 Task: Research Airbnb options in Thika, Kenya from 4th December, 2023 to 10th December, 2023 for 8 adults.4 bedrooms having 8 beds and 4 bathrooms. Property type can be house. Amenities needed are: wifi, TV, free parkinig on premises, gym, breakfast. Look for 3 properties as per requirement.
Action: Mouse moved to (502, 144)
Screenshot: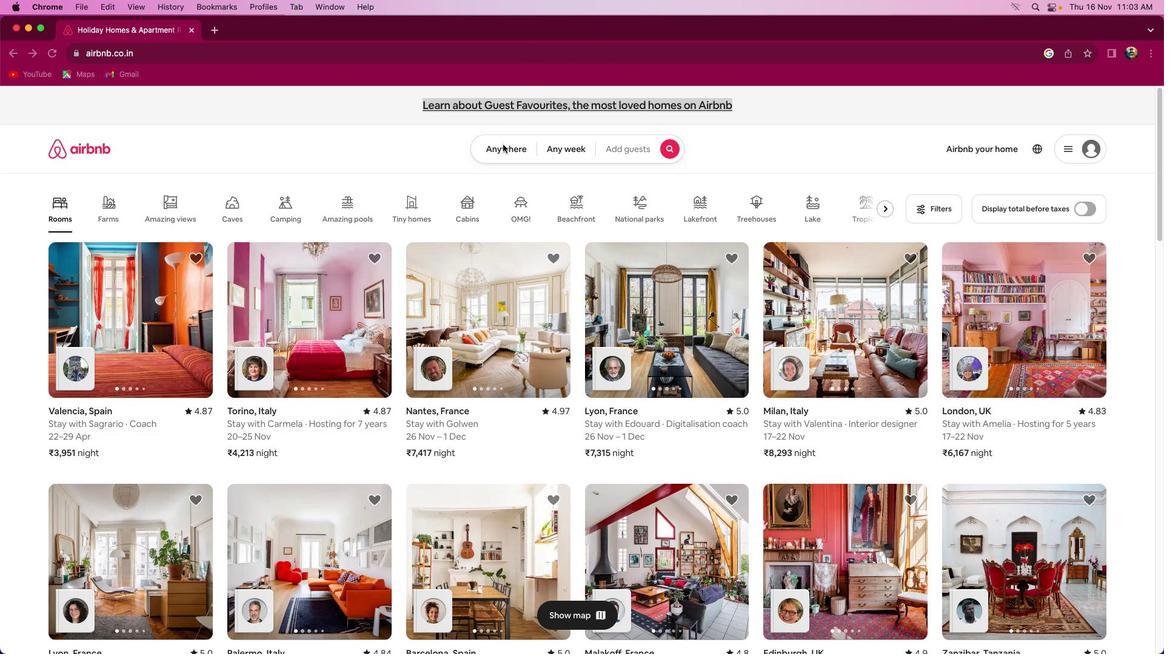 
Action: Mouse pressed left at (502, 144)
Screenshot: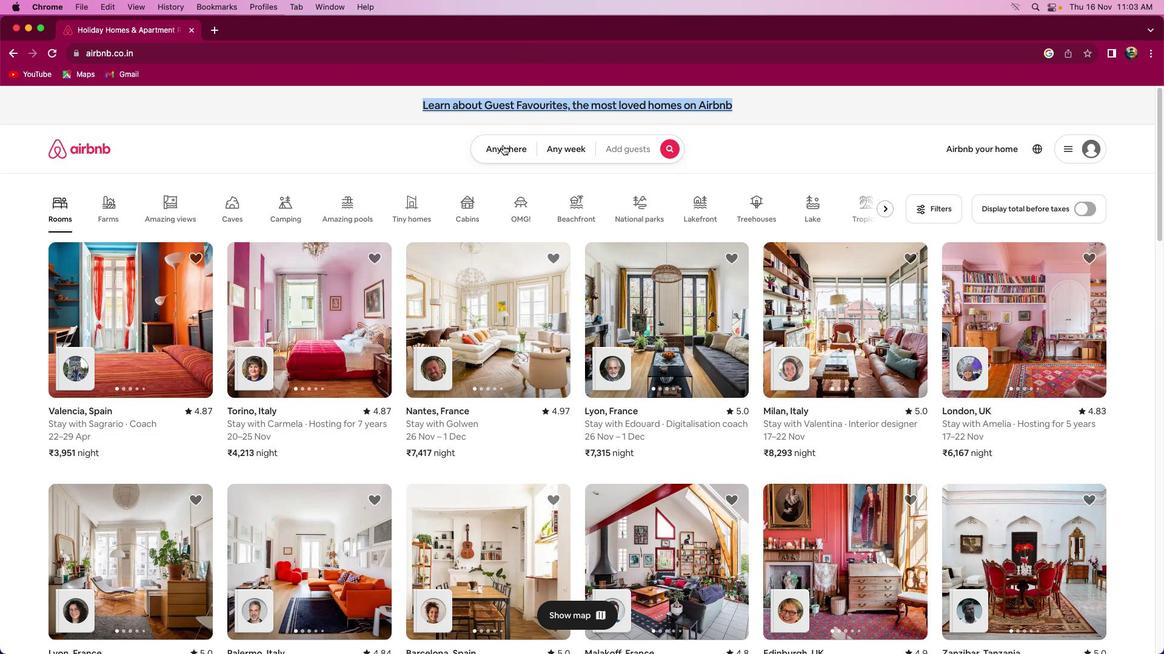 
Action: Mouse moved to (505, 148)
Screenshot: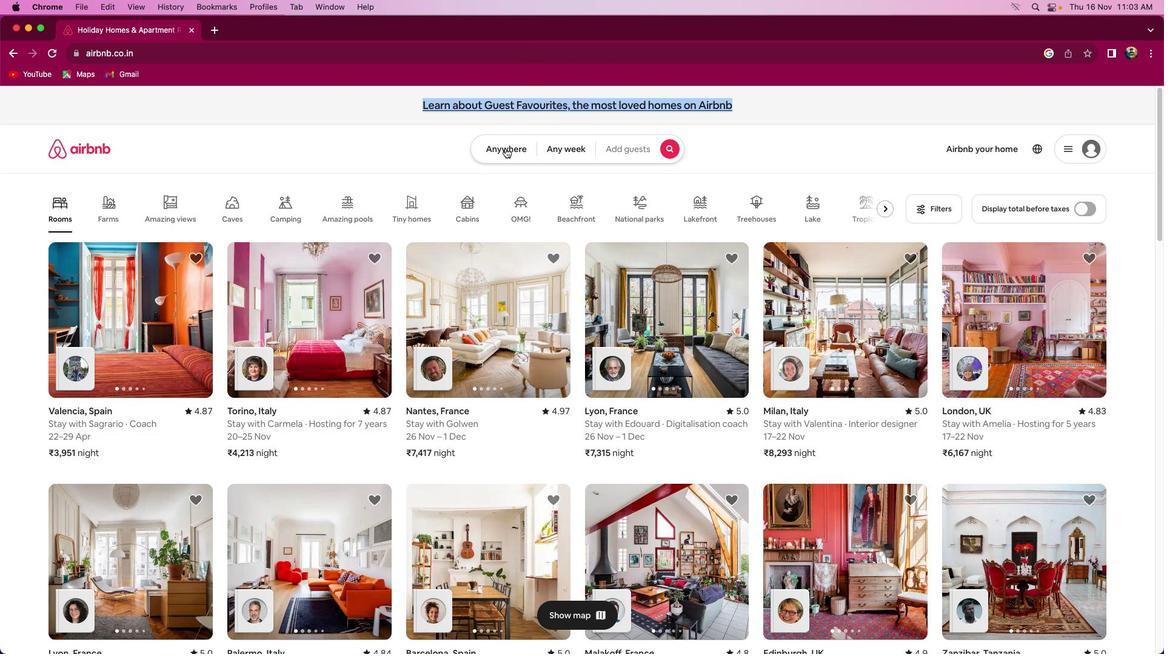 
Action: Mouse pressed left at (505, 148)
Screenshot: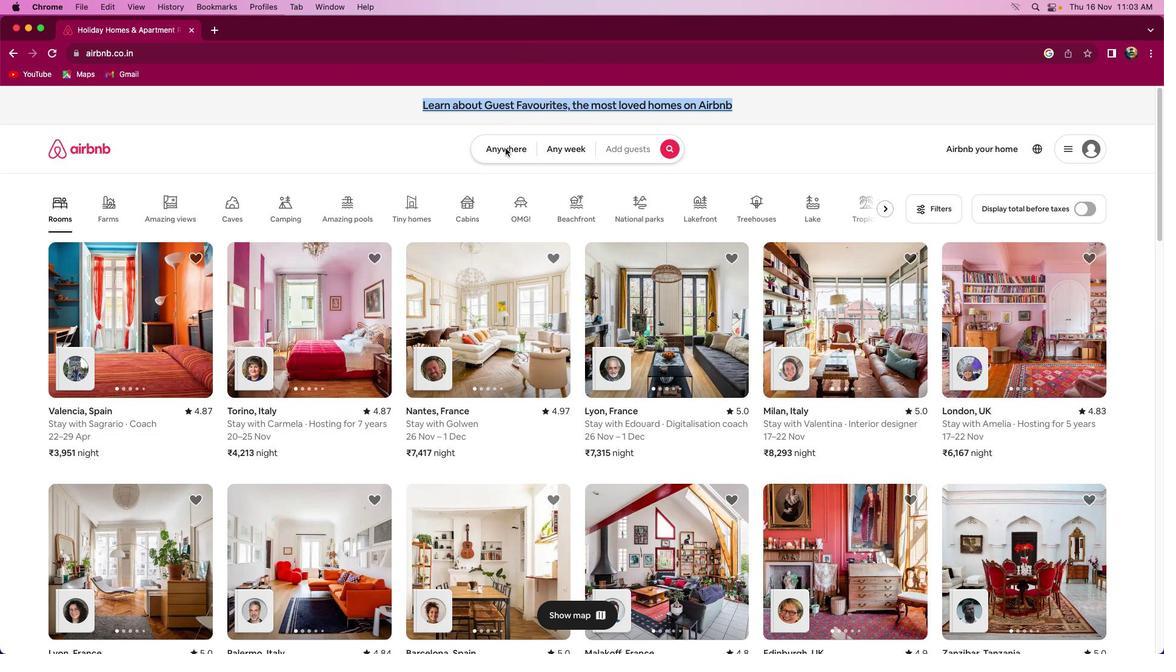
Action: Mouse moved to (454, 195)
Screenshot: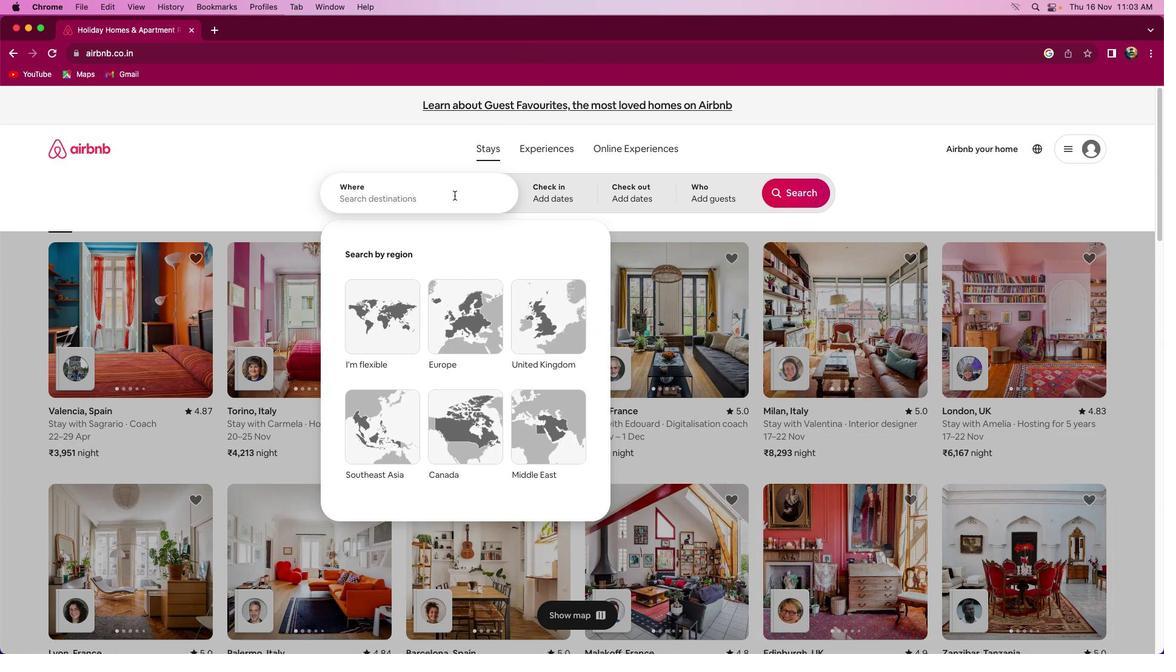 
Action: Mouse pressed left at (454, 195)
Screenshot: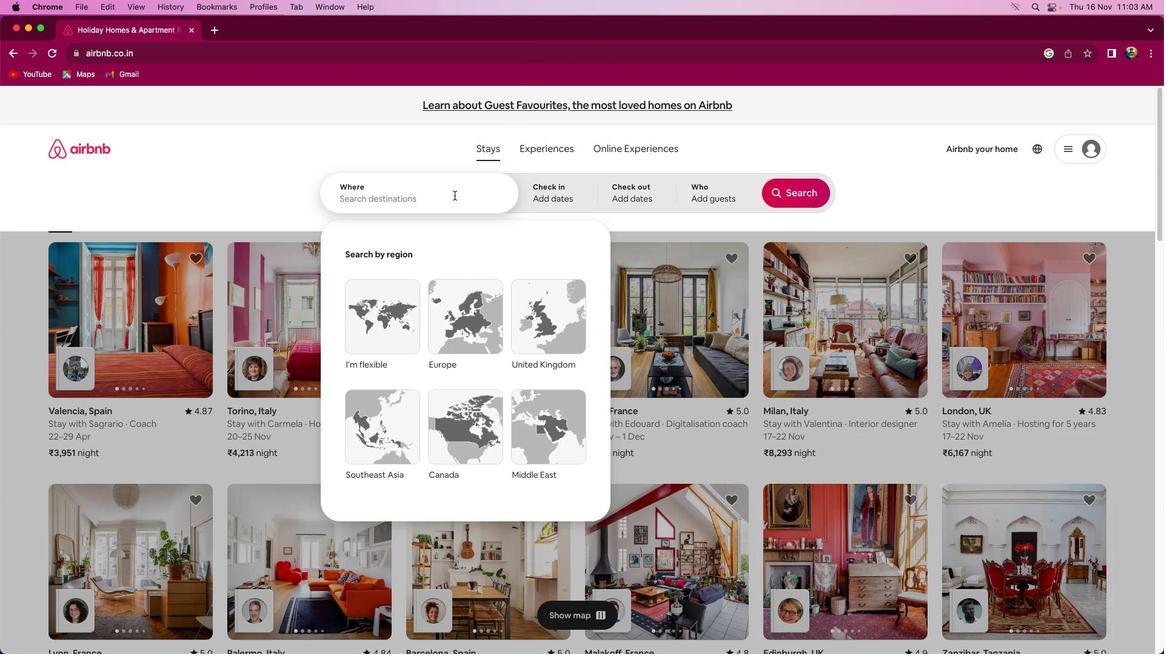 
Action: Key pressed Key.shift_r'T''h''i''k''a'','Key.spaceKey.shift'K''e''n''y''a'
Screenshot: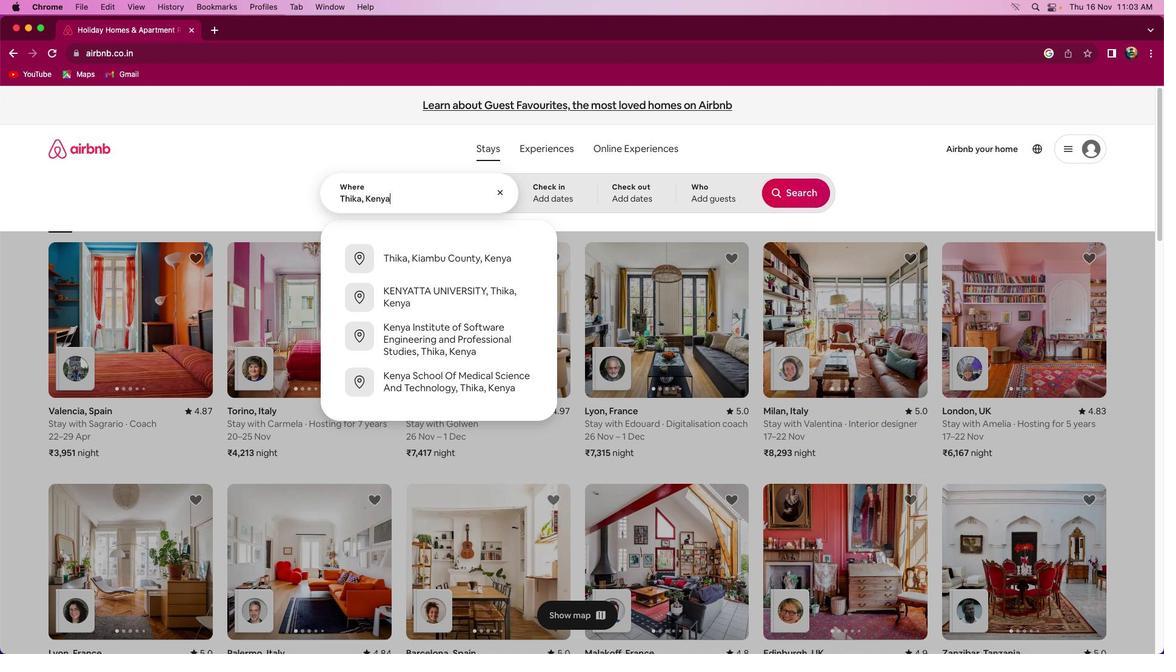 
Action: Mouse moved to (552, 192)
Screenshot: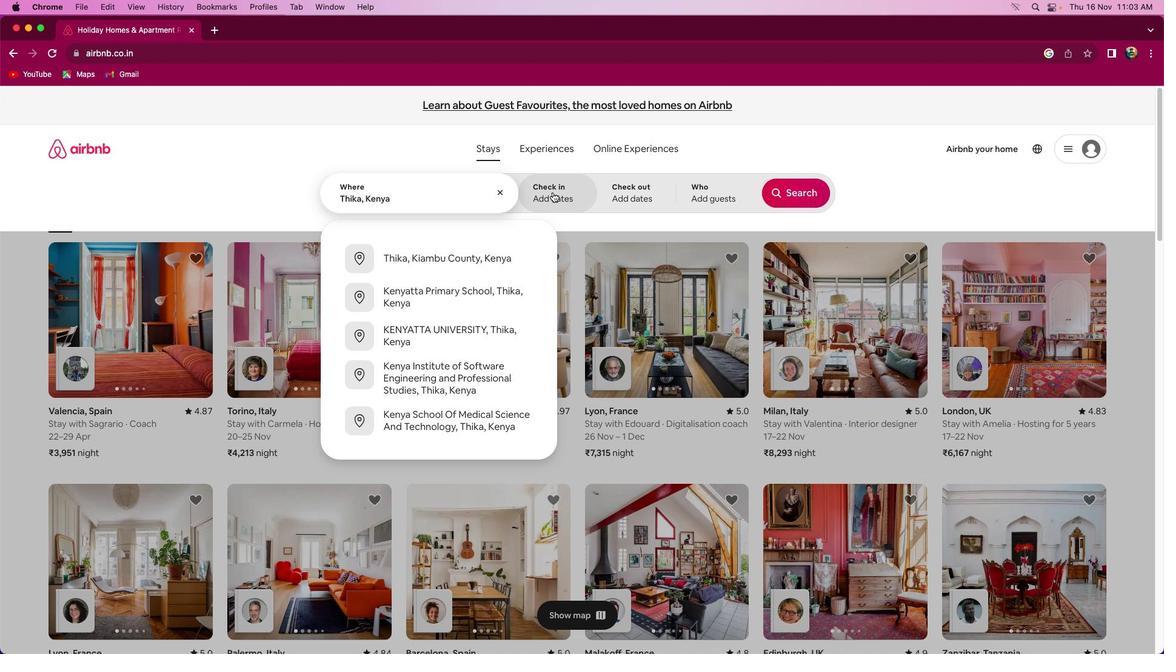 
Action: Mouse pressed left at (552, 192)
Screenshot: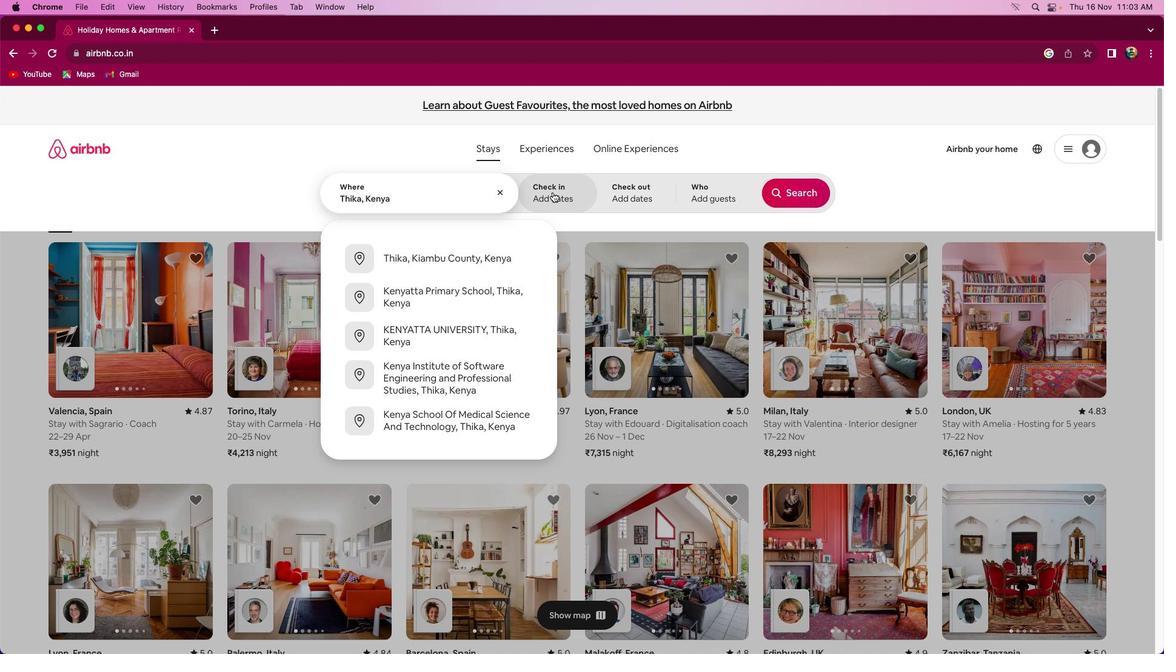 
Action: Mouse moved to (637, 371)
Screenshot: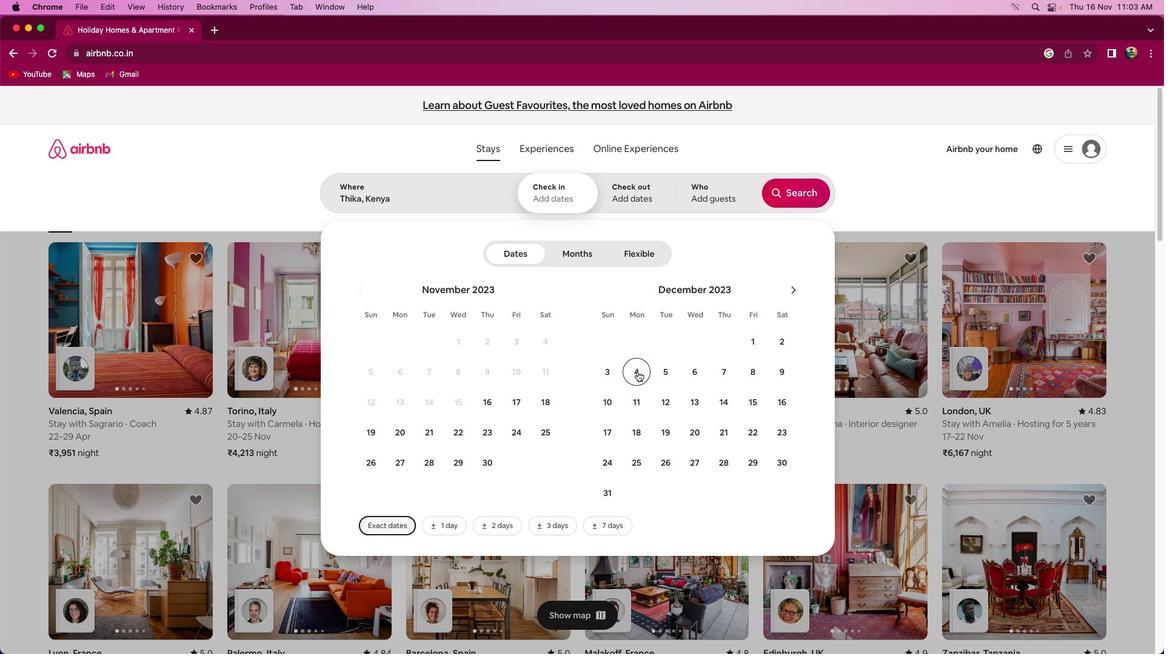 
Action: Mouse pressed left at (637, 371)
Screenshot: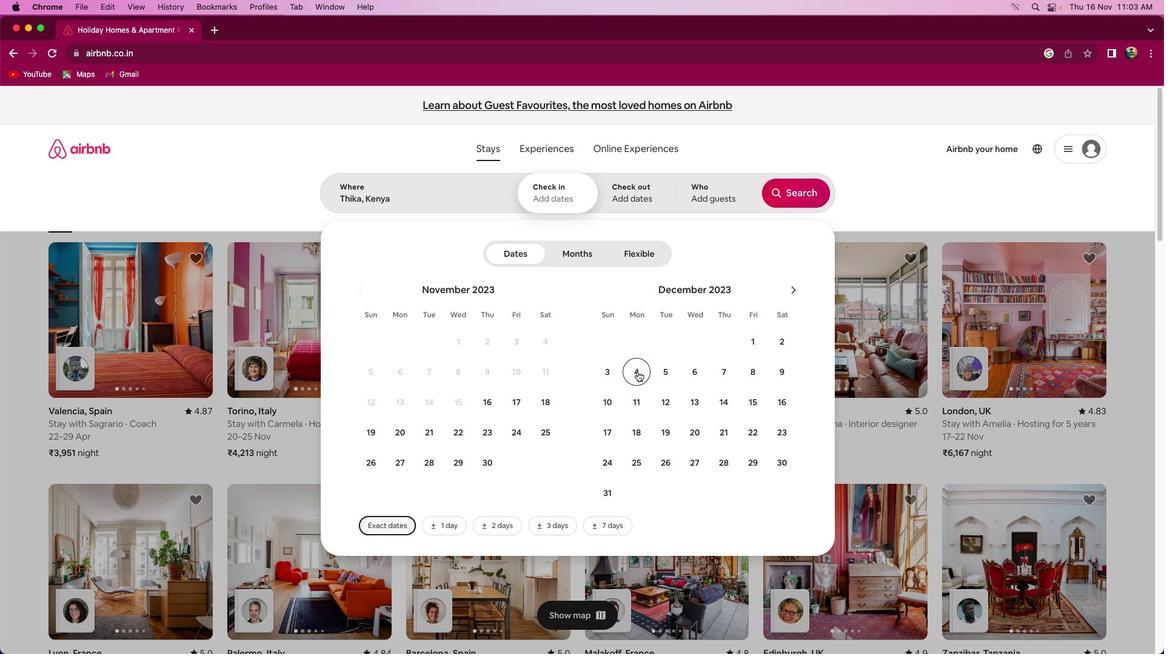 
Action: Mouse moved to (615, 399)
Screenshot: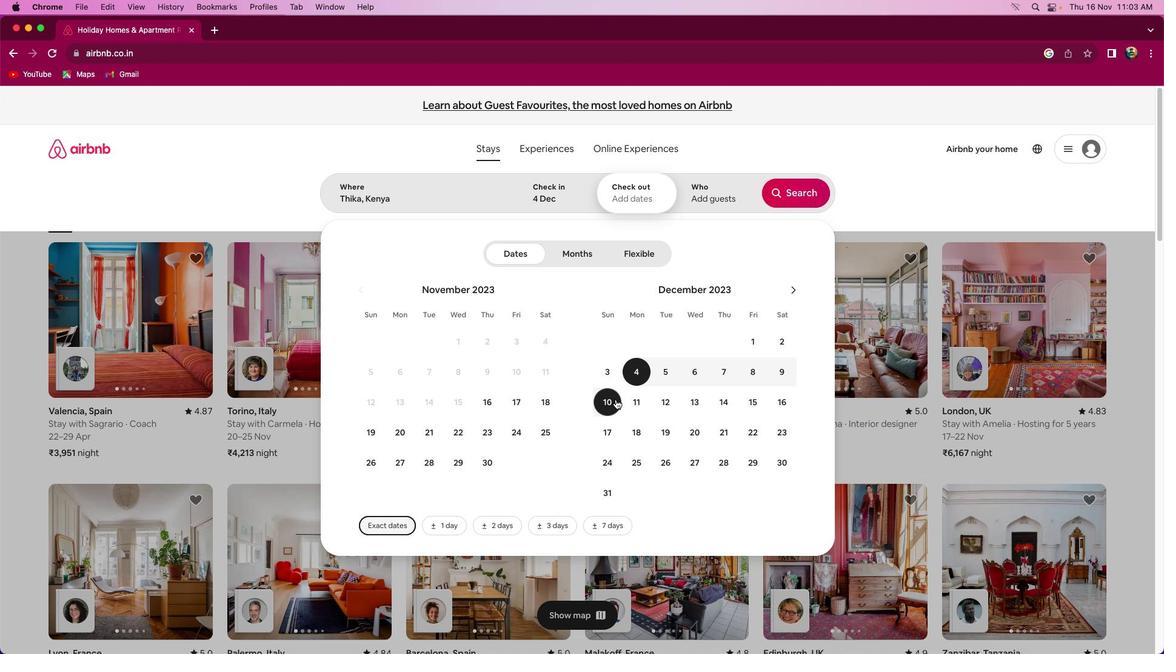 
Action: Mouse pressed left at (615, 399)
Screenshot: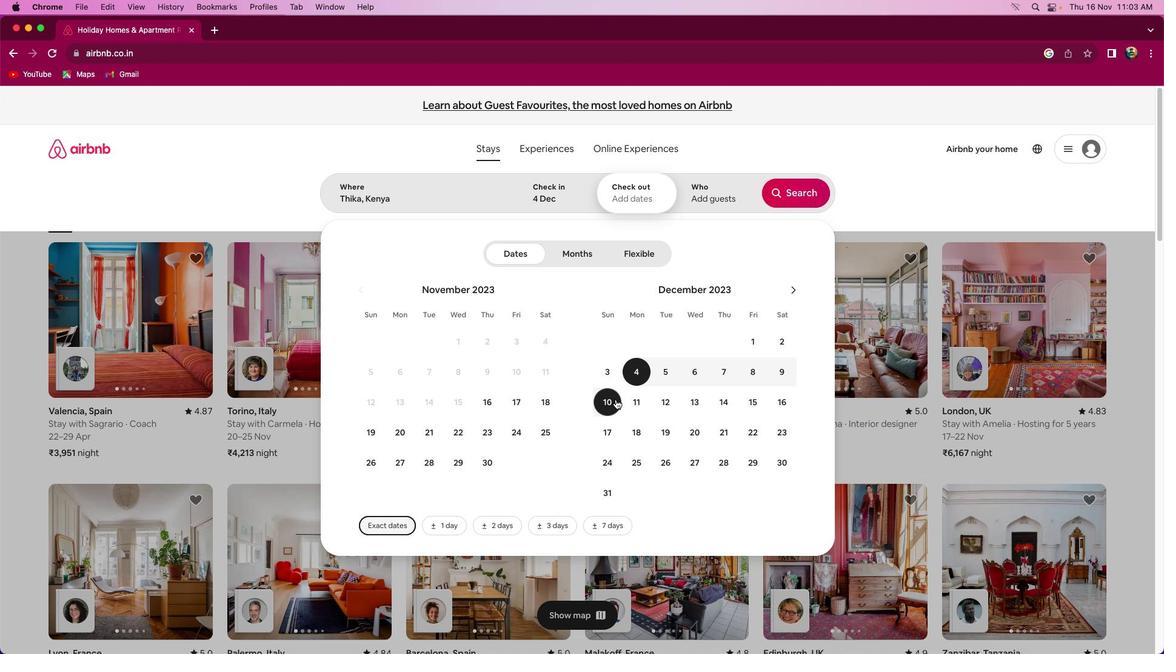 
Action: Mouse moved to (719, 198)
Screenshot: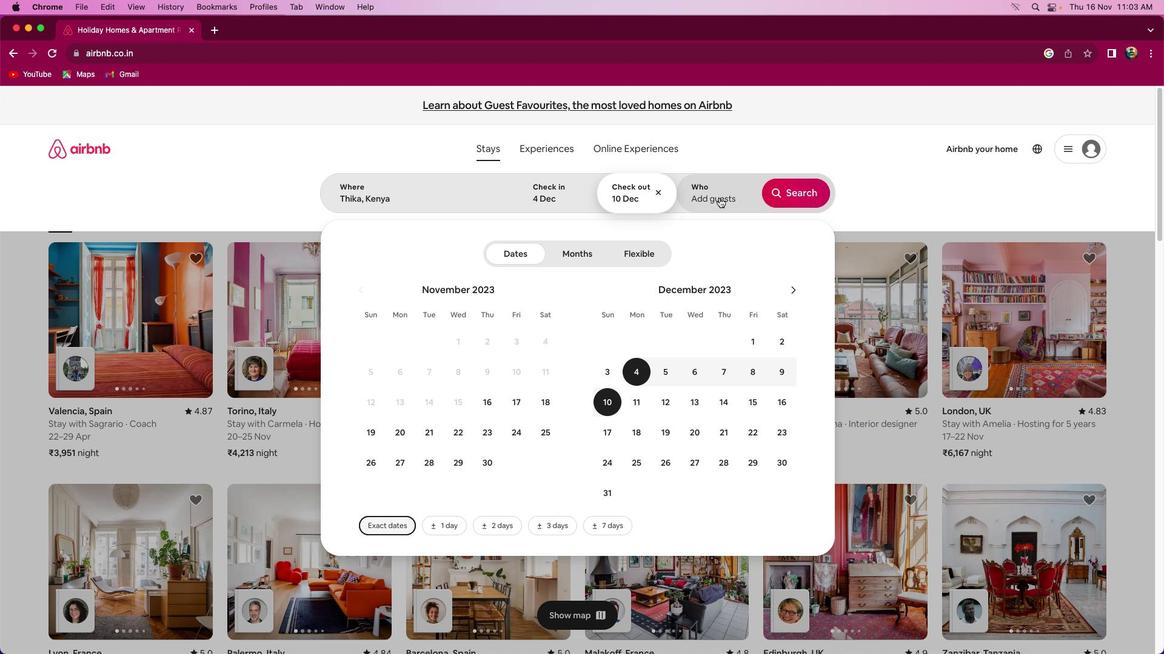 
Action: Mouse pressed left at (719, 198)
Screenshot: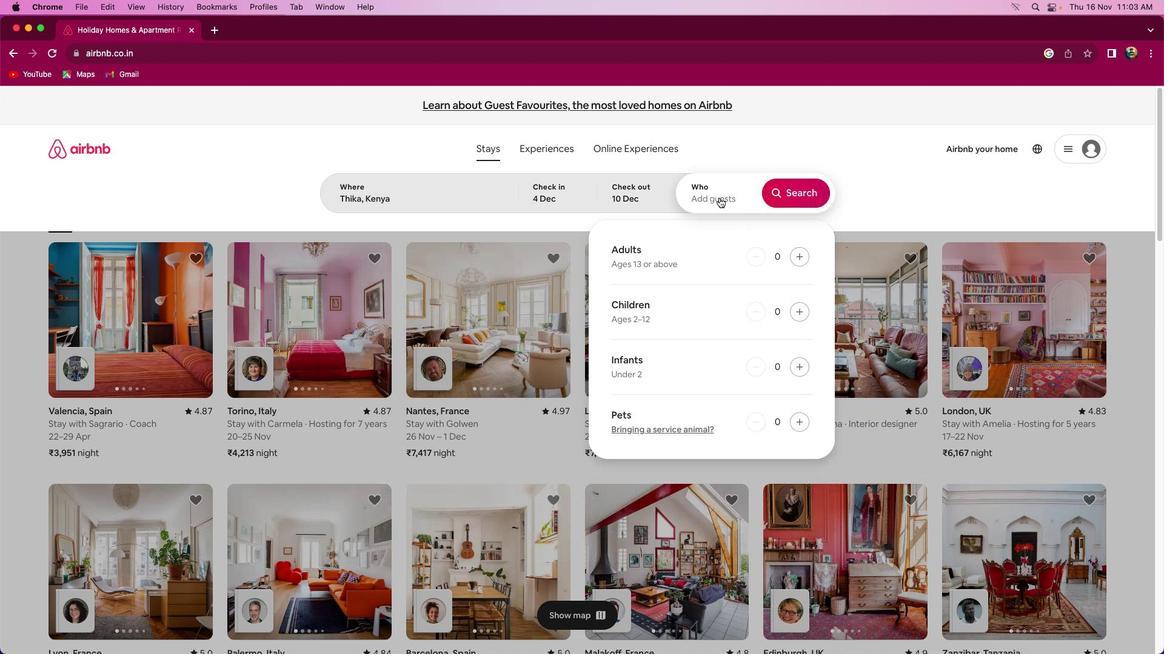 
Action: Mouse moved to (796, 258)
Screenshot: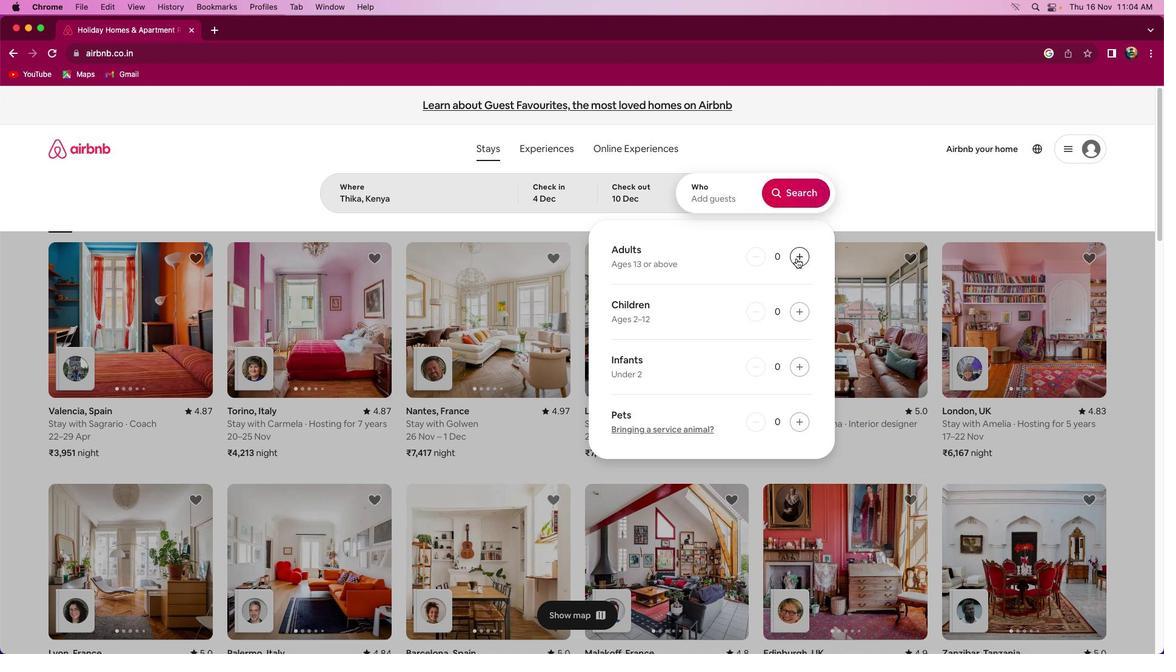 
Action: Mouse pressed left at (796, 258)
Screenshot: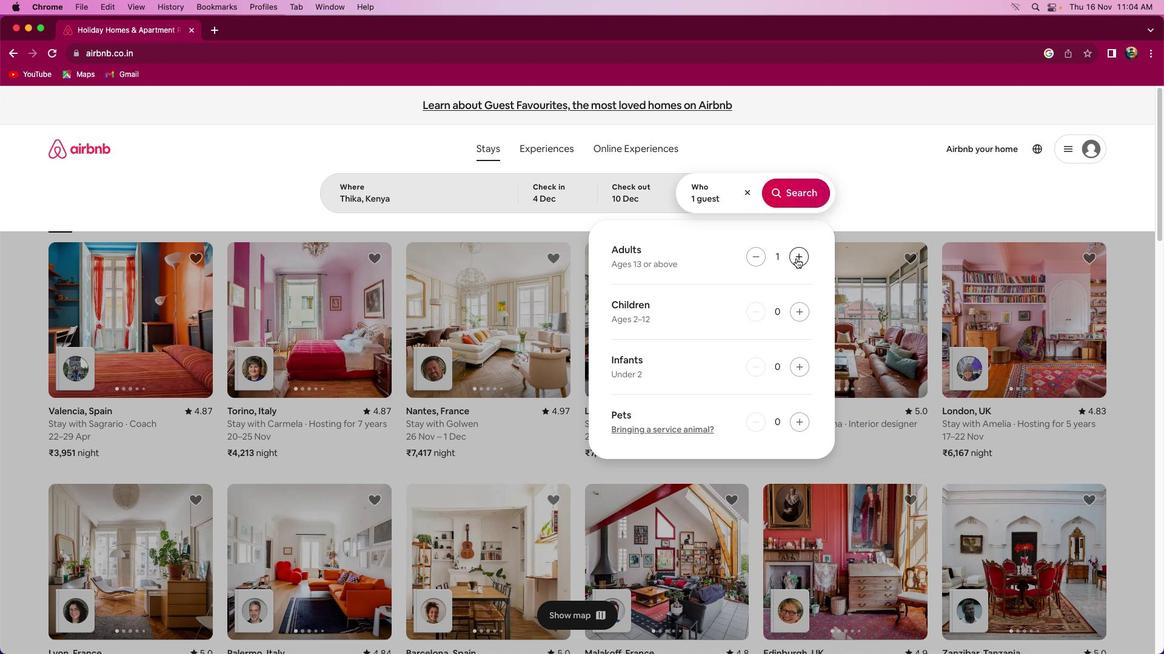 
Action: Mouse pressed left at (796, 258)
Screenshot: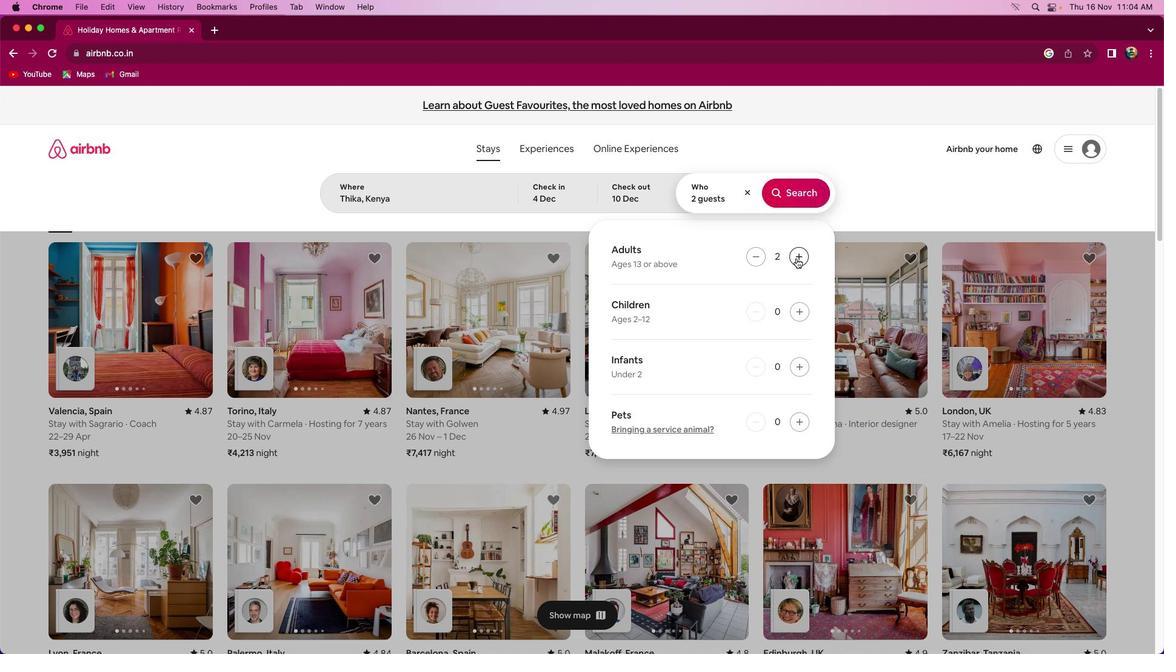 
Action: Mouse pressed left at (796, 258)
Screenshot: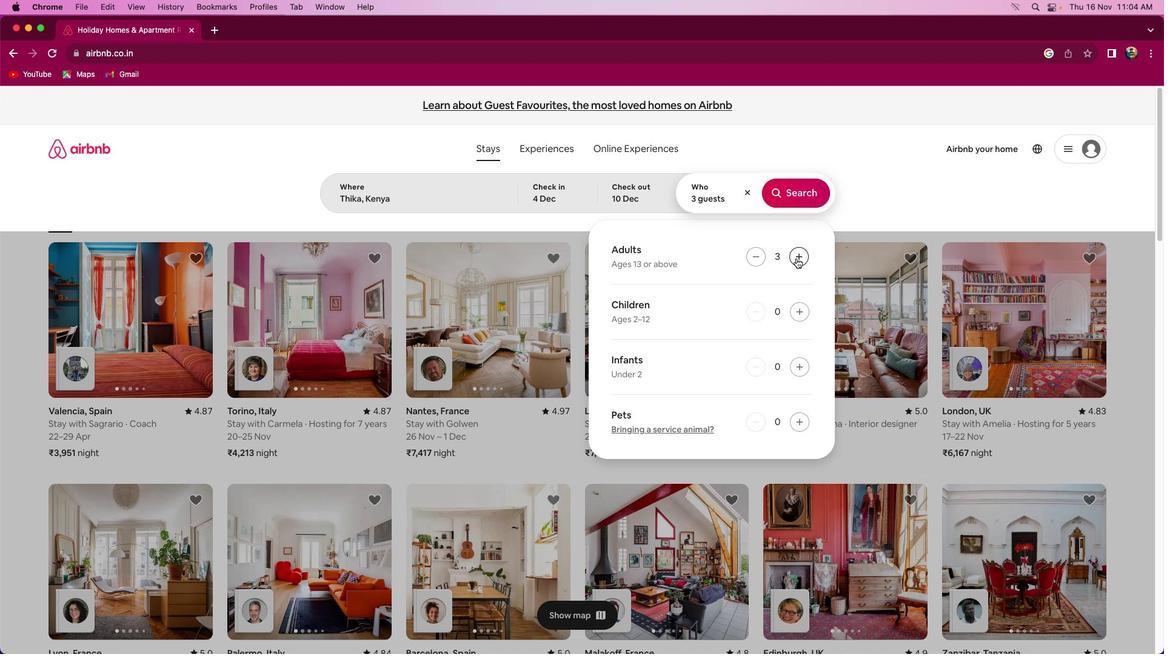 
Action: Mouse pressed left at (796, 258)
Screenshot: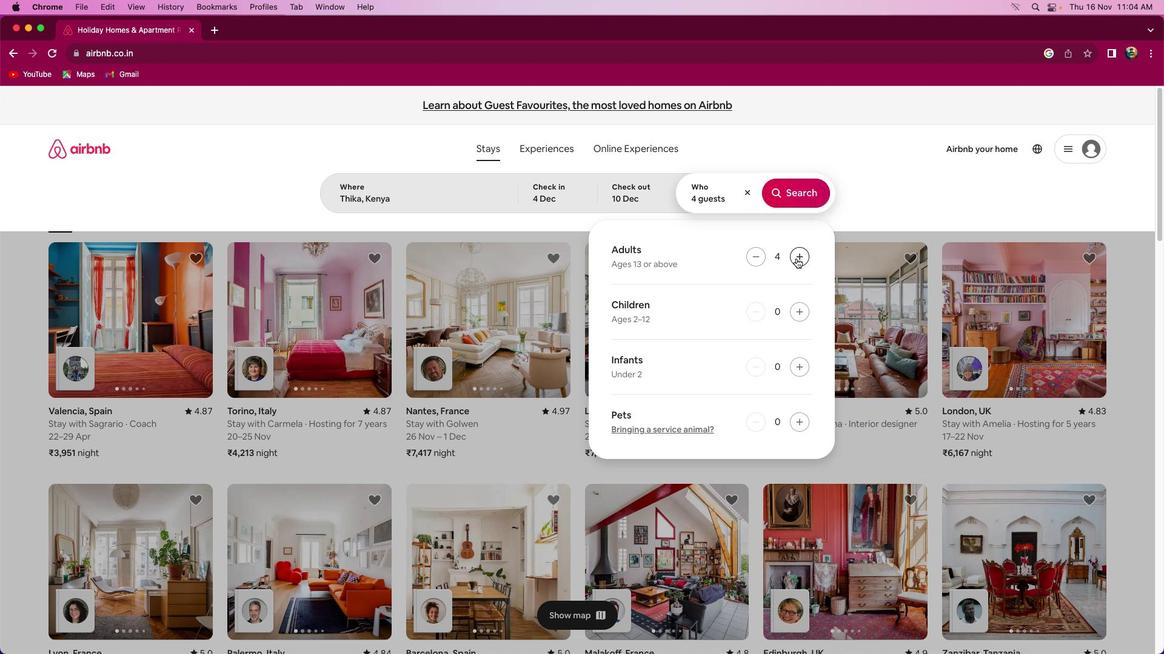 
Action: Mouse pressed left at (796, 258)
Screenshot: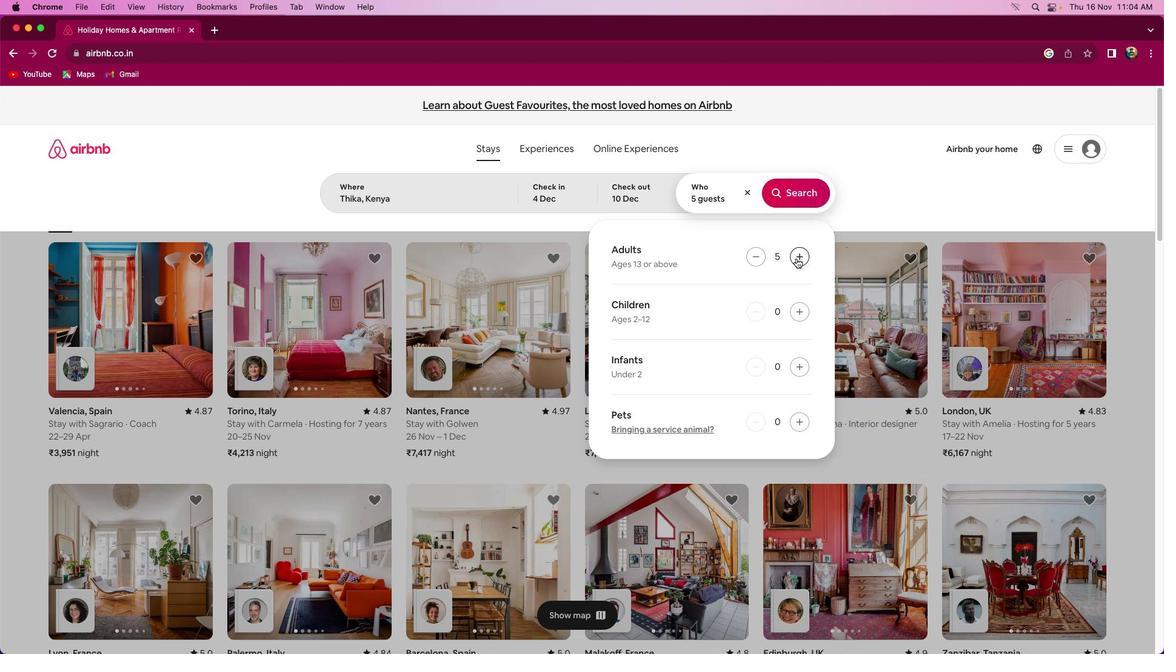 
Action: Mouse pressed left at (796, 258)
Screenshot: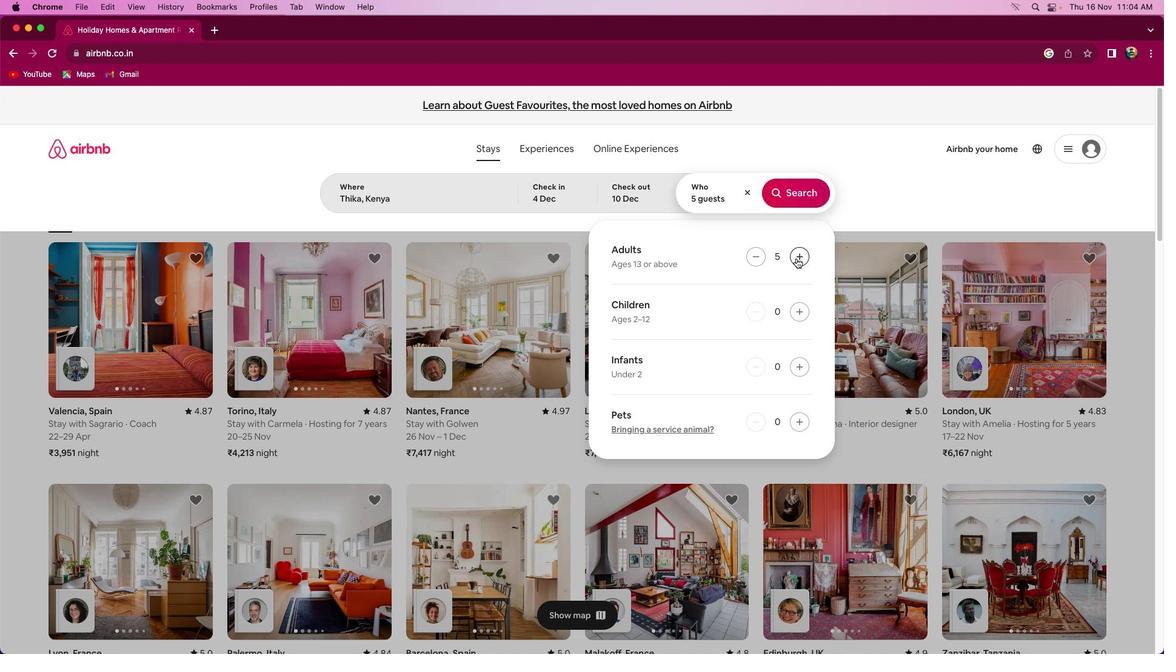 
Action: Mouse pressed left at (796, 258)
Screenshot: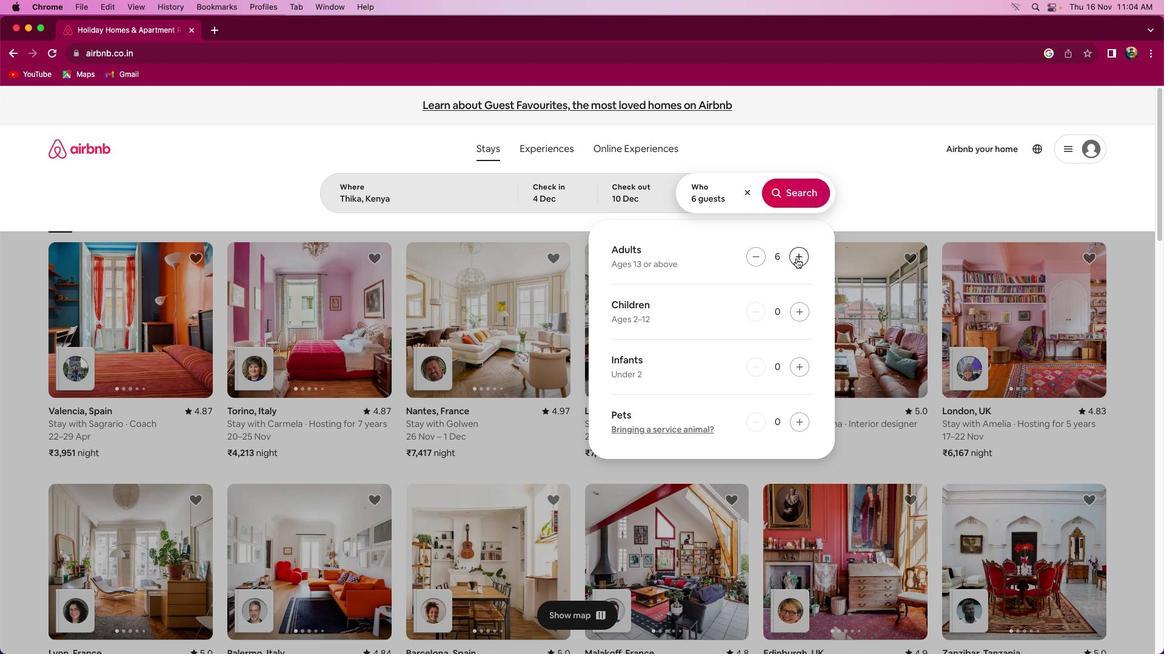 
Action: Mouse pressed left at (796, 258)
Screenshot: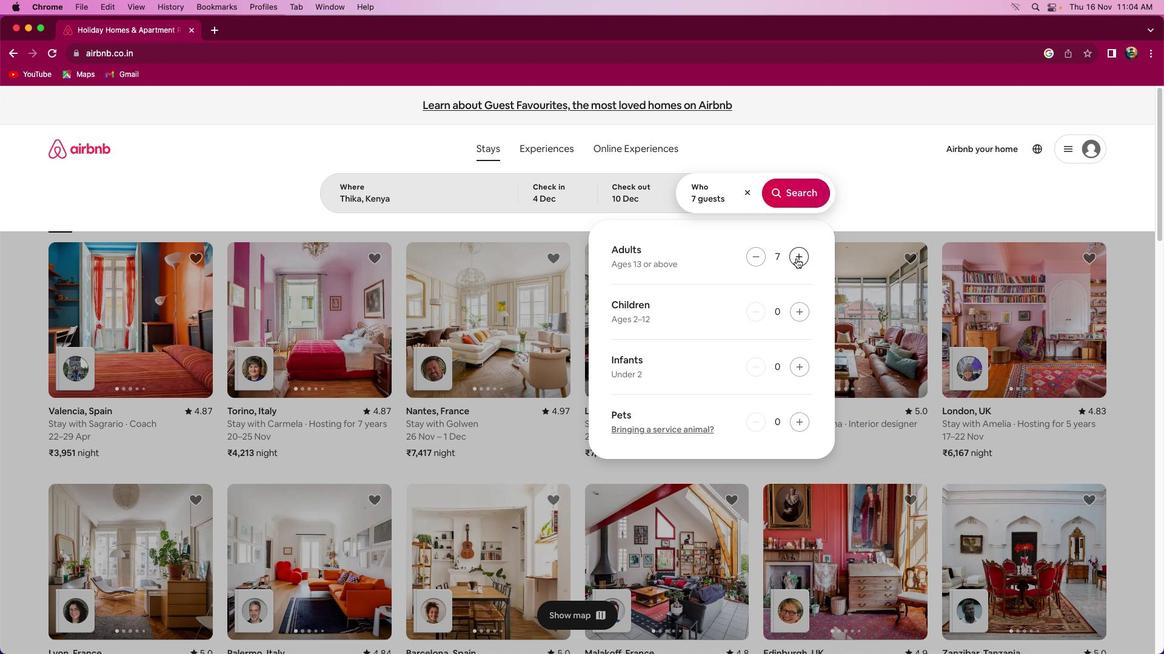 
Action: Mouse moved to (804, 194)
Screenshot: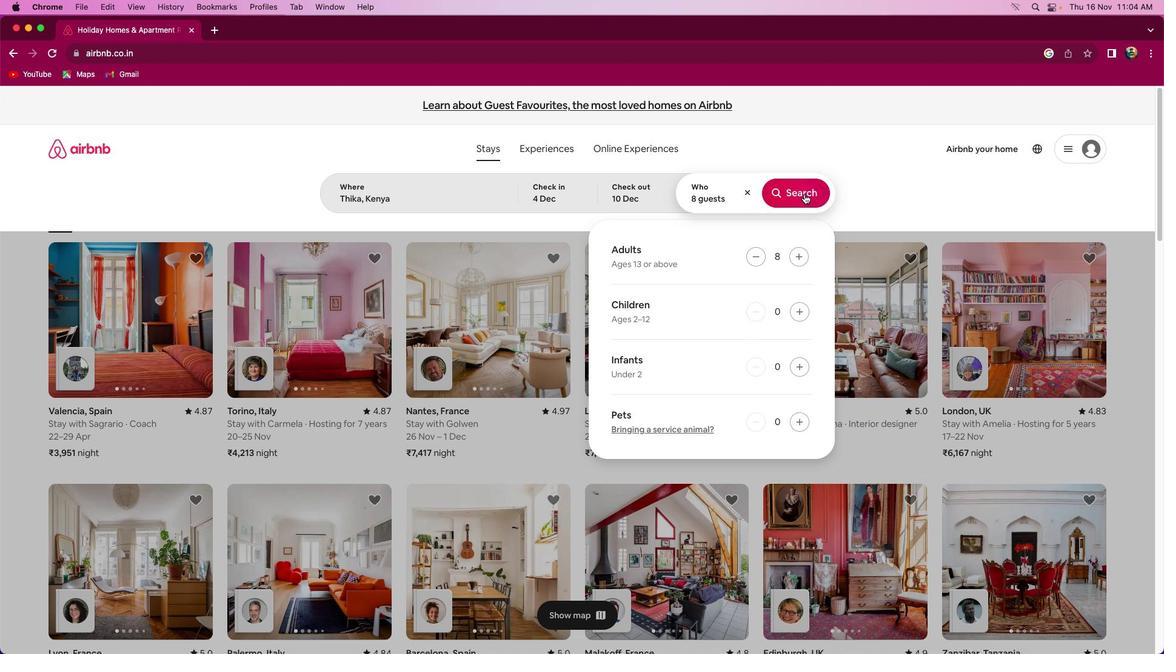
Action: Mouse pressed left at (804, 194)
Screenshot: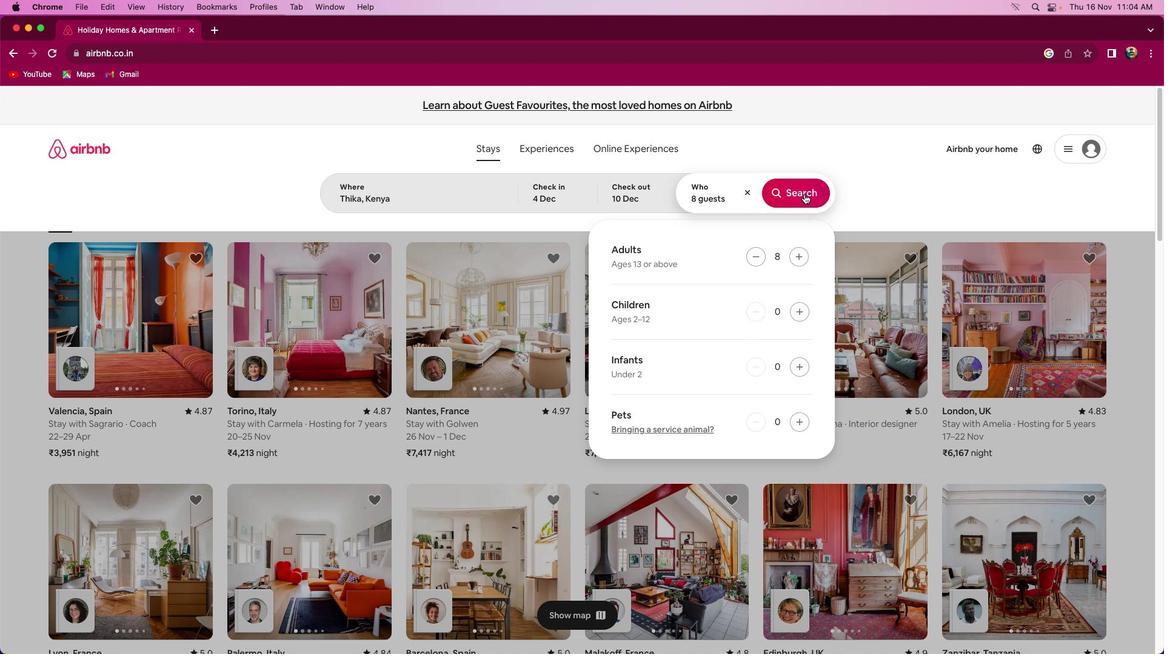 
Action: Mouse moved to (963, 161)
Screenshot: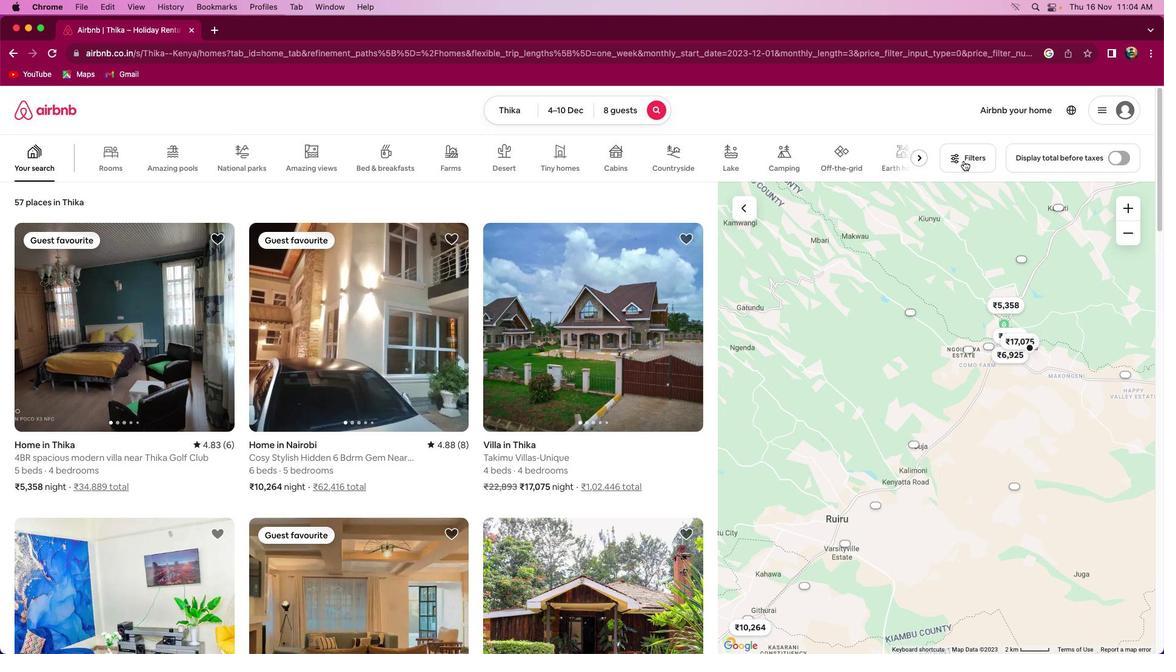 
Action: Mouse pressed left at (963, 161)
Screenshot: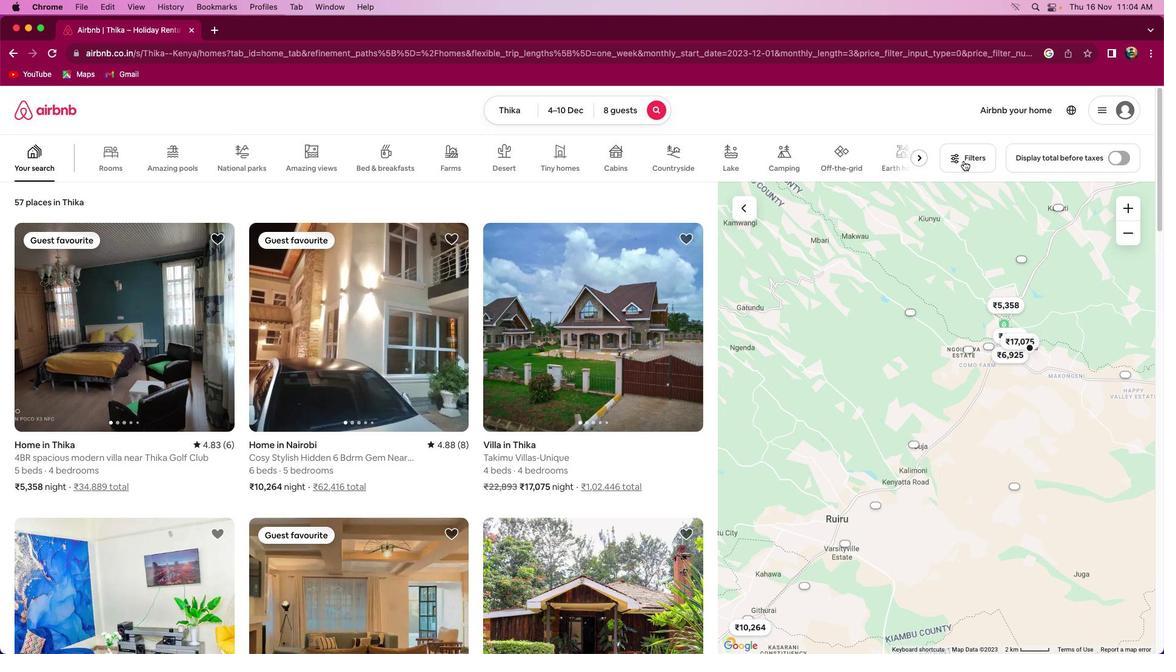 
Action: Mouse moved to (533, 306)
Screenshot: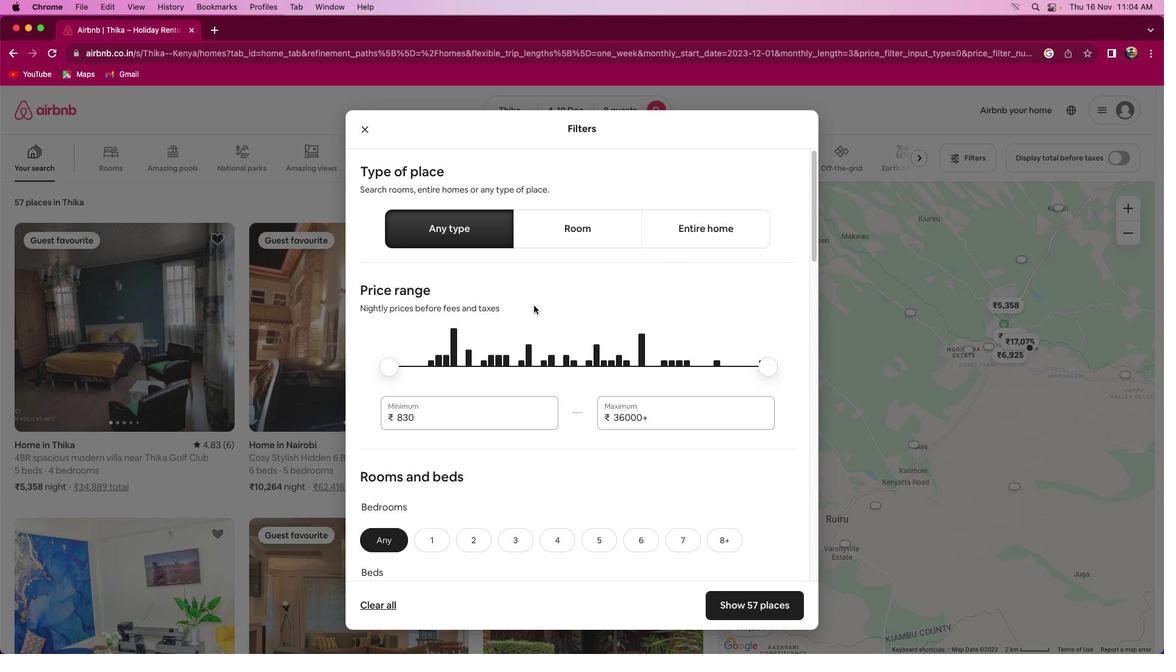 
Action: Mouse scrolled (533, 306) with delta (0, 0)
Screenshot: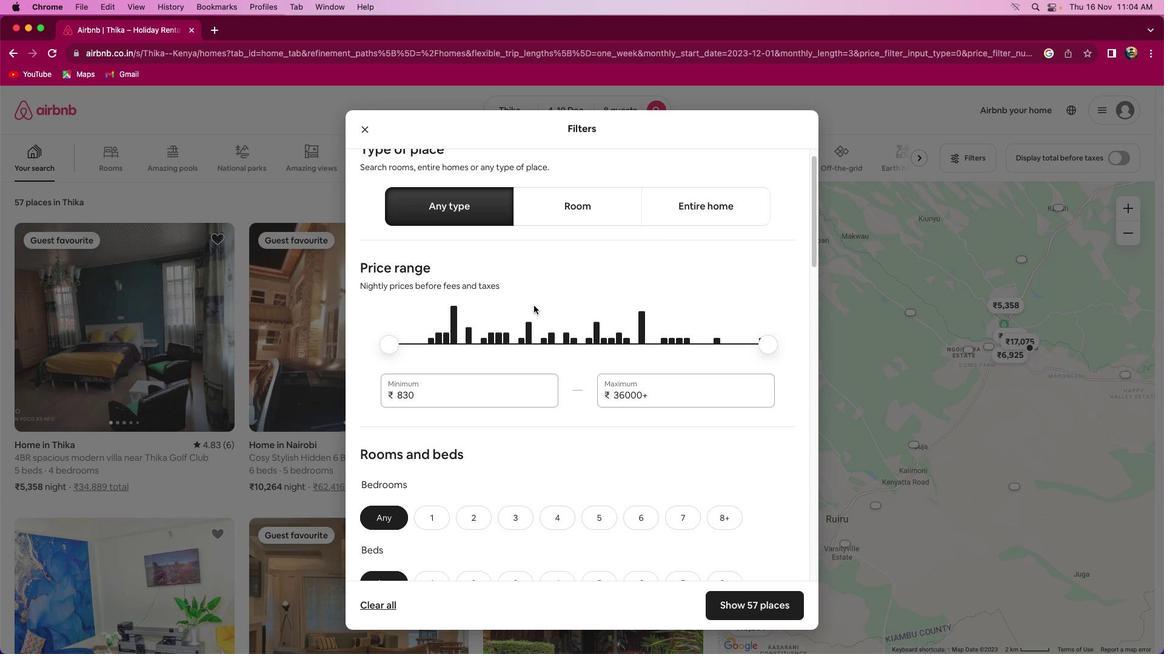 
Action: Mouse scrolled (533, 306) with delta (0, 0)
Screenshot: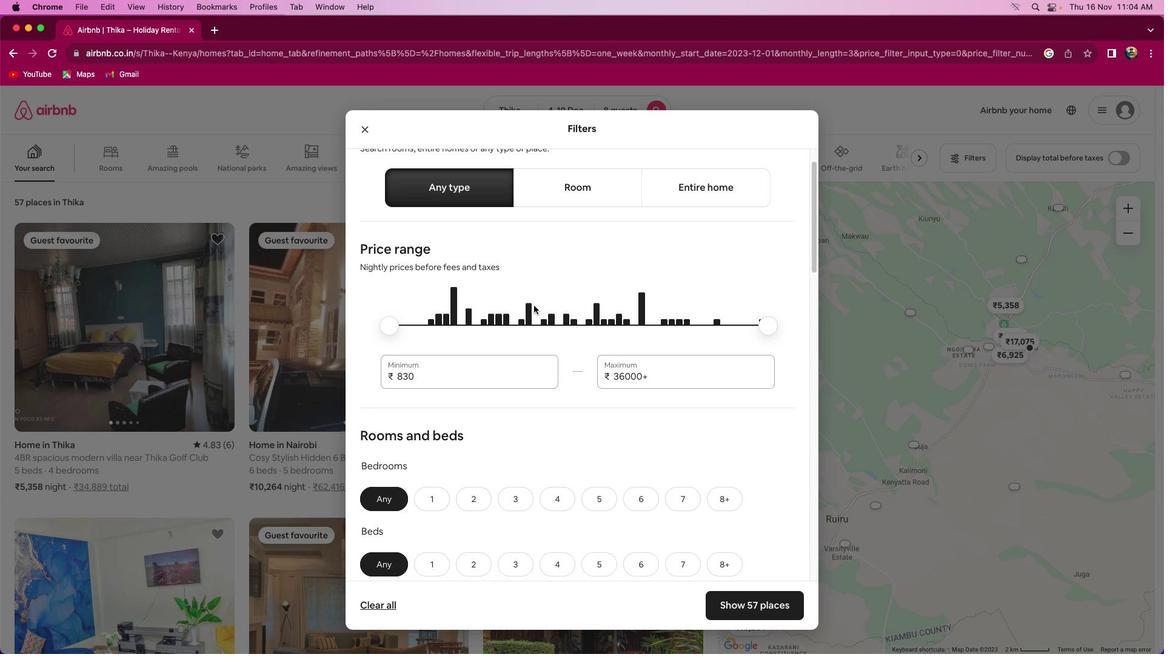 
Action: Mouse scrolled (533, 306) with delta (0, -1)
Screenshot: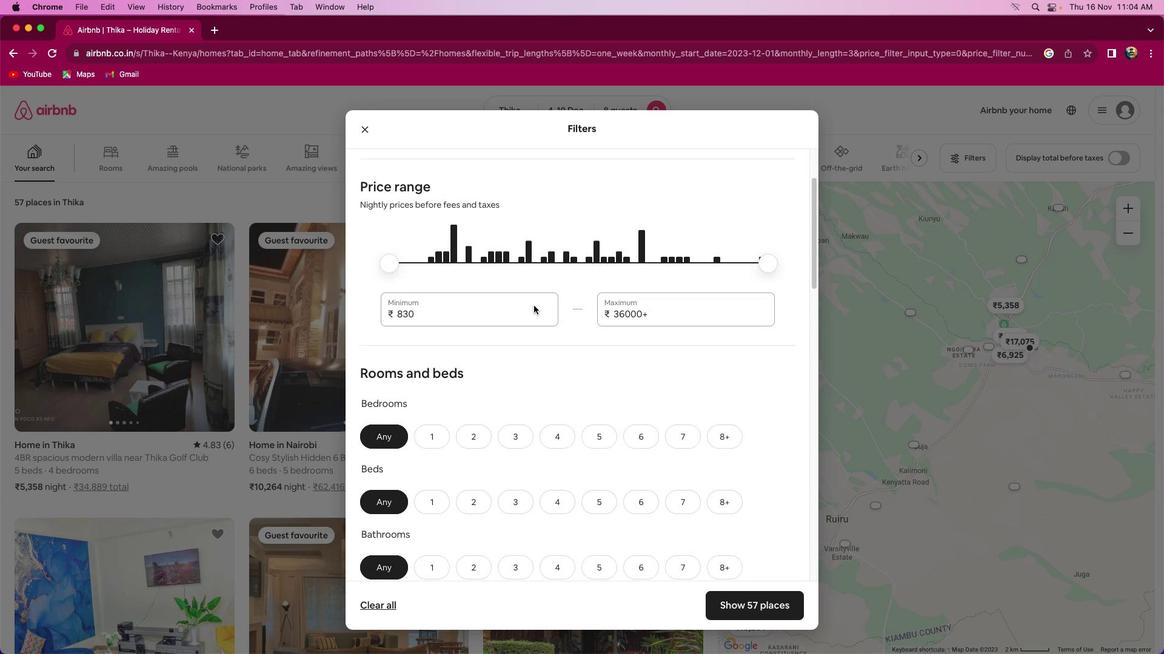
Action: Mouse scrolled (533, 306) with delta (0, -2)
Screenshot: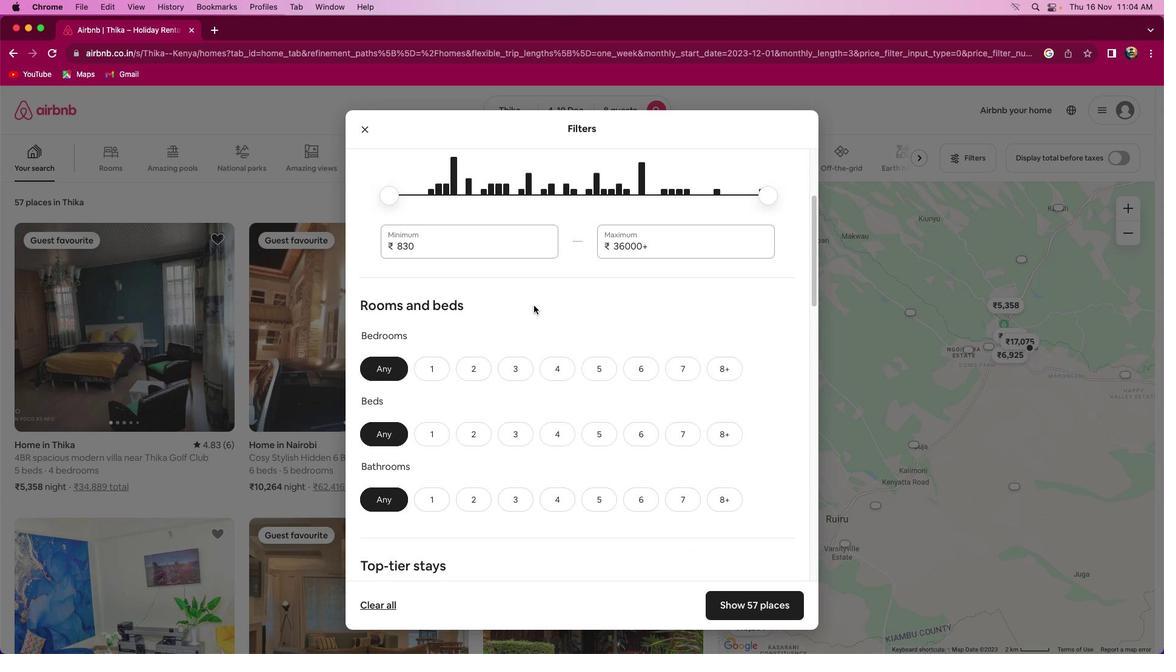 
Action: Mouse moved to (553, 332)
Screenshot: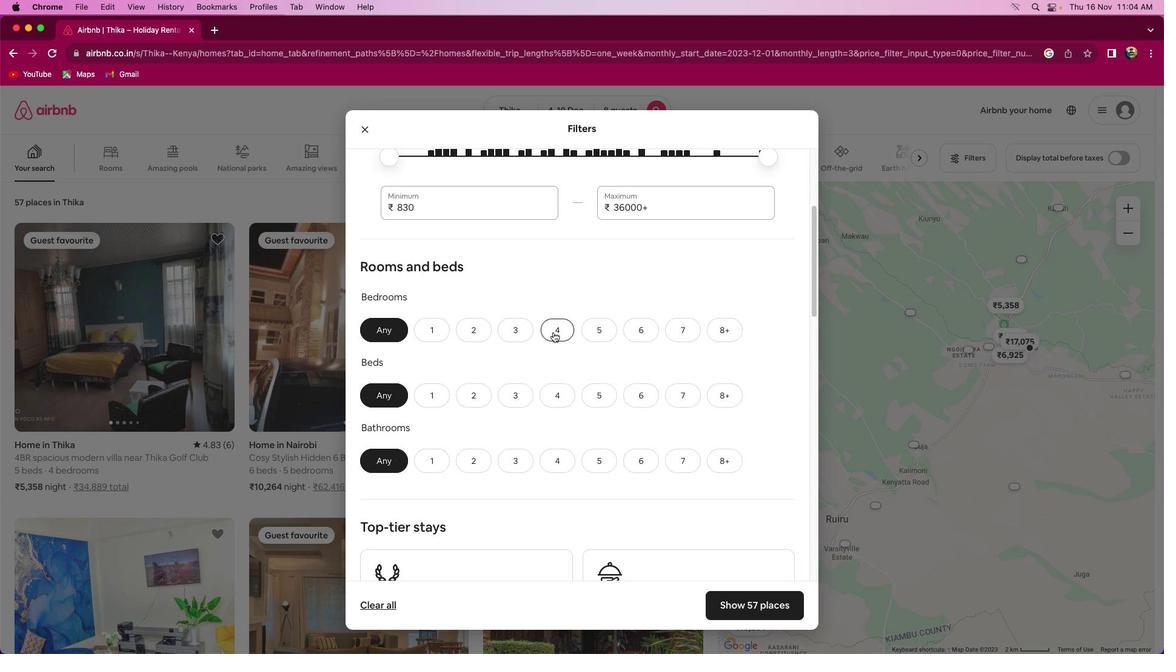 
Action: Mouse pressed left at (553, 332)
Screenshot: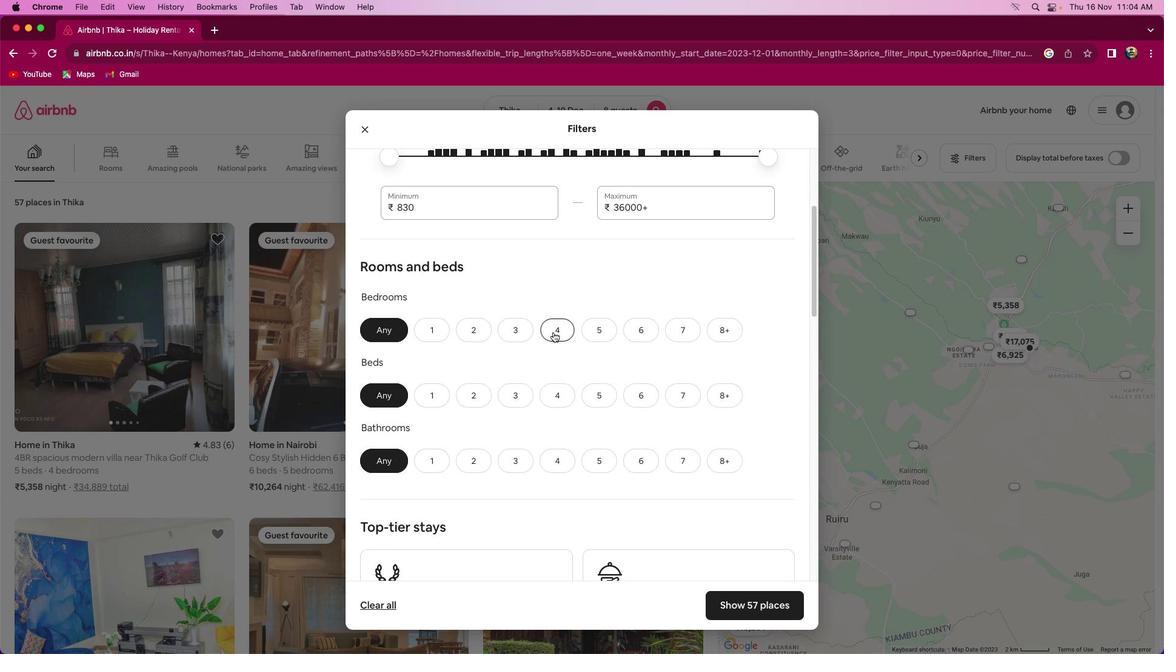 
Action: Mouse moved to (604, 380)
Screenshot: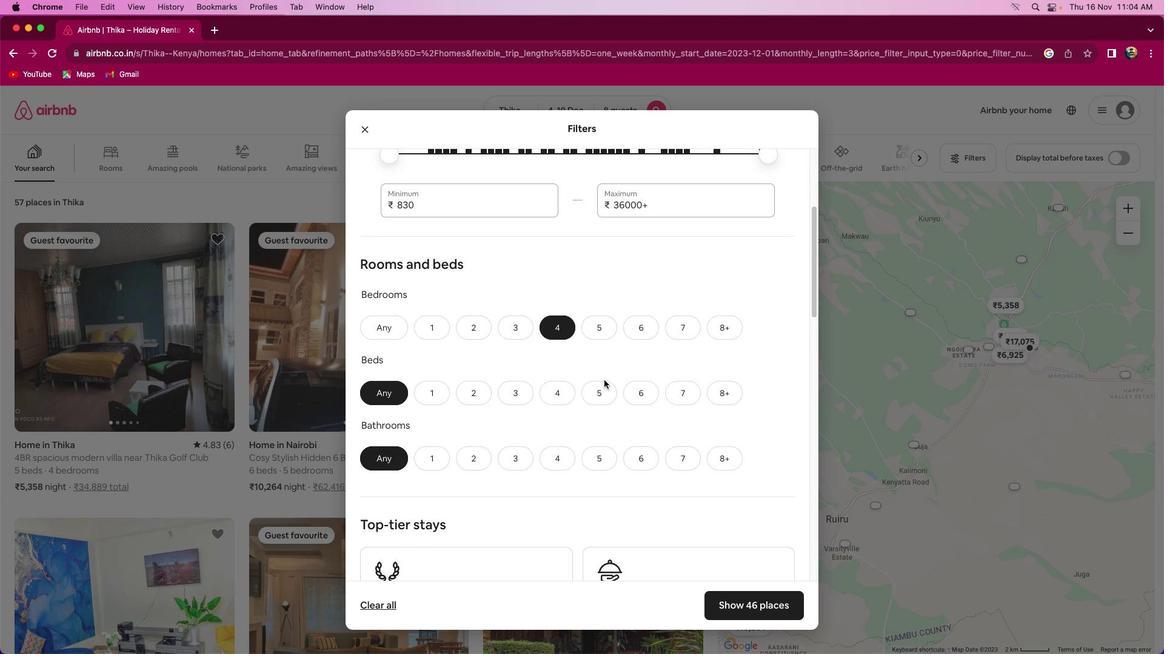 
Action: Mouse scrolled (604, 380) with delta (0, 0)
Screenshot: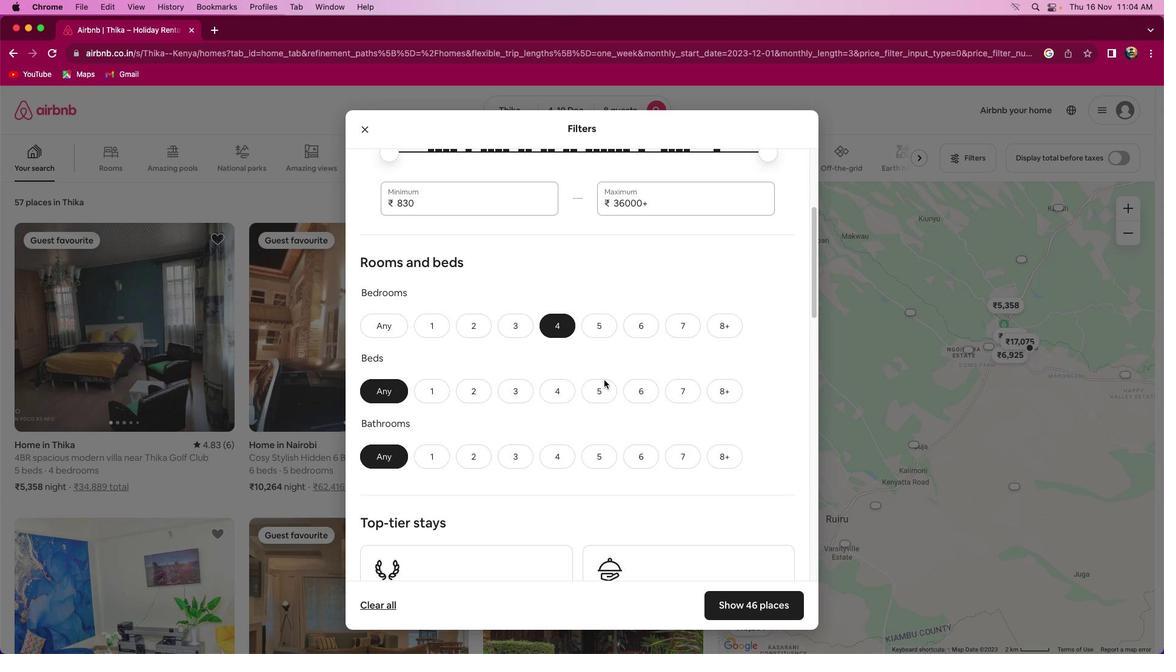 
Action: Mouse scrolled (604, 380) with delta (0, 0)
Screenshot: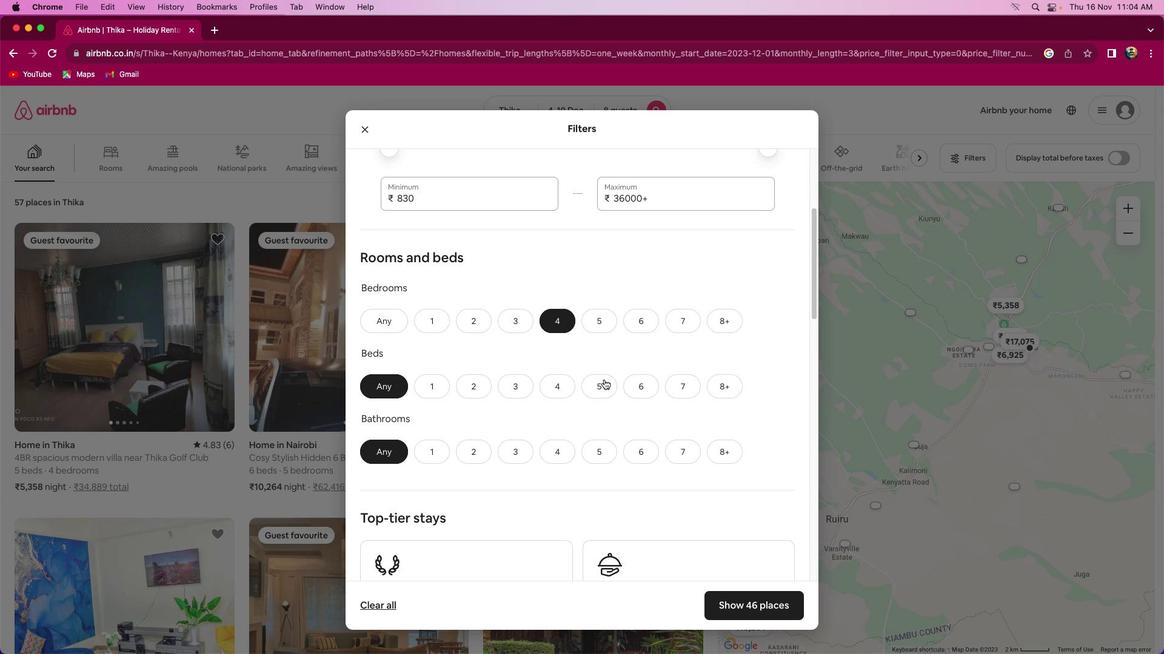 
Action: Mouse moved to (724, 381)
Screenshot: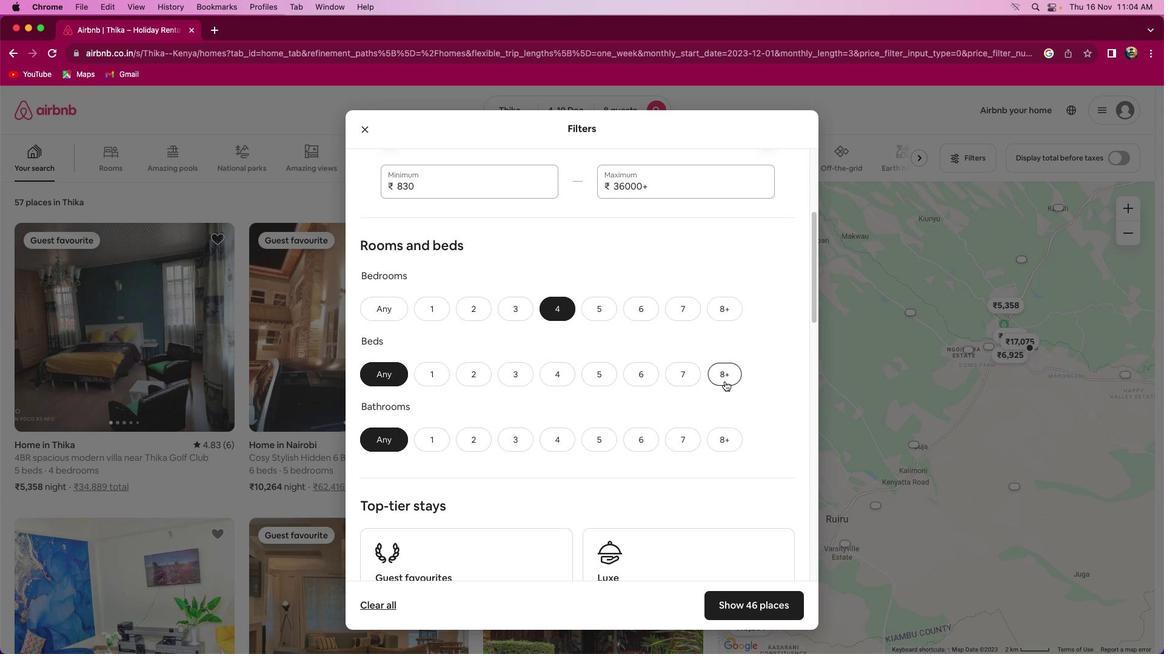 
Action: Mouse pressed left at (724, 381)
Screenshot: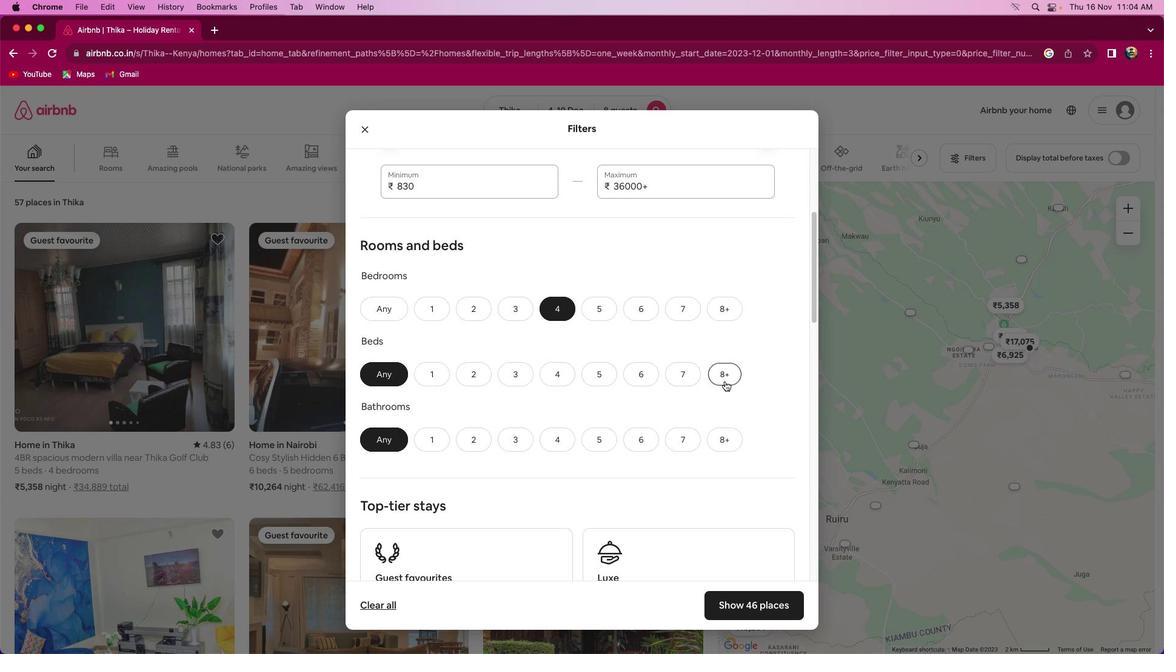 
Action: Mouse moved to (565, 447)
Screenshot: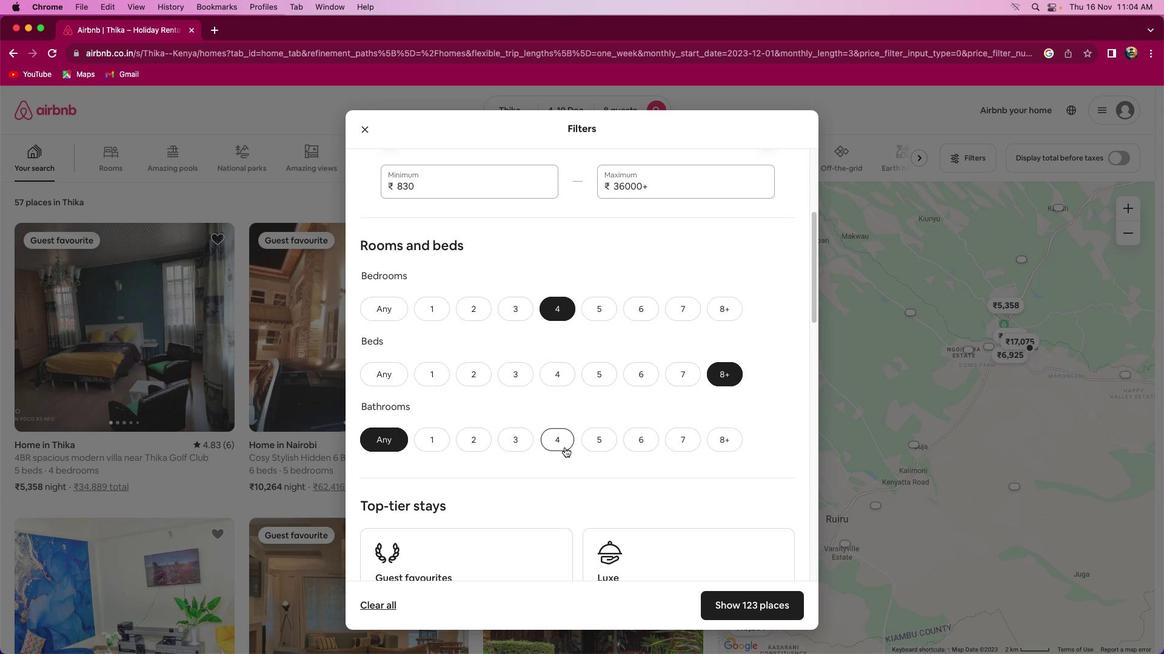 
Action: Mouse pressed left at (565, 447)
Screenshot: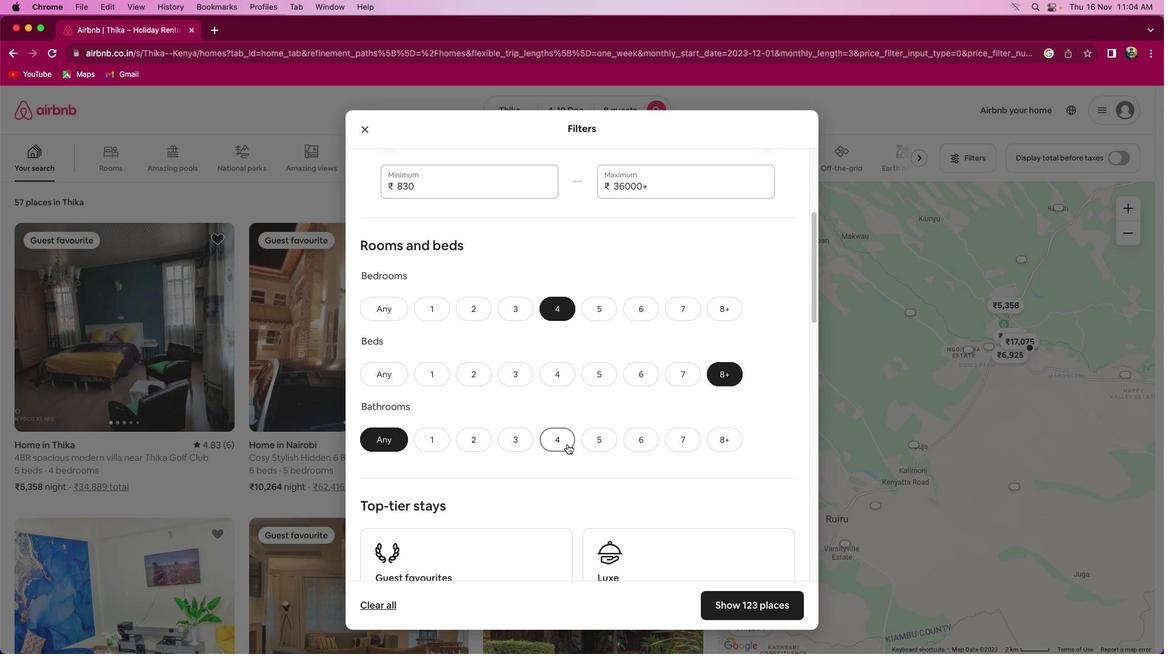 
Action: Mouse moved to (655, 406)
Screenshot: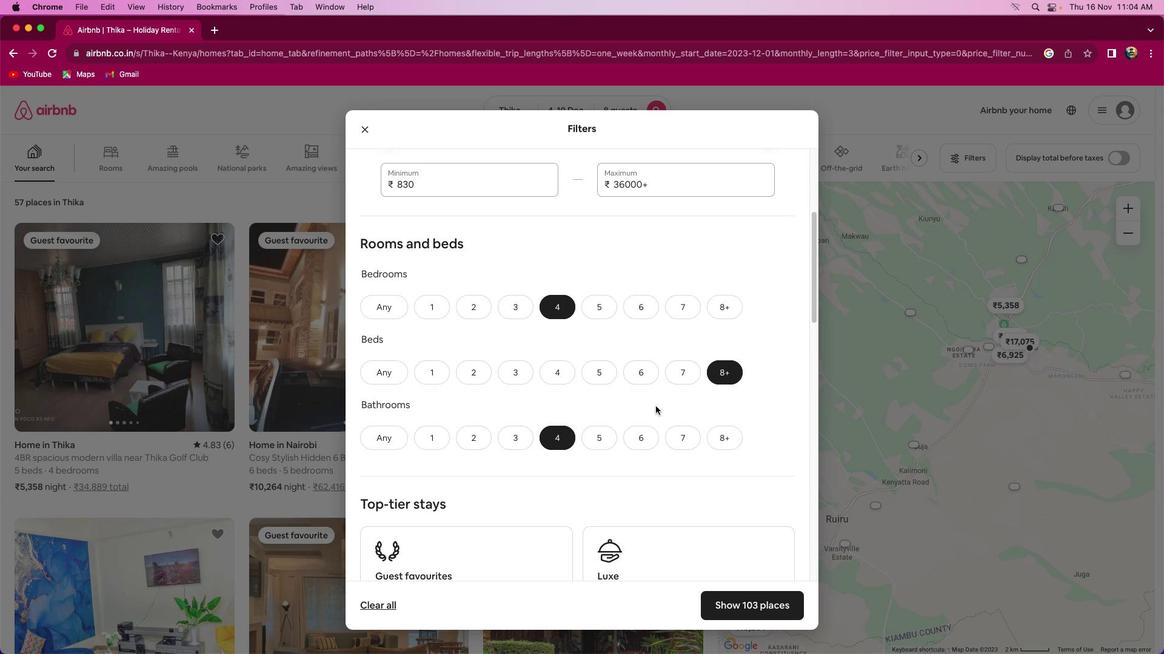 
Action: Mouse scrolled (655, 406) with delta (0, 0)
Screenshot: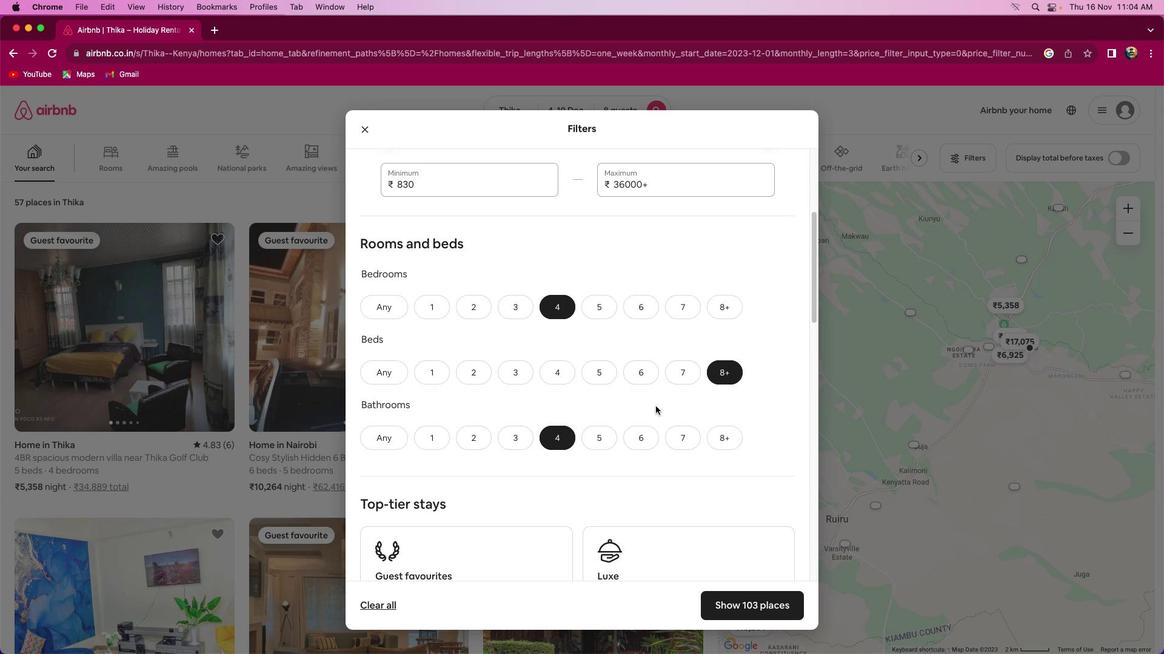 
Action: Mouse scrolled (655, 406) with delta (0, 0)
Screenshot: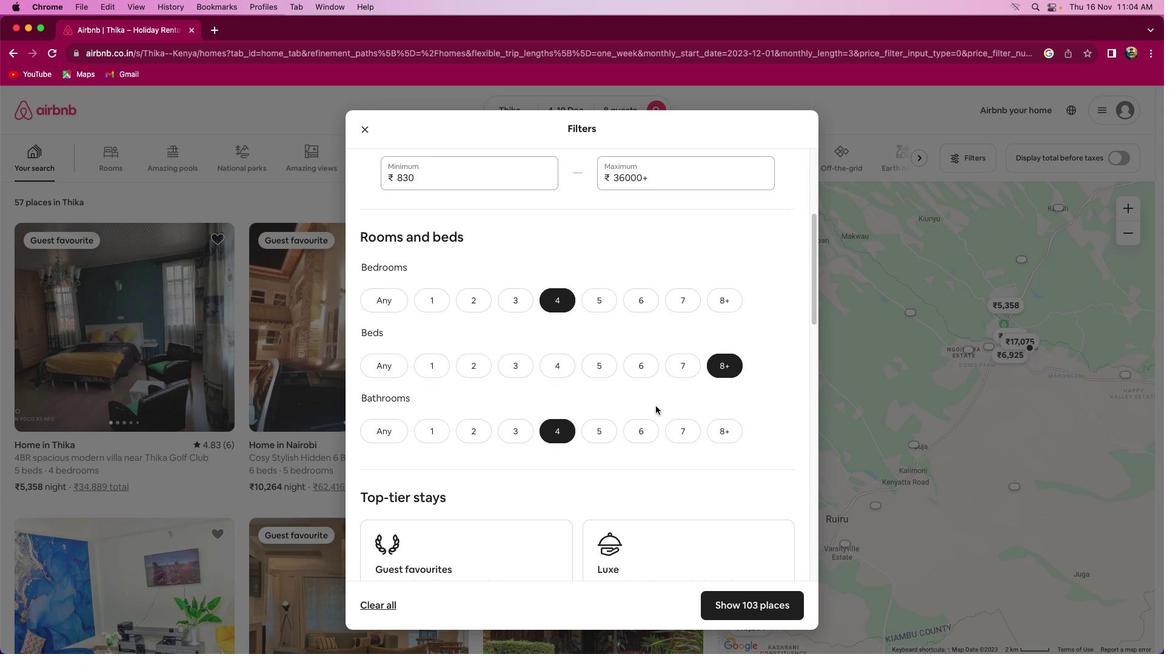 
Action: Mouse moved to (656, 406)
Screenshot: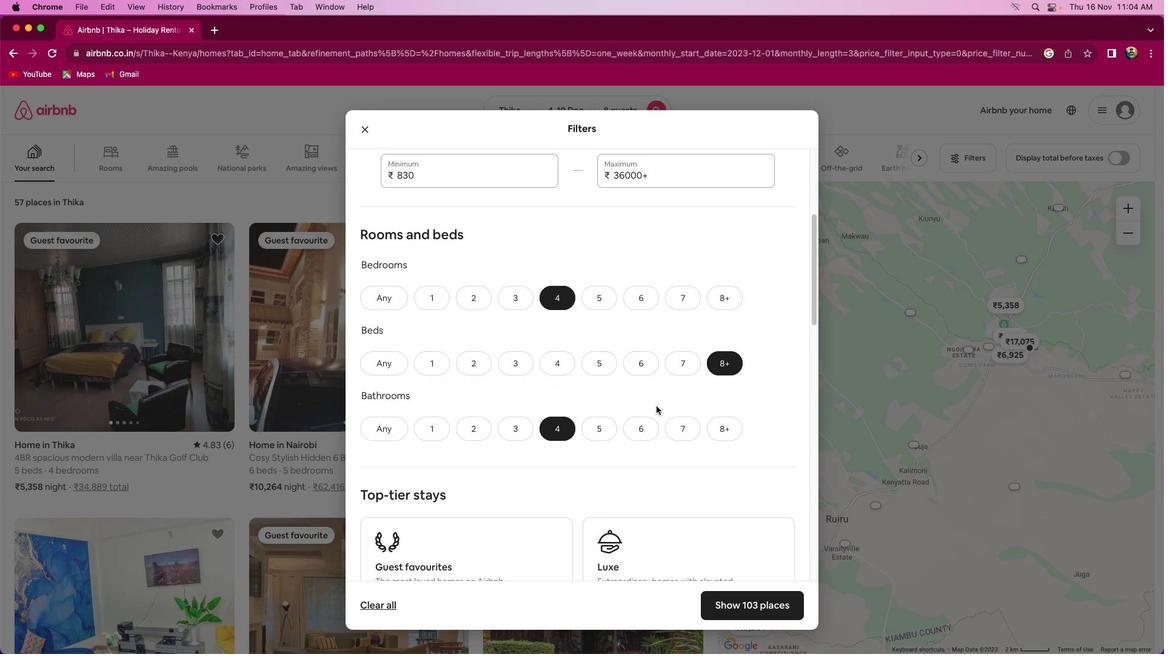 
Action: Mouse scrolled (656, 406) with delta (0, 0)
Screenshot: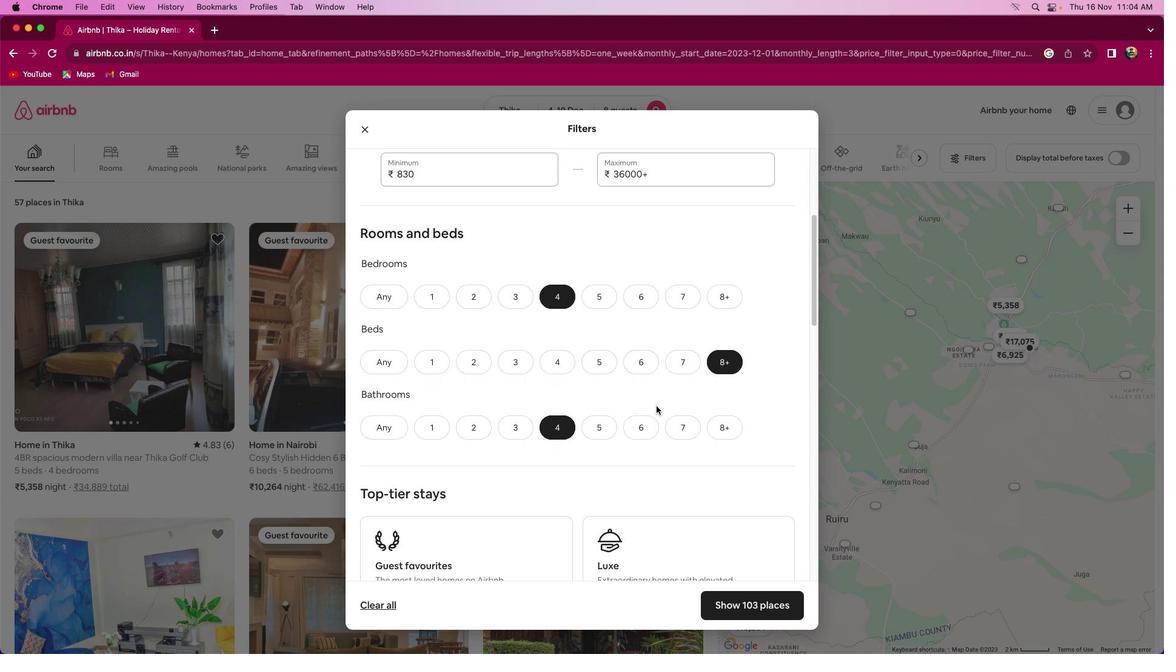 
Action: Mouse scrolled (656, 406) with delta (0, 0)
Screenshot: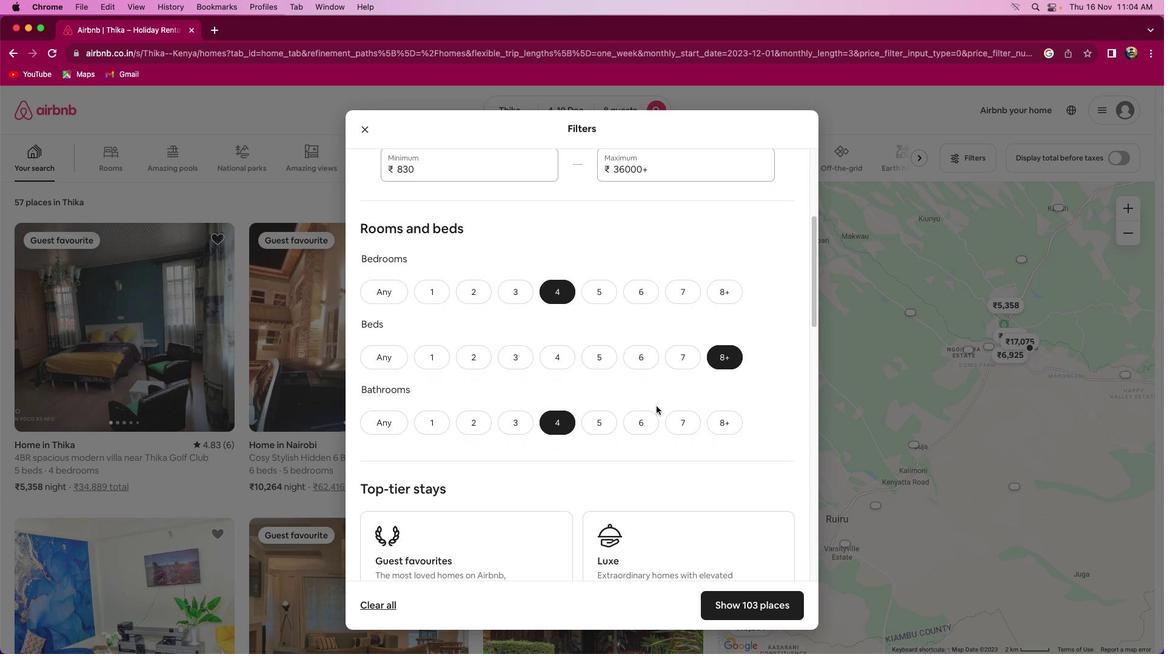 
Action: Mouse moved to (656, 406)
Screenshot: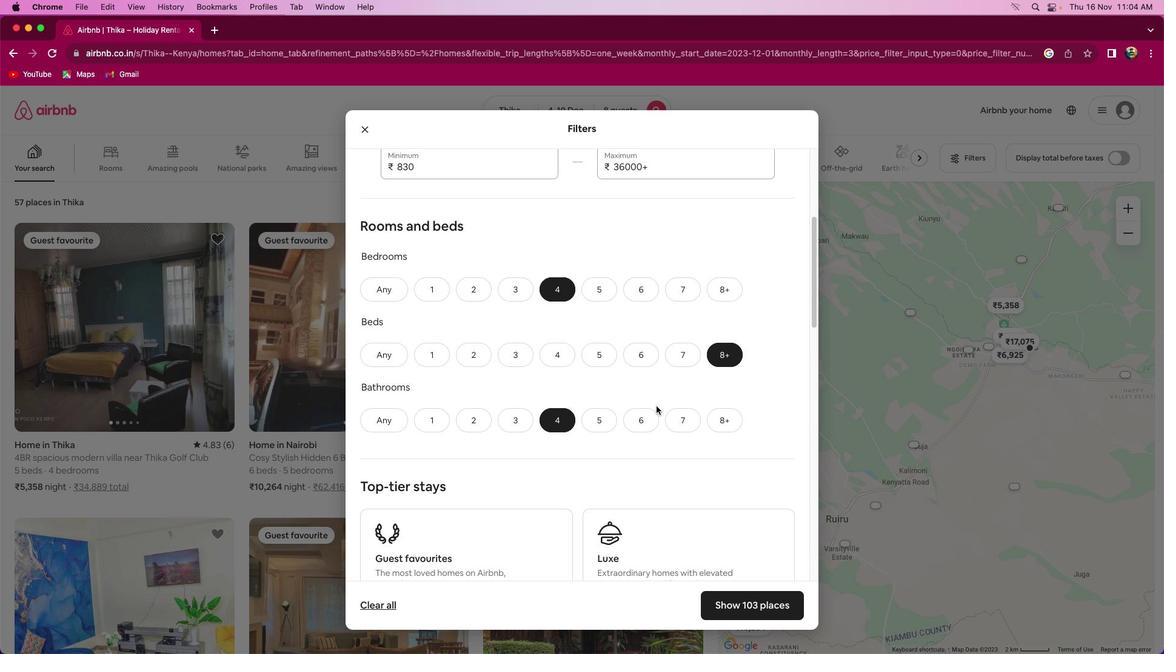 
Action: Mouse scrolled (656, 406) with delta (0, 0)
Screenshot: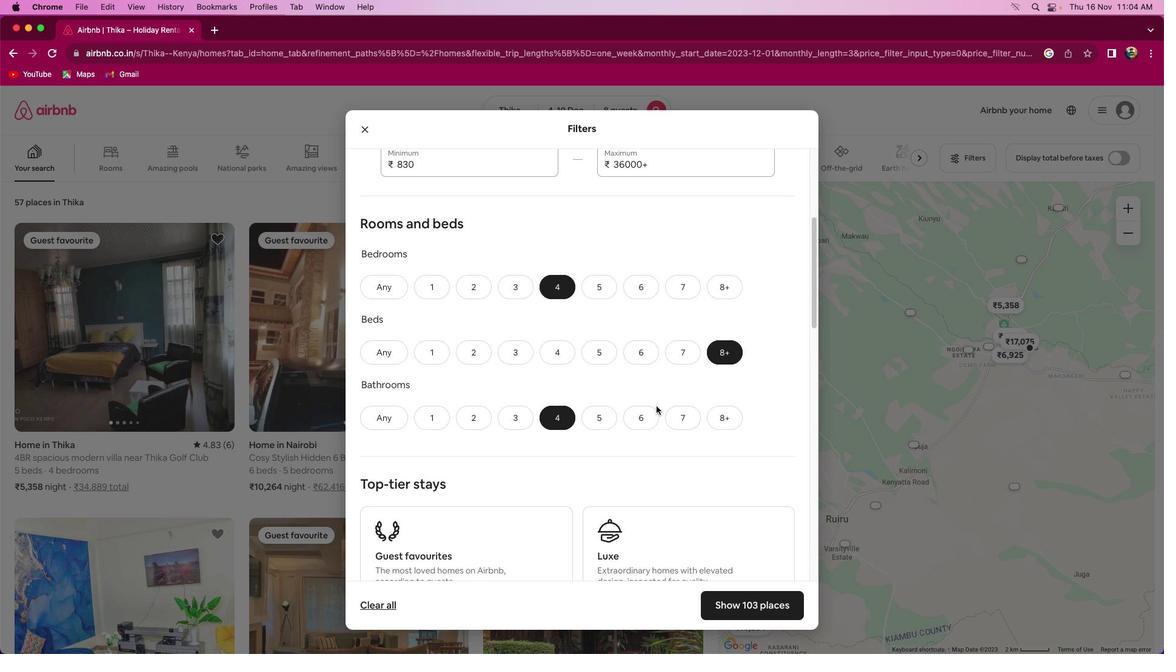 
Action: Mouse scrolled (656, 406) with delta (0, 0)
Screenshot: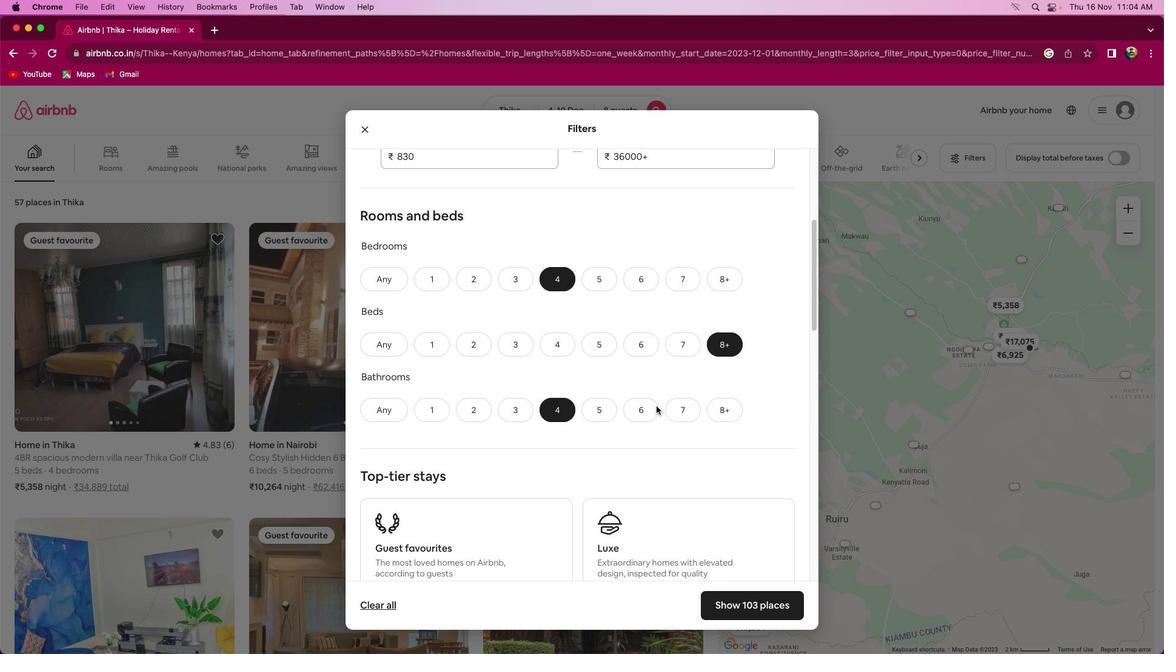 
Action: Mouse scrolled (656, 406) with delta (0, 0)
Screenshot: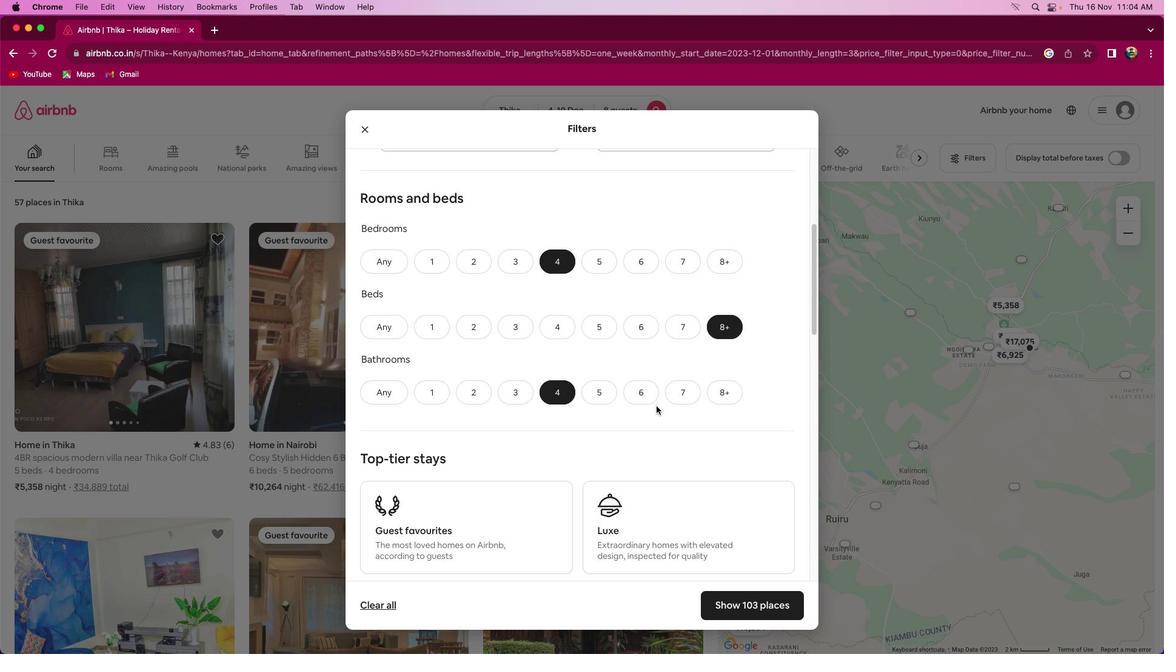 
Action: Mouse scrolled (656, 406) with delta (0, 0)
Screenshot: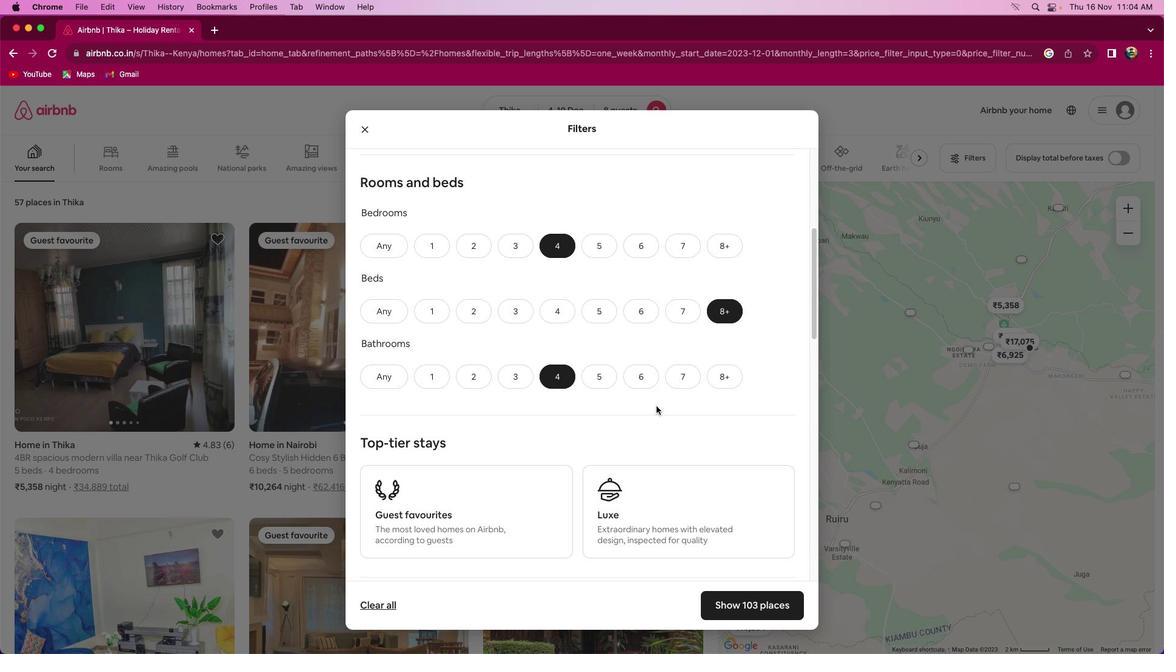
Action: Mouse scrolled (656, 406) with delta (0, 0)
Screenshot: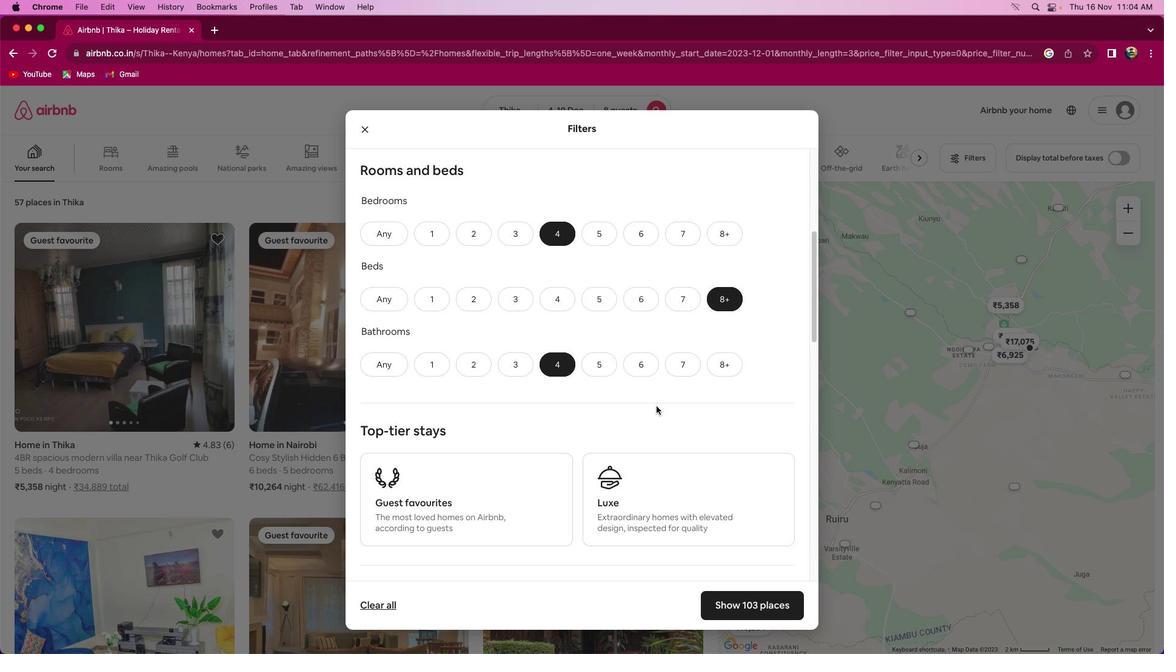 
Action: Mouse scrolled (656, 406) with delta (0, 0)
Screenshot: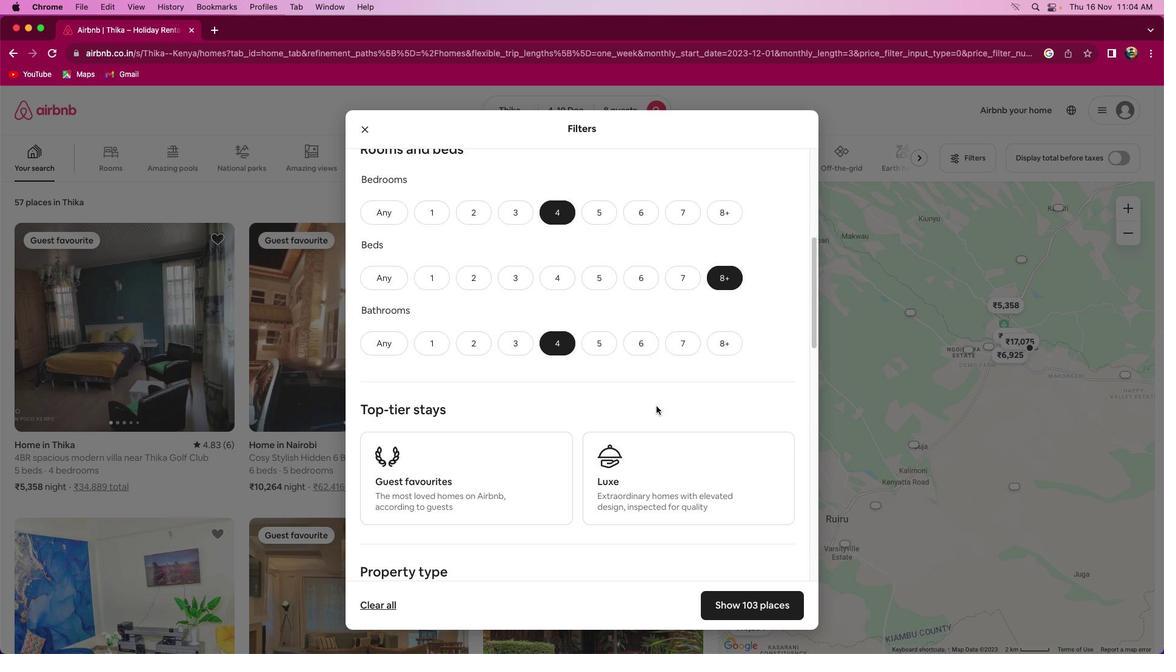 
Action: Mouse scrolled (656, 406) with delta (0, 0)
Screenshot: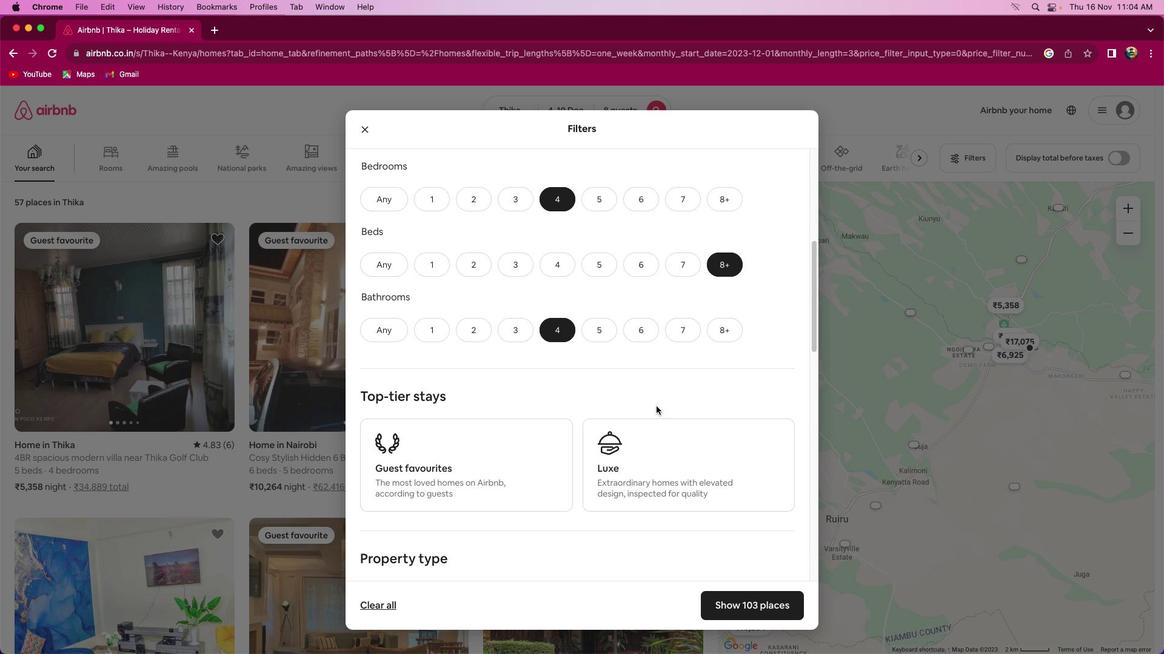 
Action: Mouse scrolled (656, 406) with delta (0, 0)
Screenshot: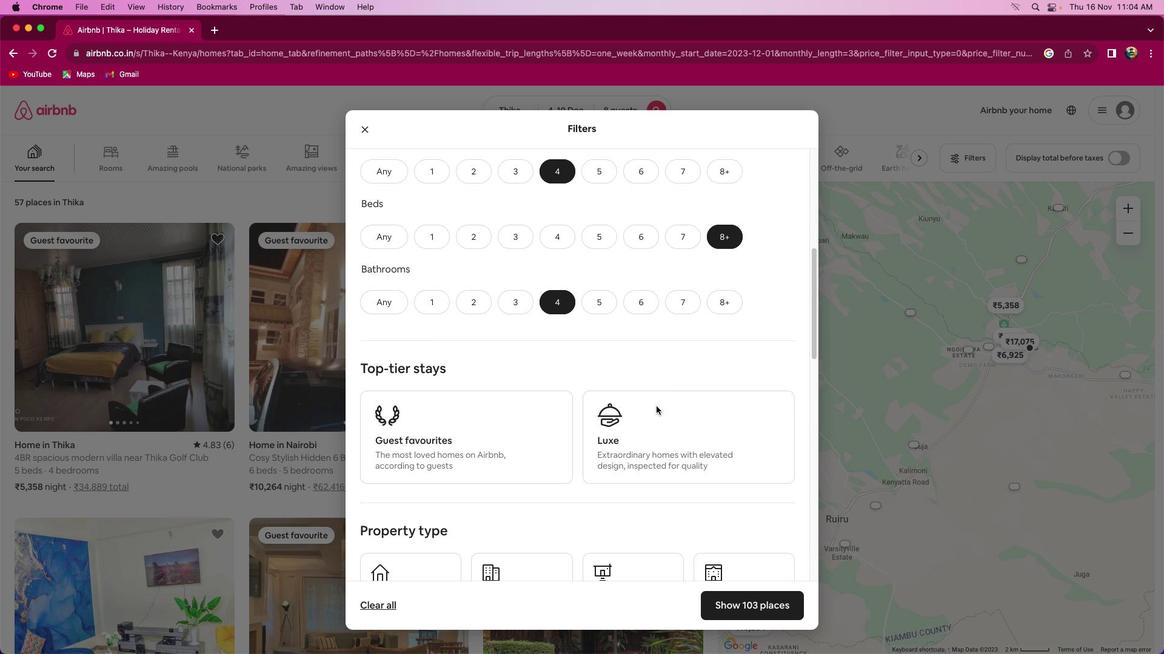 
Action: Mouse scrolled (656, 406) with delta (0, -1)
Screenshot: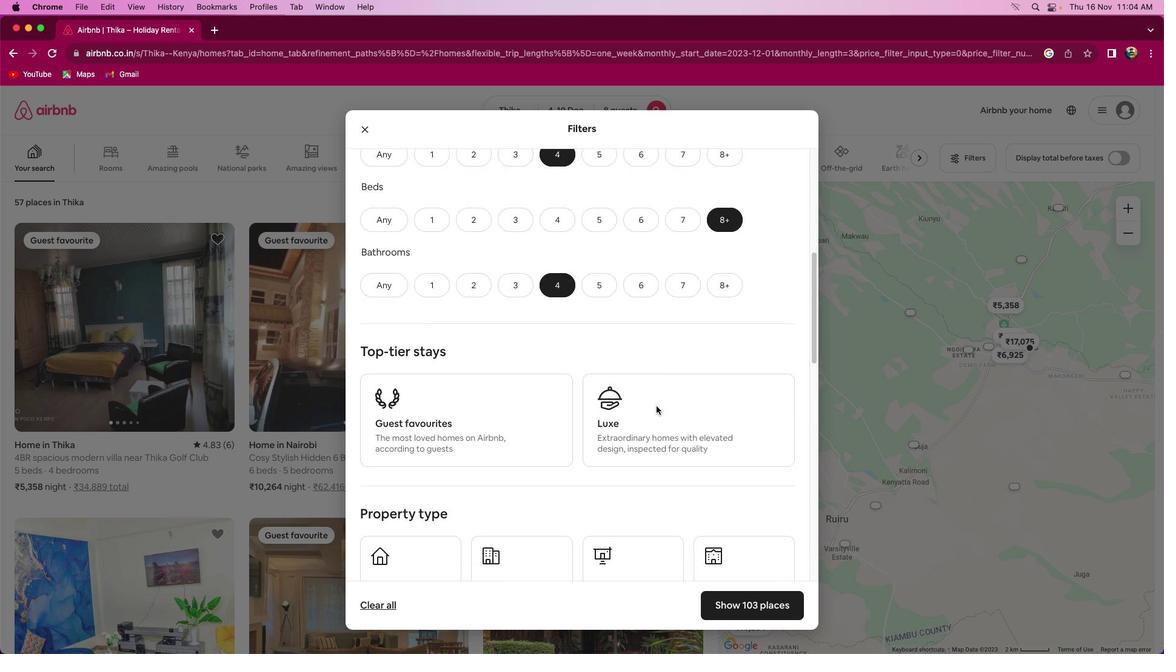 
Action: Mouse scrolled (656, 406) with delta (0, 0)
Screenshot: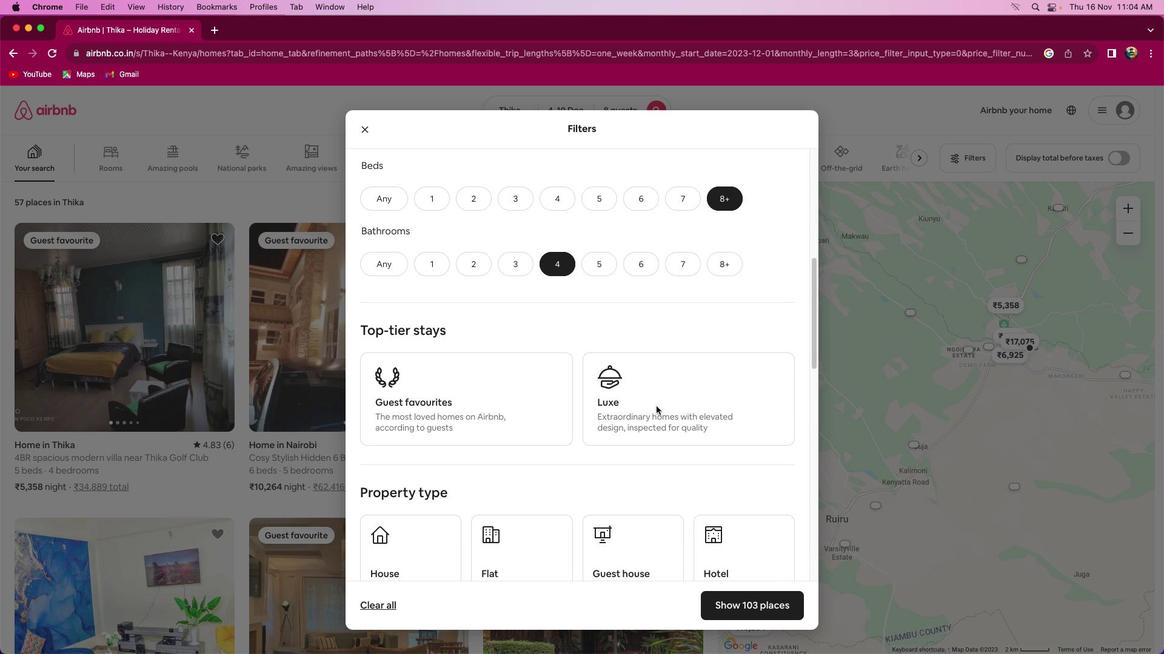 
Action: Mouse scrolled (656, 406) with delta (0, 0)
Screenshot: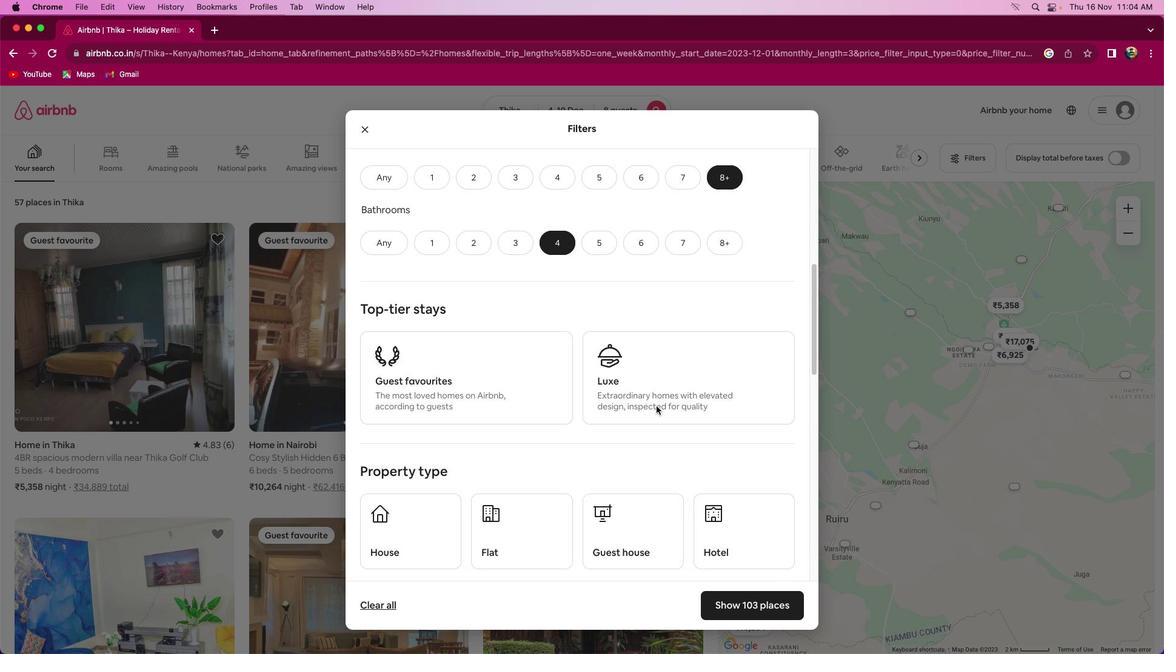 
Action: Mouse scrolled (656, 406) with delta (0, 0)
Screenshot: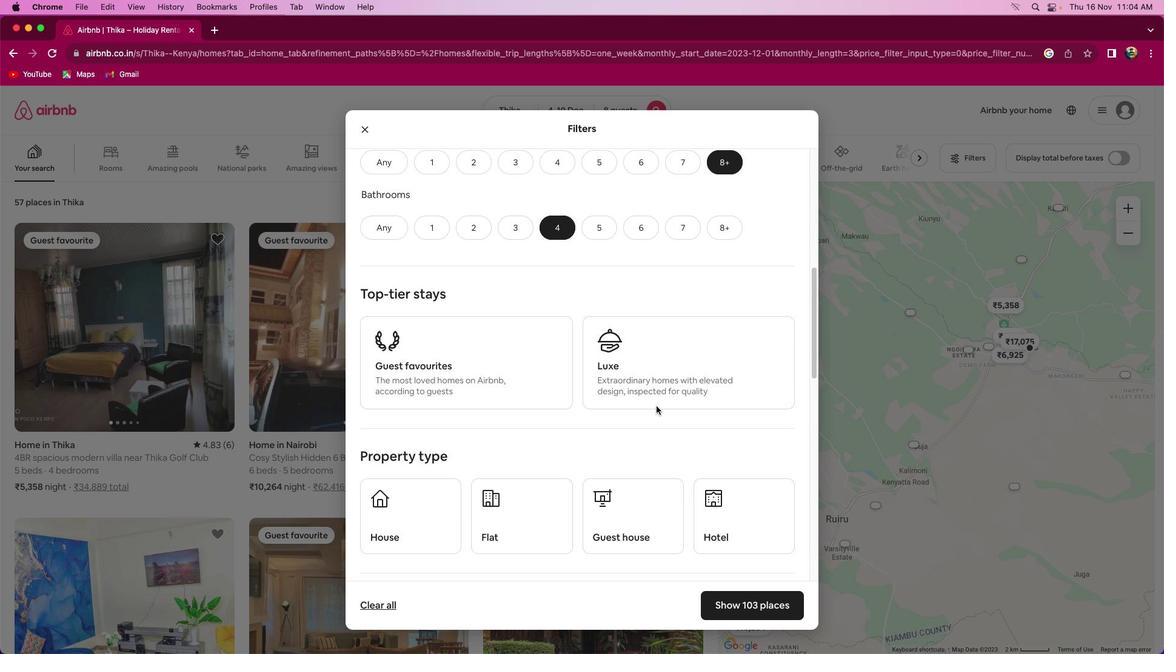 
Action: Mouse scrolled (656, 406) with delta (0, 0)
Screenshot: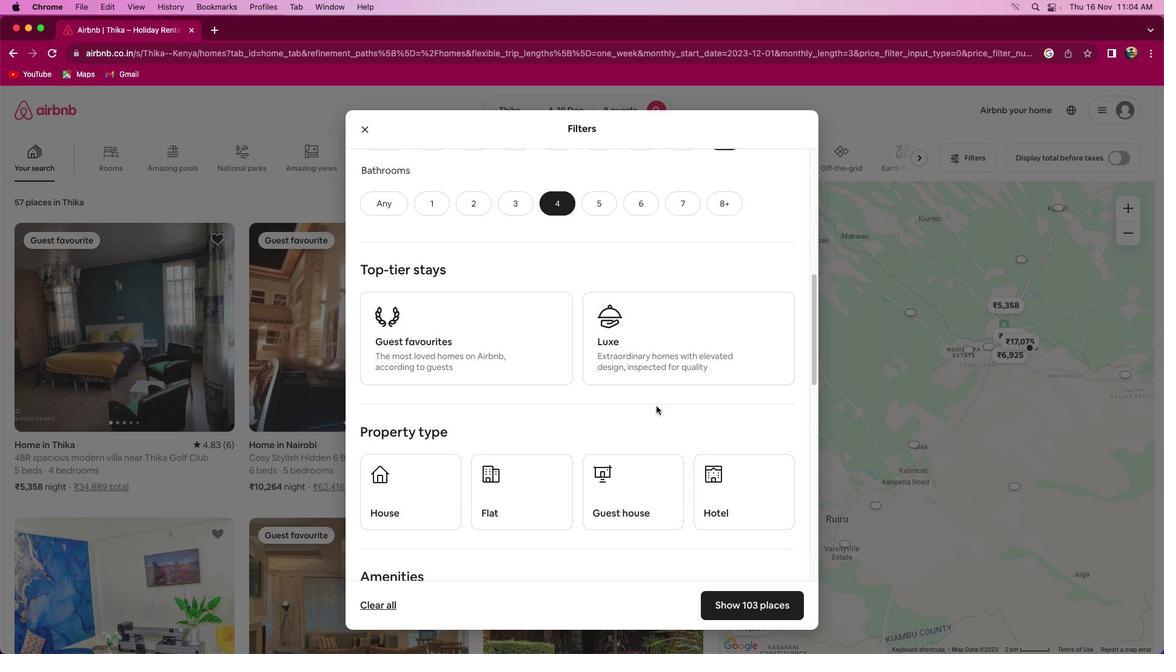 
Action: Mouse scrolled (656, 406) with delta (0, 0)
Screenshot: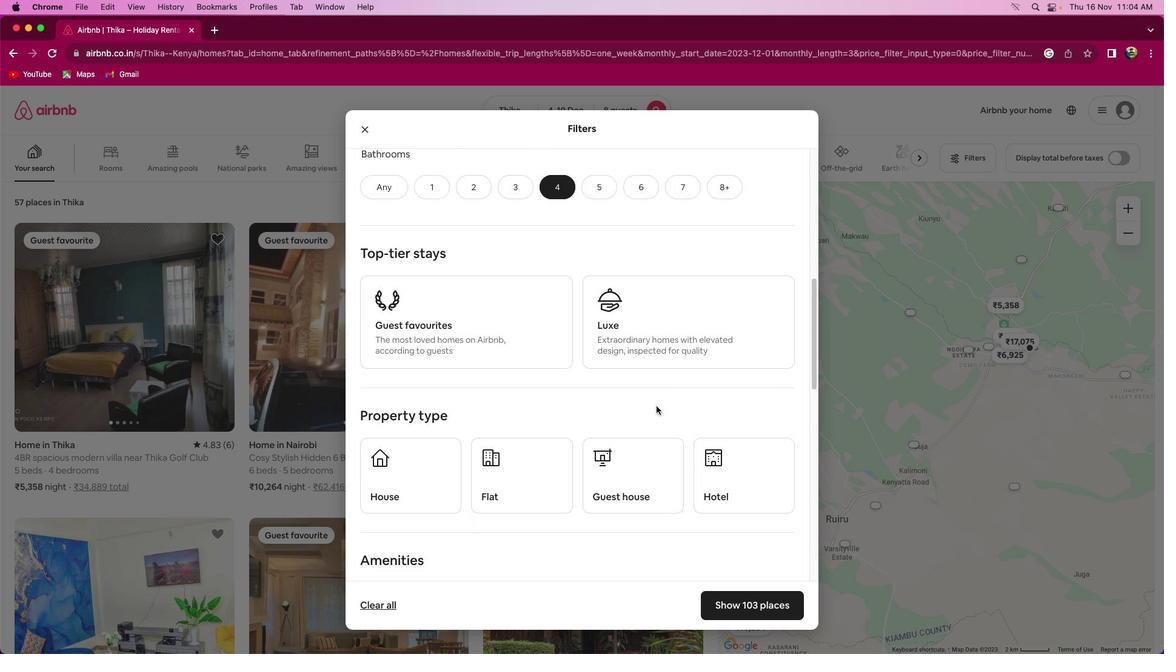 
Action: Mouse scrolled (656, 406) with delta (0, -1)
Screenshot: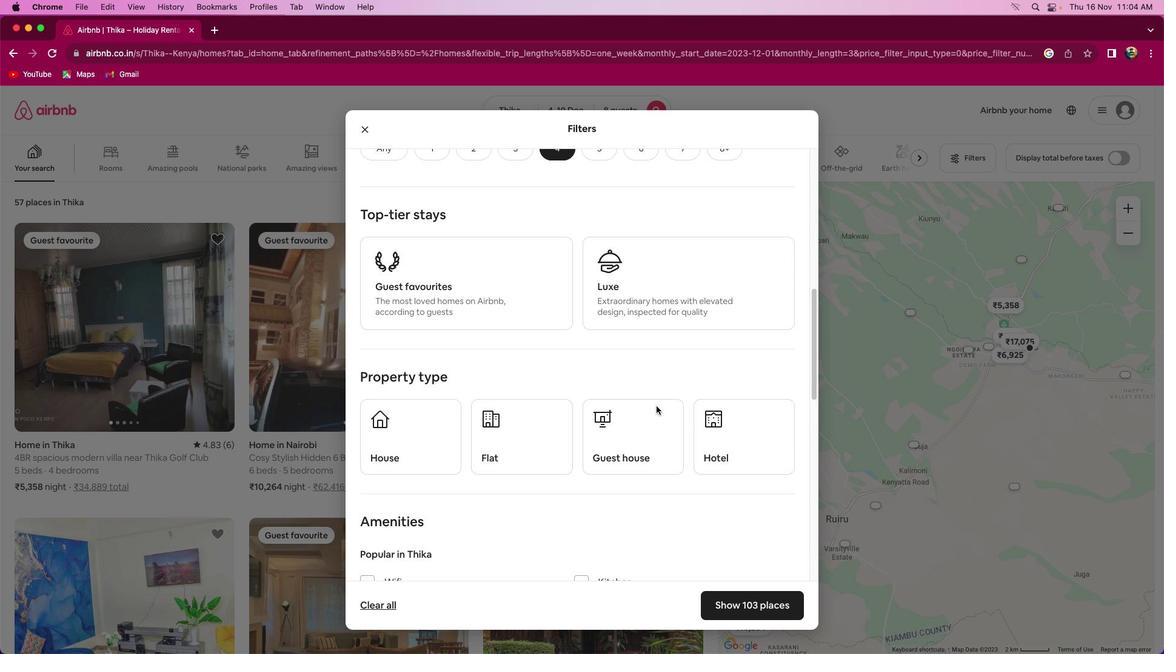 
Action: Mouse scrolled (656, 406) with delta (0, -1)
Screenshot: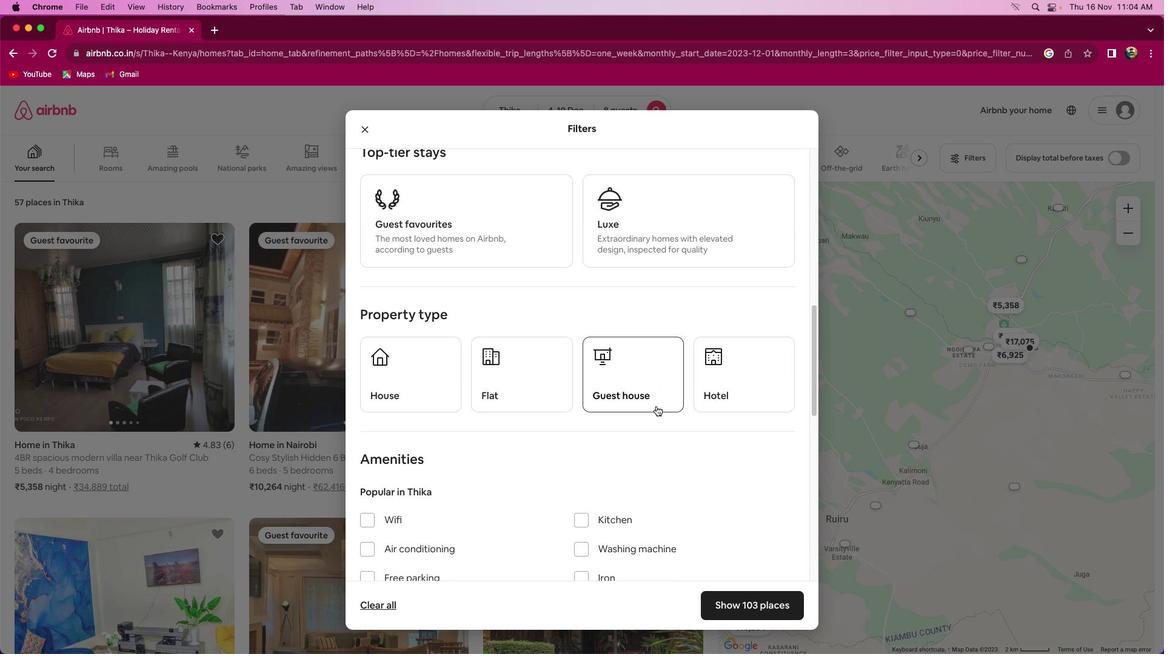 
Action: Mouse scrolled (656, 406) with delta (0, 0)
Screenshot: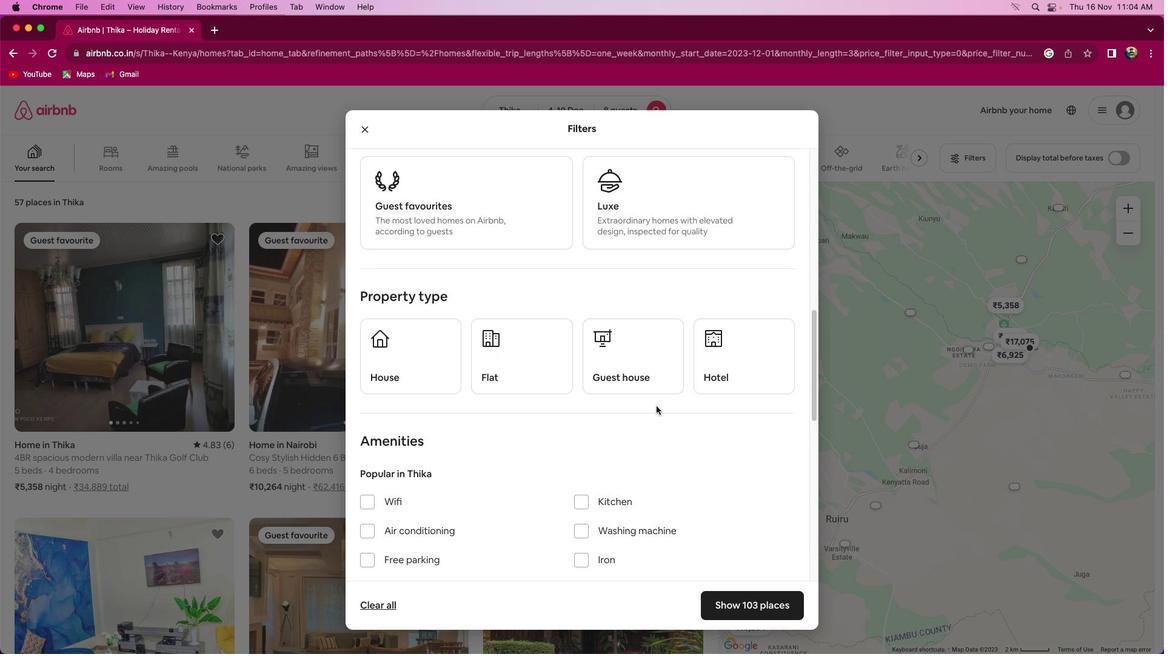 
Action: Mouse scrolled (656, 406) with delta (0, 0)
Screenshot: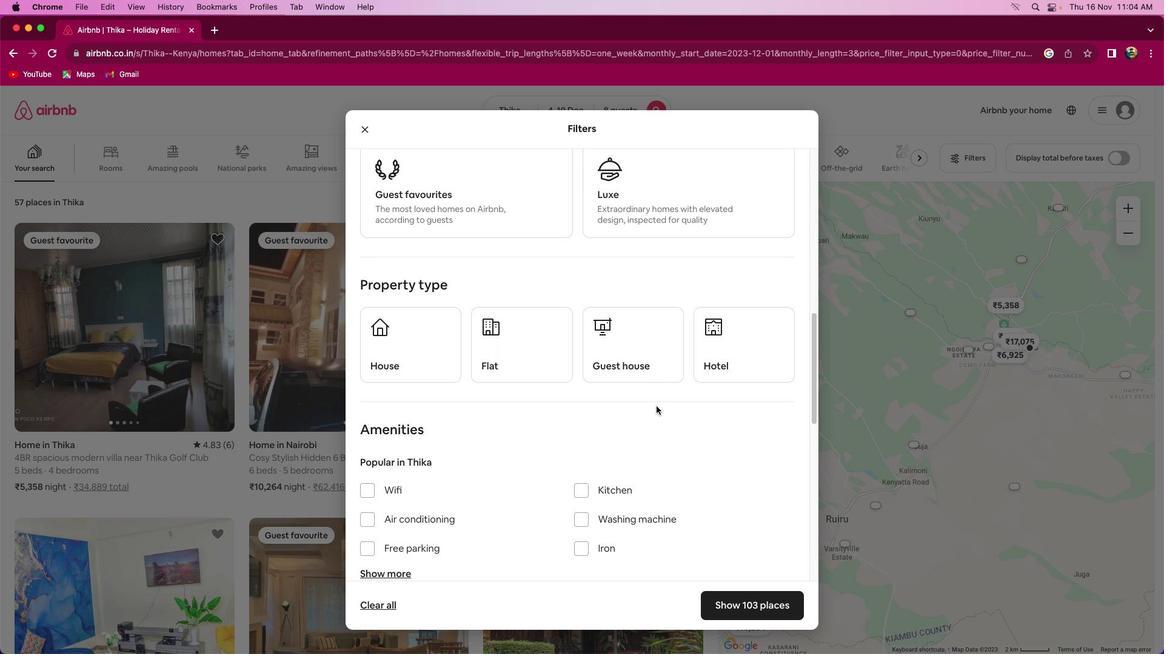 
Action: Mouse scrolled (656, 406) with delta (0, -1)
Screenshot: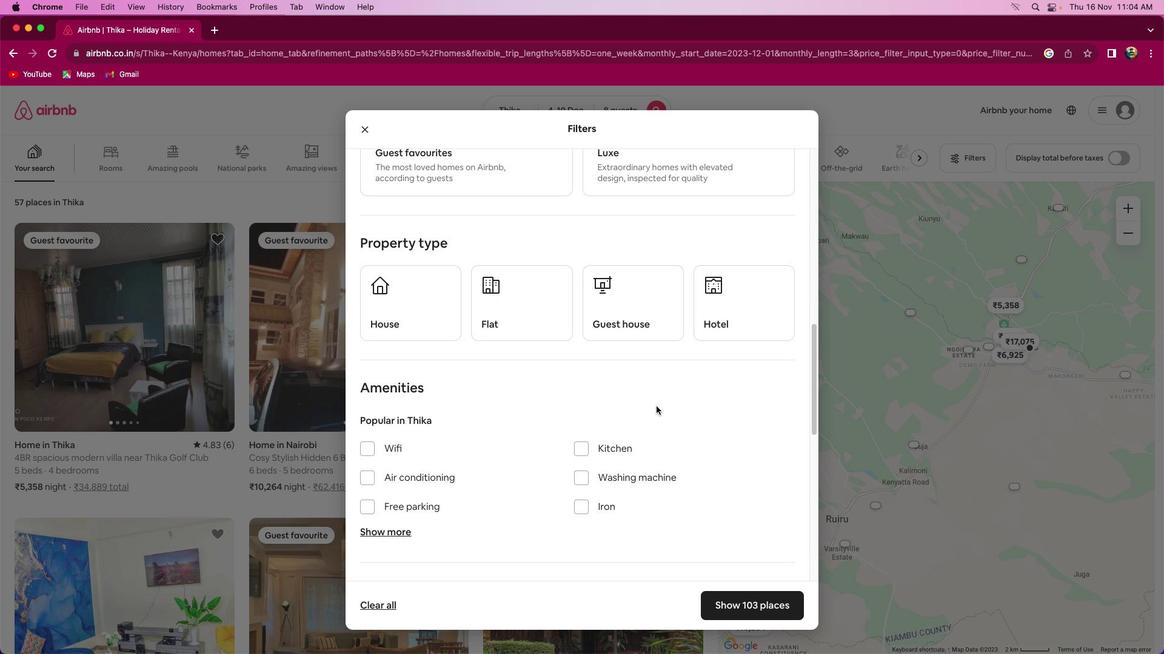 
Action: Mouse moved to (436, 292)
Screenshot: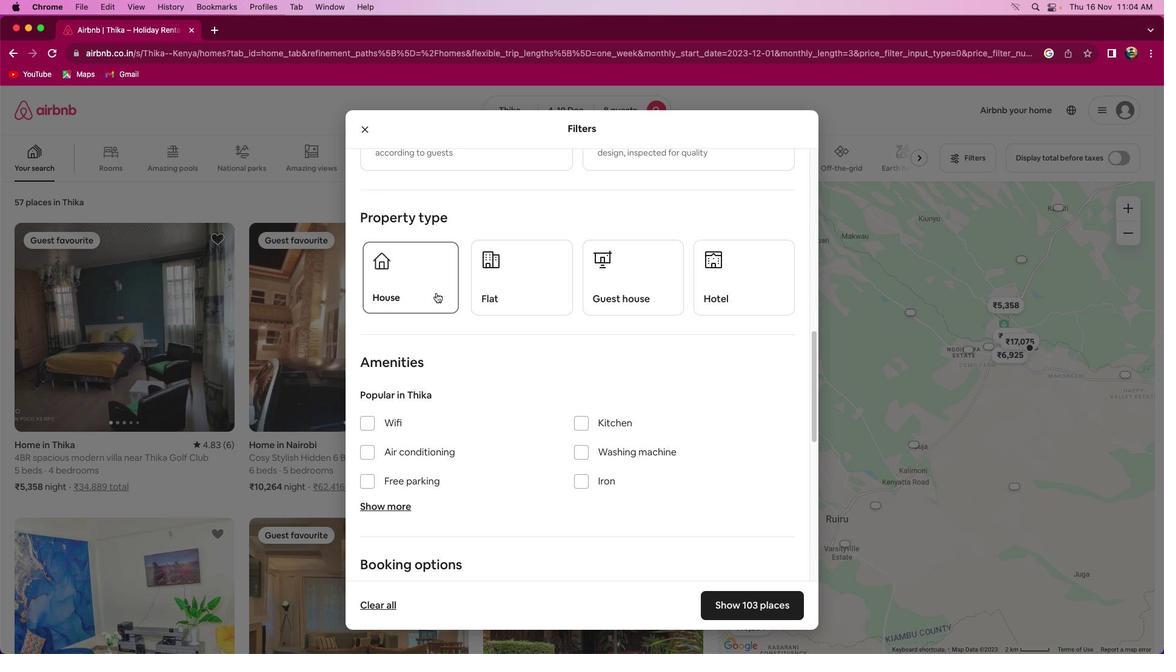 
Action: Mouse pressed left at (436, 292)
Screenshot: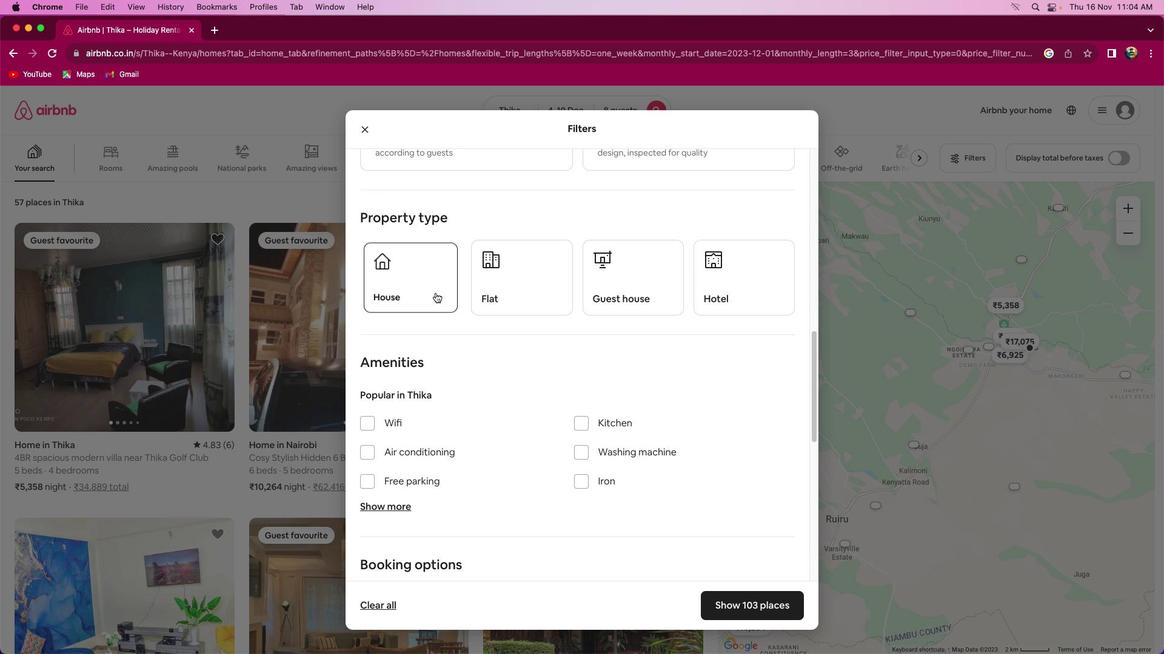 
Action: Mouse moved to (525, 411)
Screenshot: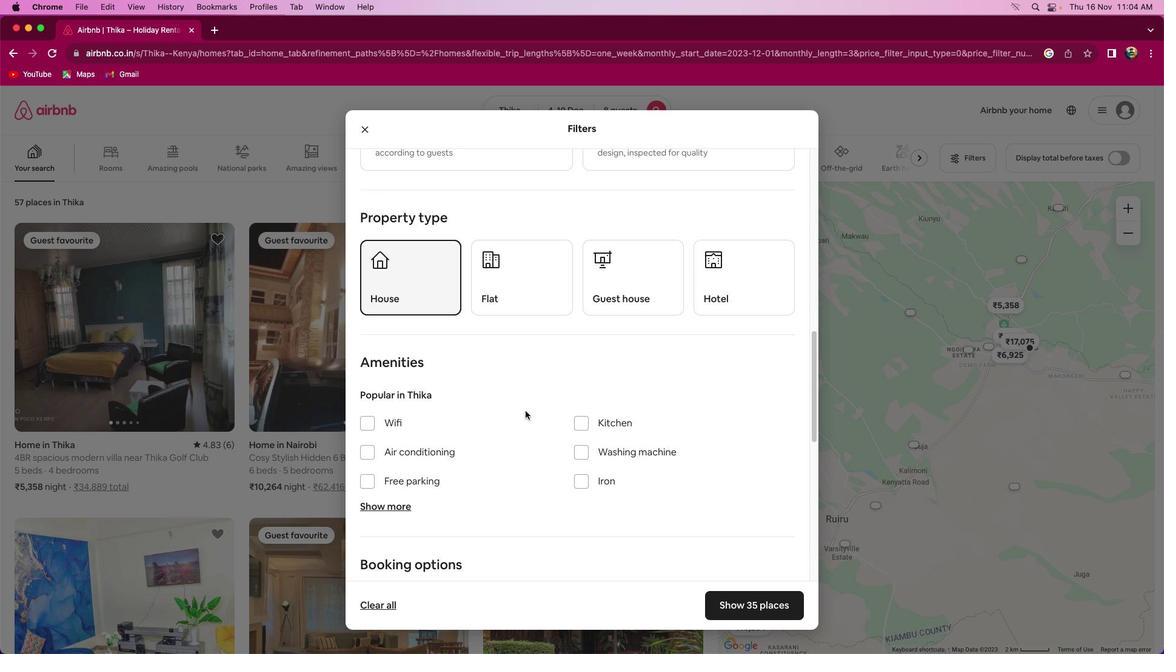 
Action: Mouse scrolled (525, 411) with delta (0, 0)
Screenshot: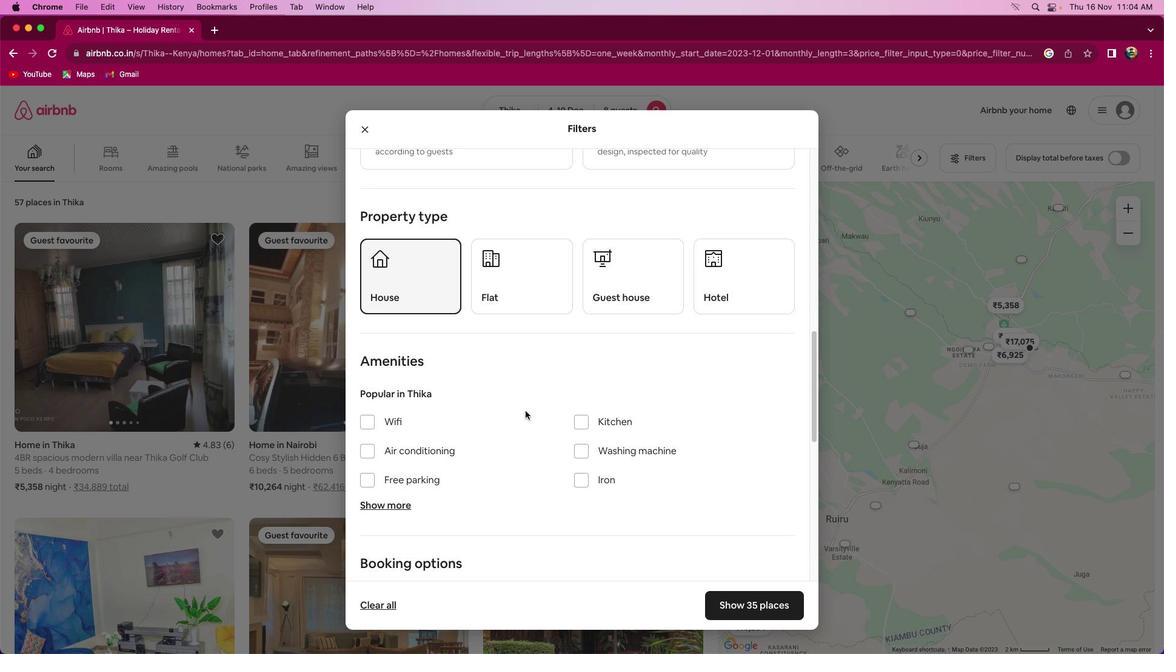 
Action: Mouse scrolled (525, 411) with delta (0, 0)
Screenshot: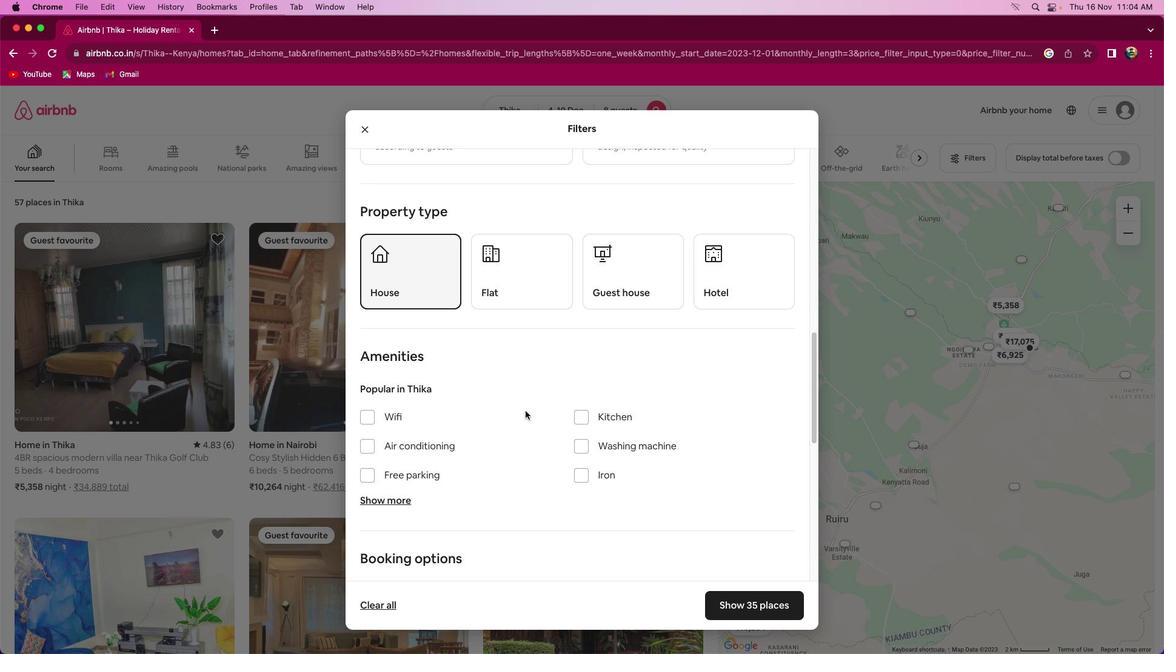 
Action: Mouse scrolled (525, 411) with delta (0, 0)
Screenshot: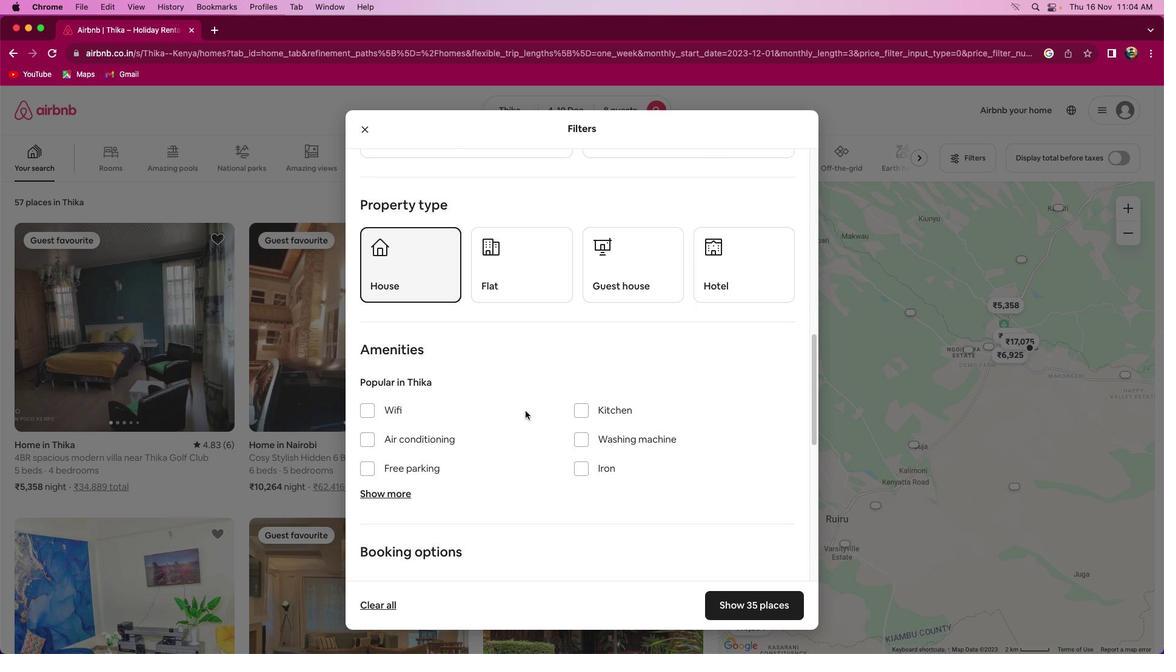 
Action: Mouse scrolled (525, 411) with delta (0, 0)
Screenshot: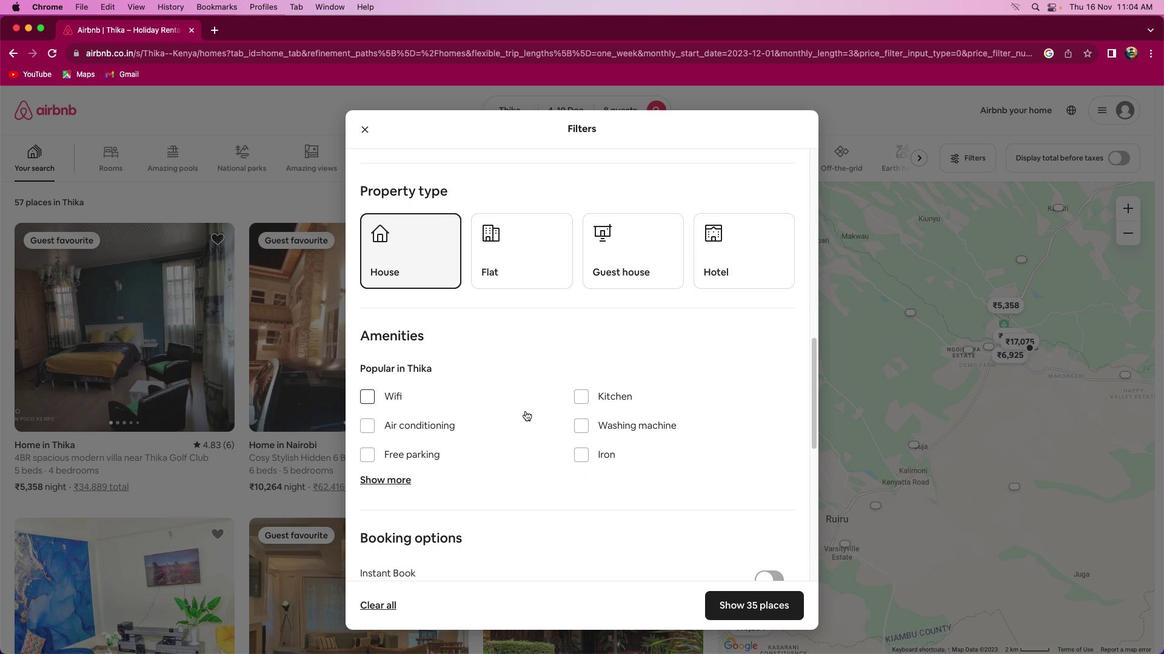 
Action: Mouse moved to (526, 410)
Screenshot: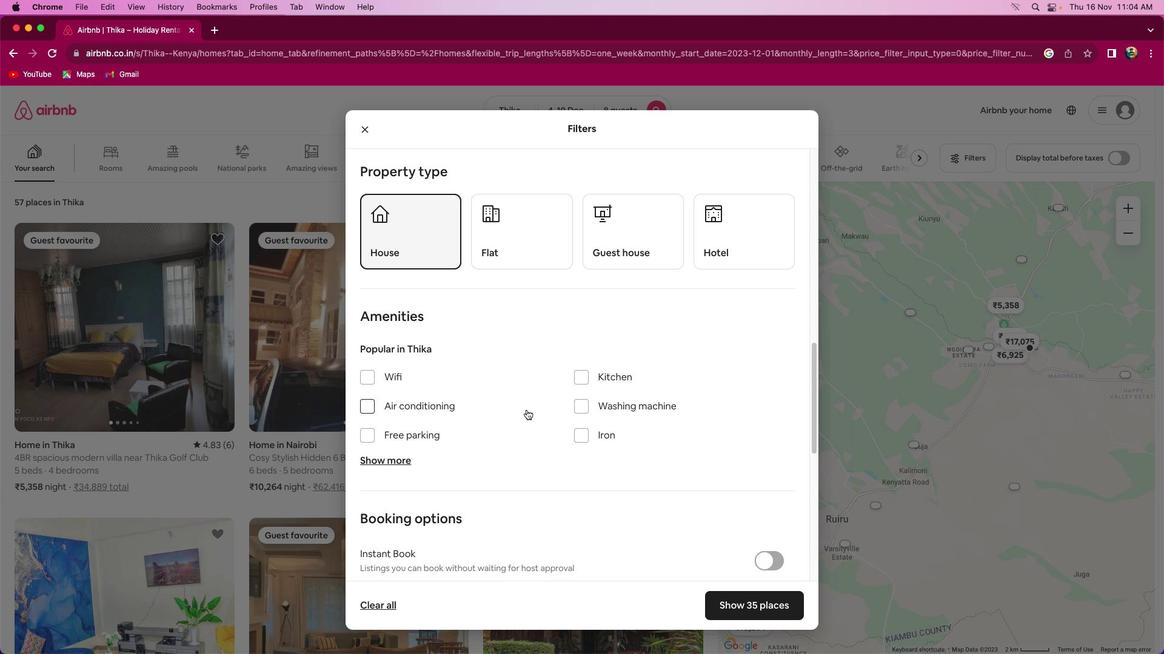 
Action: Mouse scrolled (526, 410) with delta (0, 0)
Screenshot: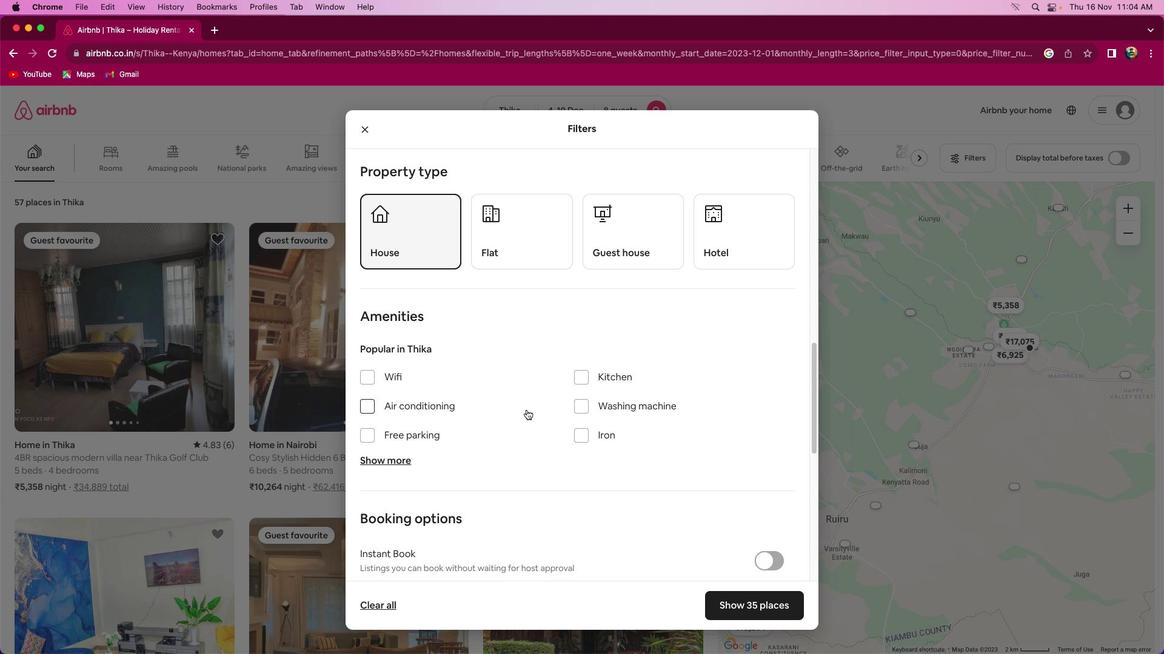 
Action: Mouse scrolled (526, 410) with delta (0, 0)
Screenshot: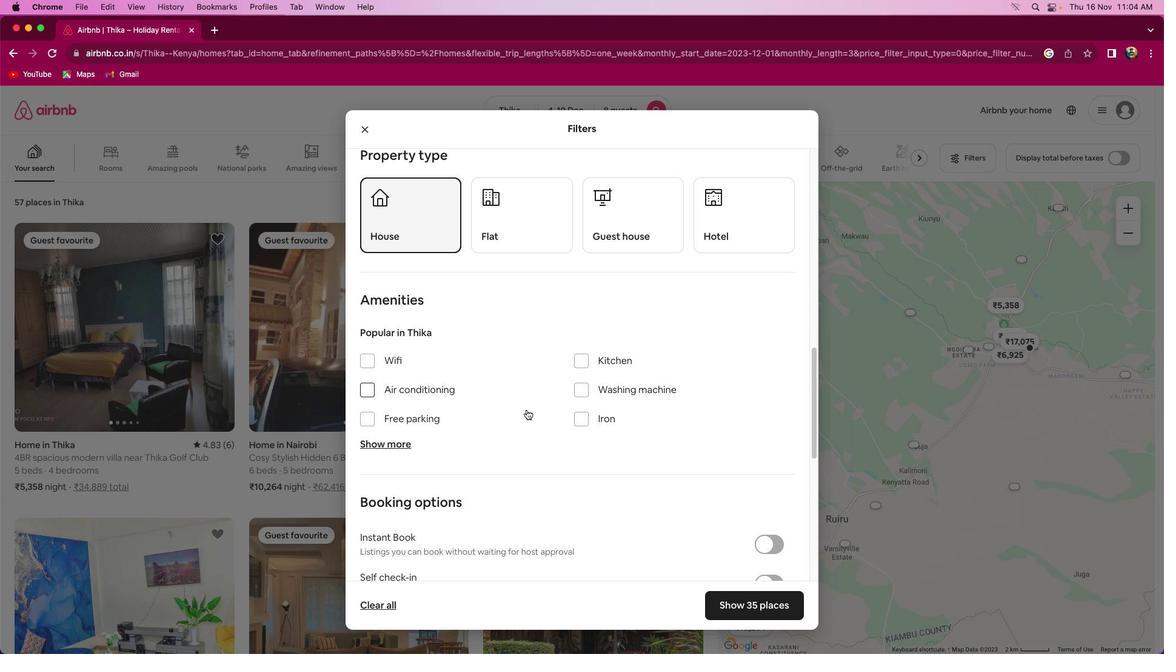 
Action: Mouse scrolled (526, 410) with delta (0, -1)
Screenshot: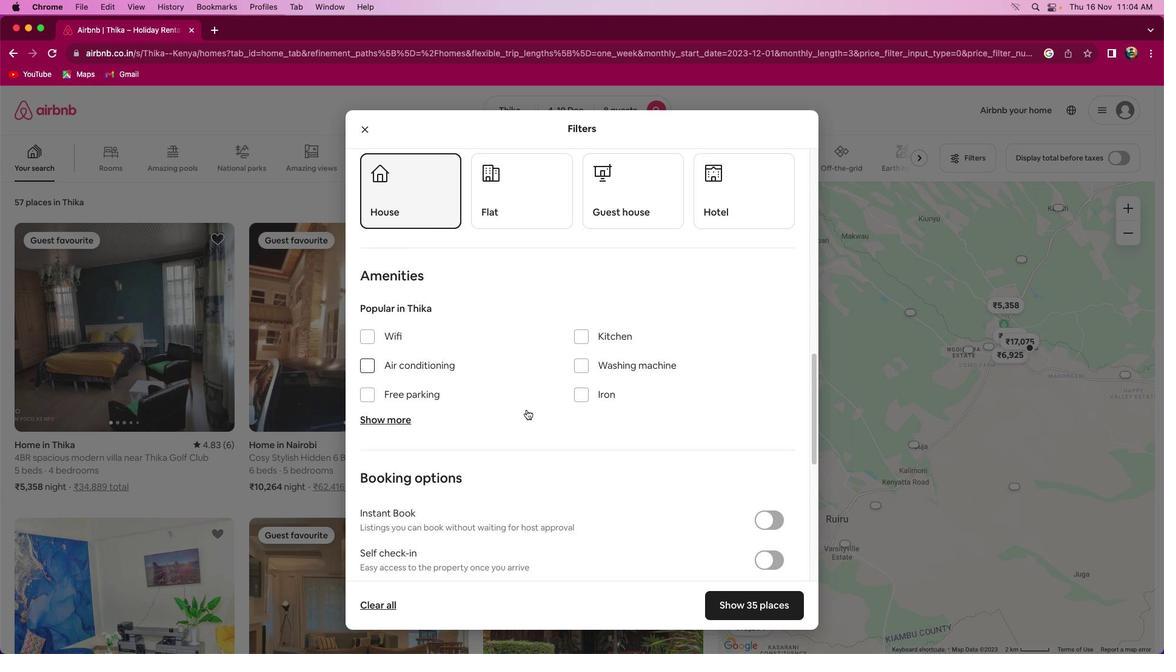 
Action: Mouse scrolled (526, 410) with delta (0, -1)
Screenshot: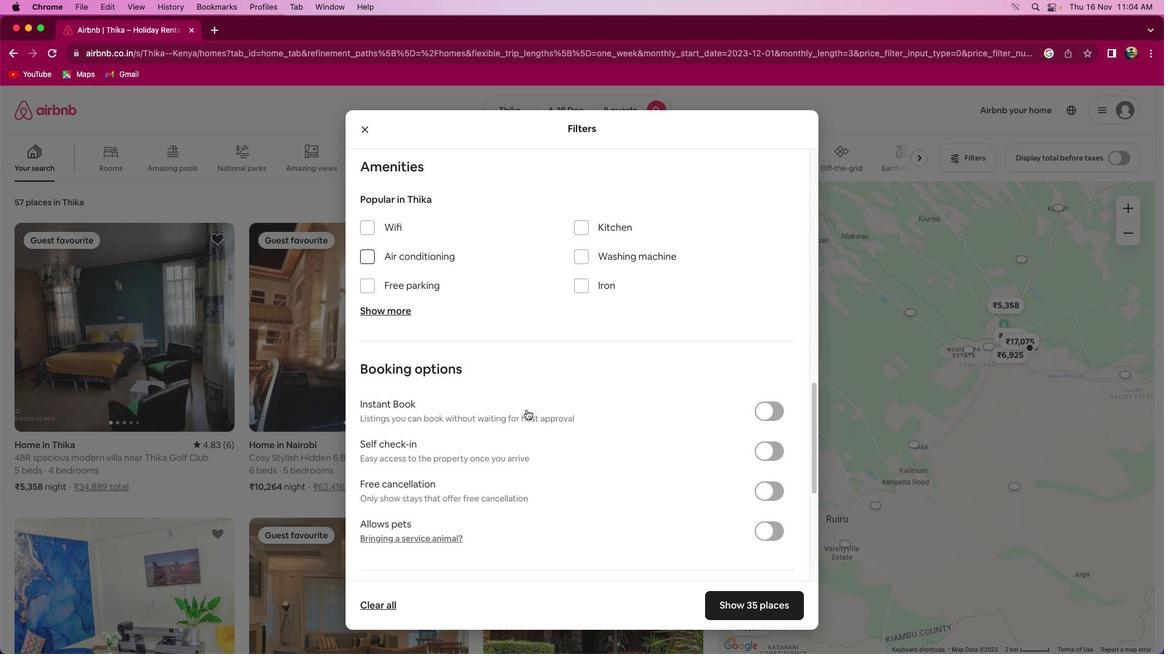 
Action: Mouse moved to (394, 314)
Screenshot: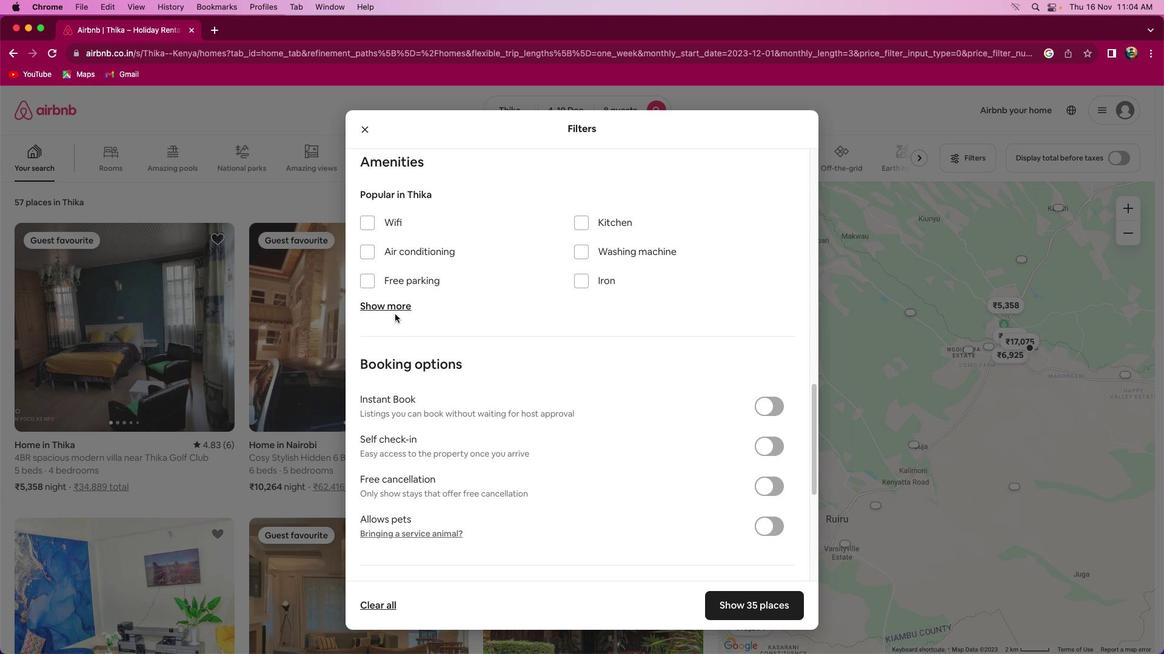 
Action: Mouse pressed left at (394, 314)
Screenshot: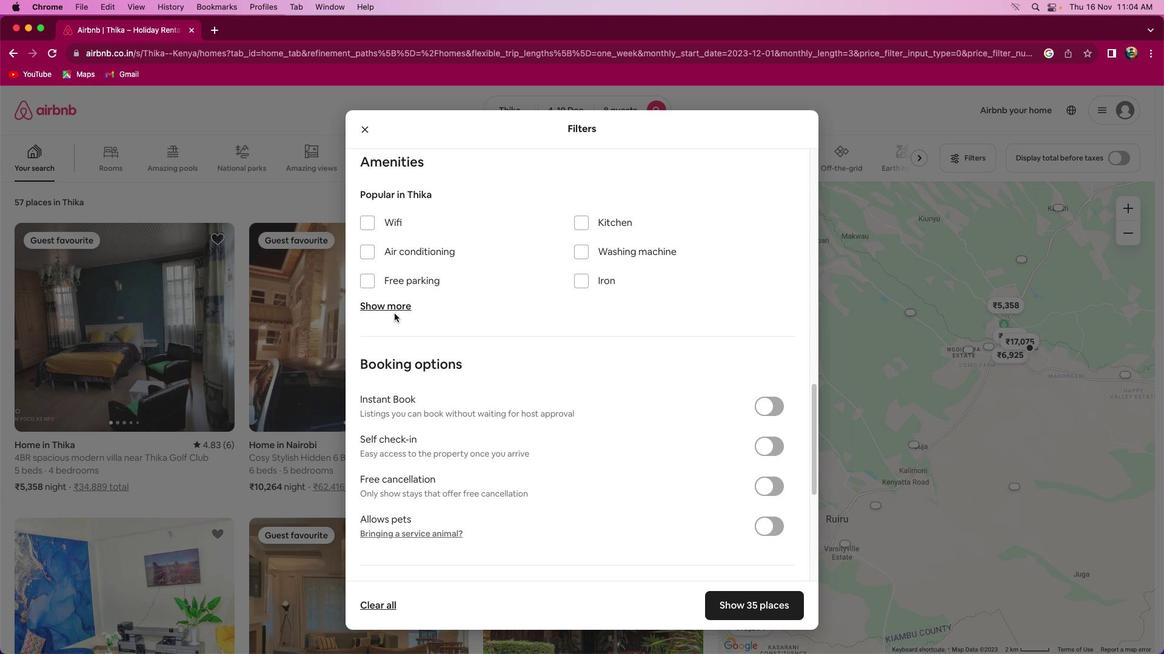 
Action: Mouse moved to (397, 308)
Screenshot: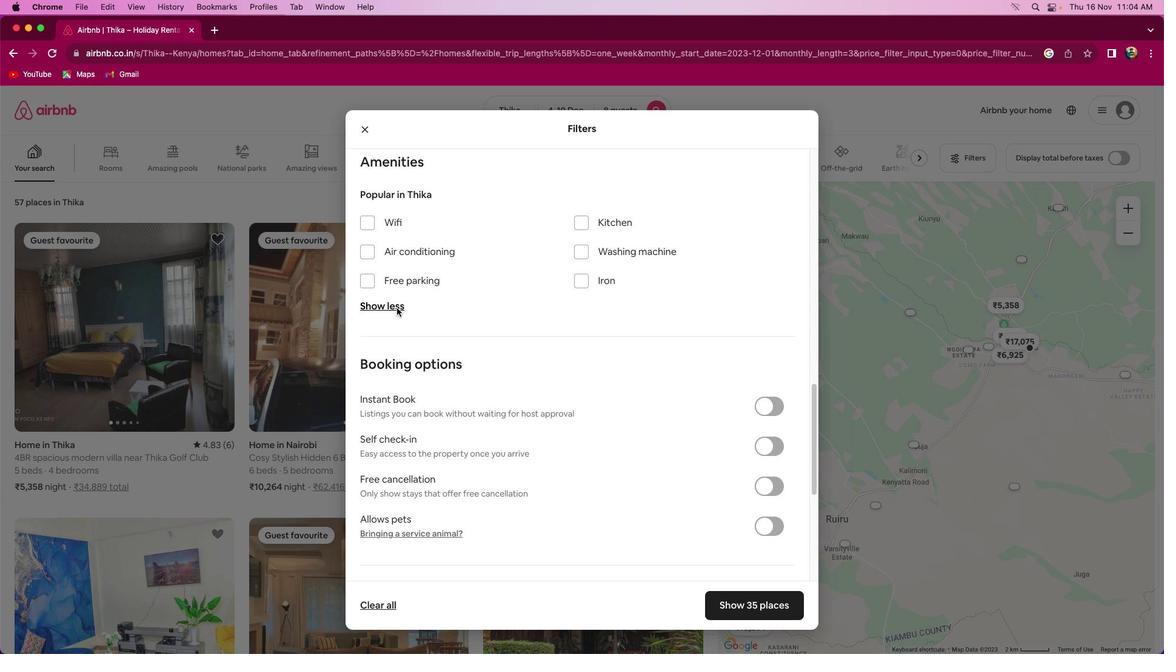 
Action: Mouse pressed left at (397, 308)
Screenshot: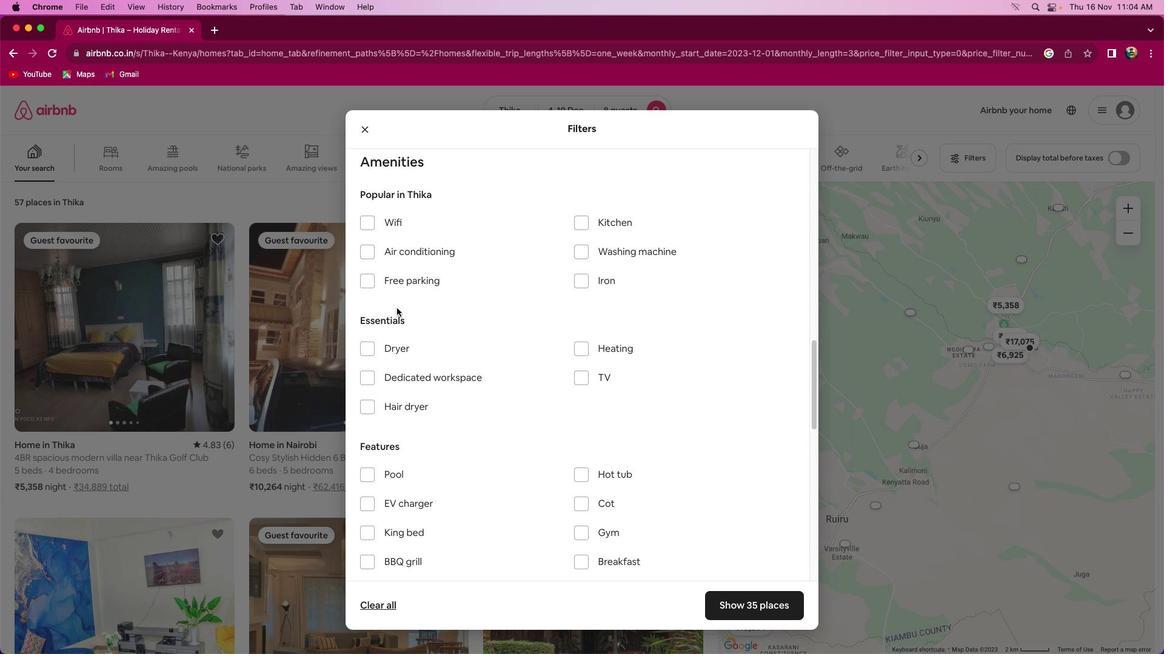 
Action: Mouse moved to (365, 223)
Screenshot: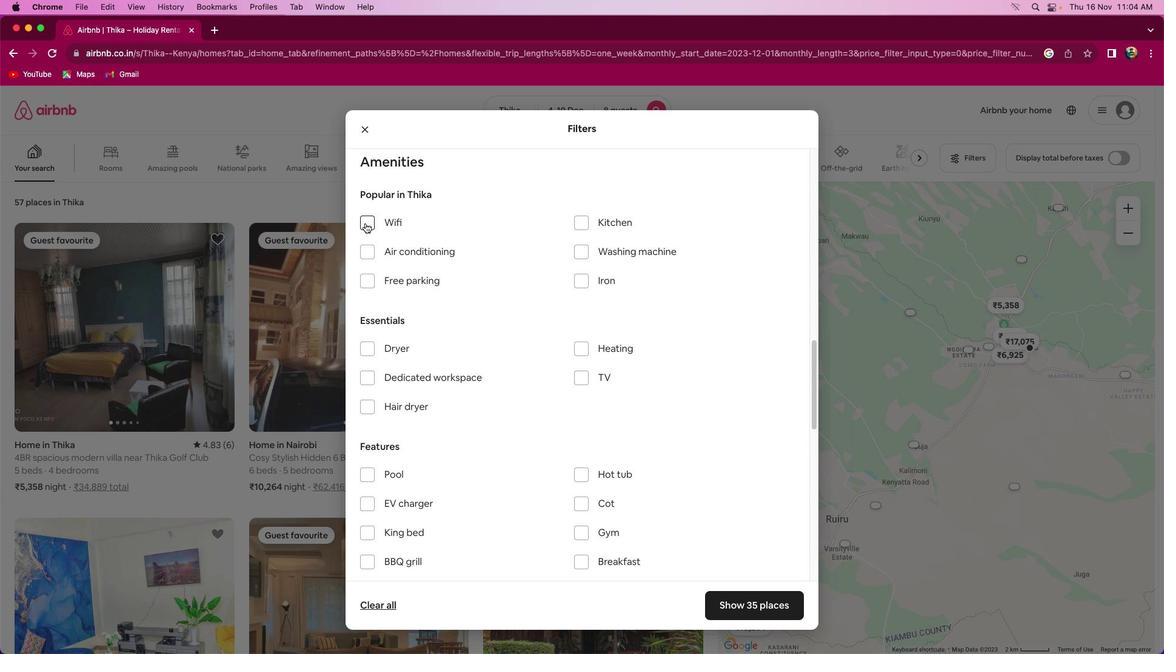 
Action: Mouse pressed left at (365, 223)
Screenshot: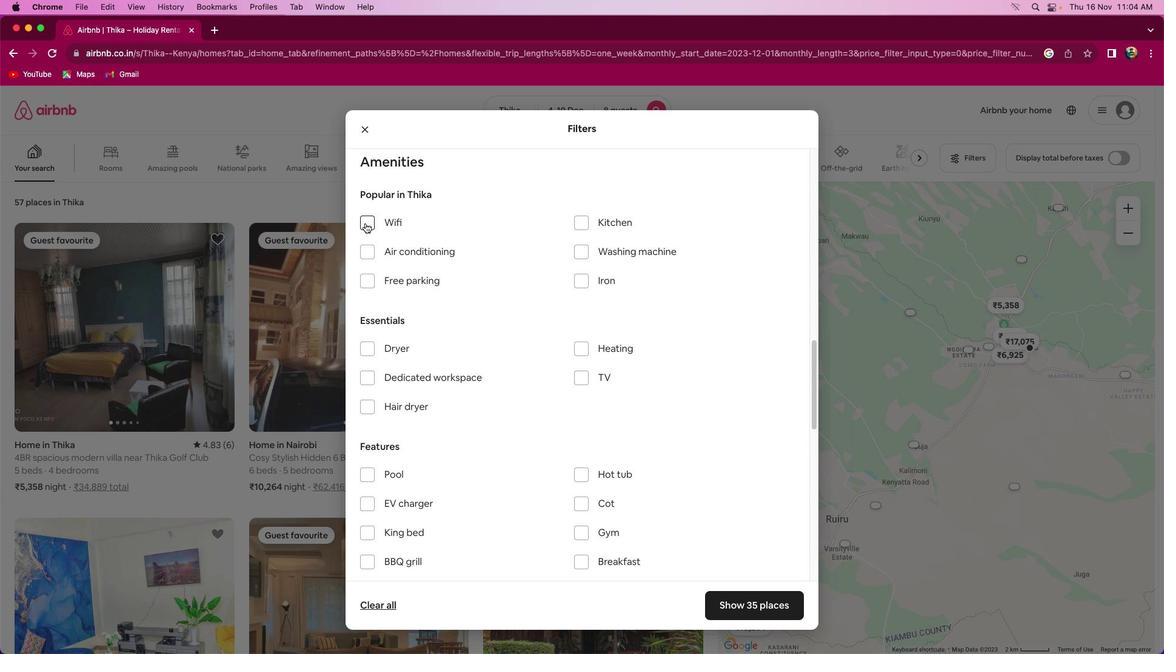 
Action: Mouse moved to (586, 378)
Screenshot: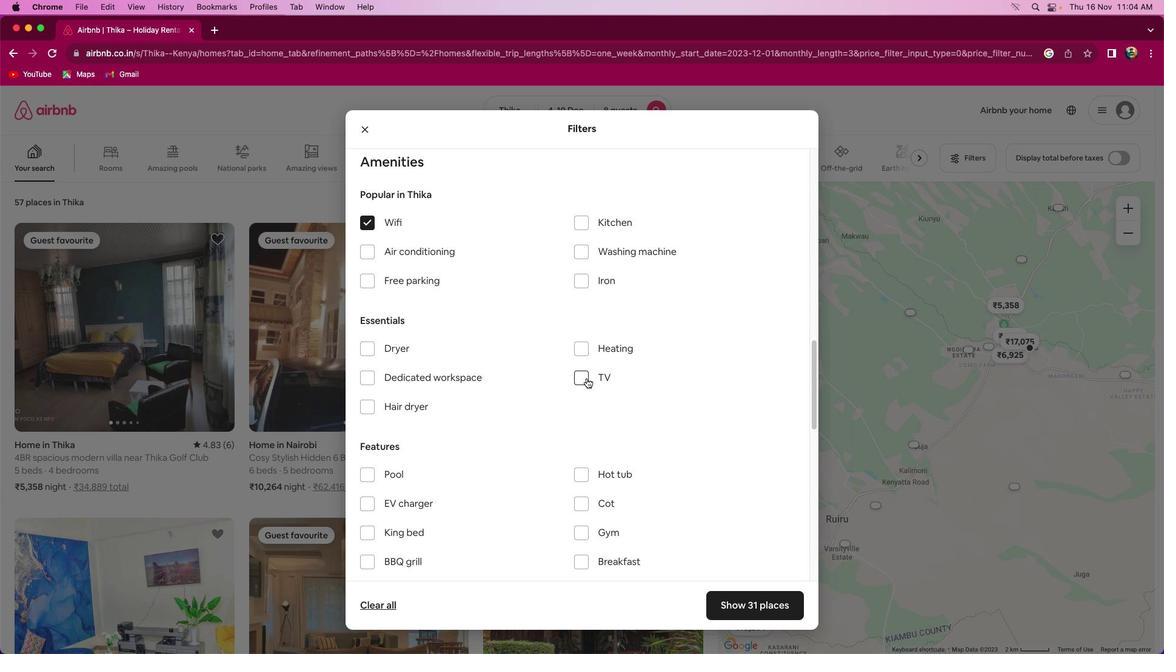 
Action: Mouse pressed left at (586, 378)
Screenshot: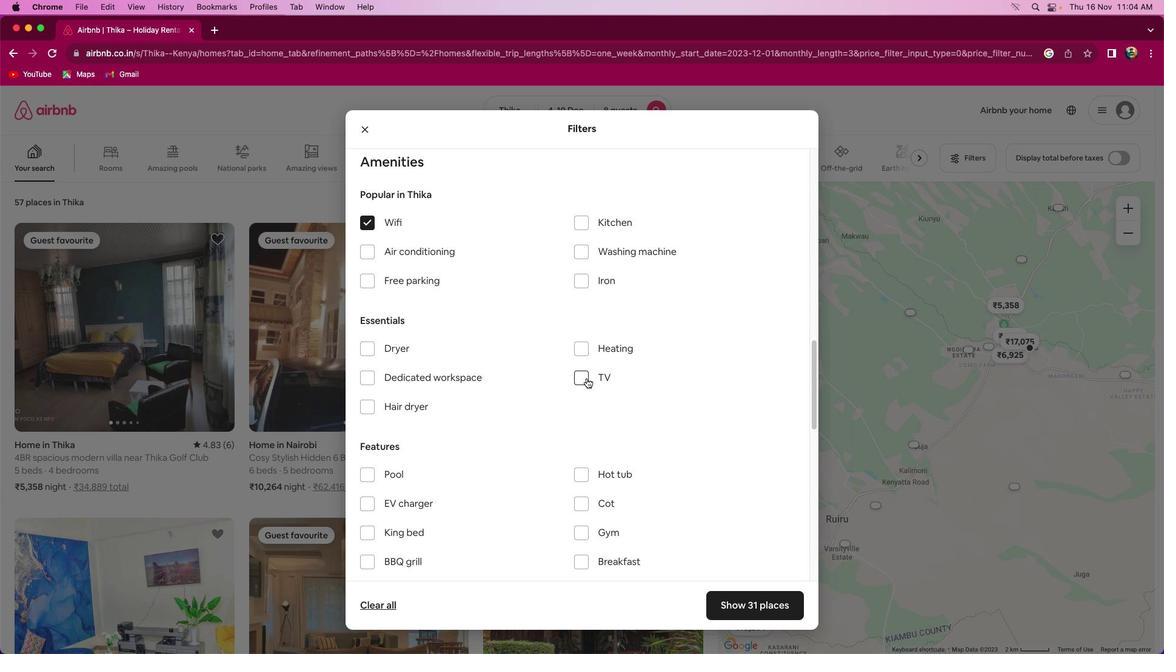 
Action: Mouse moved to (363, 282)
Screenshot: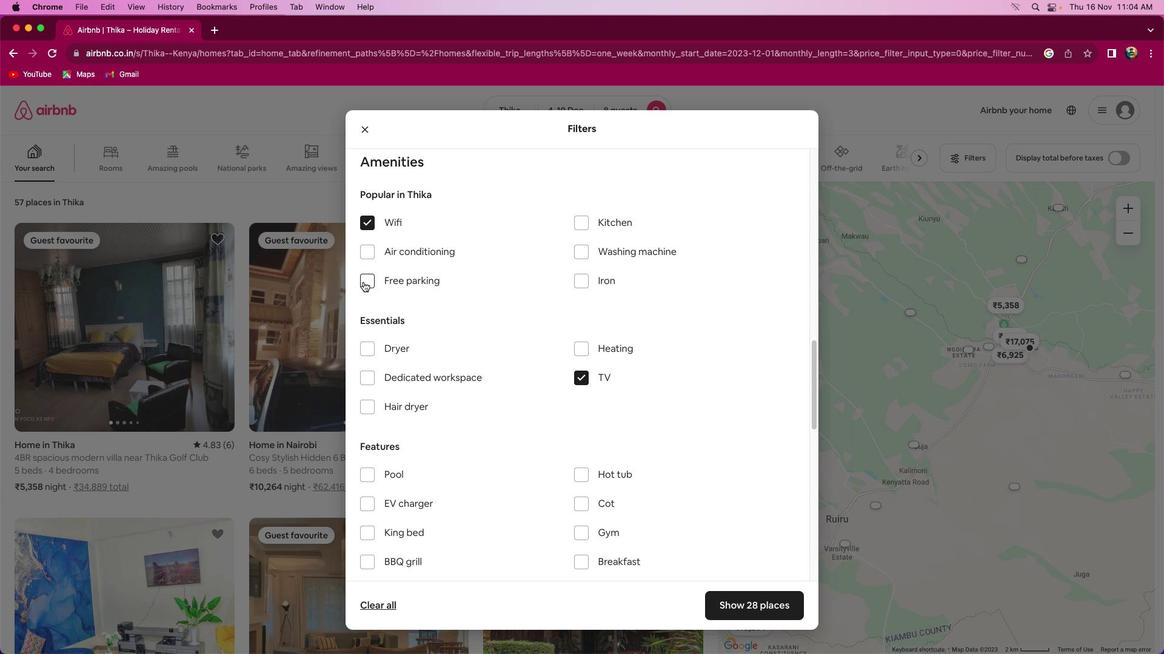 
Action: Mouse pressed left at (363, 282)
Screenshot: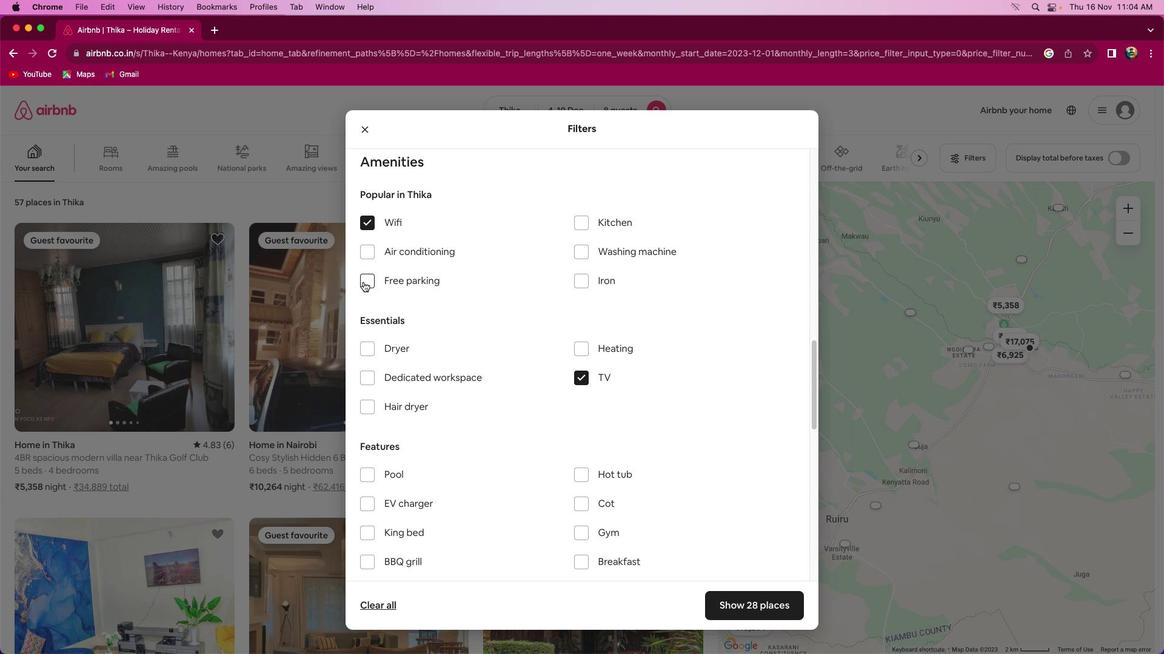 
Action: Mouse moved to (594, 357)
Screenshot: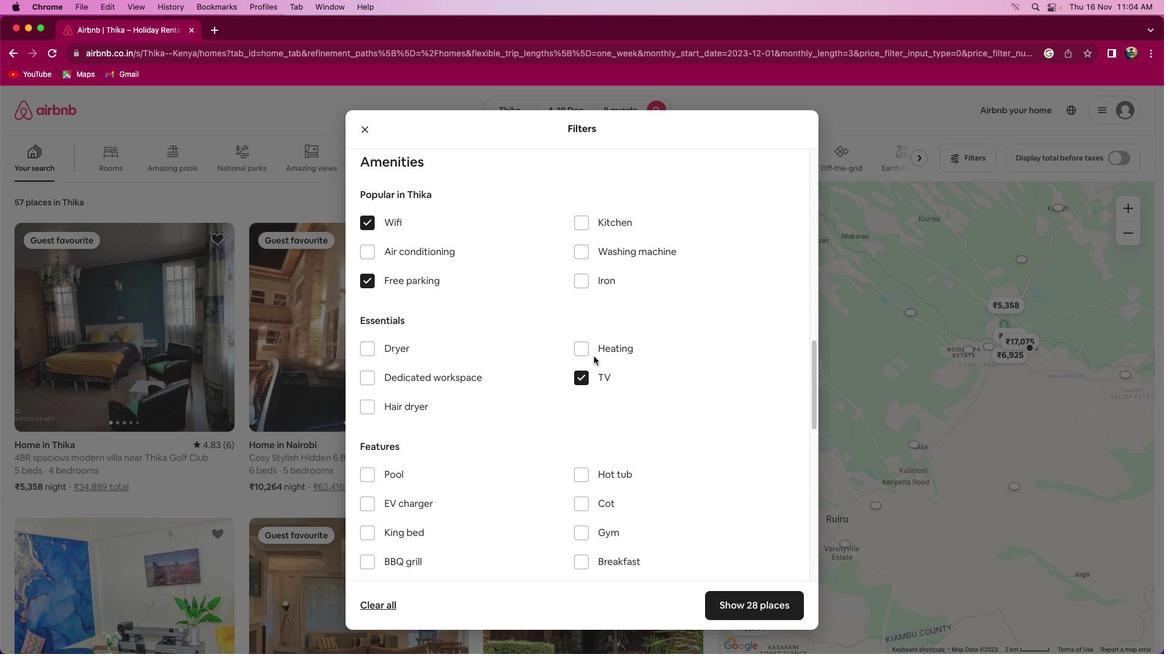 
Action: Mouse scrolled (594, 357) with delta (0, 0)
Screenshot: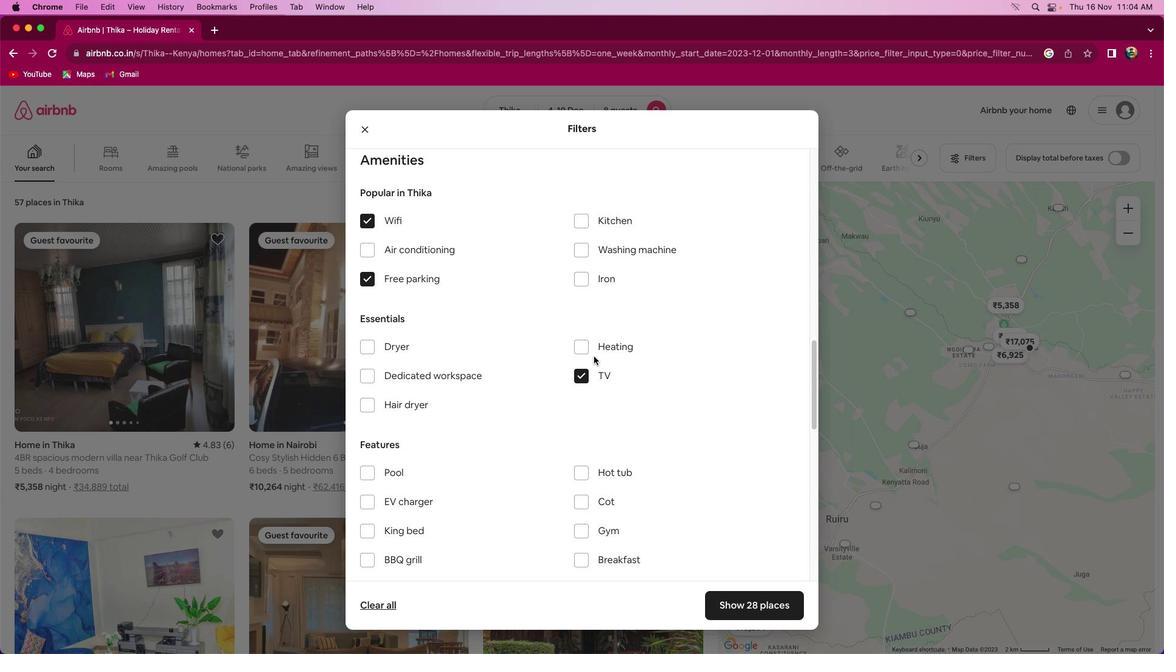 
Action: Mouse scrolled (594, 357) with delta (0, 0)
Screenshot: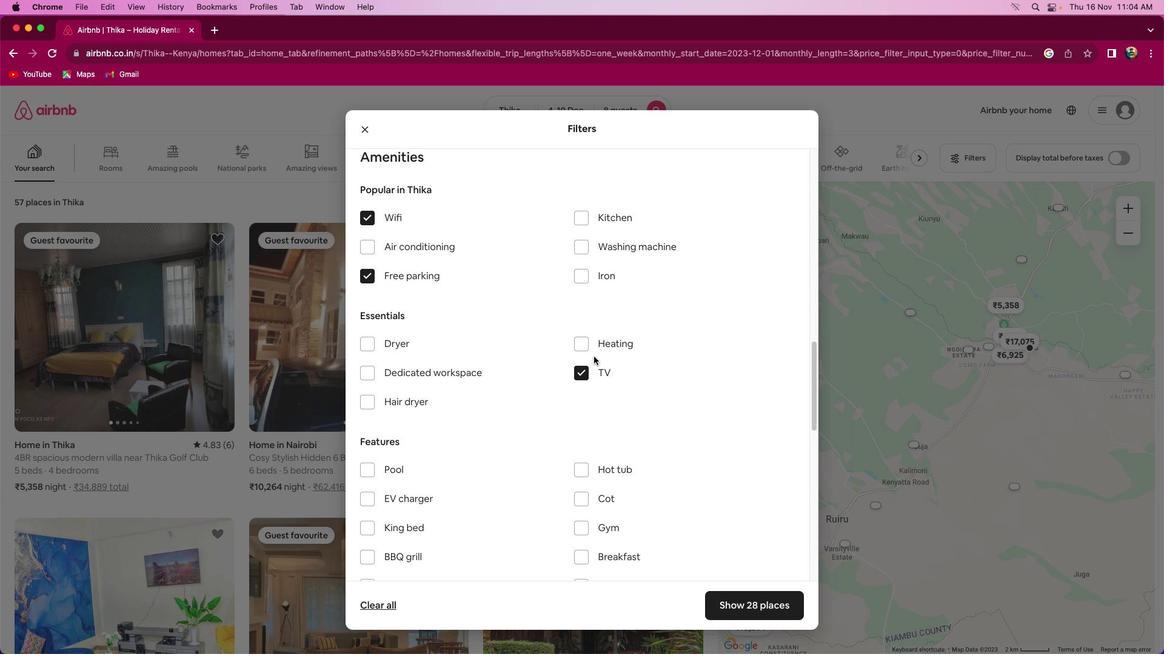 
Action: Mouse scrolled (594, 357) with delta (0, 0)
Screenshot: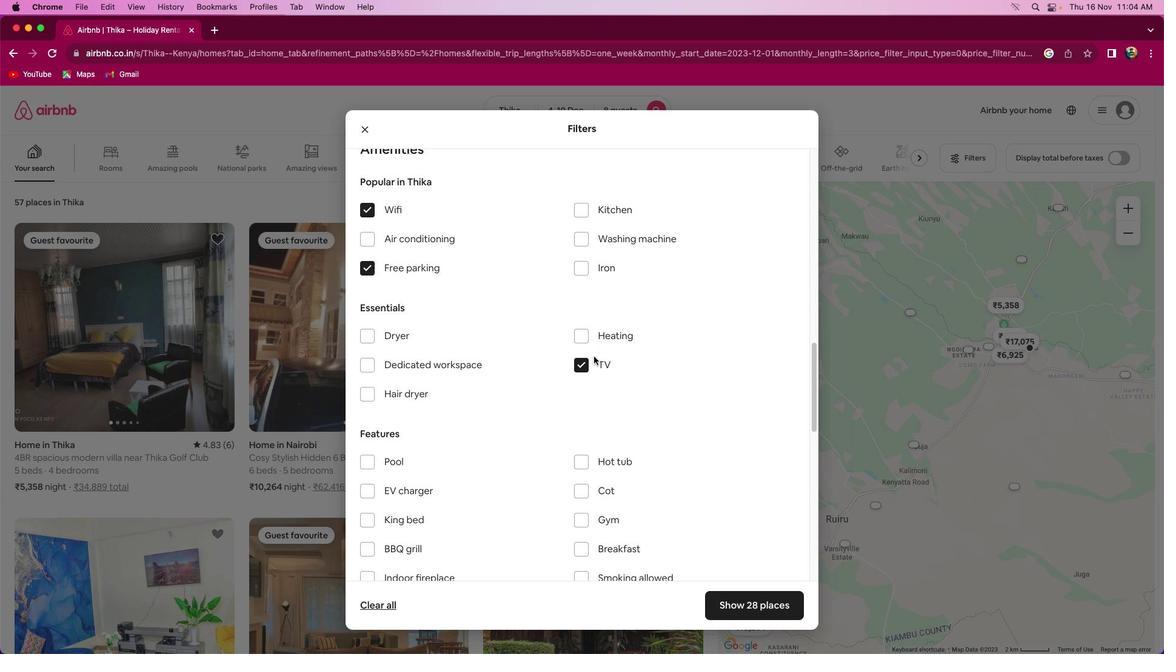 
Action: Mouse scrolled (594, 357) with delta (0, 0)
Screenshot: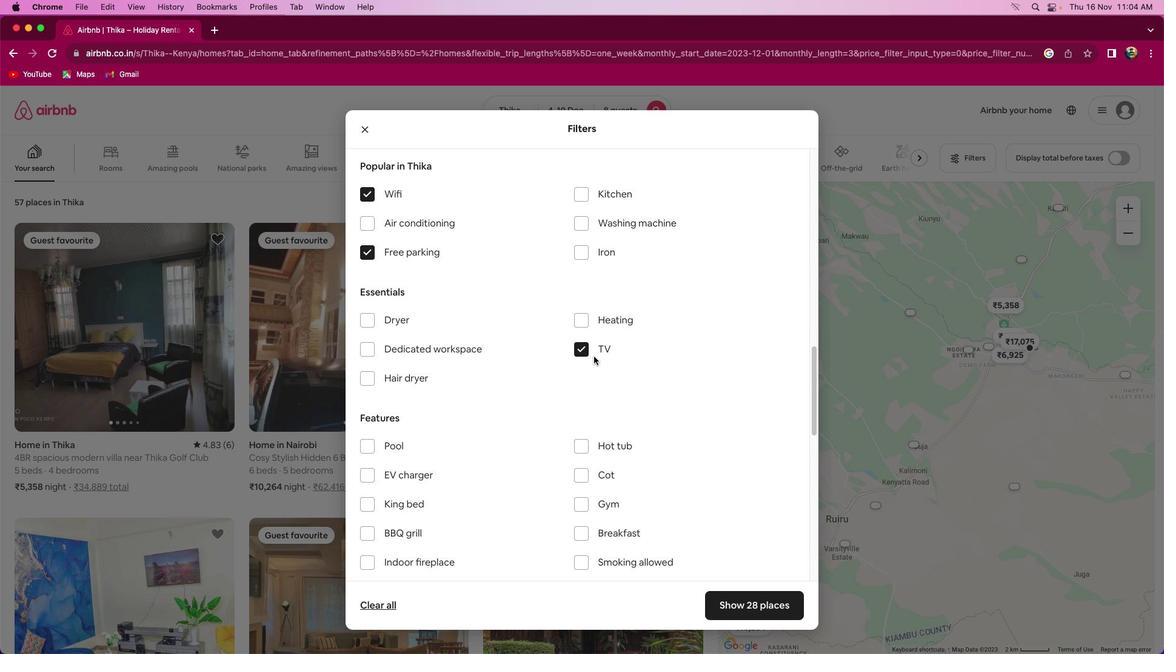 
Action: Mouse scrolled (594, 357) with delta (0, 0)
Screenshot: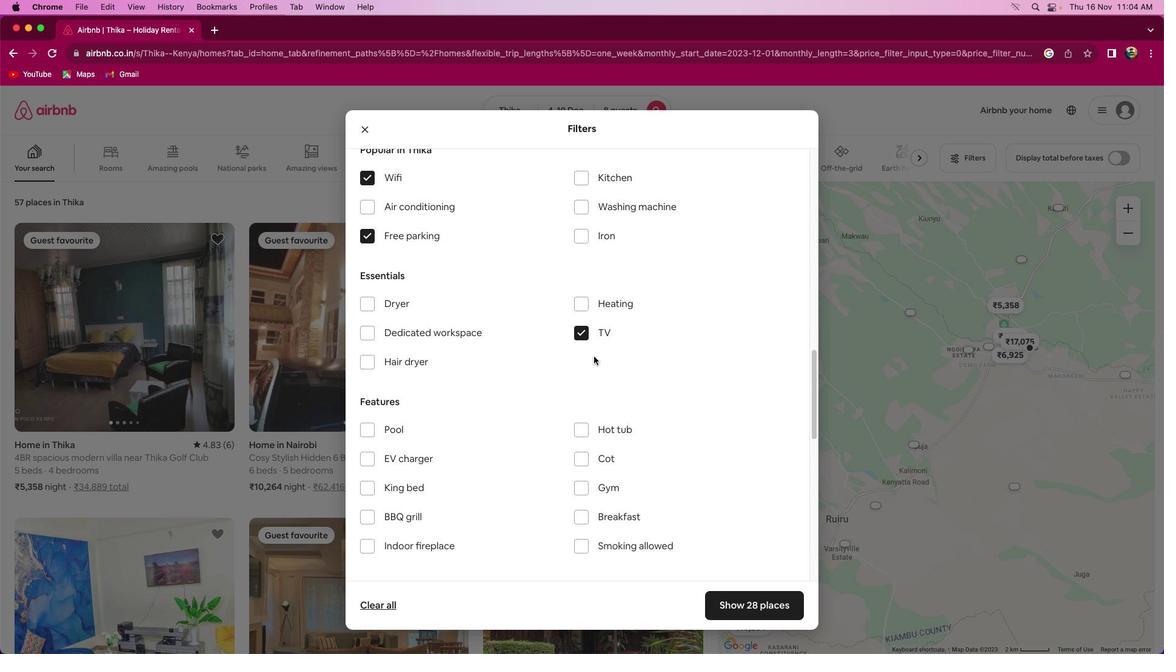 
Action: Mouse scrolled (594, 357) with delta (0, -1)
Screenshot: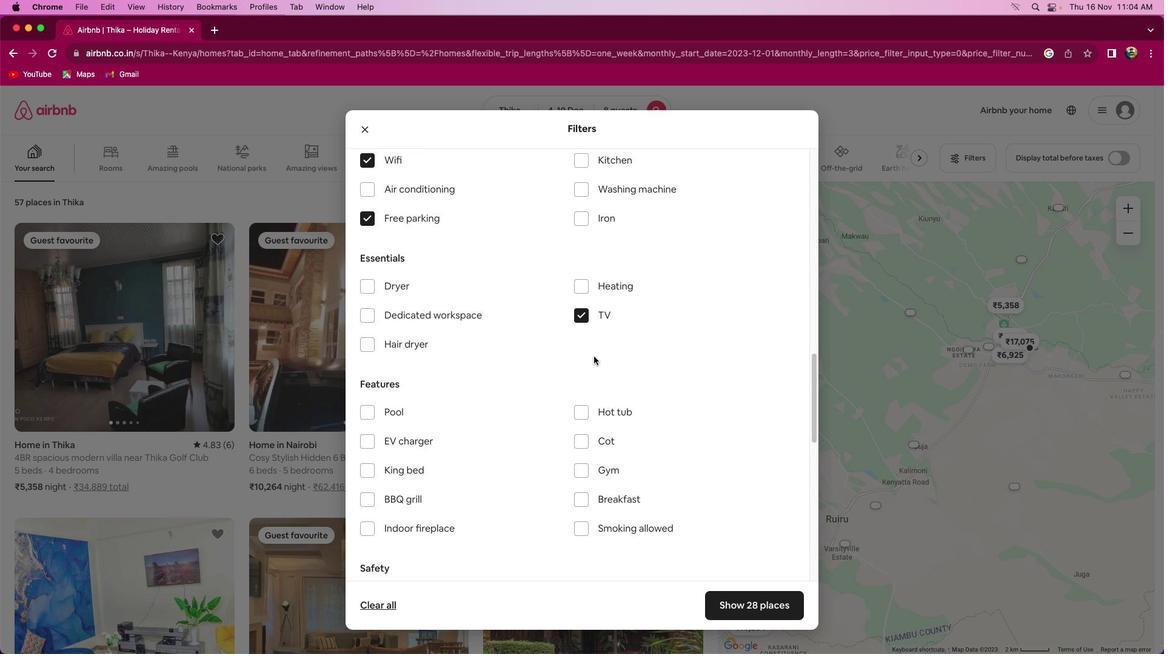 
Action: Mouse scrolled (594, 357) with delta (0, -1)
Screenshot: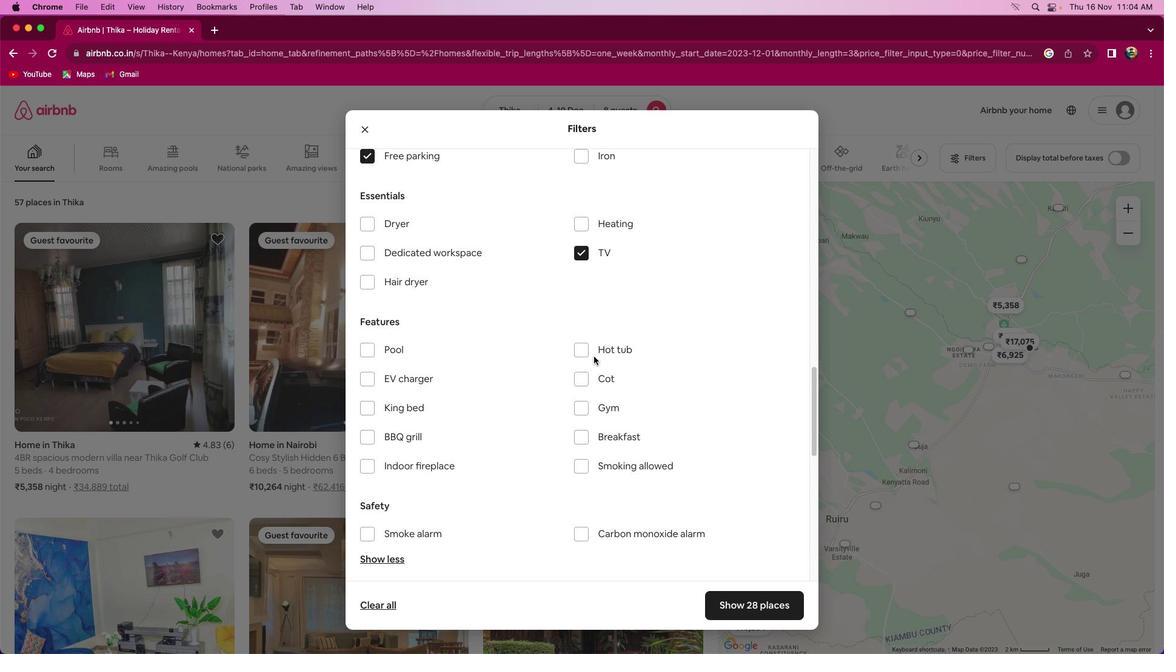 
Action: Mouse moved to (585, 378)
Screenshot: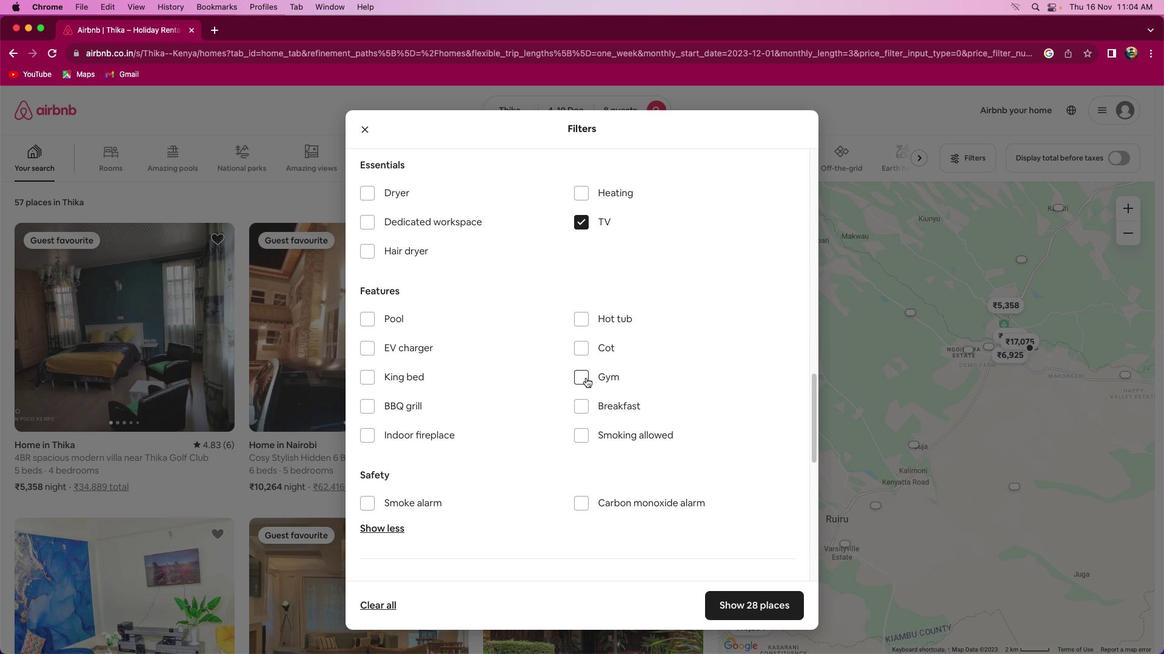 
Action: Mouse pressed left at (585, 378)
Screenshot: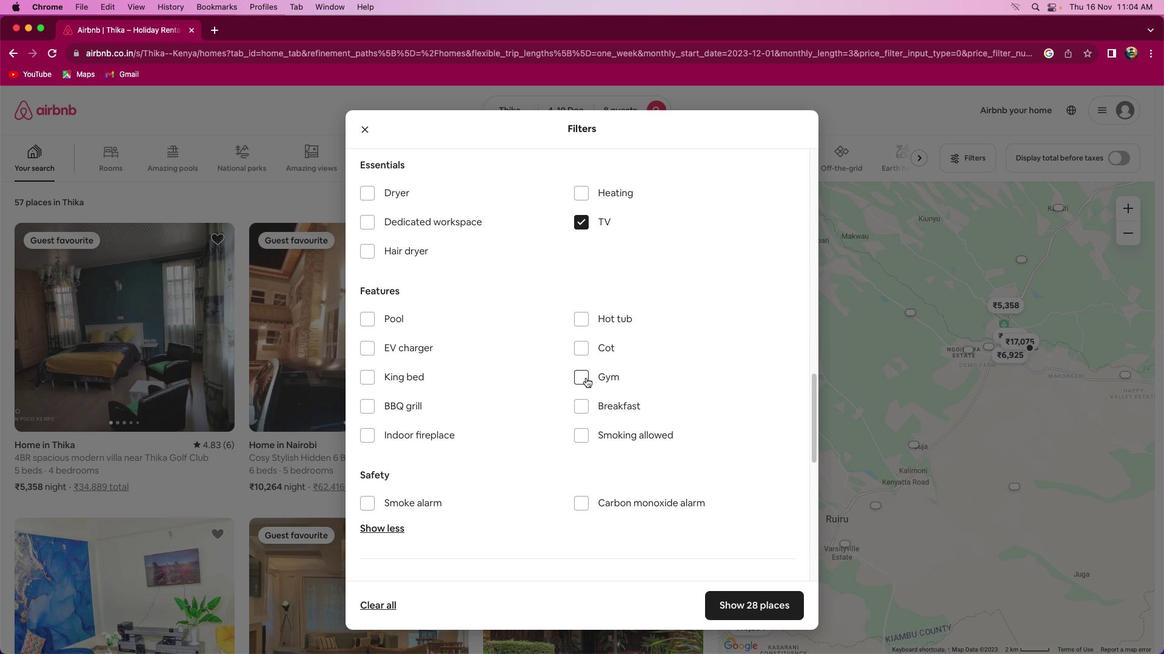 
Action: Mouse moved to (586, 407)
Screenshot: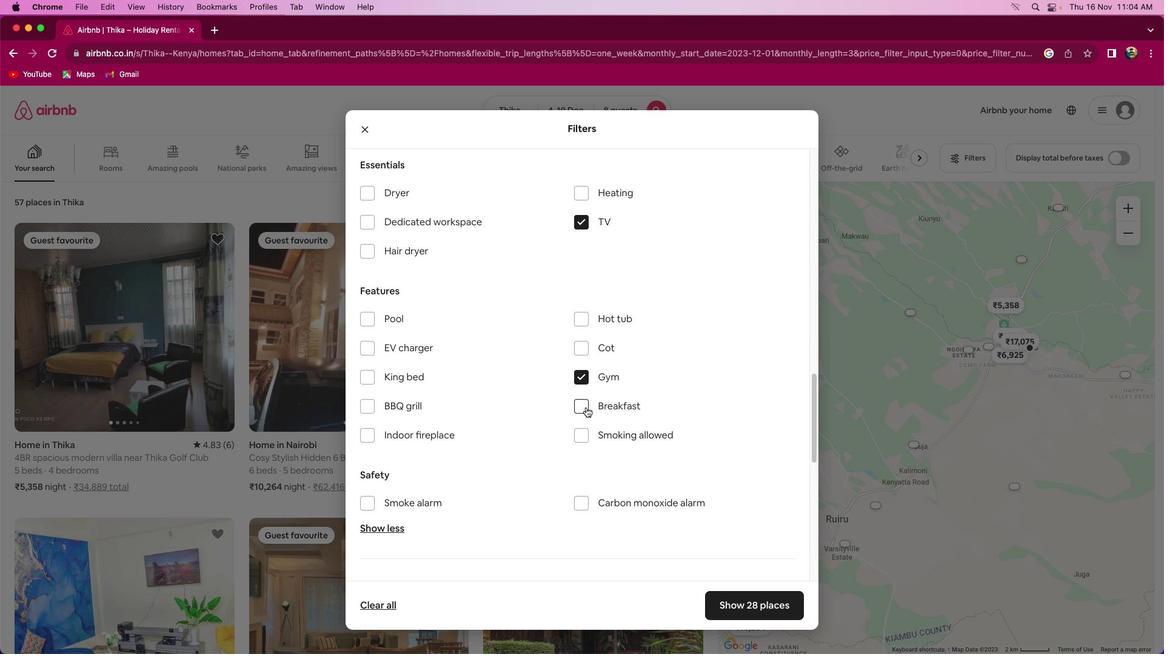 
Action: Mouse pressed left at (586, 407)
Screenshot: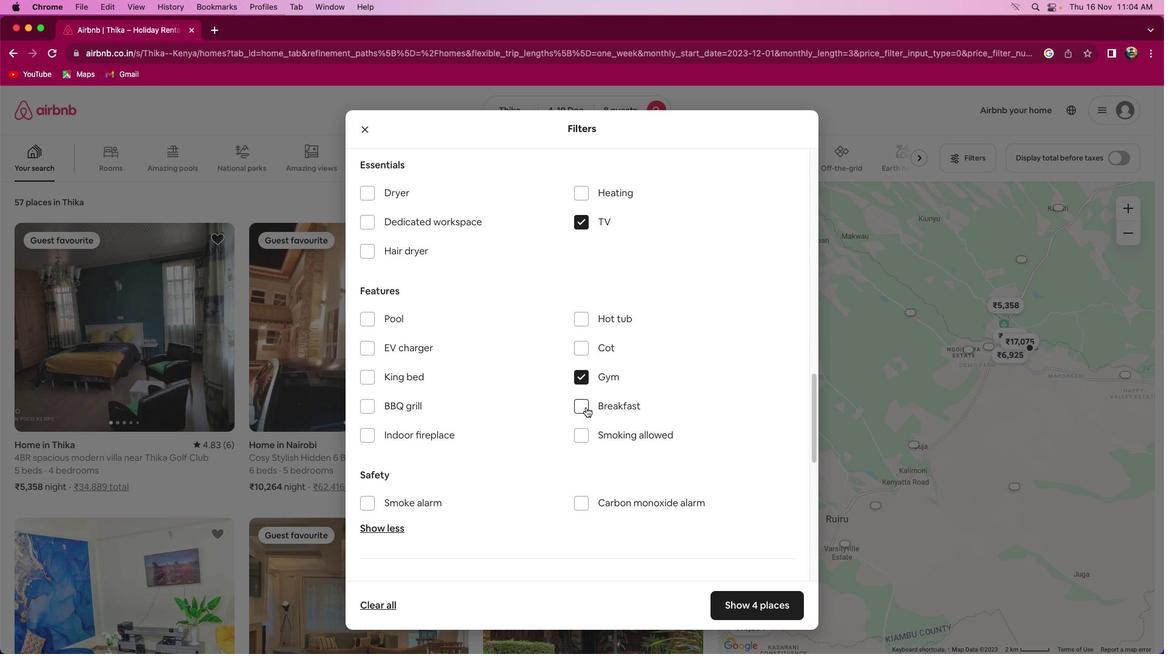 
Action: Mouse moved to (593, 358)
Screenshot: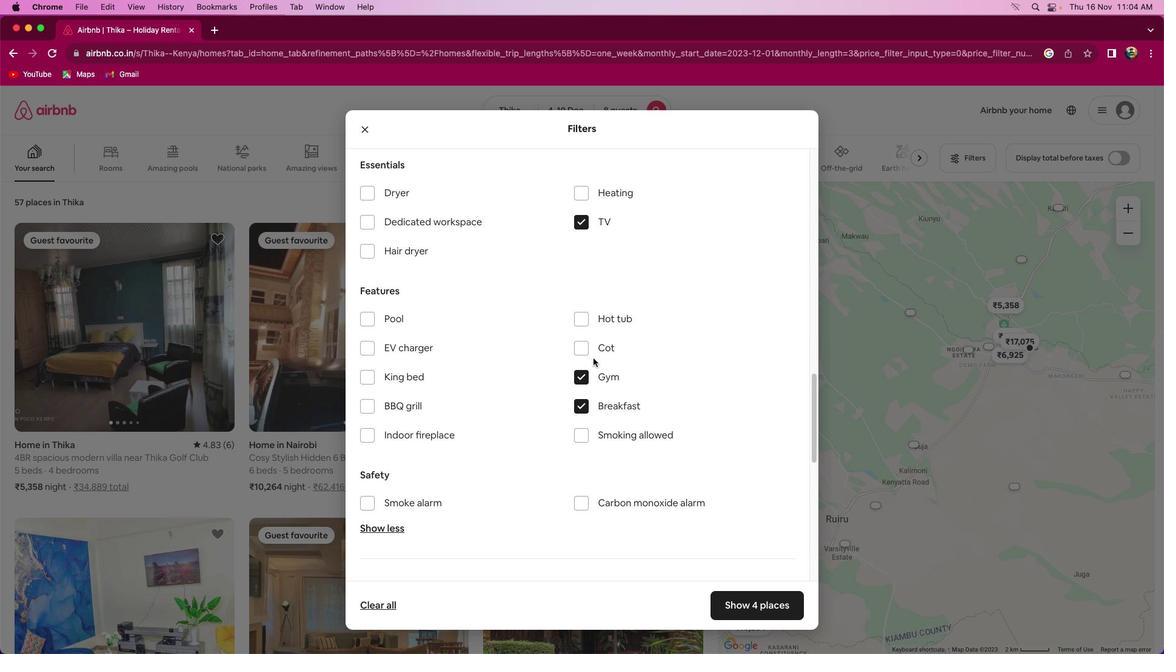 
Action: Mouse scrolled (593, 358) with delta (0, 0)
Screenshot: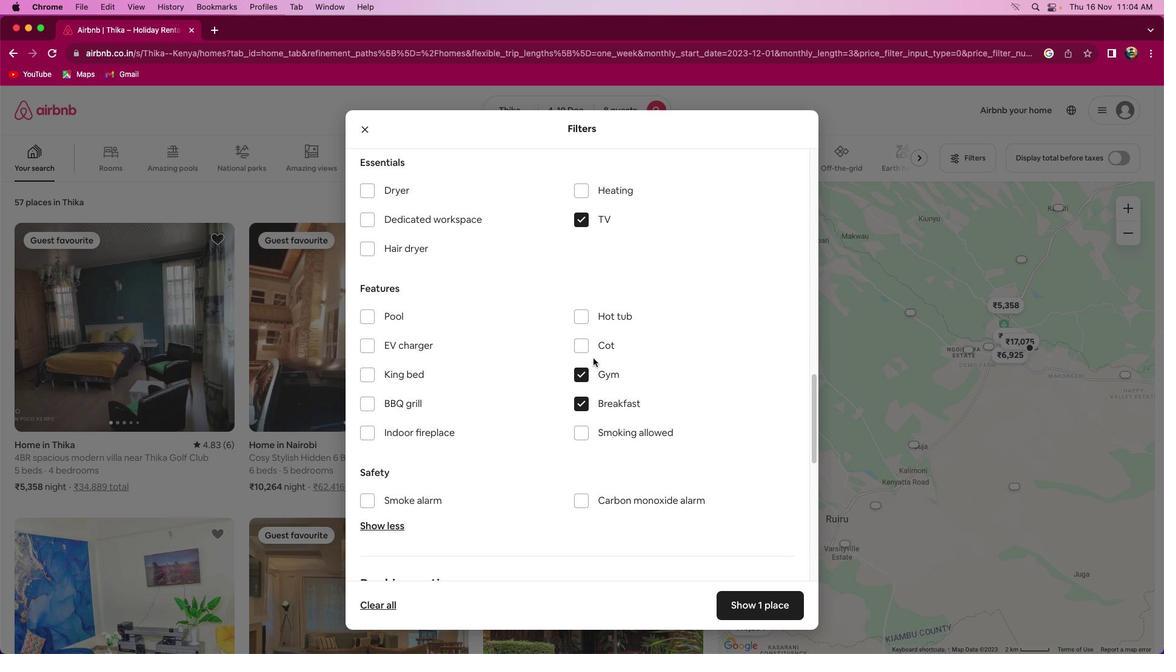 
Action: Mouse scrolled (593, 358) with delta (0, 0)
Screenshot: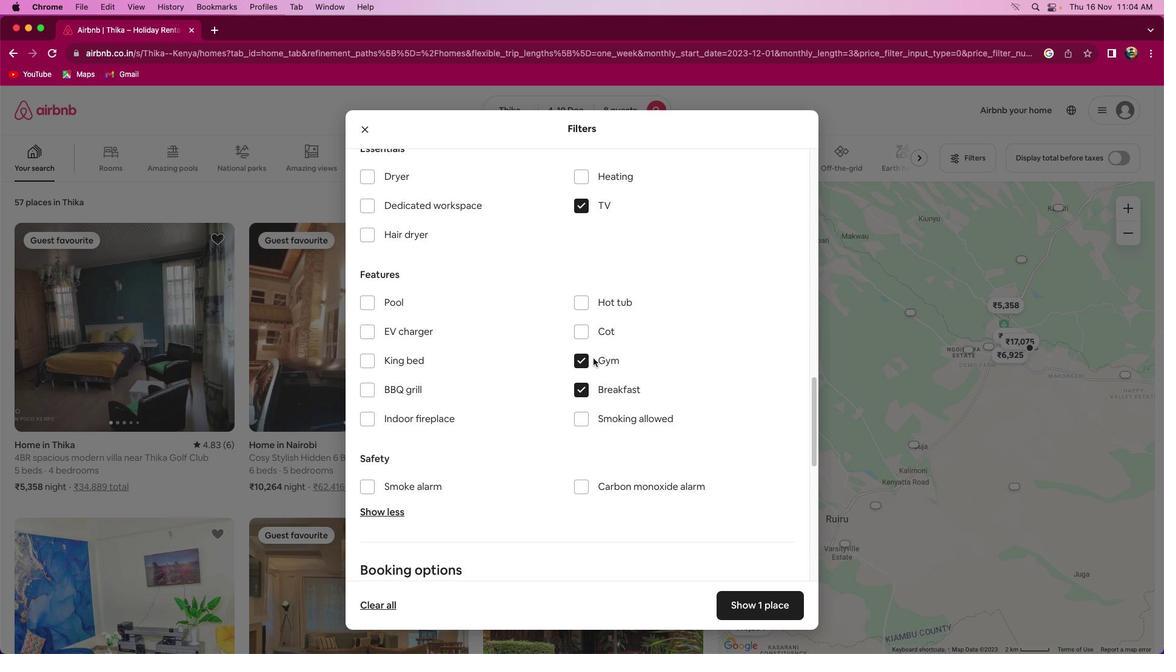 
Action: Mouse scrolled (593, 358) with delta (0, 0)
Screenshot: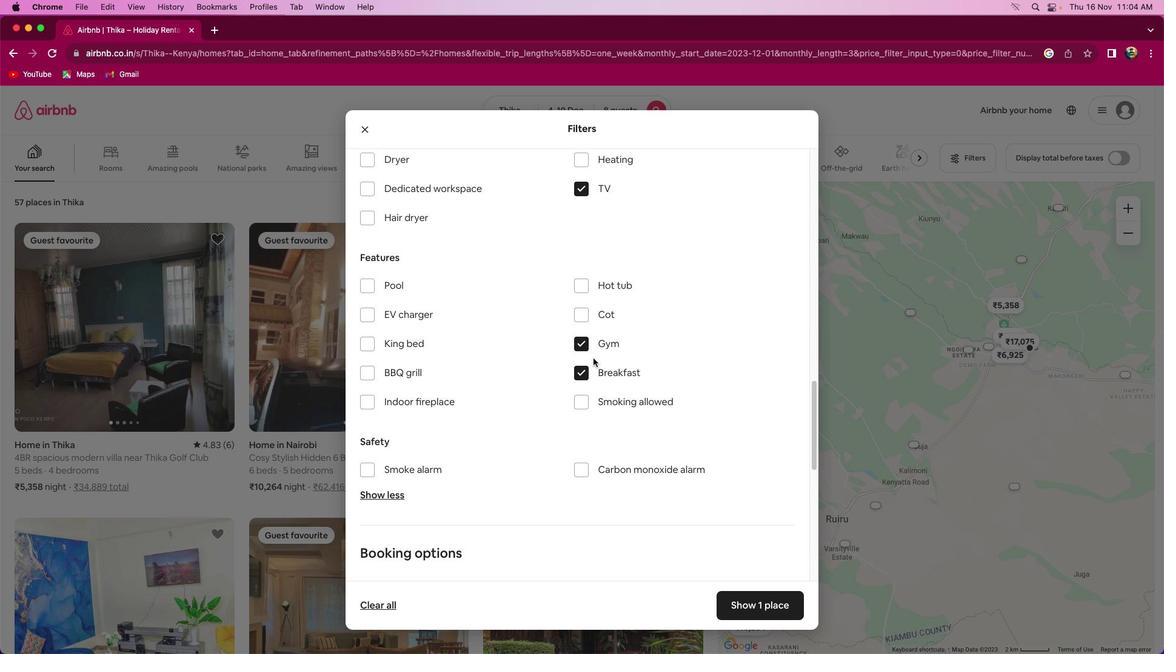 
Action: Mouse moved to (593, 358)
Screenshot: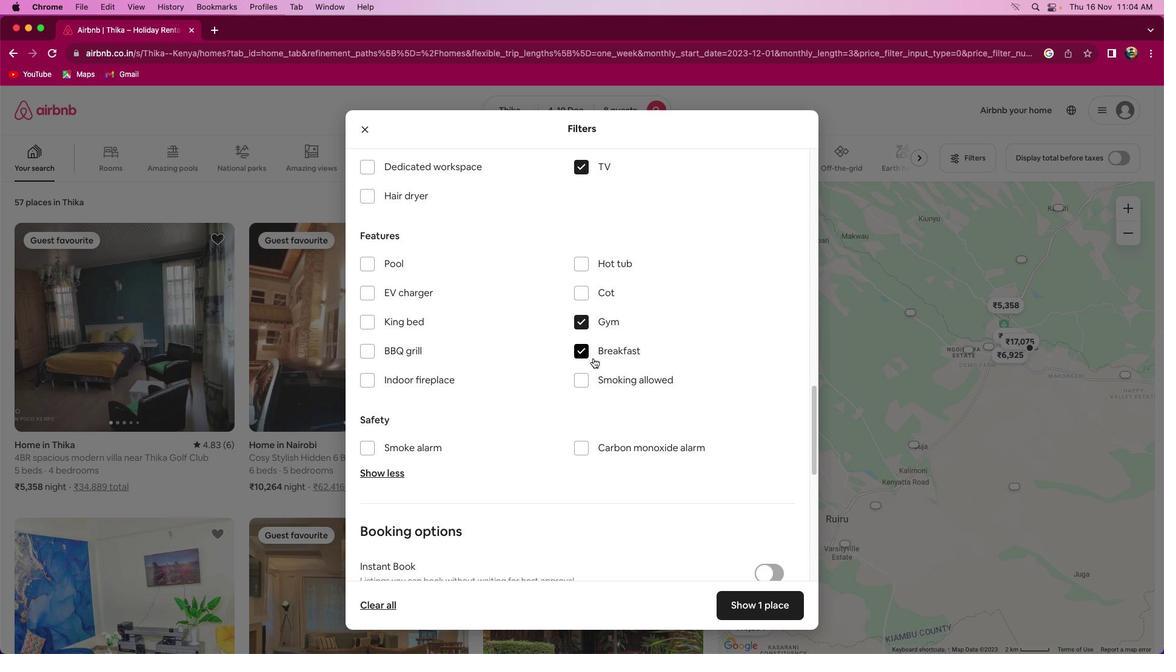 
Action: Mouse scrolled (593, 358) with delta (0, 0)
Screenshot: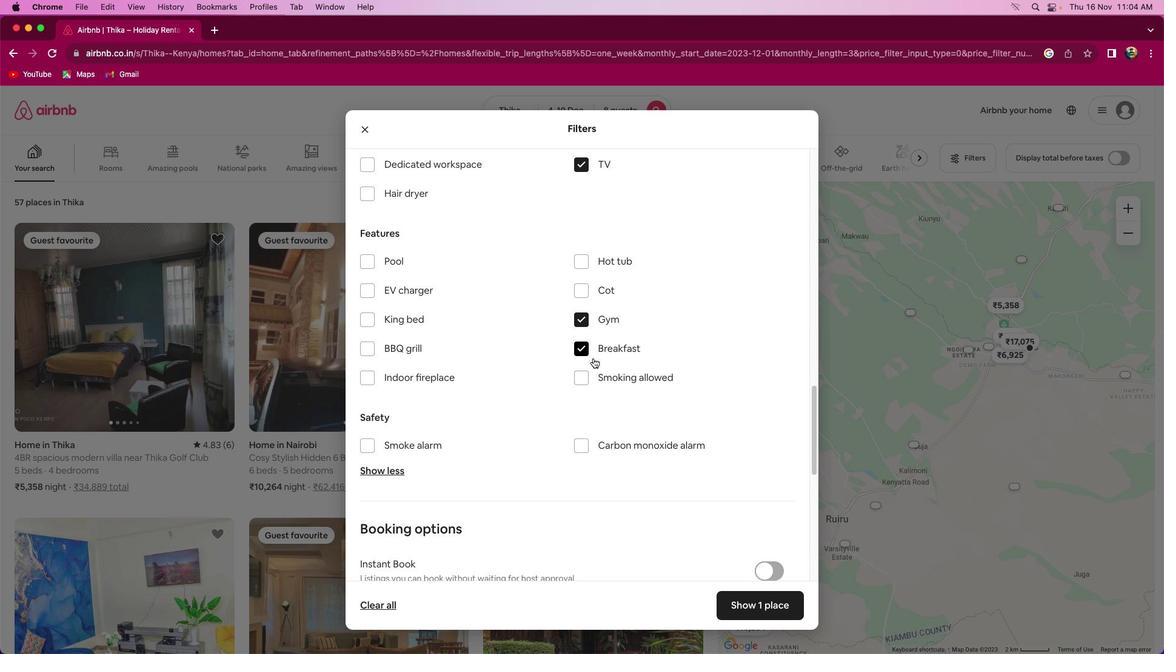 
Action: Mouse scrolled (593, 358) with delta (0, 0)
Screenshot: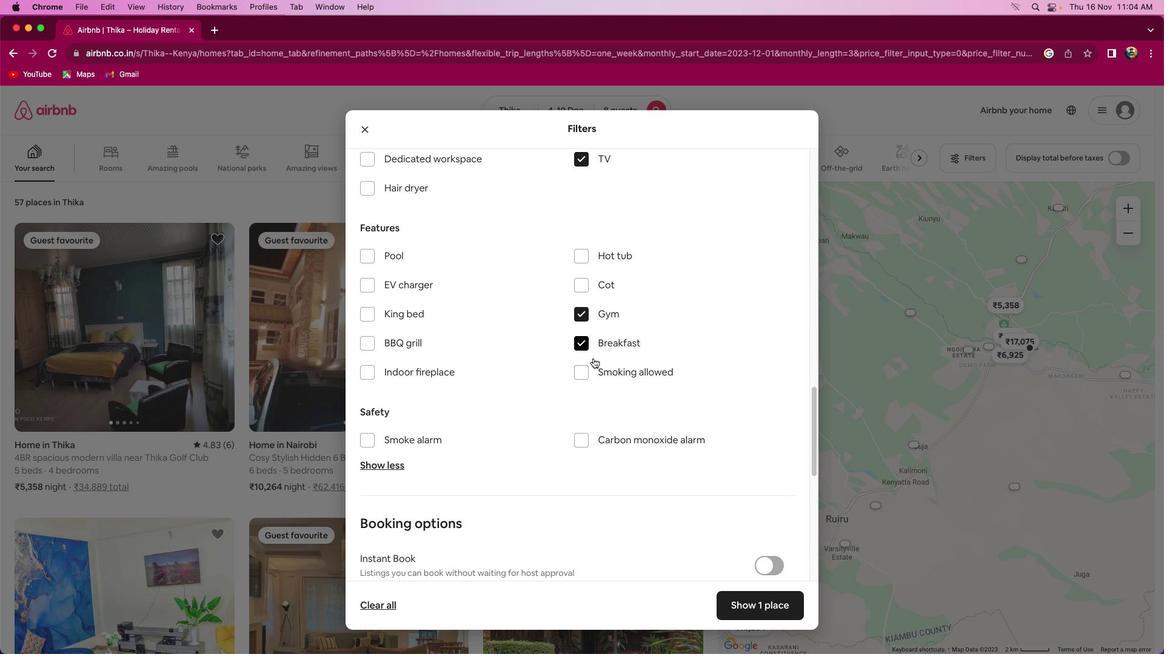 
Action: Mouse scrolled (593, 358) with delta (0, 0)
Screenshot: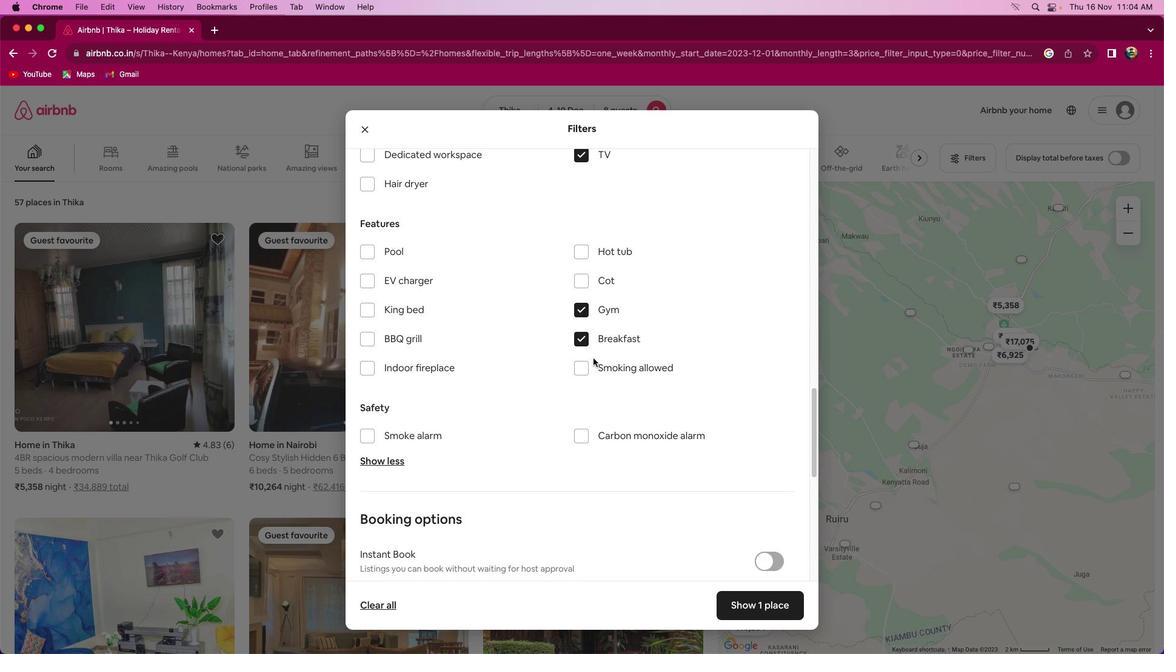 
Action: Mouse scrolled (593, 358) with delta (0, 0)
Screenshot: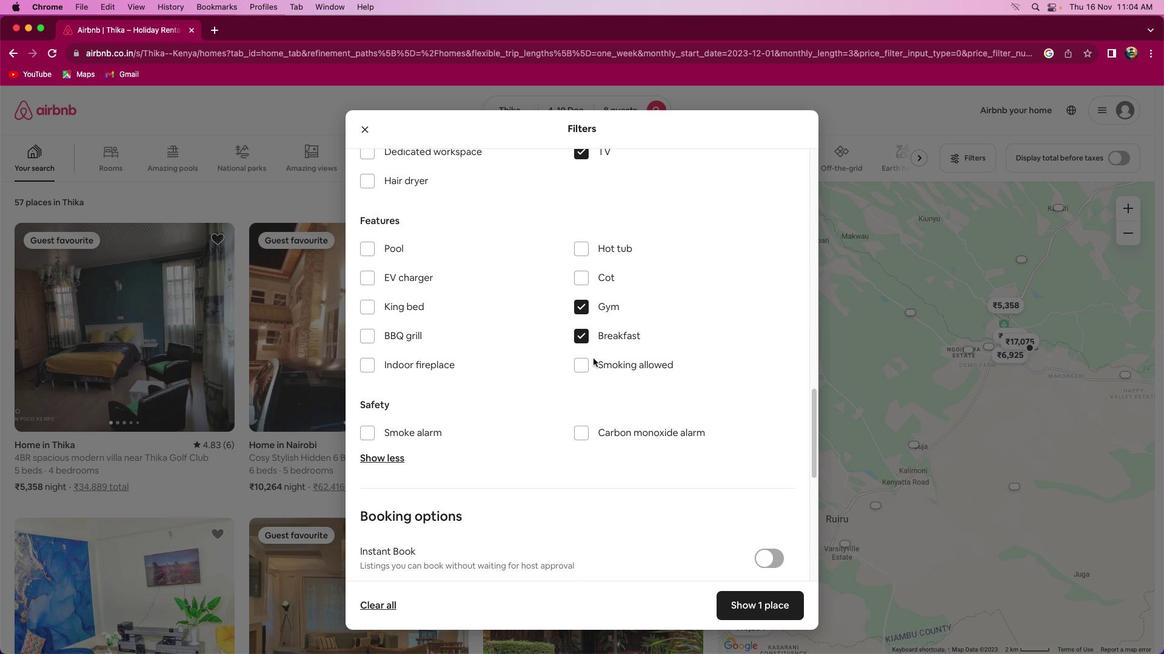 
Action: Mouse scrolled (593, 358) with delta (0, 0)
Screenshot: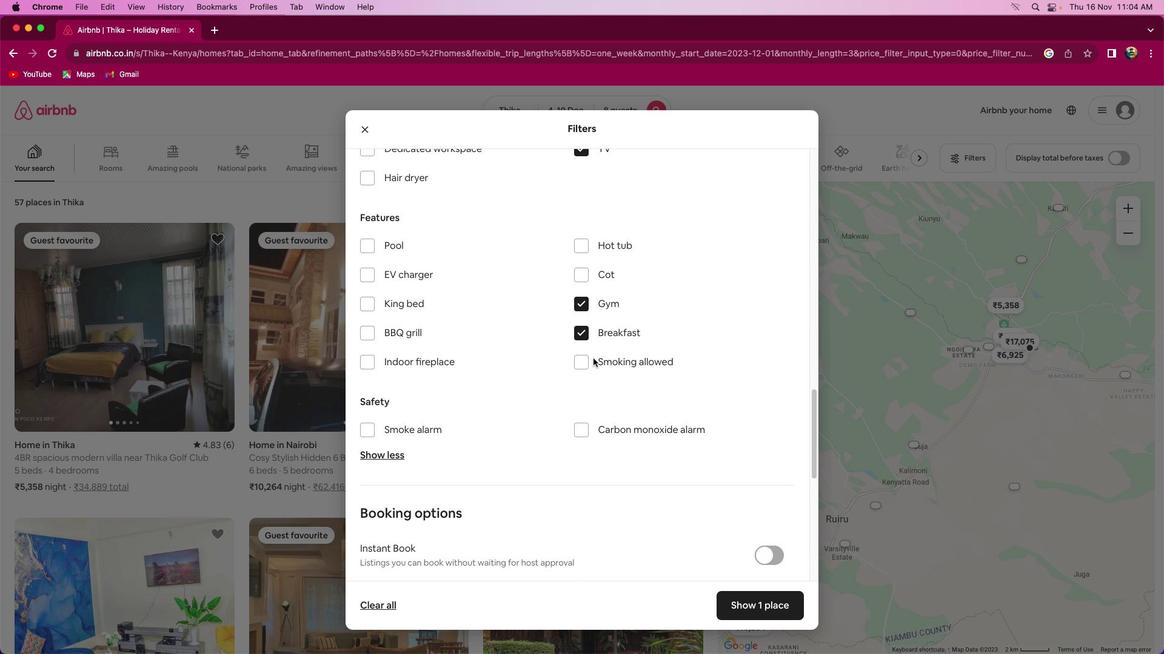 
Action: Mouse scrolled (593, 358) with delta (0, 0)
Screenshot: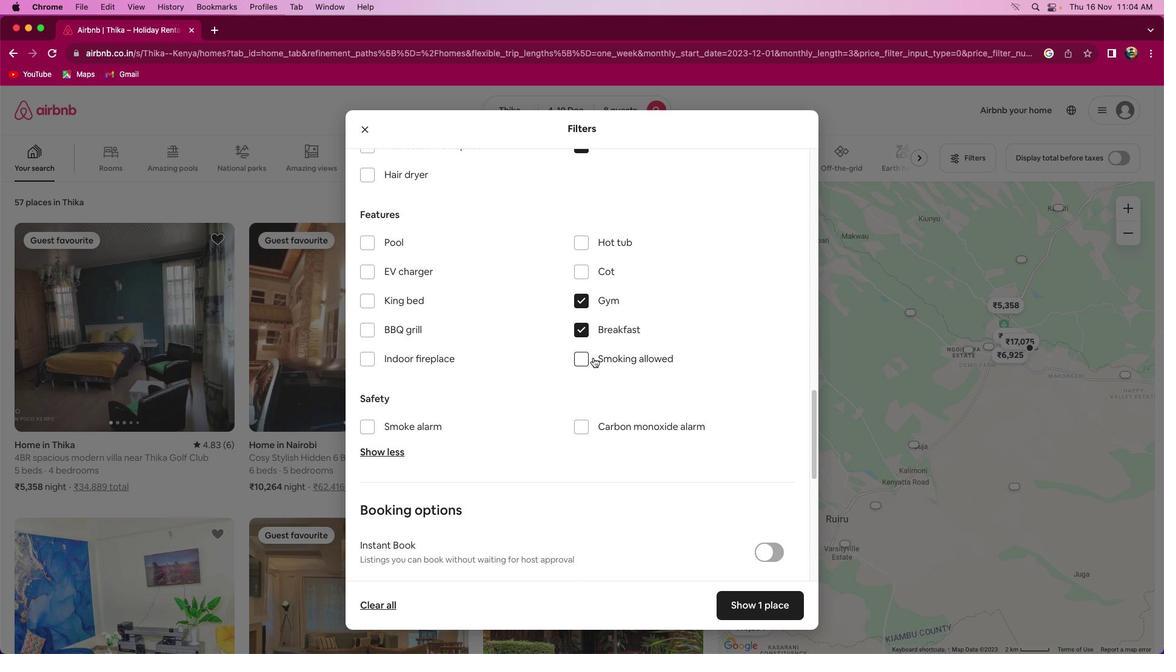 
Action: Mouse moved to (593, 358)
Screenshot: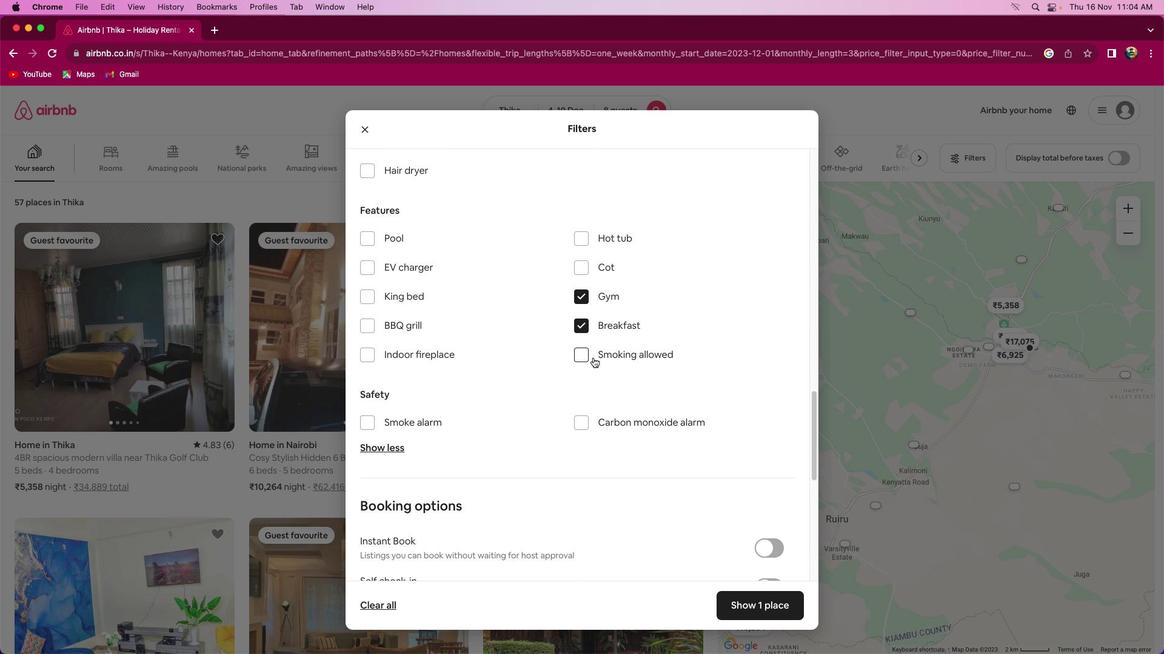 
Action: Mouse scrolled (593, 358) with delta (0, 0)
Screenshot: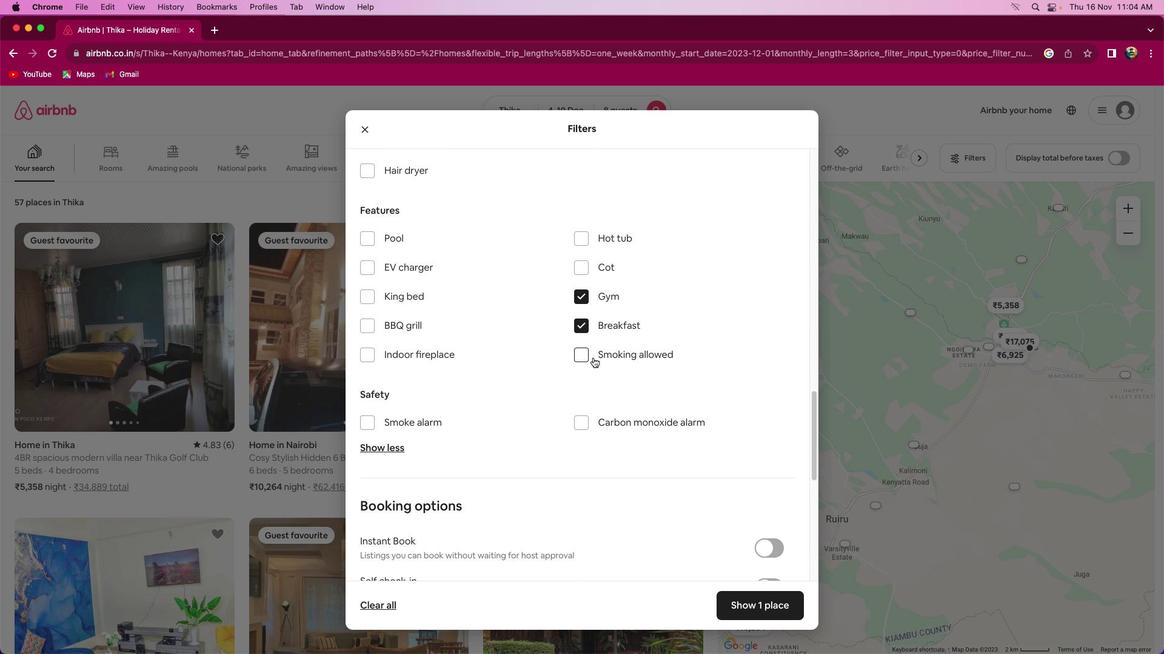 
Action: Mouse moved to (750, 610)
Screenshot: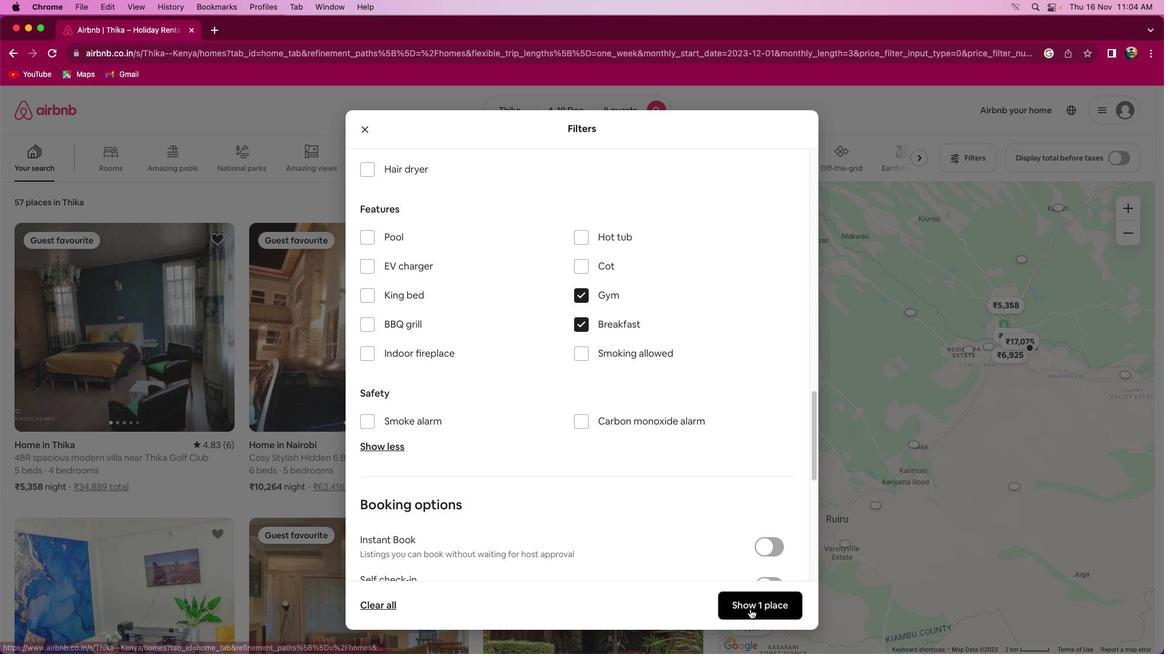 
Action: Mouse pressed left at (750, 610)
Screenshot: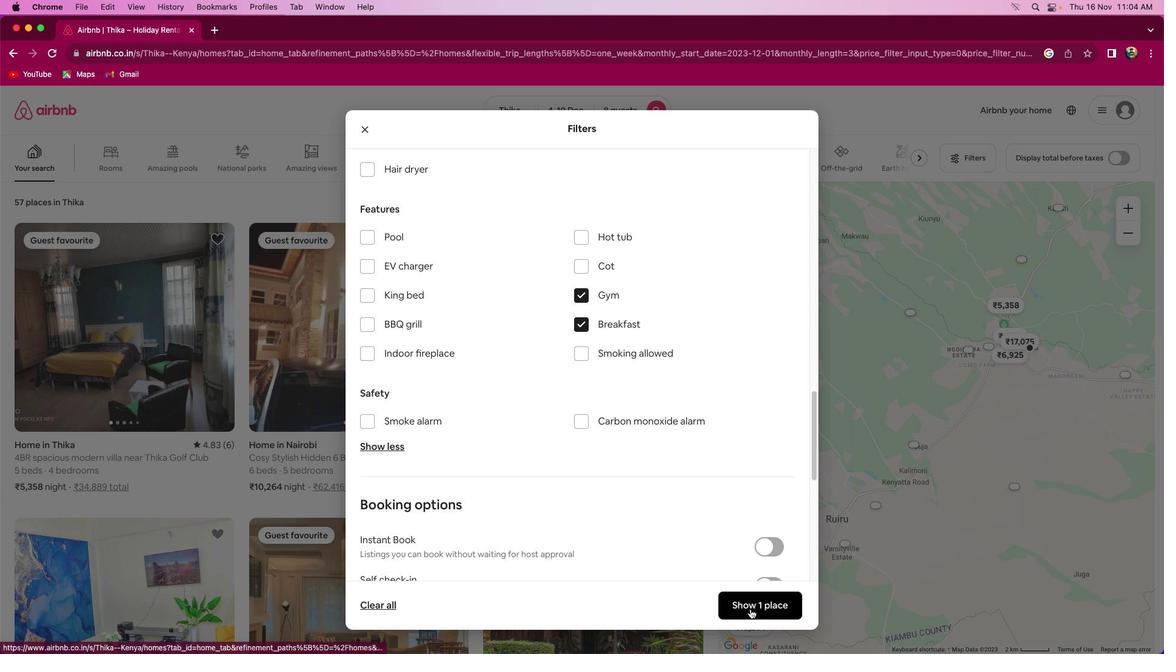 
Action: Mouse moved to (206, 359)
Screenshot: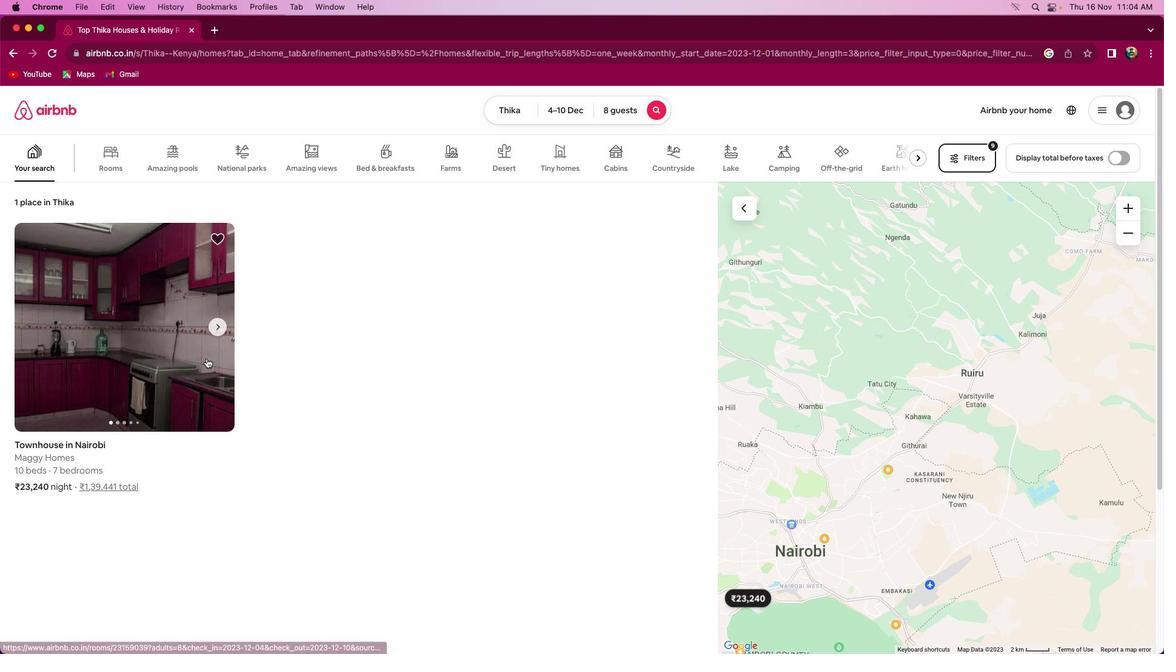 
Action: Mouse pressed left at (206, 359)
Screenshot: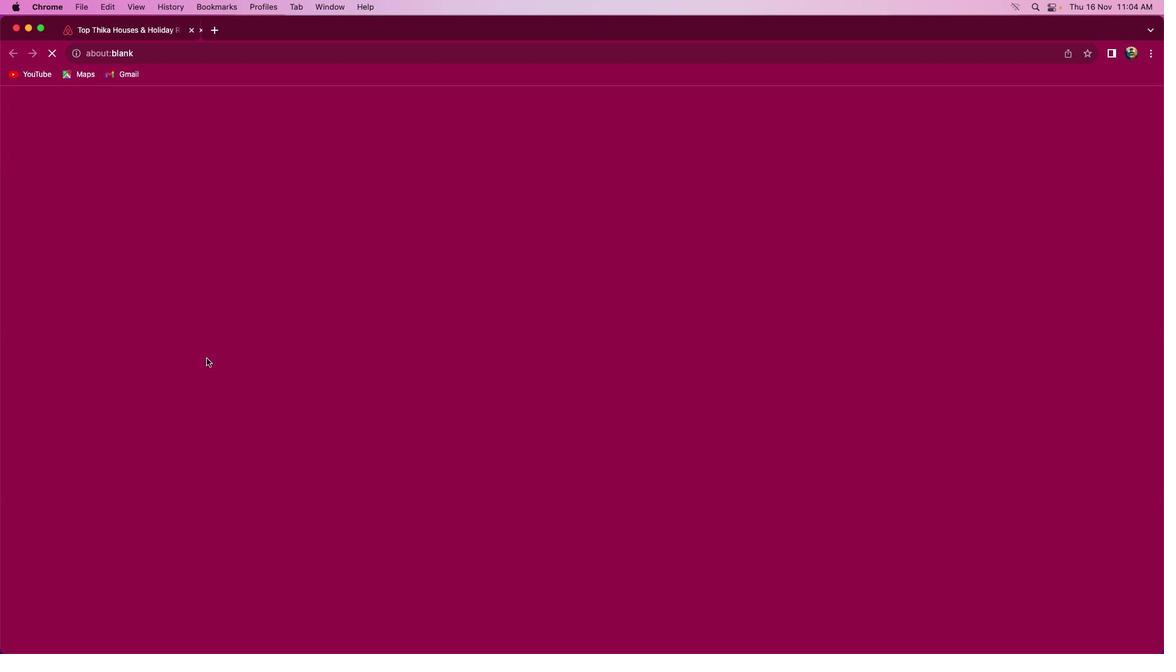 
Action: Mouse moved to (820, 456)
Screenshot: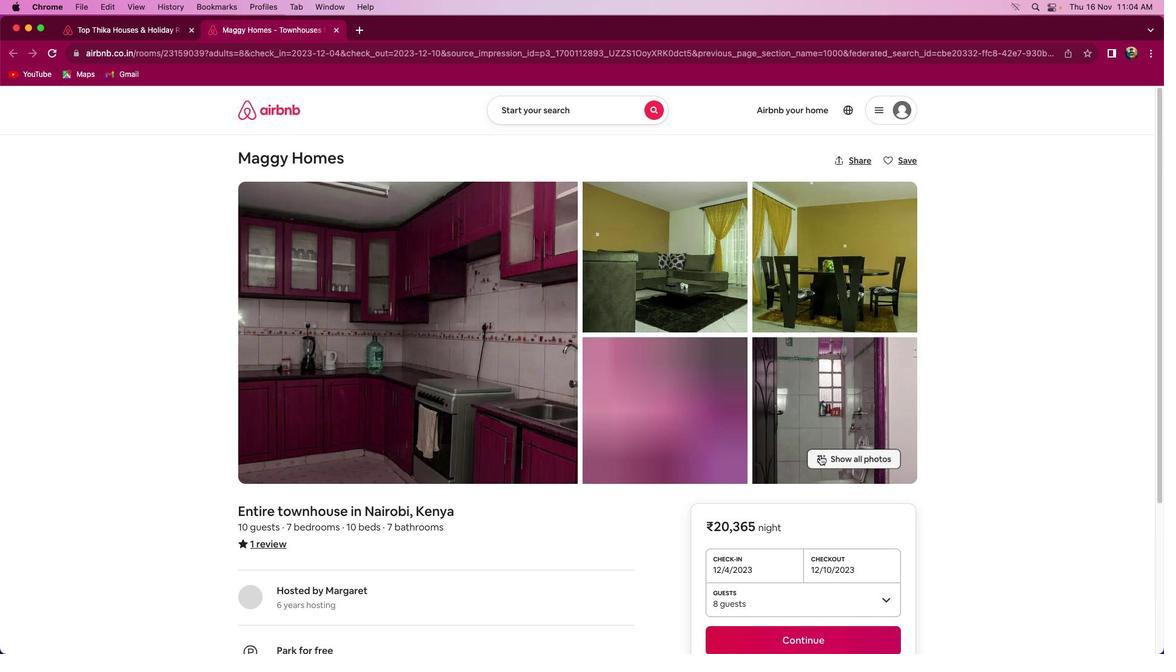 
Action: Mouse pressed left at (820, 456)
Screenshot: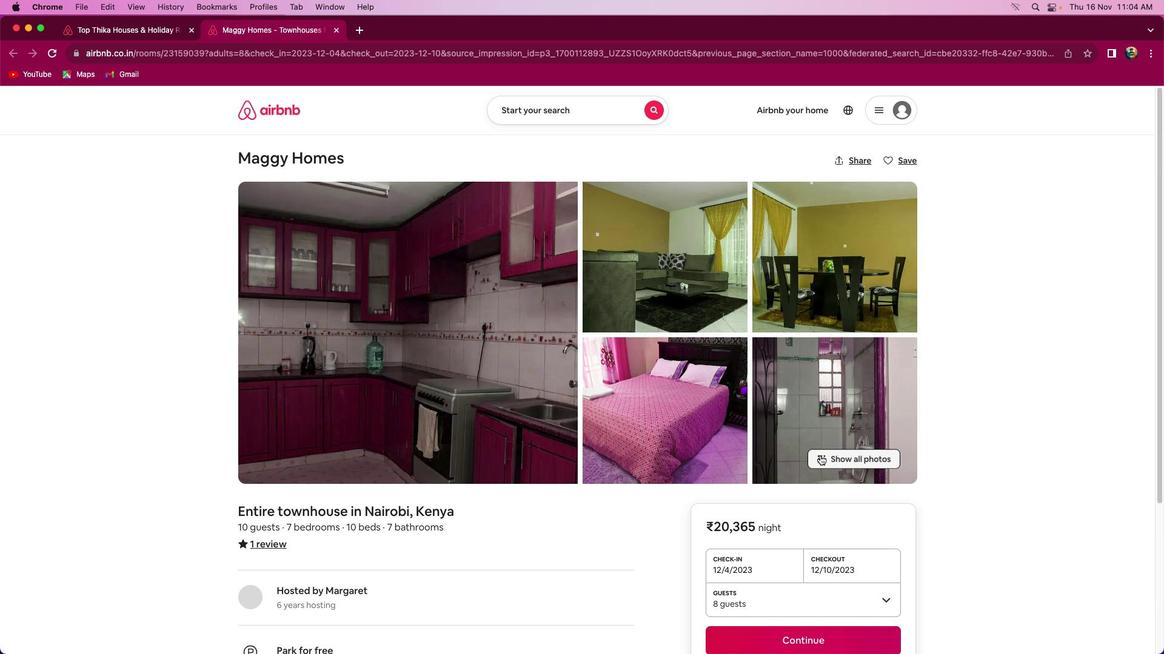 
Action: Mouse moved to (585, 375)
Screenshot: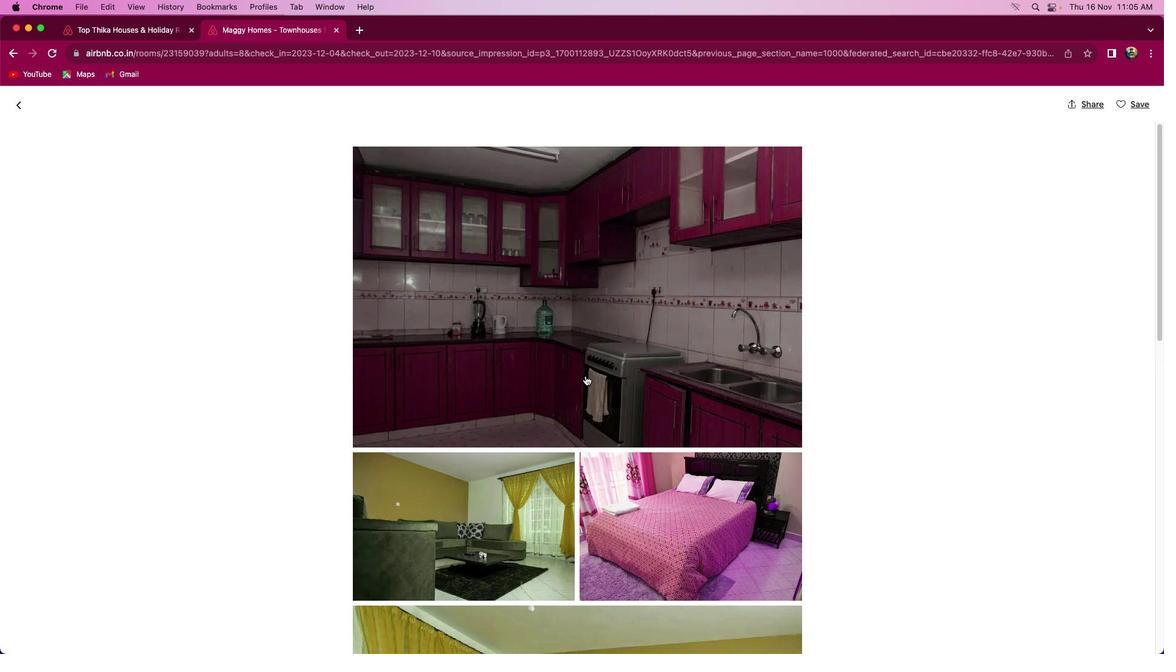 
Action: Mouse scrolled (585, 375) with delta (0, 0)
Screenshot: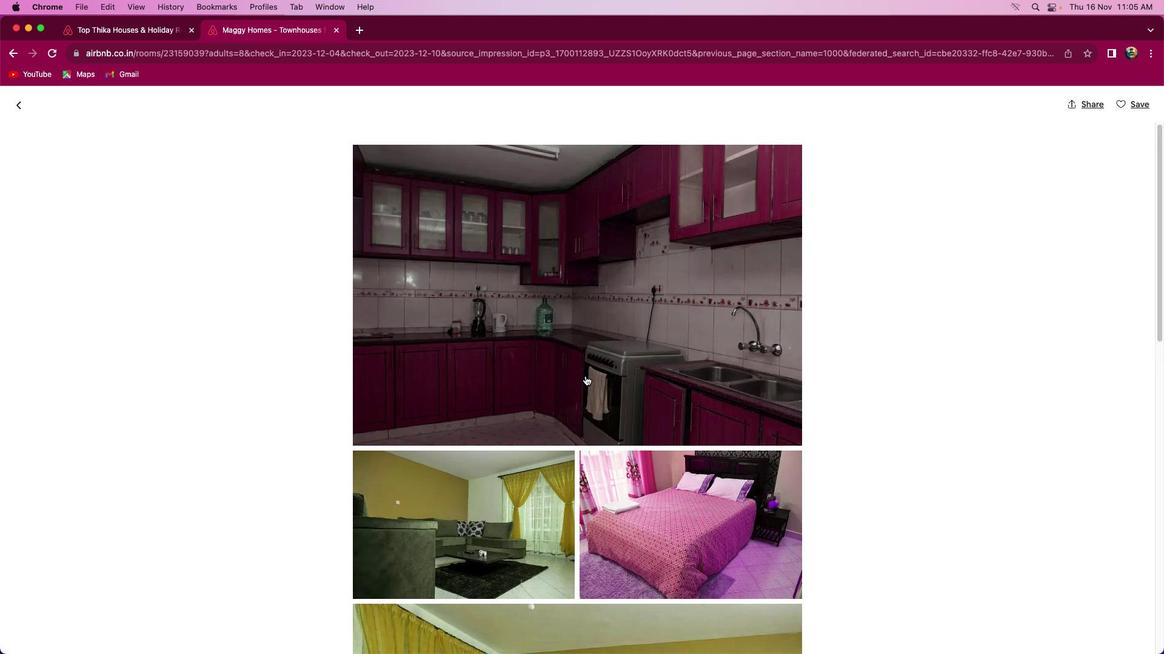 
Action: Mouse scrolled (585, 375) with delta (0, 0)
Screenshot: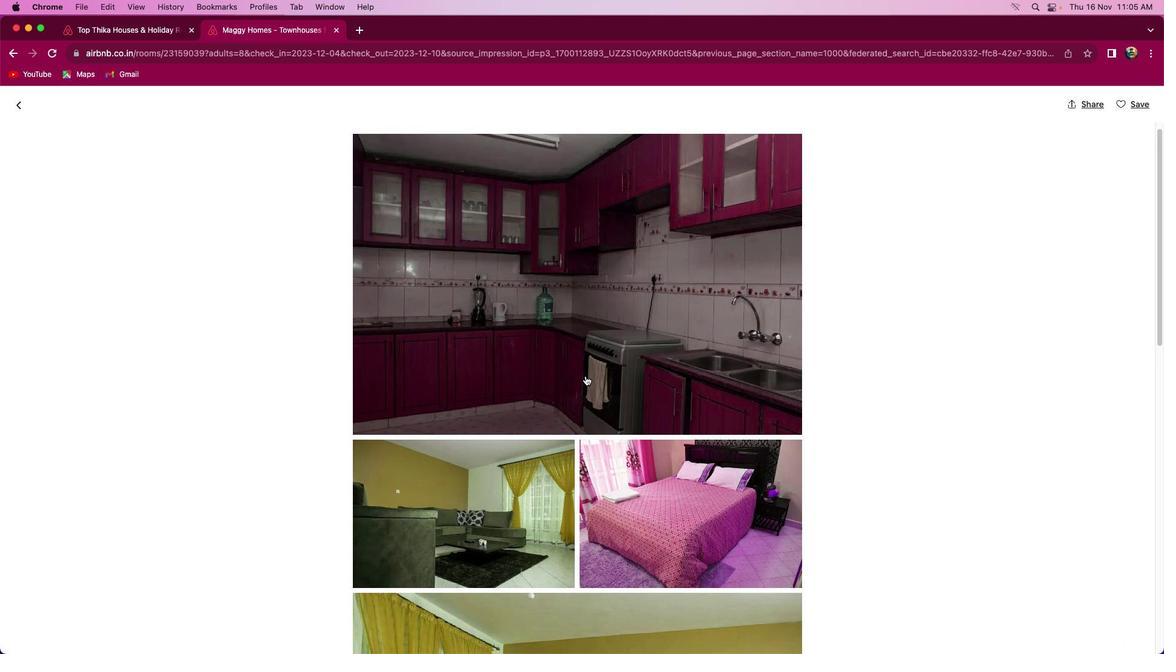 
Action: Mouse scrolled (585, 375) with delta (0, 0)
Screenshot: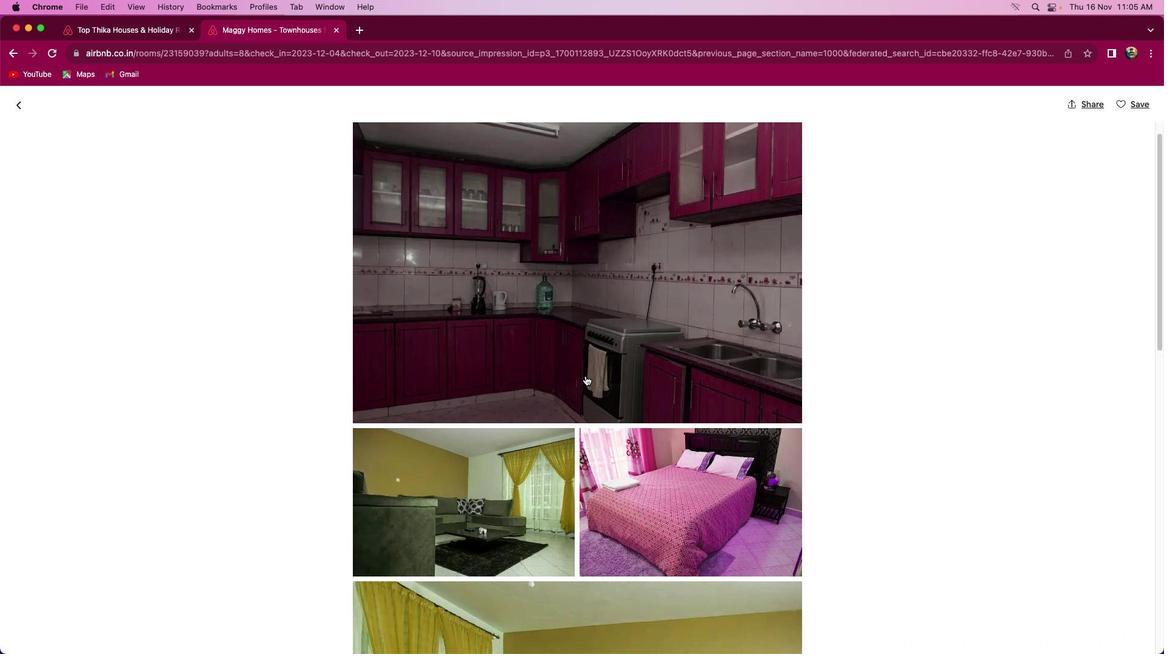 
Action: Mouse scrolled (585, 375) with delta (0, 0)
Screenshot: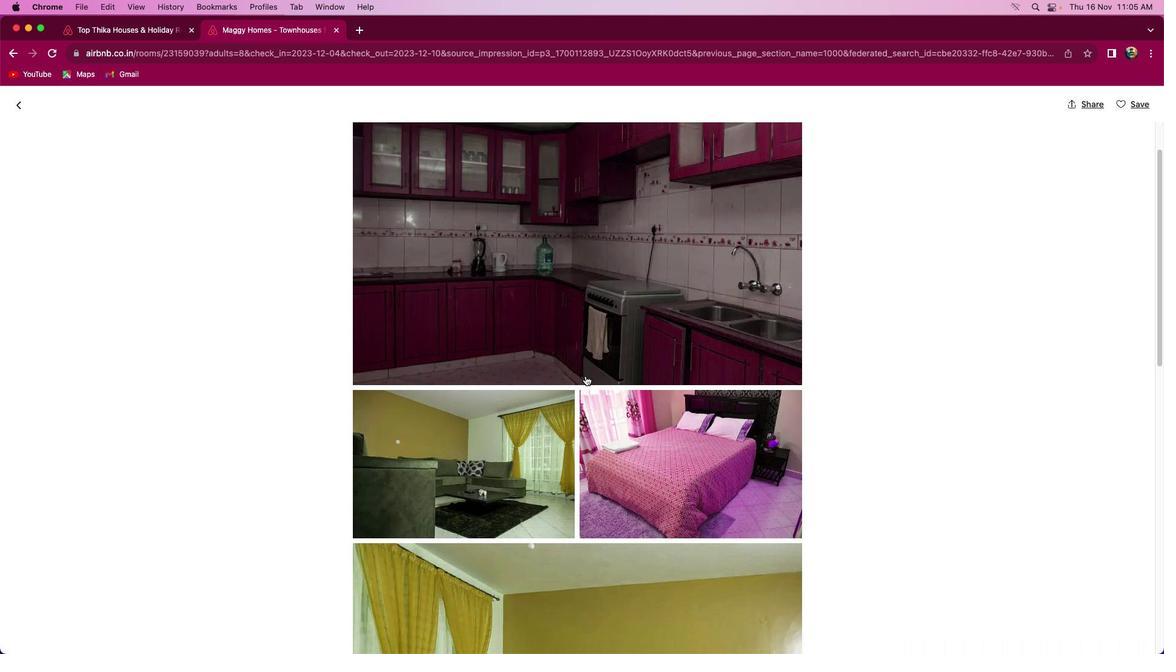 
Action: Mouse scrolled (585, 375) with delta (0, 0)
Screenshot: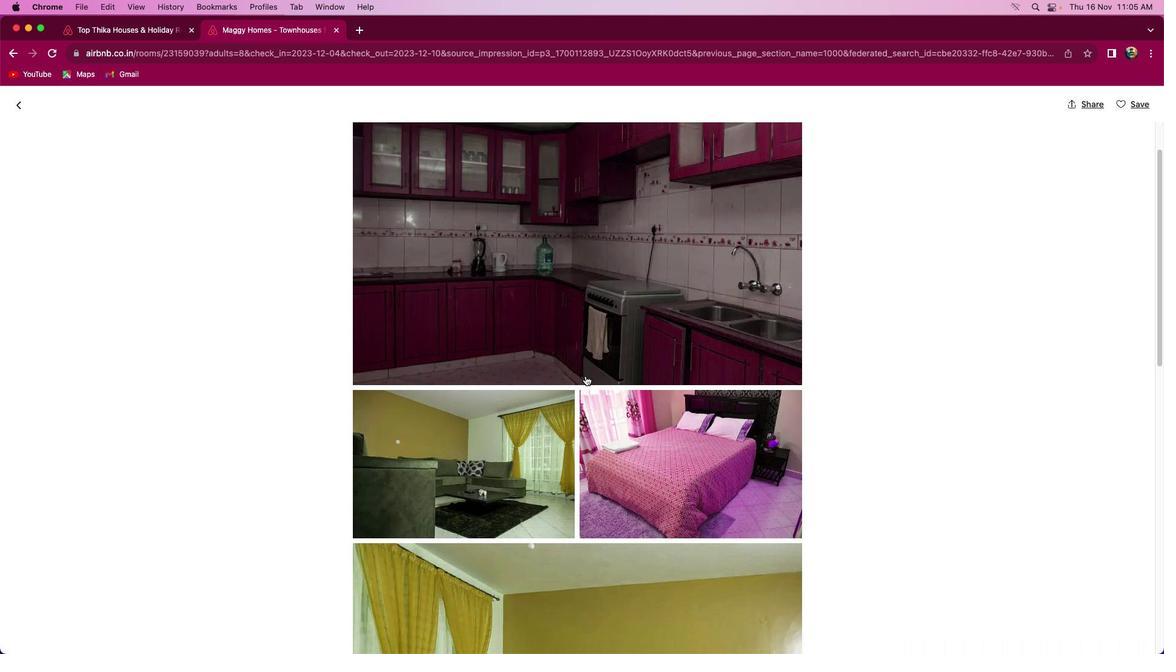
Action: Mouse scrolled (585, 375) with delta (0, -1)
Screenshot: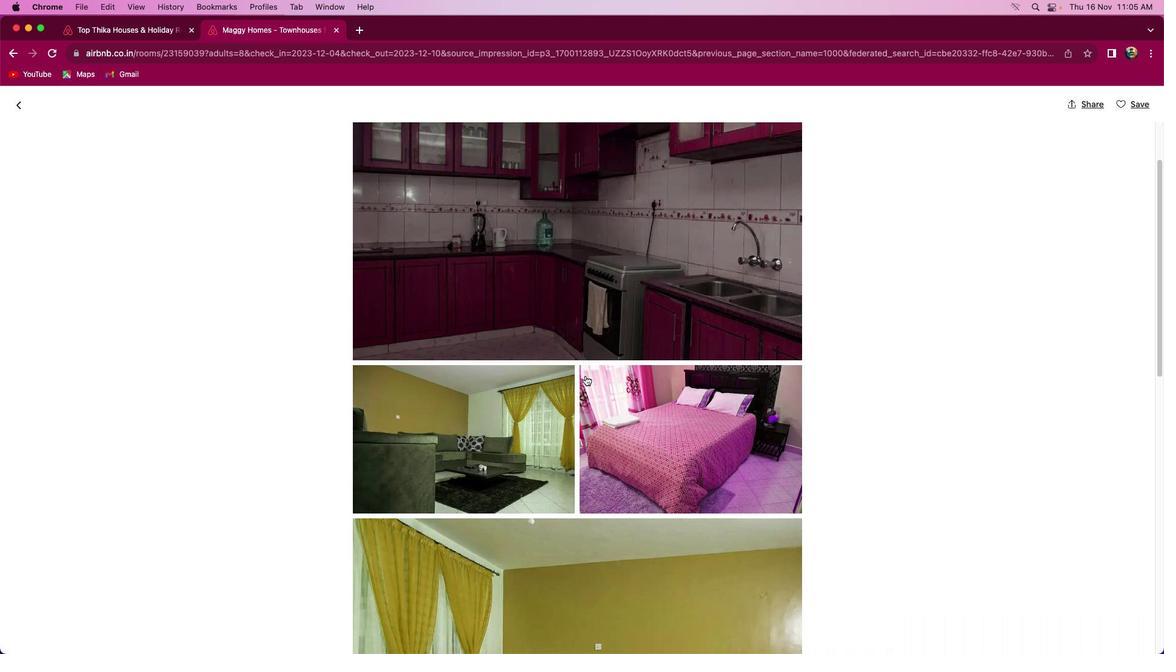 
Action: Mouse scrolled (585, 375) with delta (0, 0)
Screenshot: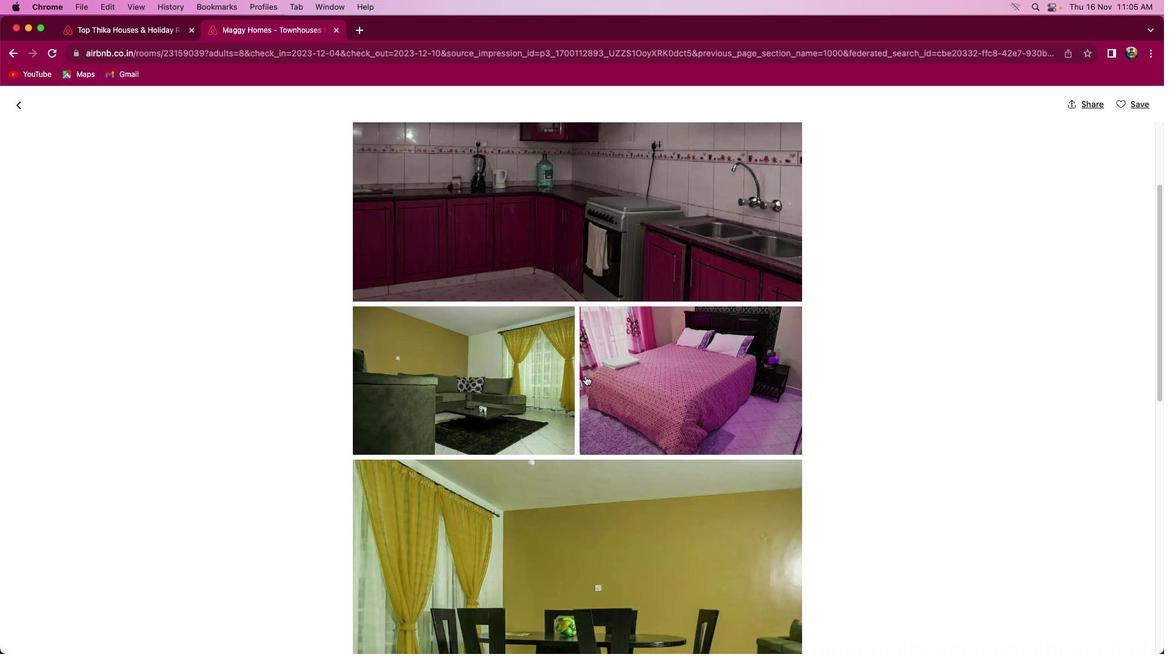 
Action: Mouse scrolled (585, 375) with delta (0, 0)
Screenshot: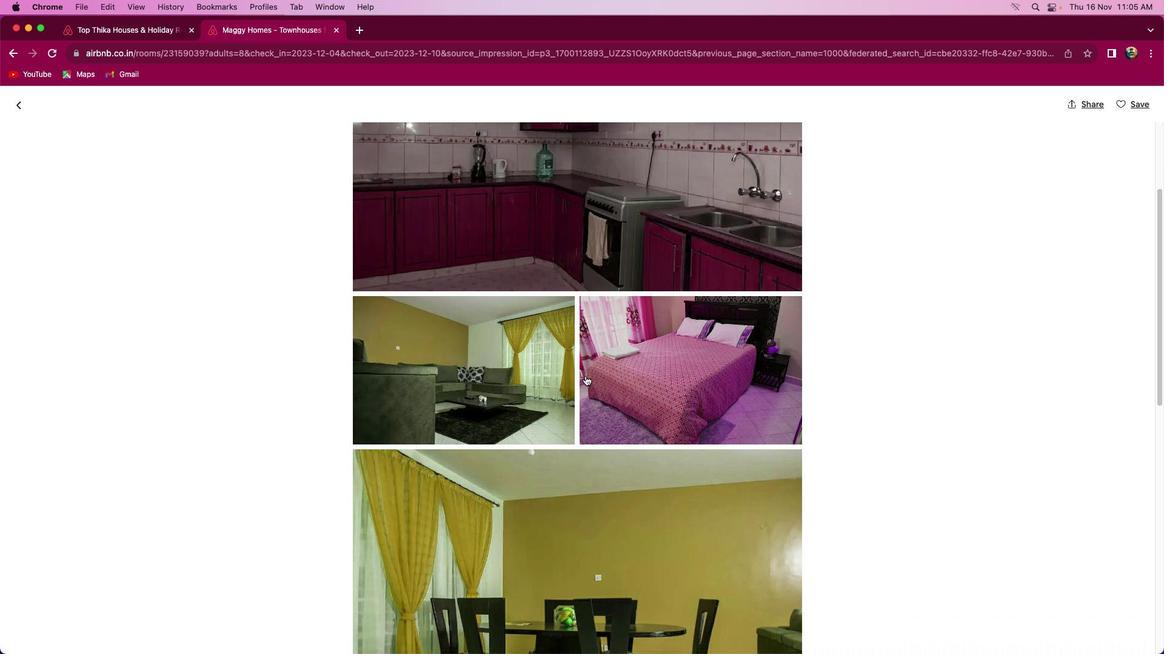 
Action: Mouse scrolled (585, 375) with delta (0, -1)
Screenshot: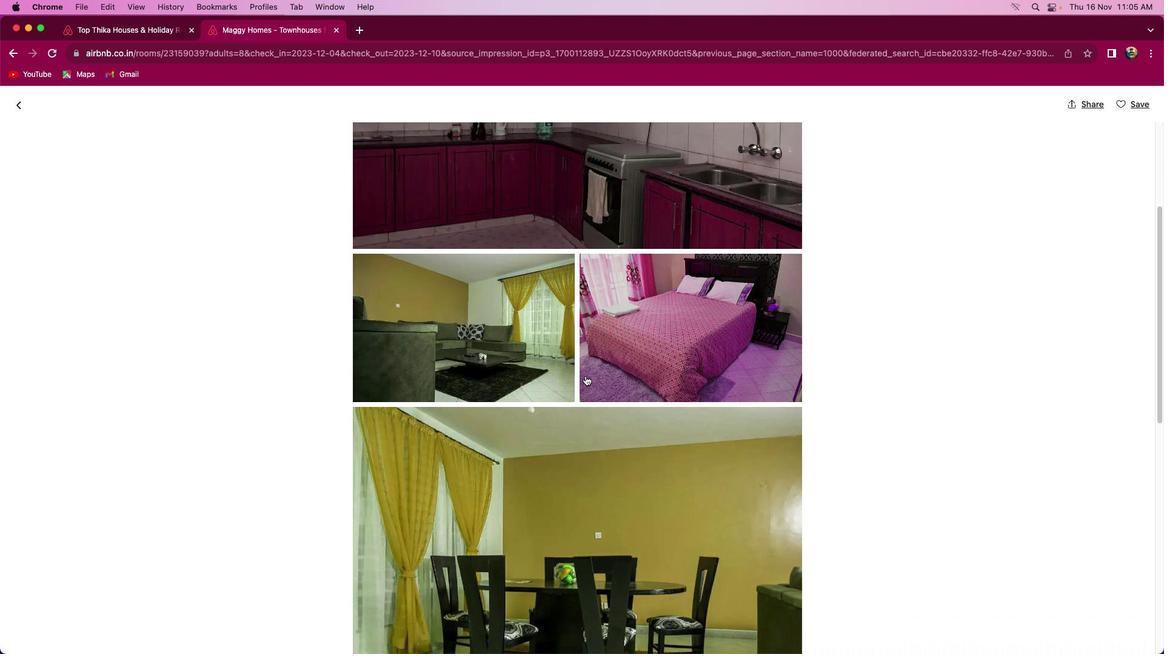 
Action: Mouse scrolled (585, 375) with delta (0, -2)
Screenshot: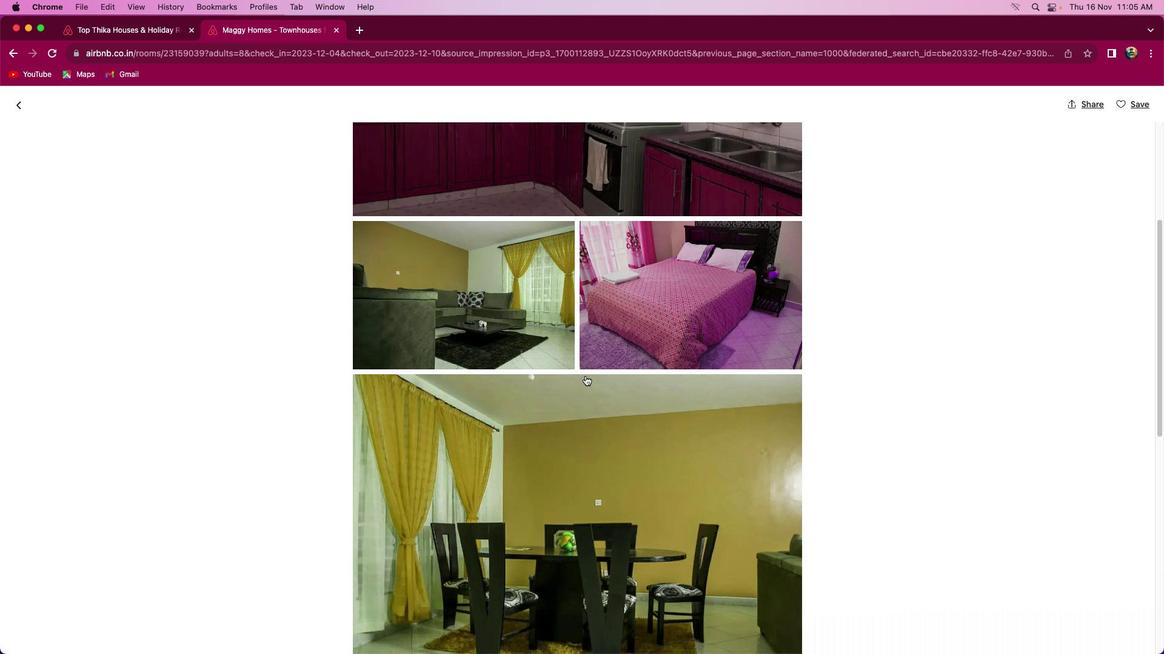 
Action: Mouse scrolled (585, 375) with delta (0, 0)
Screenshot: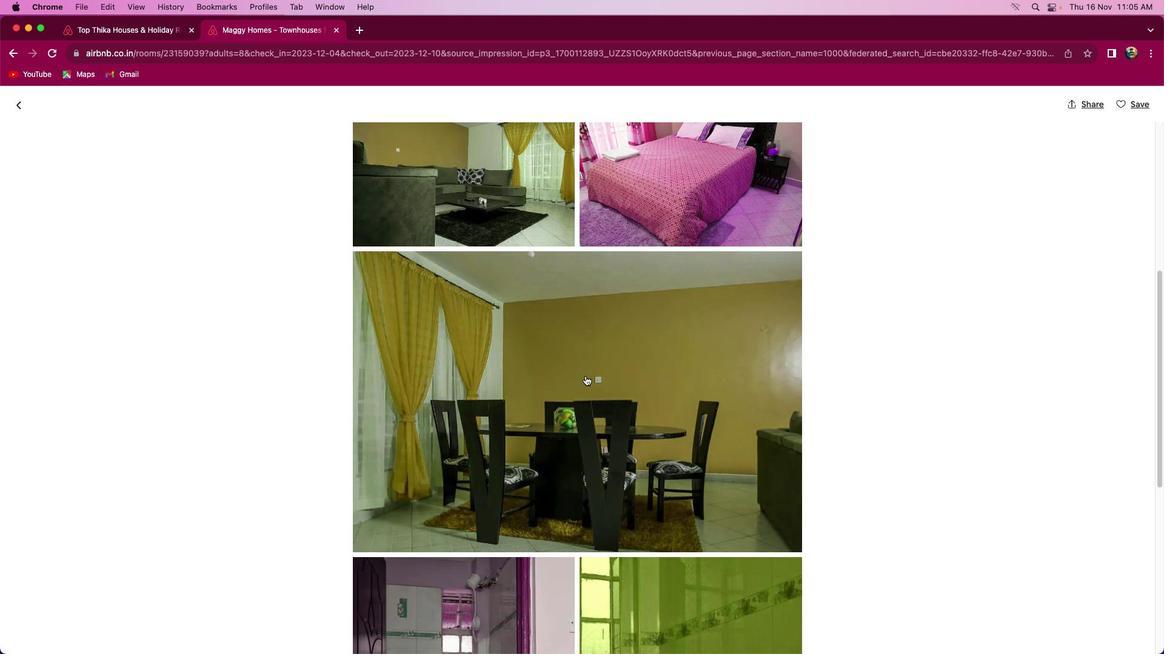 
Action: Mouse scrolled (585, 375) with delta (0, 0)
Screenshot: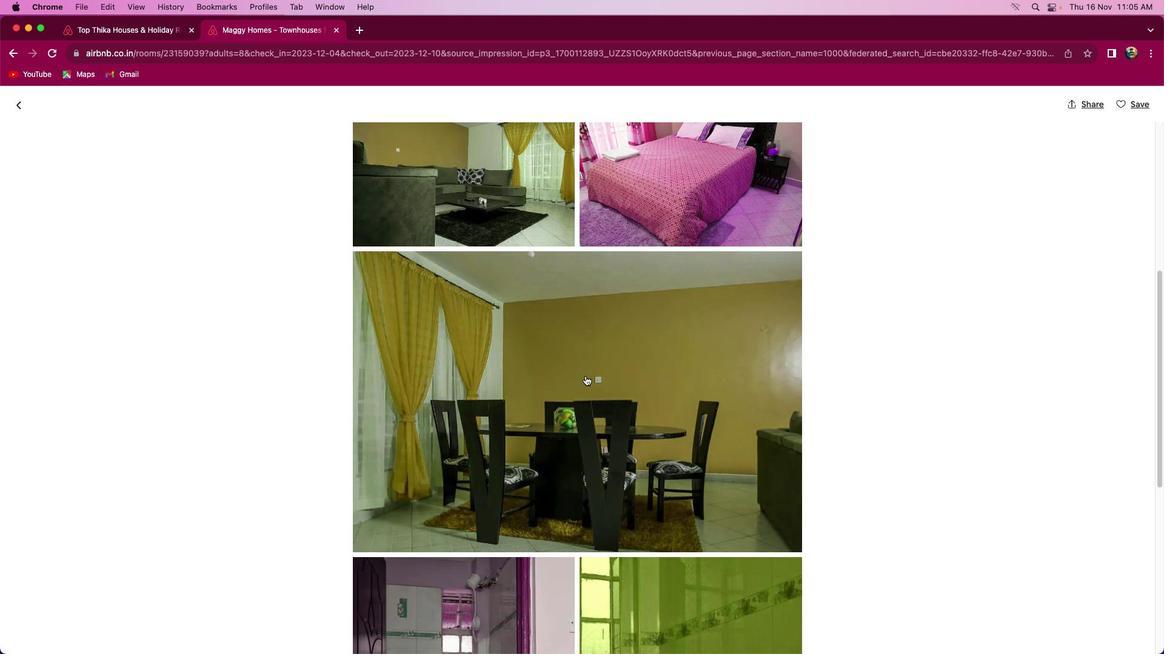 
Action: Mouse scrolled (585, 375) with delta (0, -1)
Screenshot: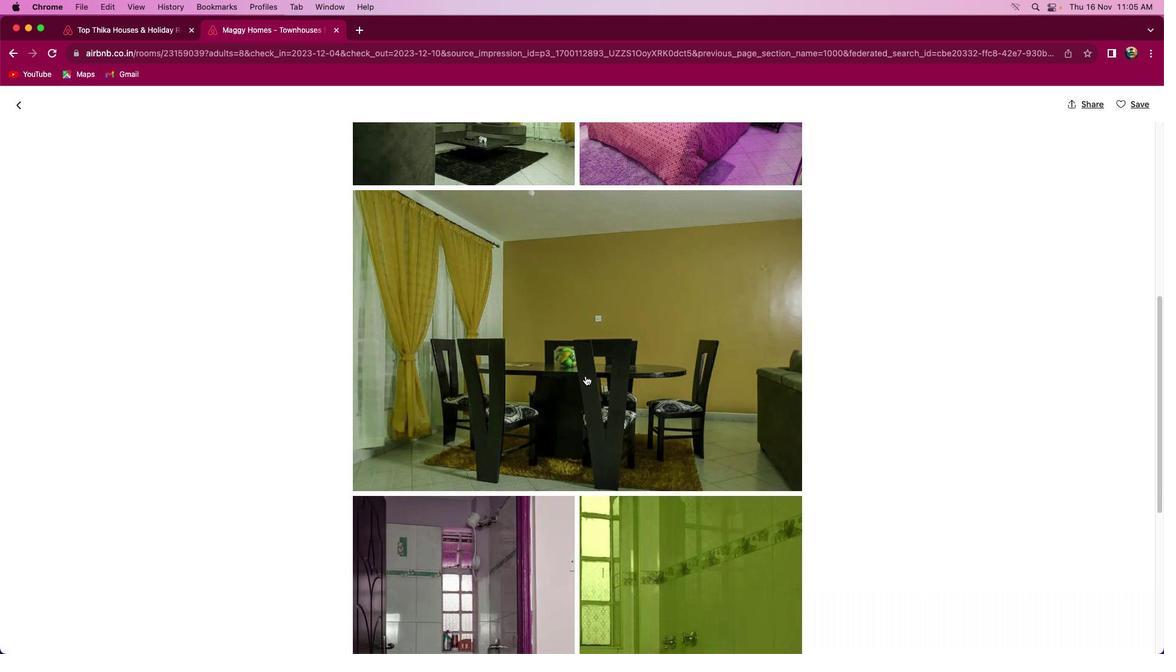 
Action: Mouse scrolled (585, 375) with delta (0, -2)
Screenshot: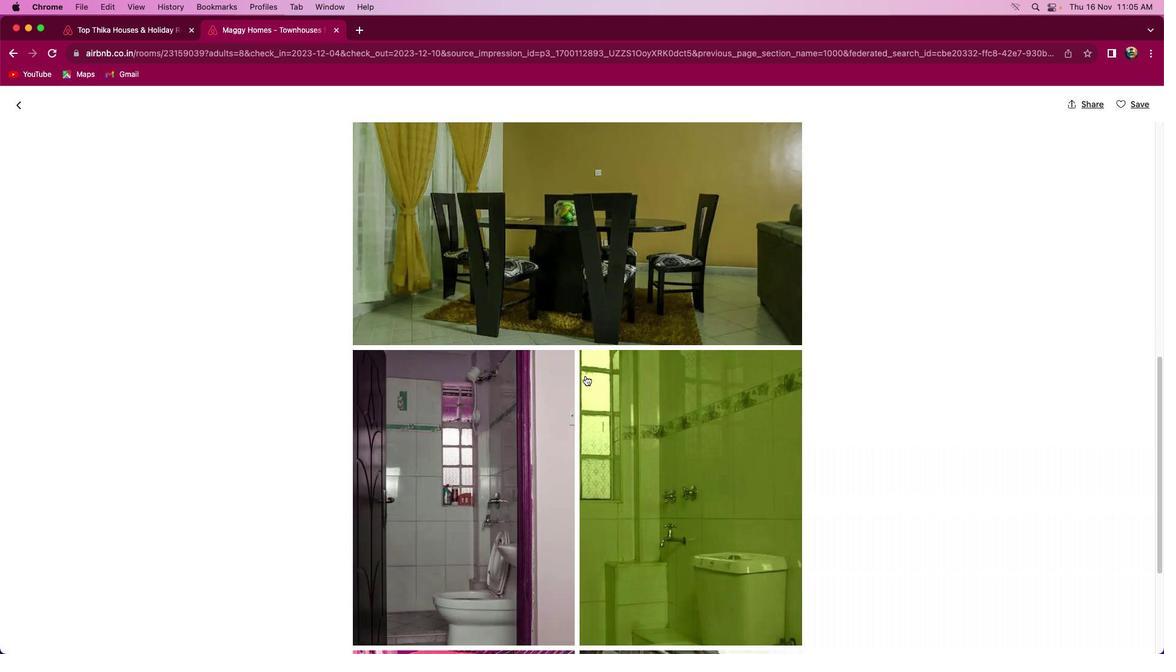 
Action: Mouse scrolled (585, 375) with delta (0, 0)
Screenshot: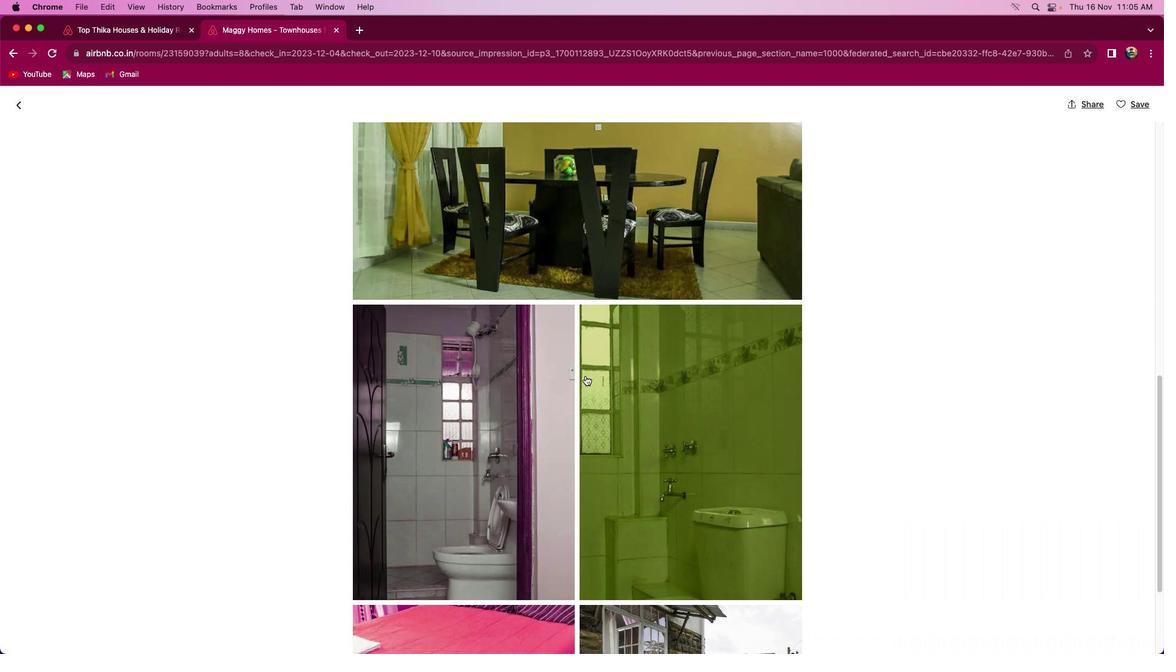 
Action: Mouse scrolled (585, 375) with delta (0, 0)
Screenshot: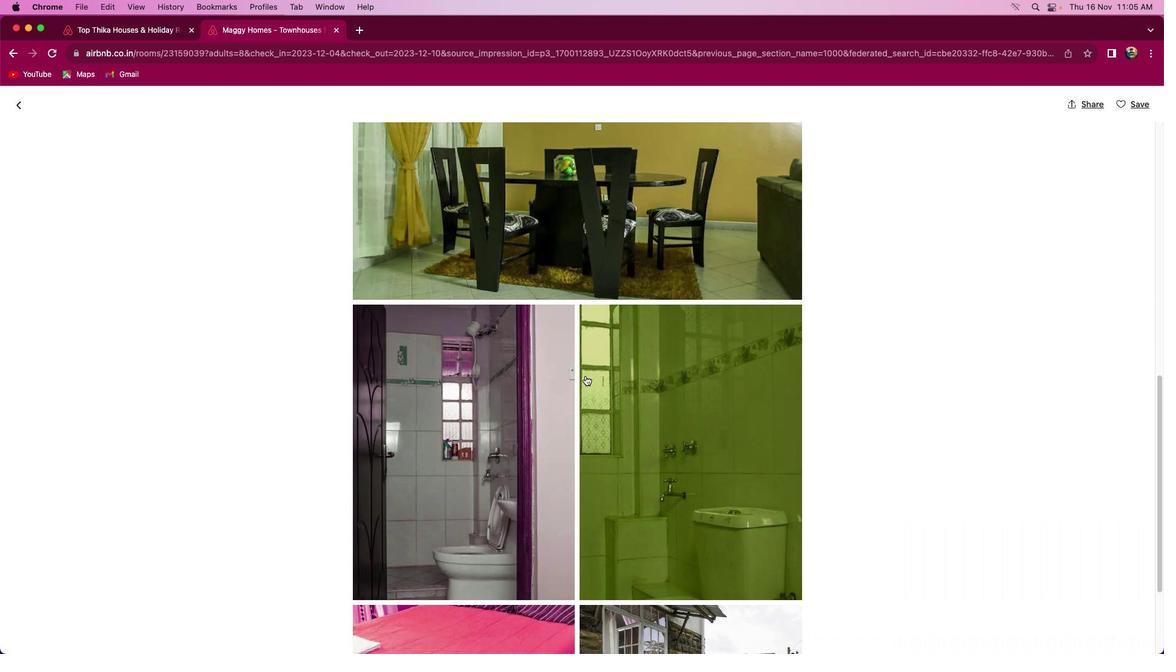
Action: Mouse scrolled (585, 375) with delta (0, -1)
Screenshot: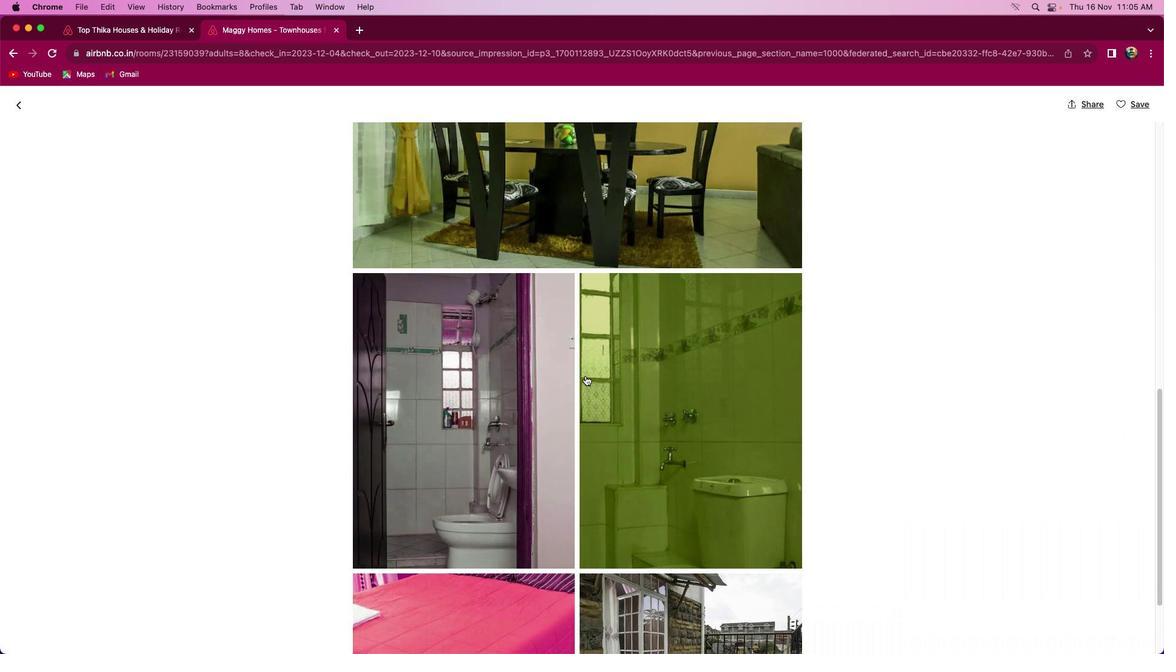 
Action: Mouse scrolled (585, 375) with delta (0, -2)
Screenshot: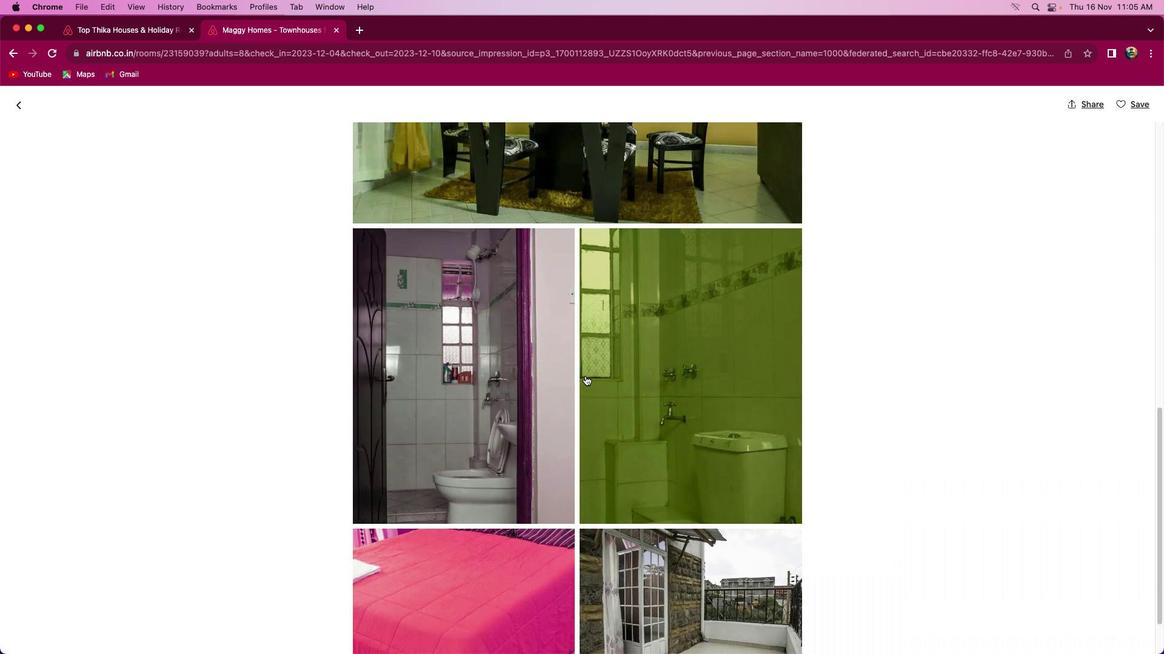 
Action: Mouse scrolled (585, 375) with delta (0, 0)
Screenshot: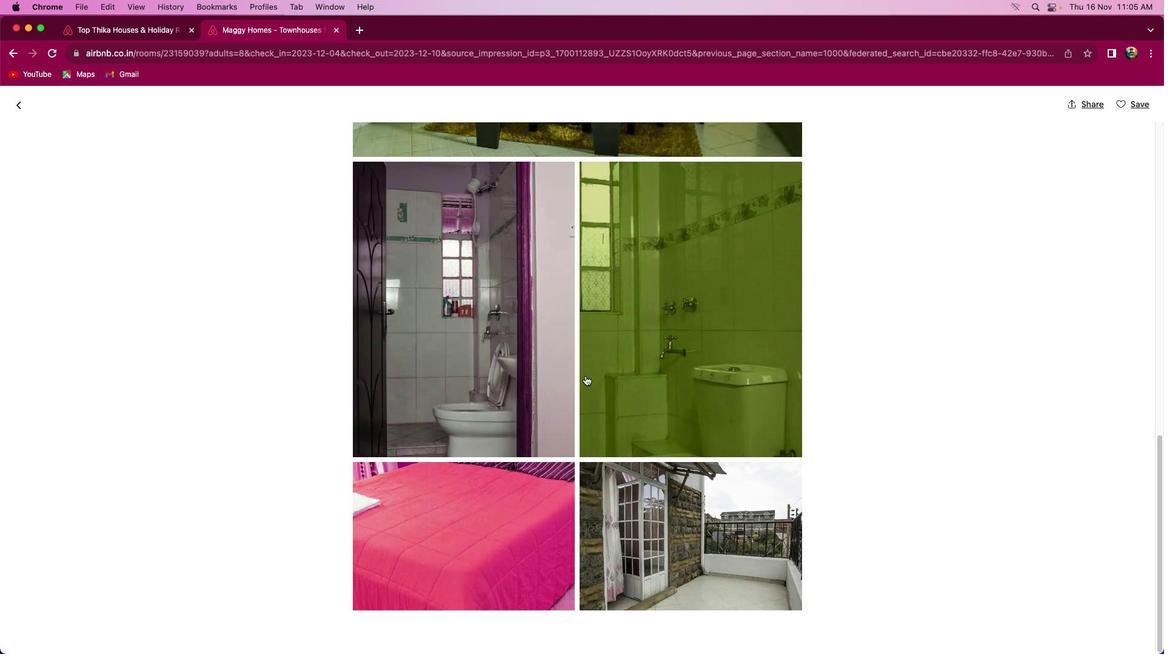 
Action: Mouse scrolled (585, 375) with delta (0, 0)
Screenshot: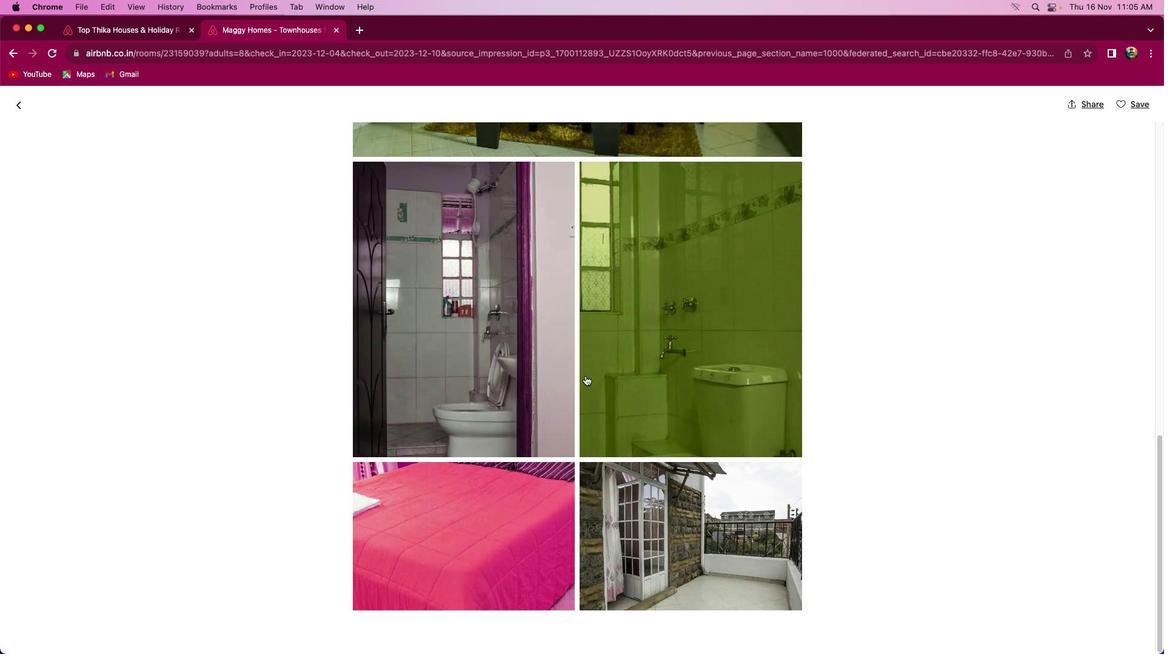 
Action: Mouse scrolled (585, 375) with delta (0, -1)
Screenshot: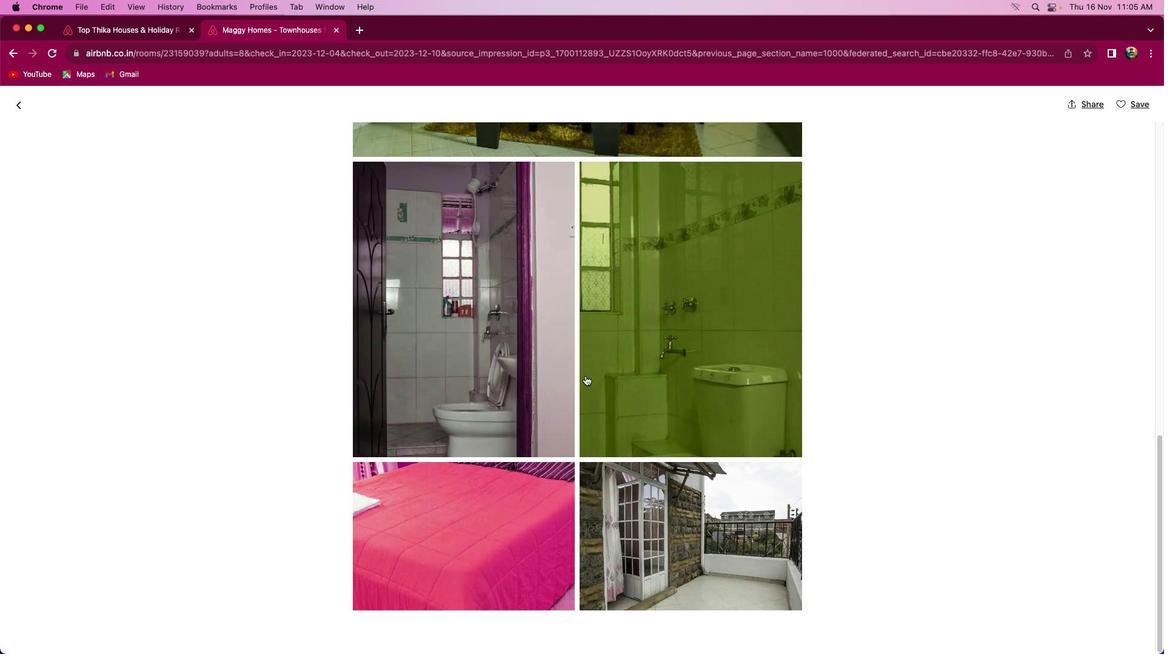 
Action: Mouse scrolled (585, 375) with delta (0, -3)
Screenshot: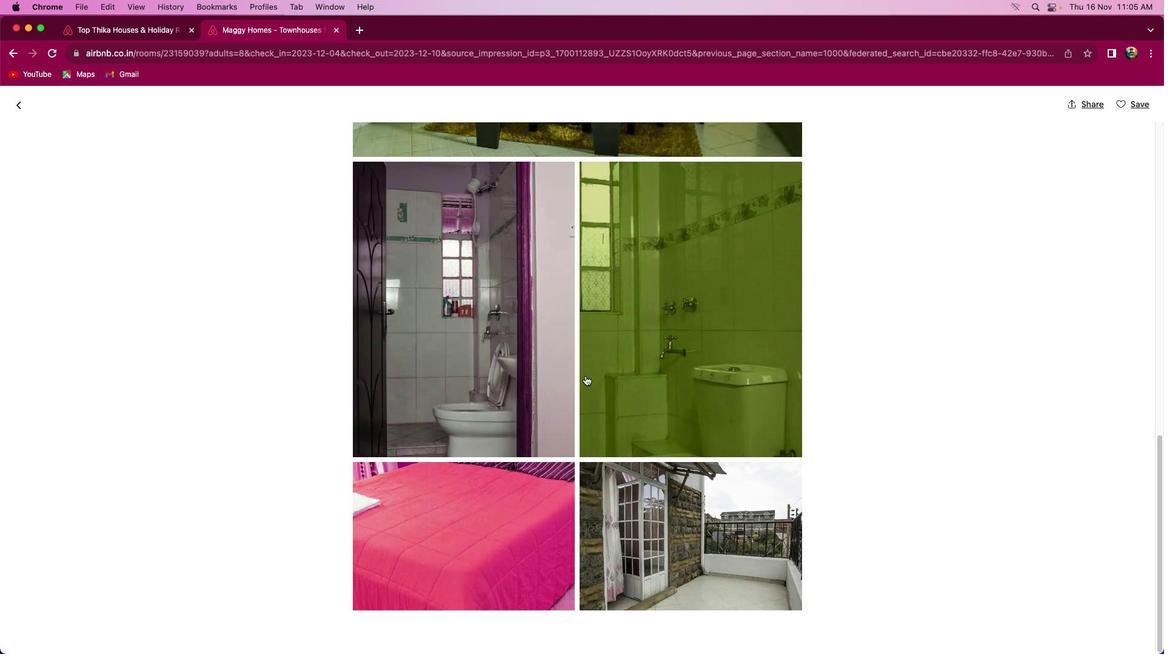 
Action: Mouse scrolled (585, 375) with delta (0, 0)
Screenshot: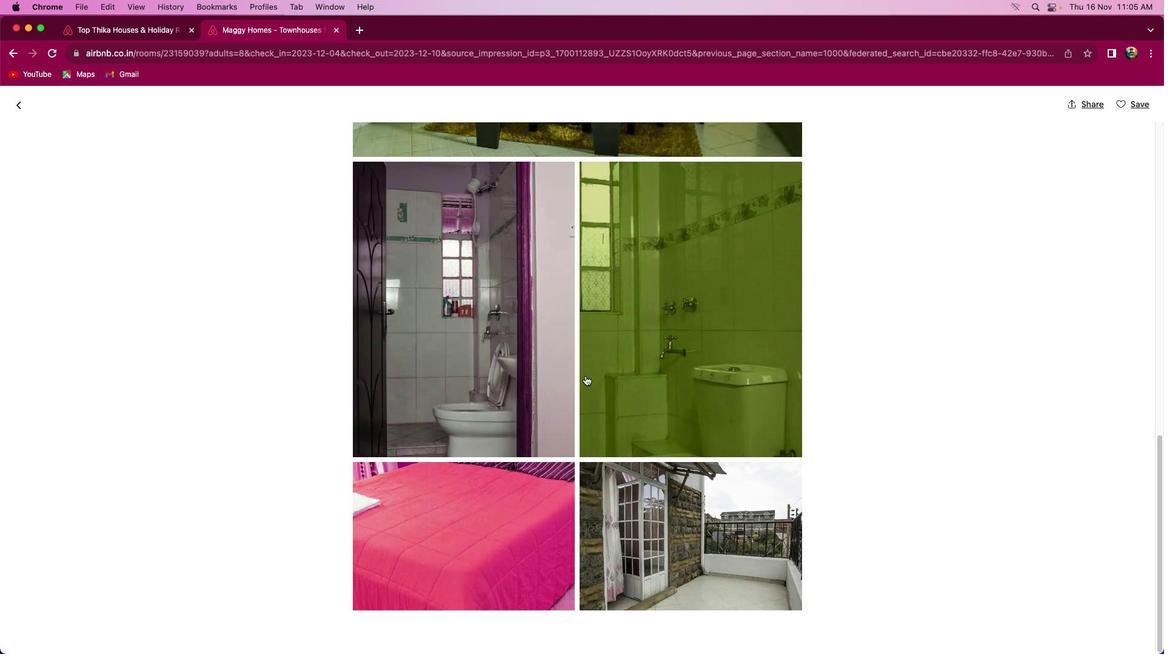 
Action: Mouse scrolled (585, 375) with delta (0, 0)
Screenshot: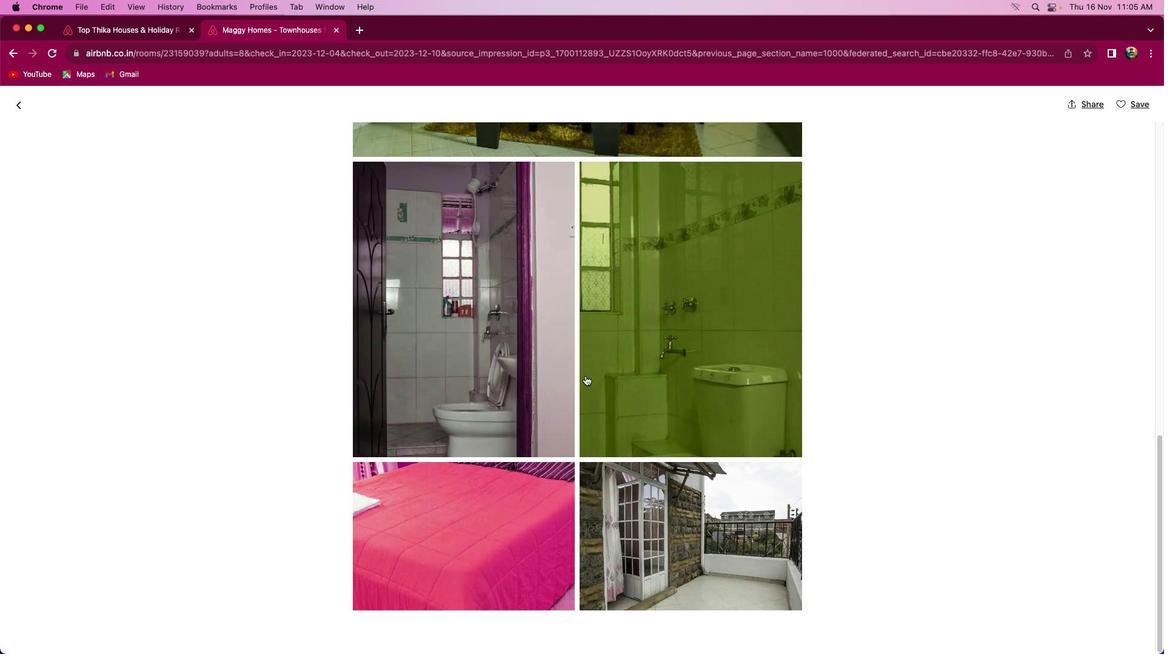 
Action: Mouse scrolled (585, 375) with delta (0, -1)
Screenshot: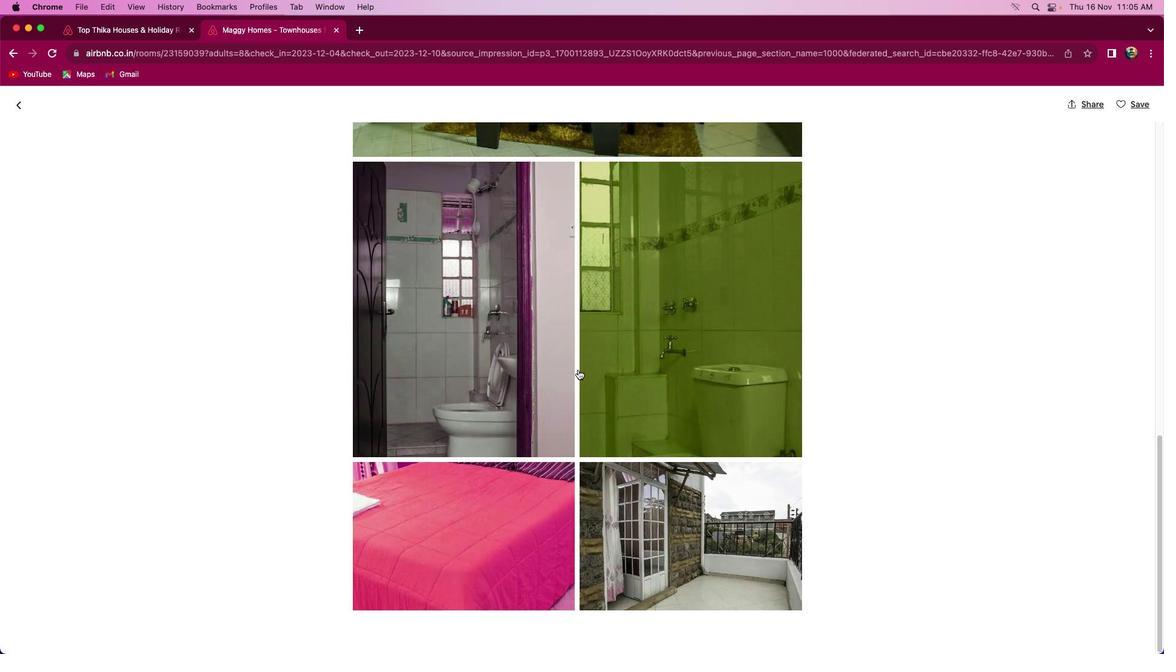 
Action: Mouse moved to (18, 113)
Screenshot: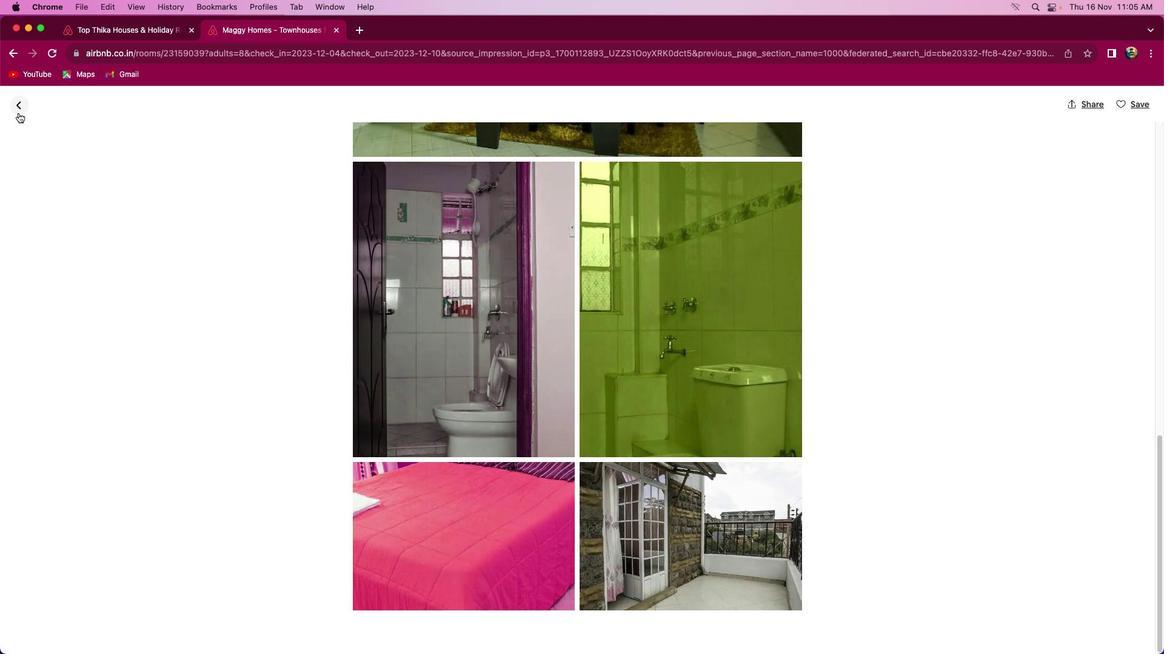 
Action: Mouse pressed left at (18, 113)
Screenshot: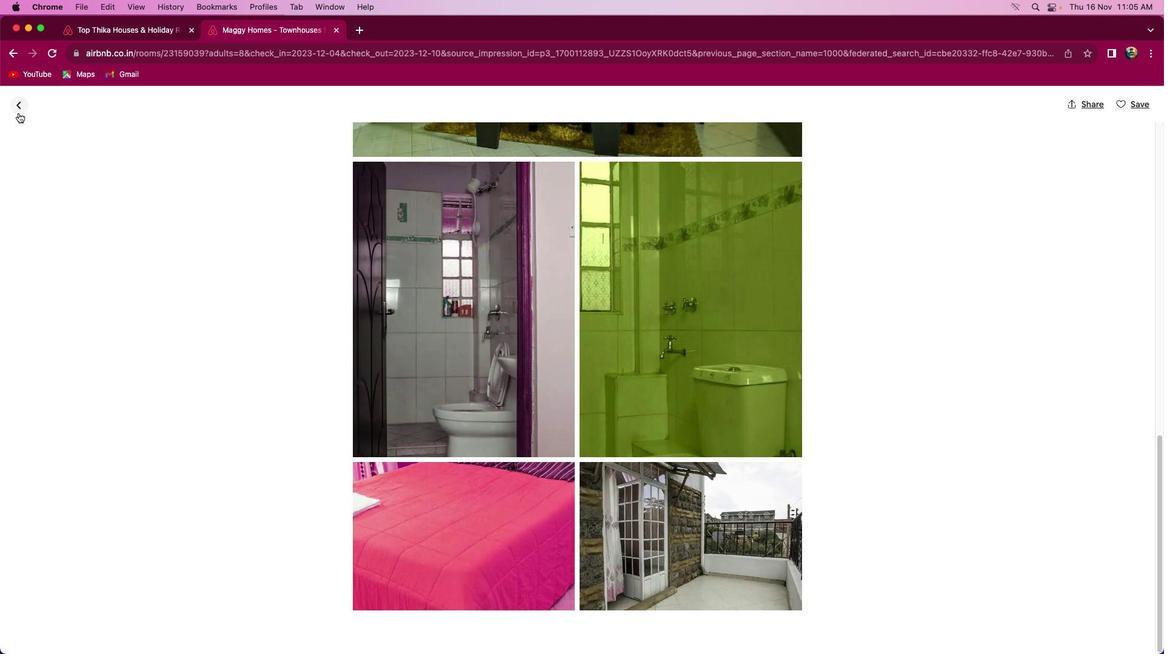 
Action: Mouse moved to (97, 32)
Screenshot: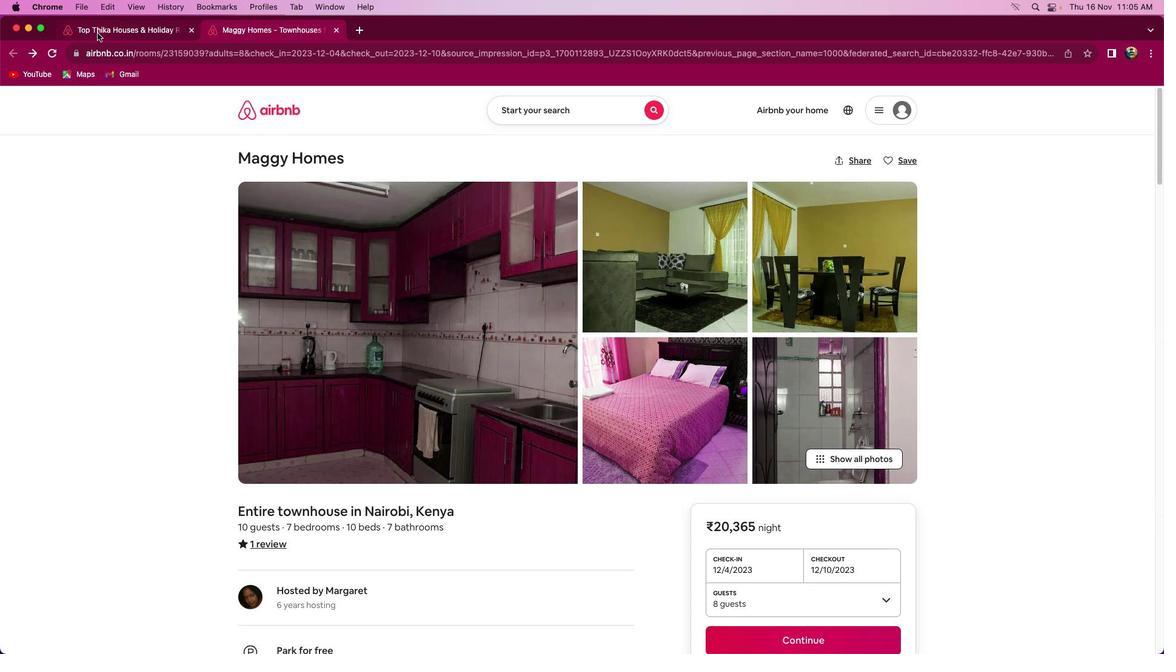 
Action: Mouse pressed left at (97, 32)
Screenshot: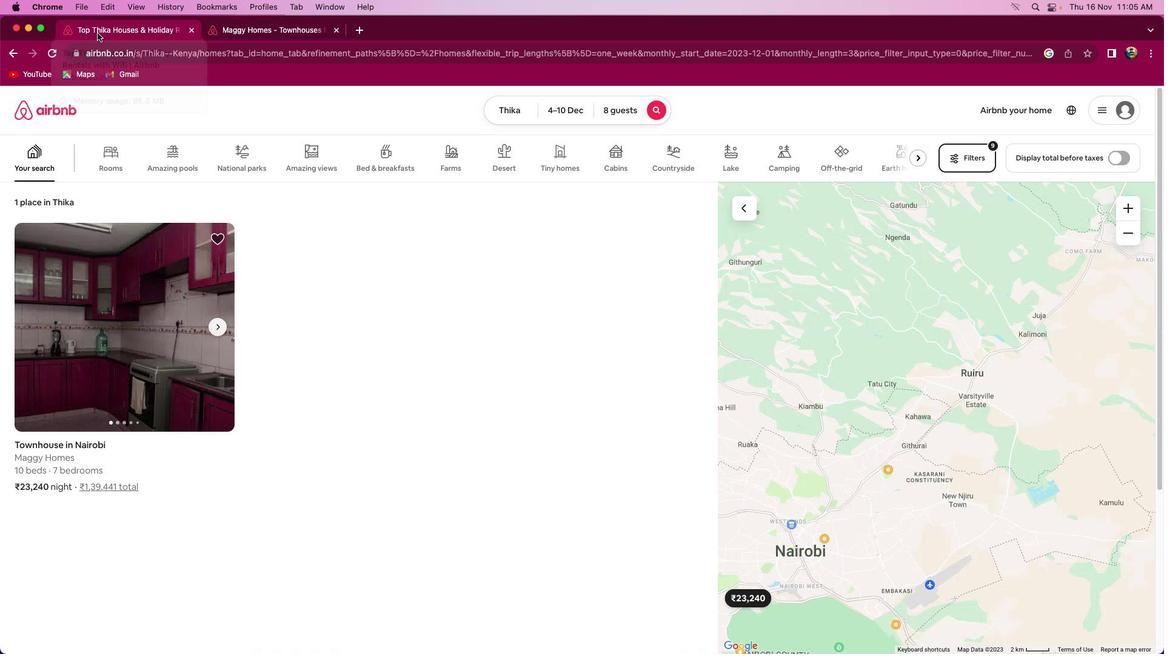 
Action: Mouse moved to (332, 245)
Screenshot: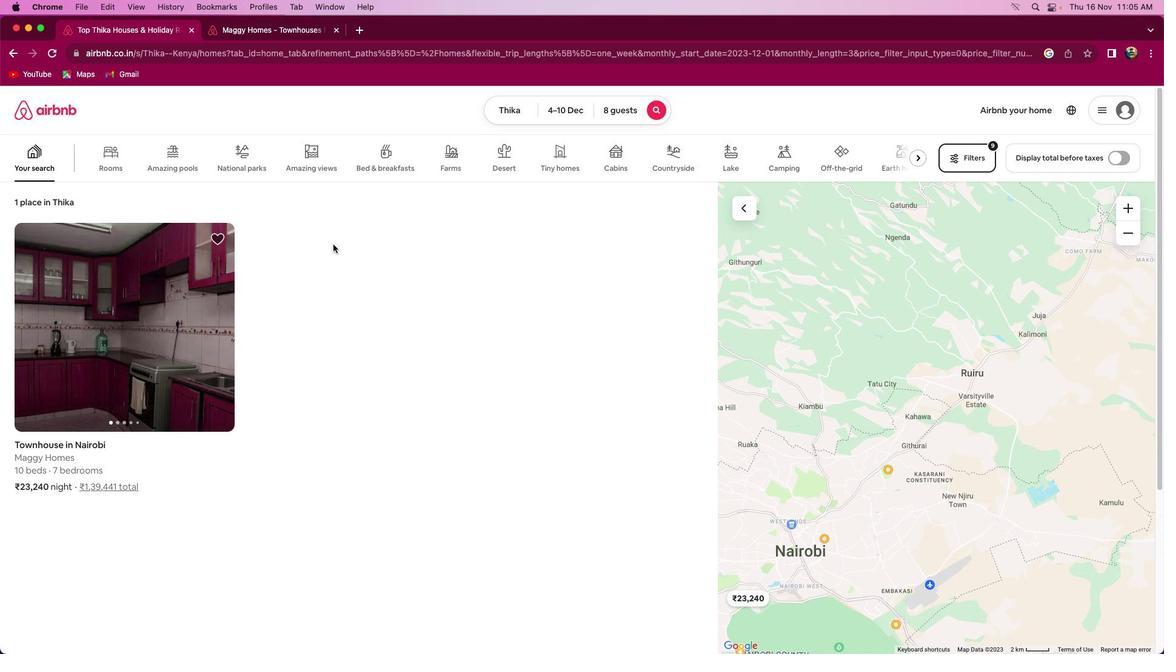 
Action: Mouse pressed left at (332, 245)
Screenshot: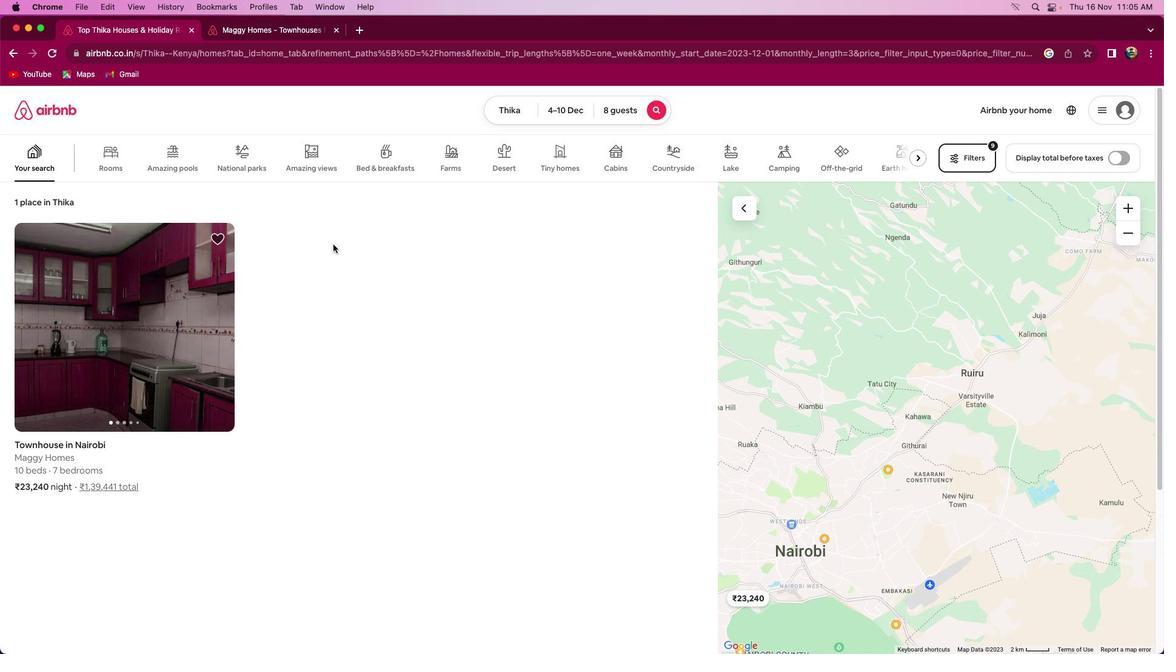 
Action: Mouse moved to (256, 40)
Screenshot: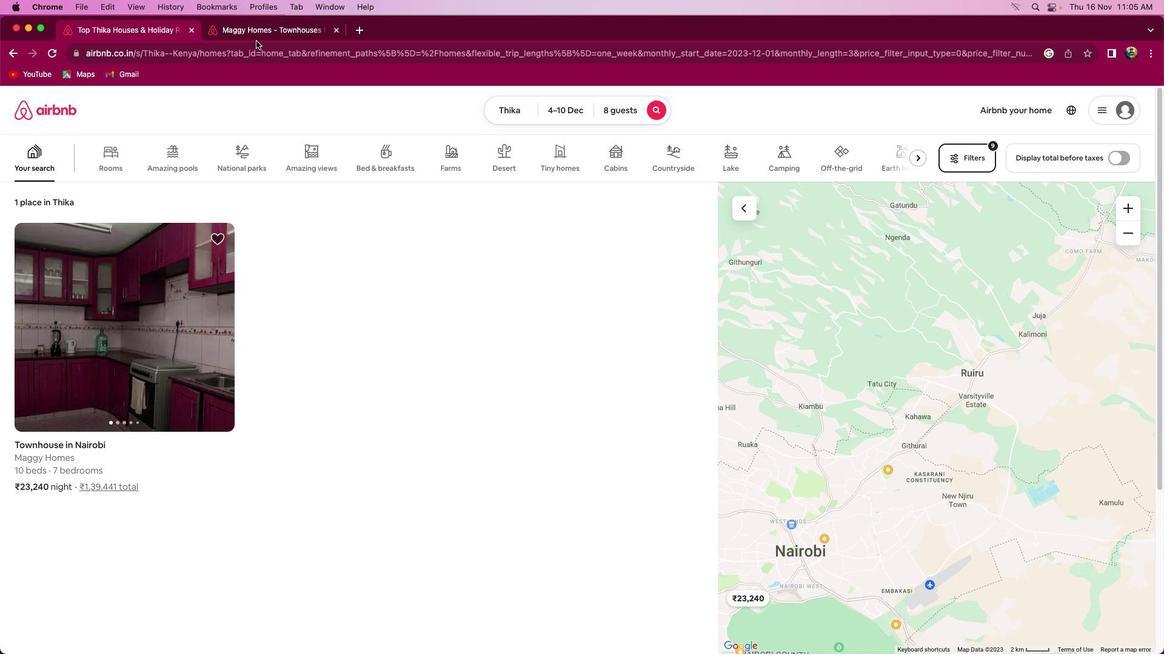 
Action: Mouse pressed left at (256, 40)
Screenshot: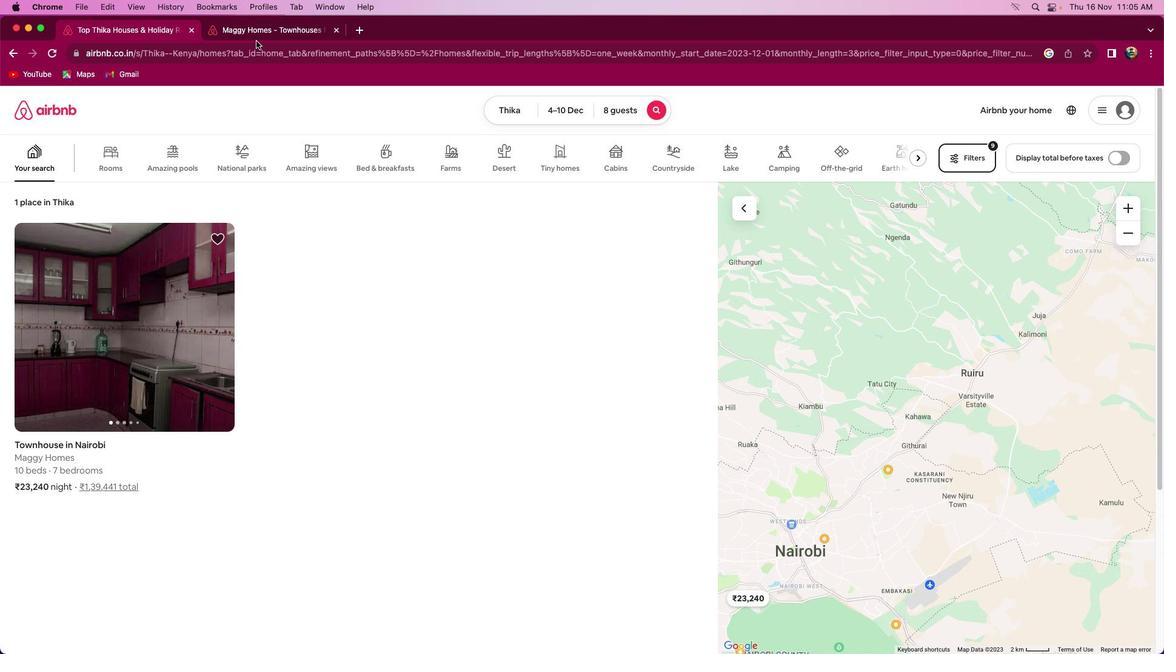 
Action: Mouse moved to (277, 21)
Screenshot: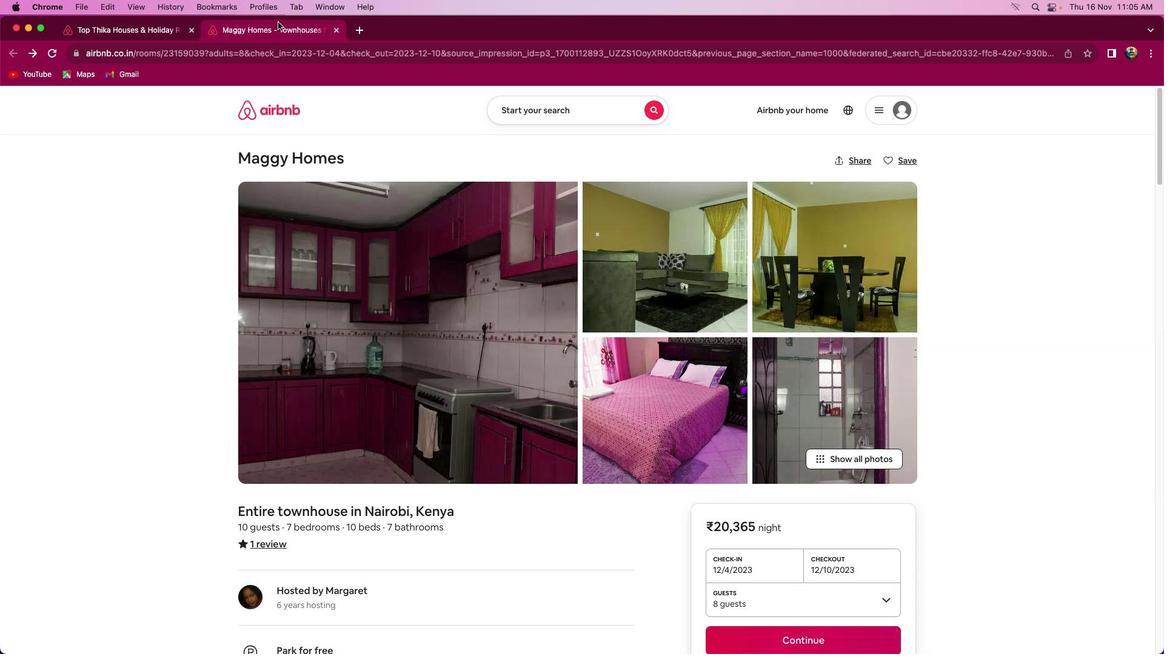 
Action: Mouse pressed left at (277, 21)
Screenshot: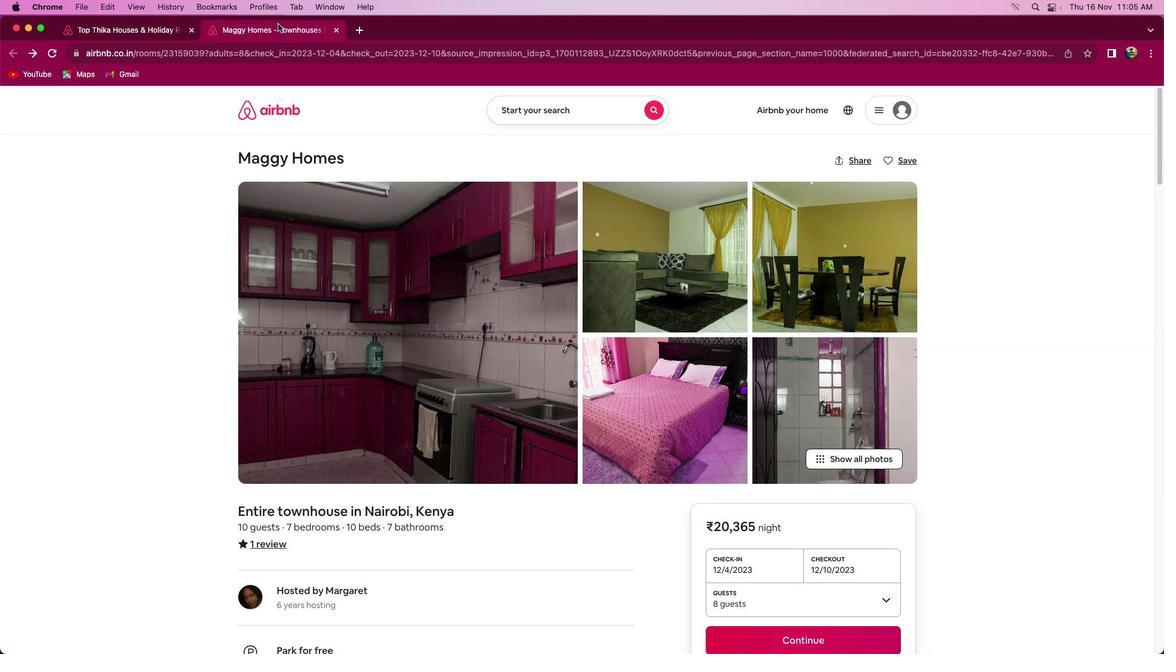 
Action: Mouse moved to (613, 432)
Screenshot: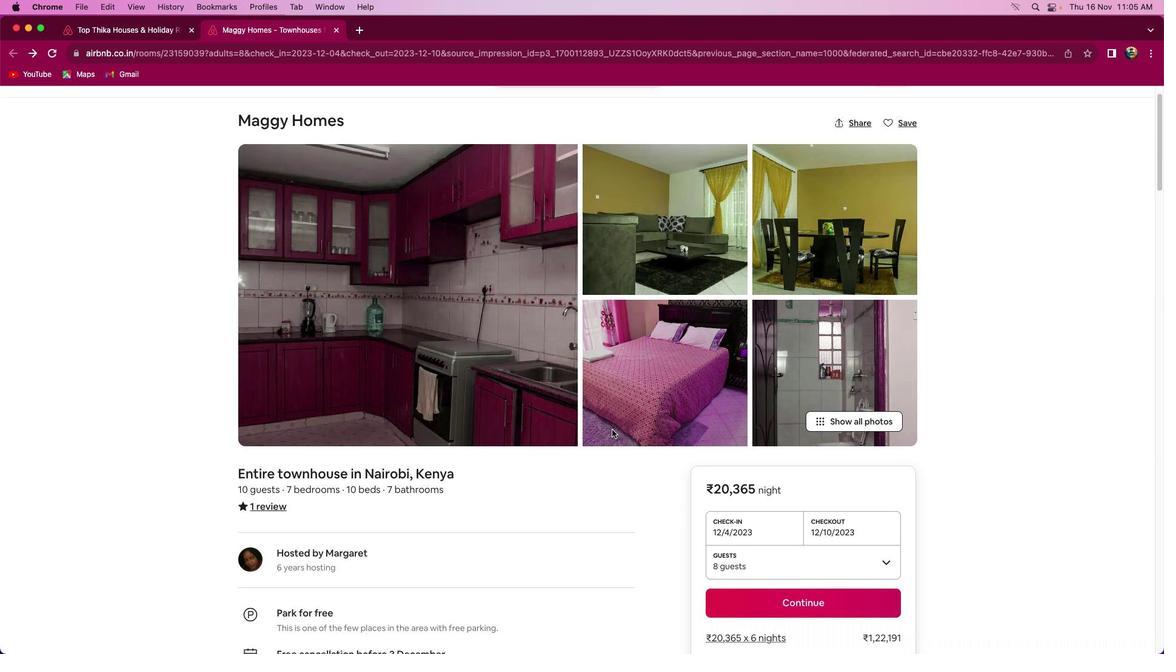 
Action: Mouse scrolled (613, 432) with delta (0, 0)
Screenshot: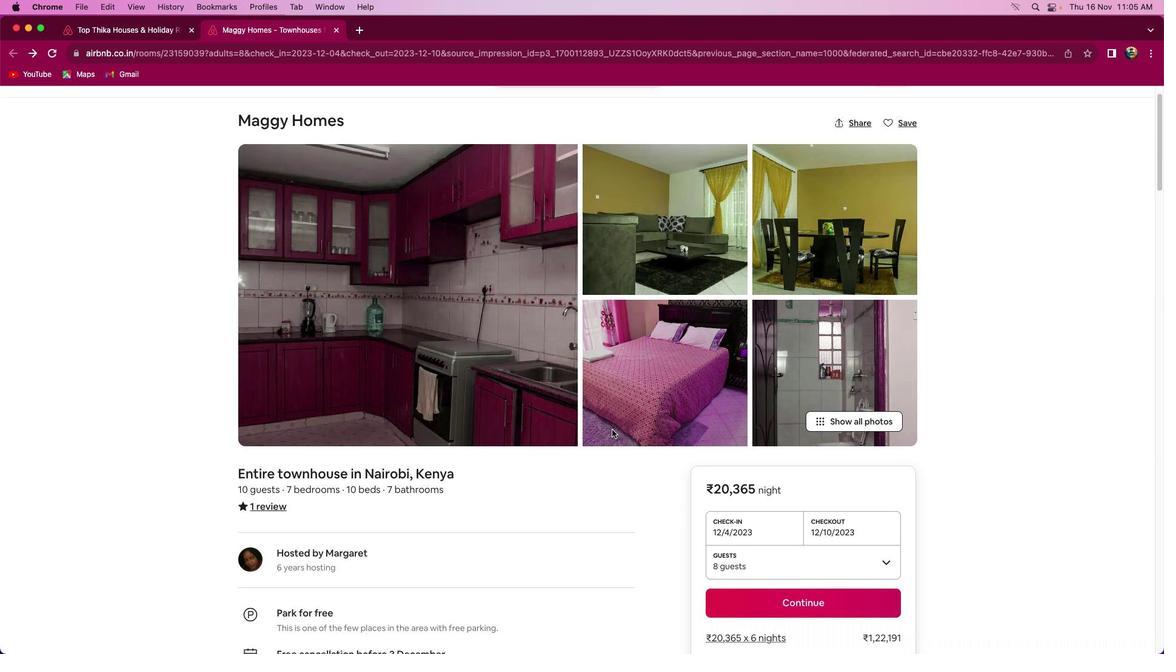 
Action: Mouse moved to (613, 432)
Screenshot: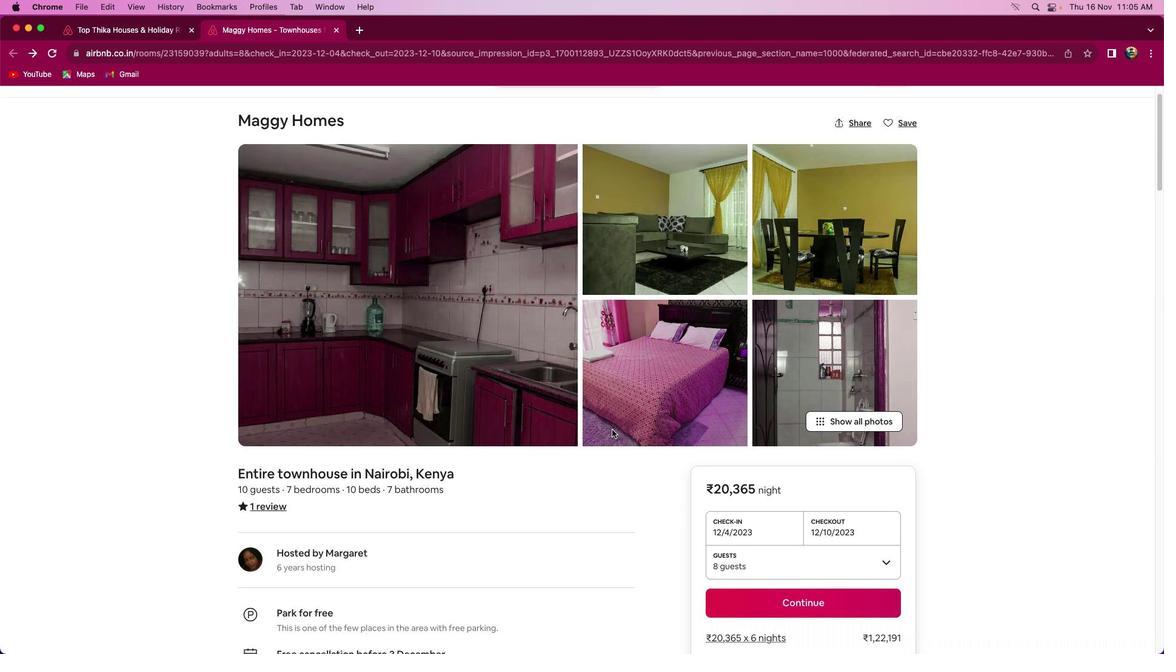 
Action: Mouse scrolled (613, 432) with delta (0, 0)
Screenshot: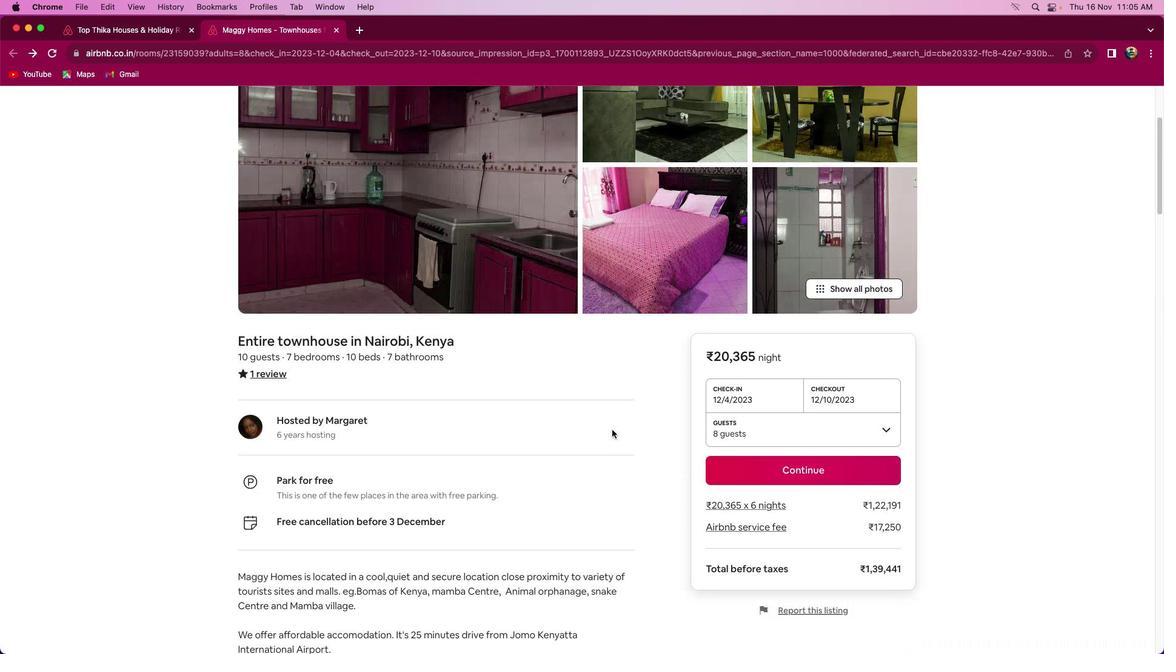 
Action: Mouse moved to (613, 431)
Screenshot: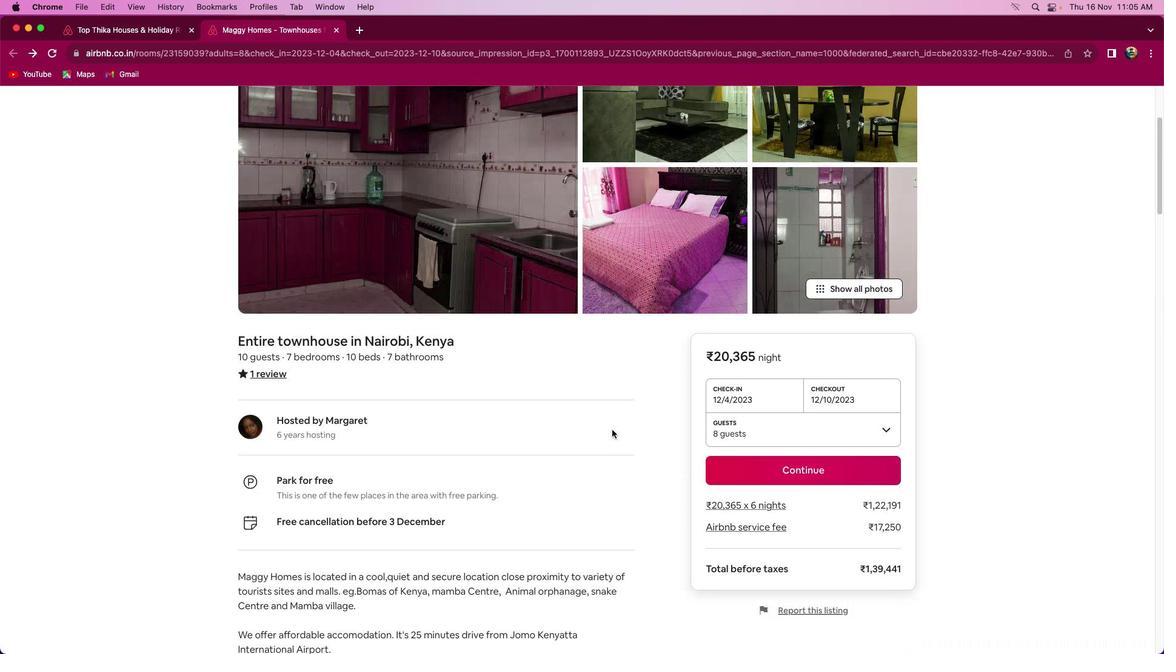 
Action: Mouse scrolled (613, 431) with delta (0, -1)
Screenshot: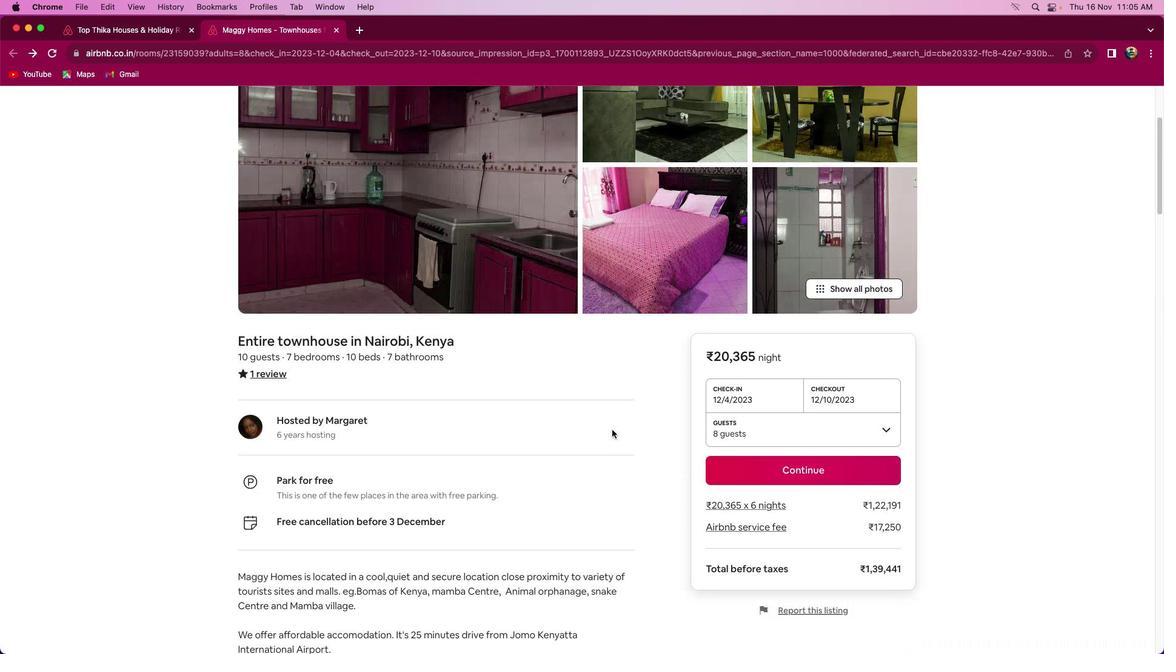 
Action: Mouse moved to (612, 431)
Screenshot: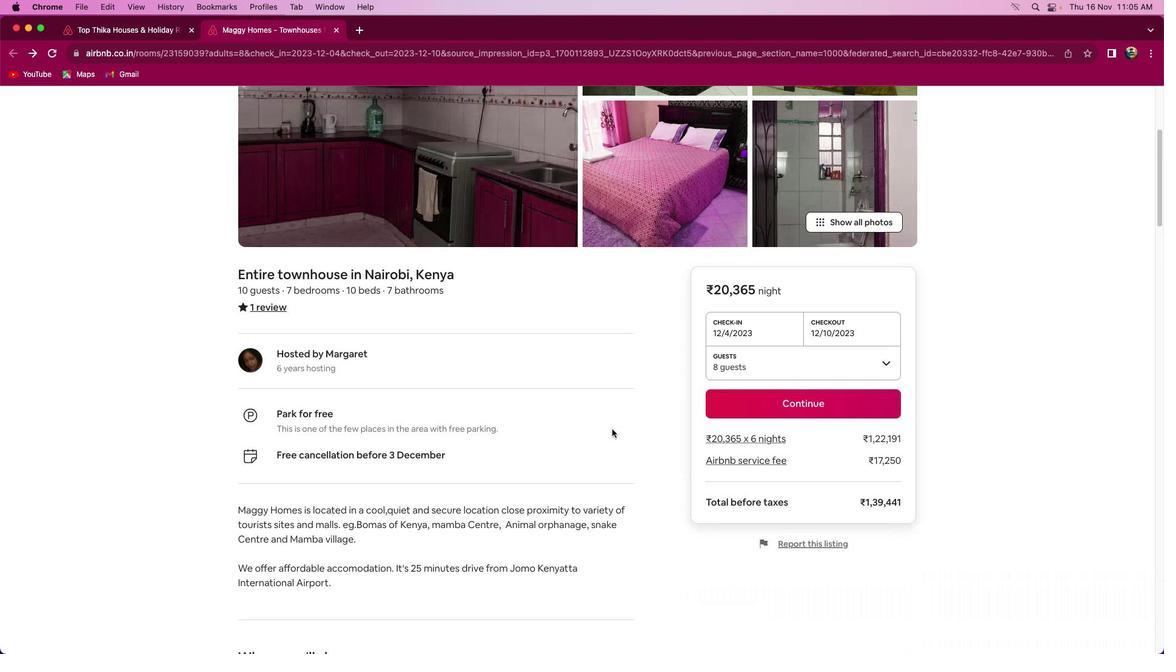
Action: Mouse scrolled (612, 431) with delta (0, -3)
Screenshot: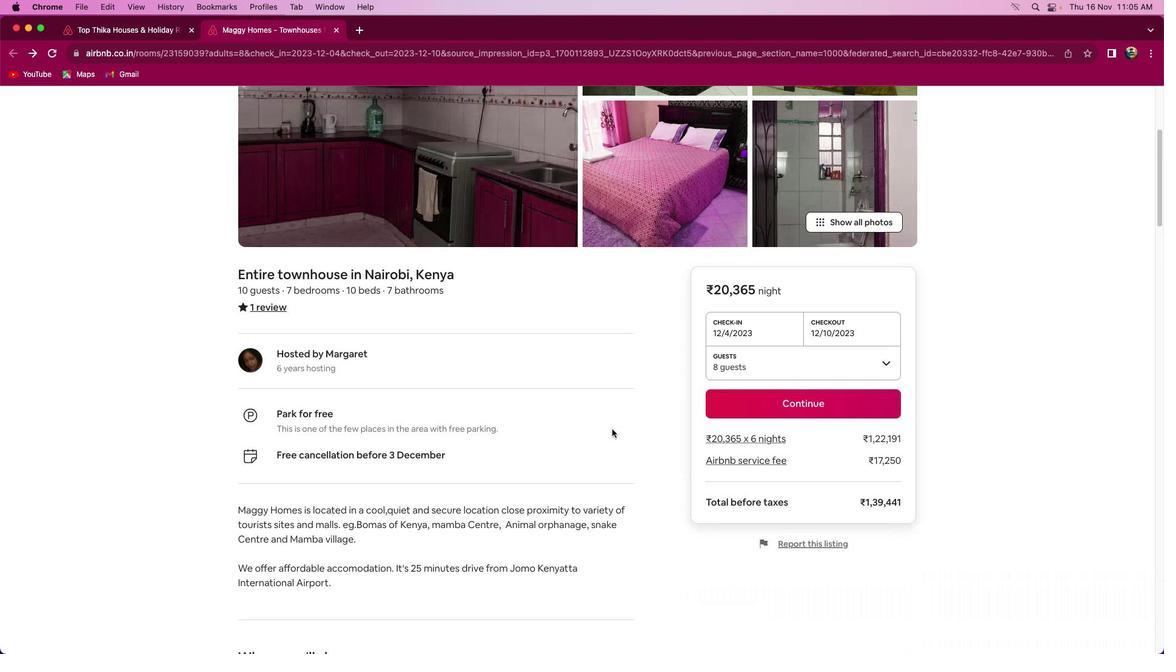 
Action: Mouse moved to (612, 429)
Screenshot: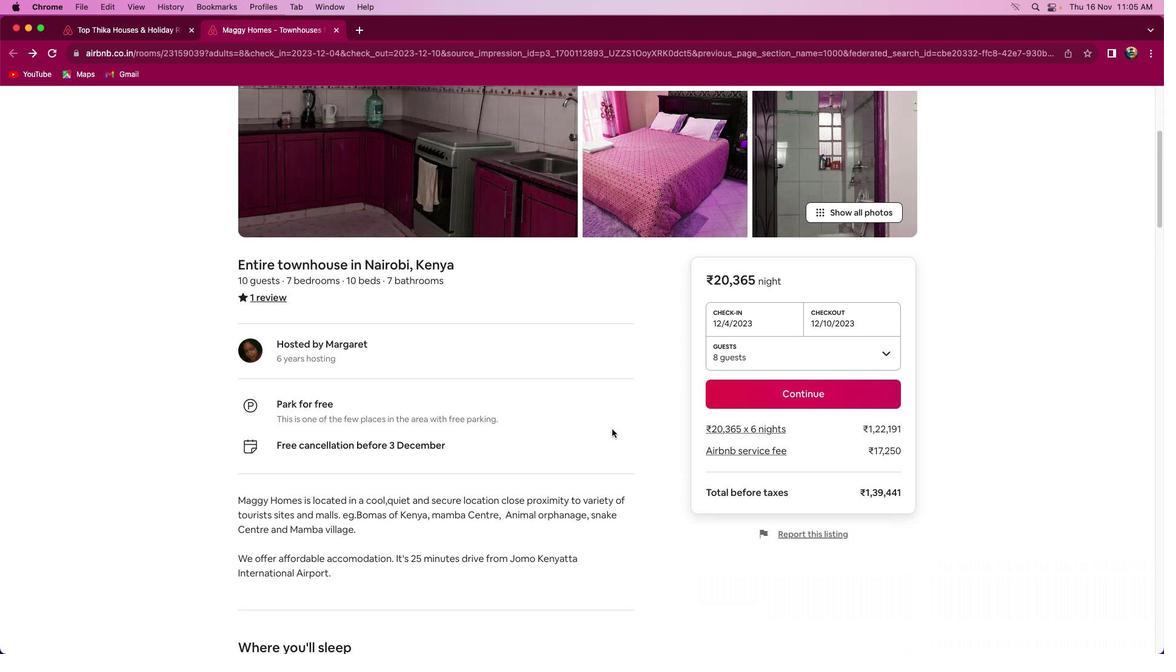 
Action: Mouse scrolled (612, 429) with delta (0, 0)
Screenshot: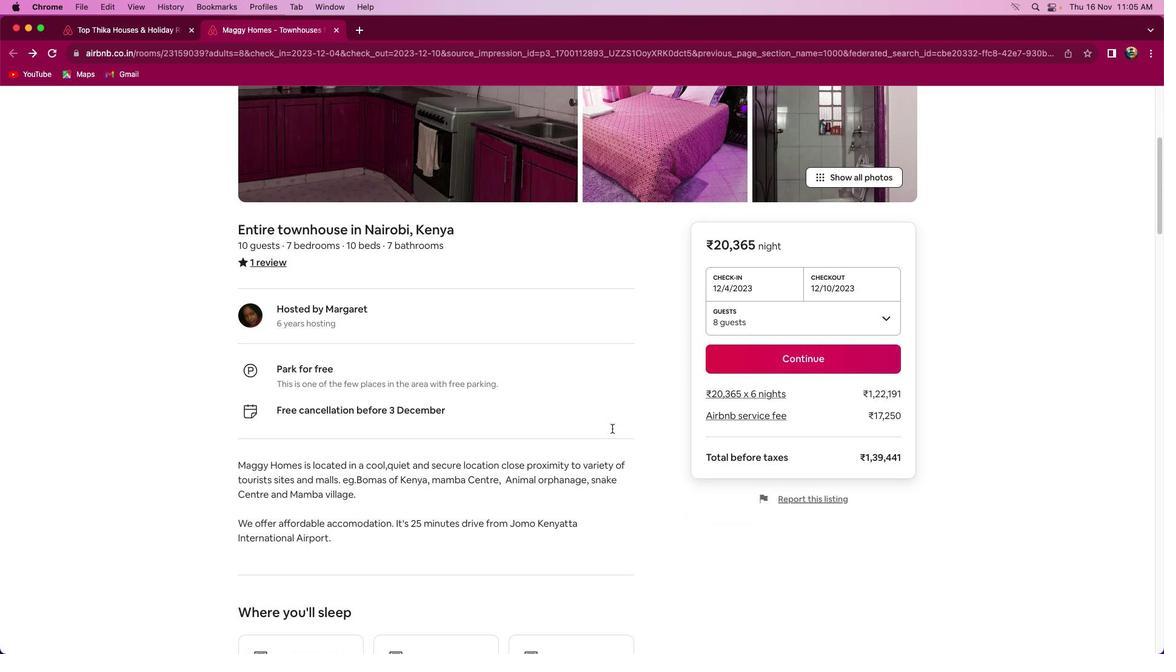 
Action: Mouse scrolled (612, 429) with delta (0, 0)
Screenshot: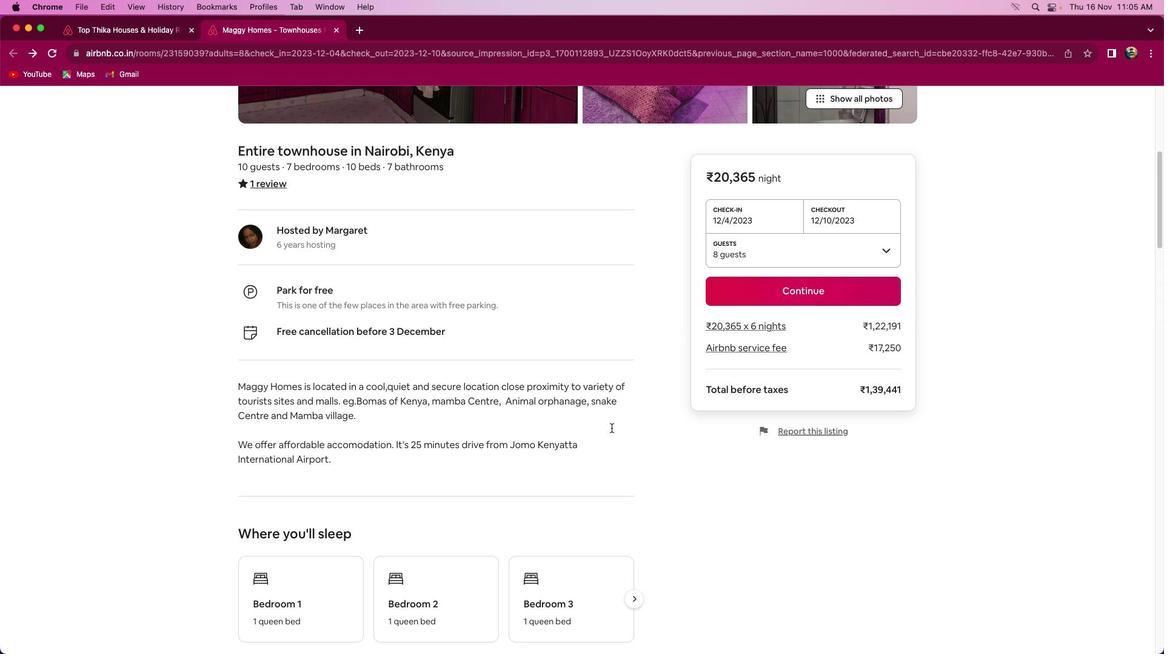 
Action: Mouse scrolled (612, 429) with delta (0, -1)
Screenshot: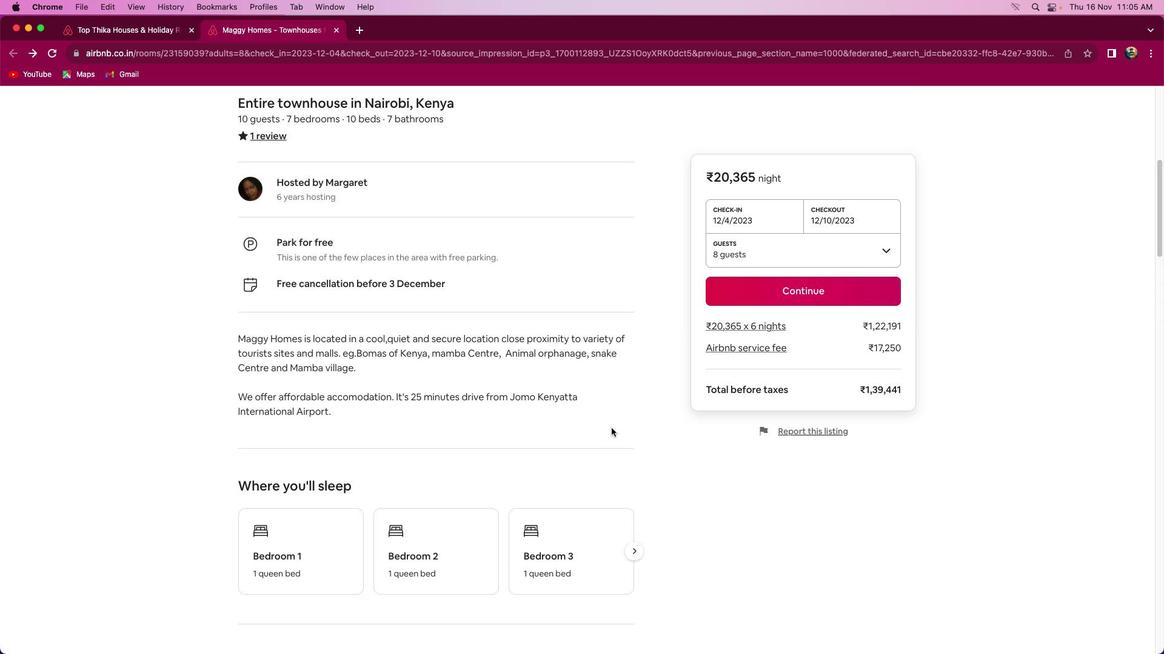 
Action: Mouse scrolled (612, 429) with delta (0, -3)
Screenshot: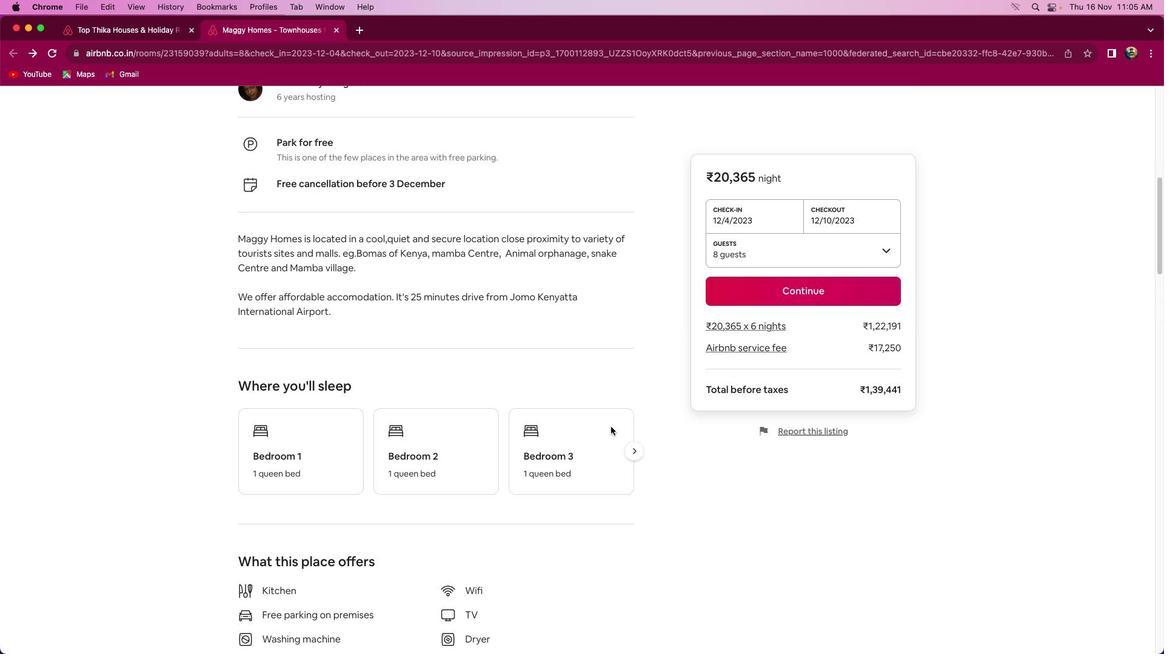 
Action: Mouse moved to (611, 428)
Screenshot: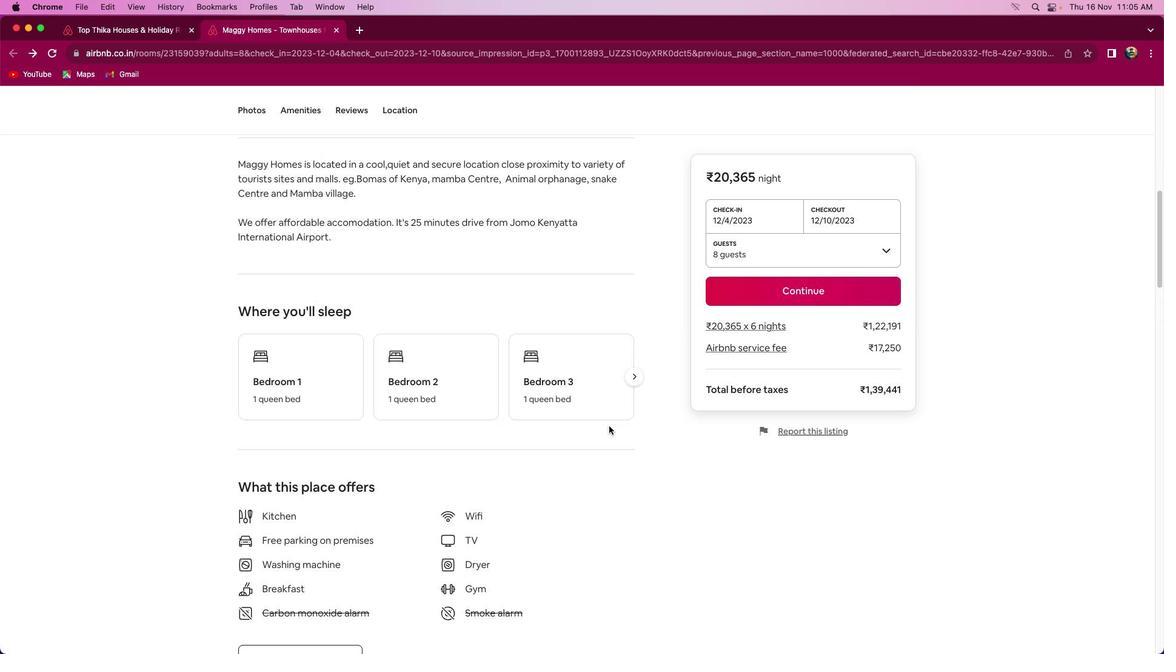 
Action: Mouse scrolled (611, 428) with delta (0, -3)
Screenshot: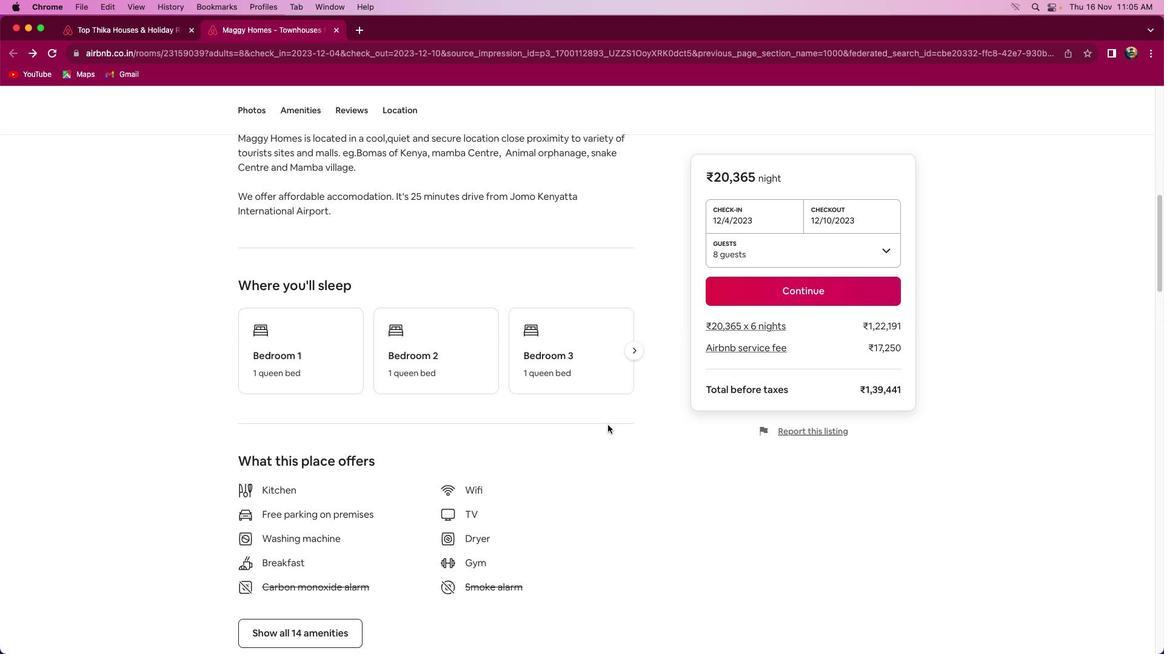 
Action: Mouse moved to (490, 400)
Screenshot: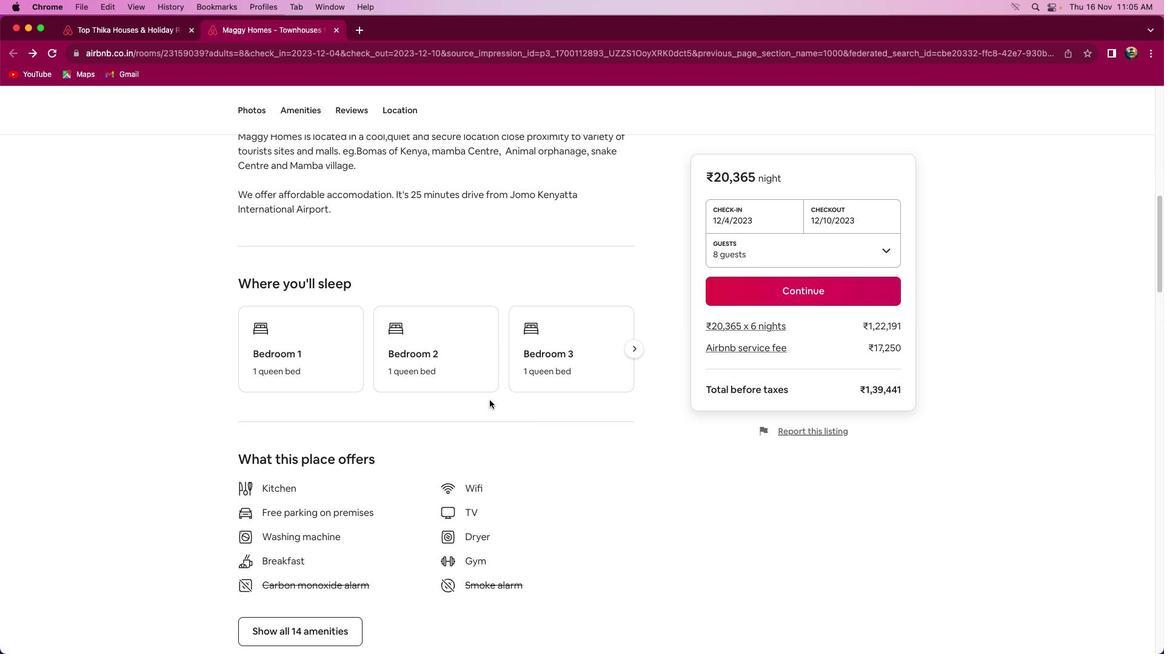 
Action: Mouse scrolled (490, 400) with delta (0, 0)
Screenshot: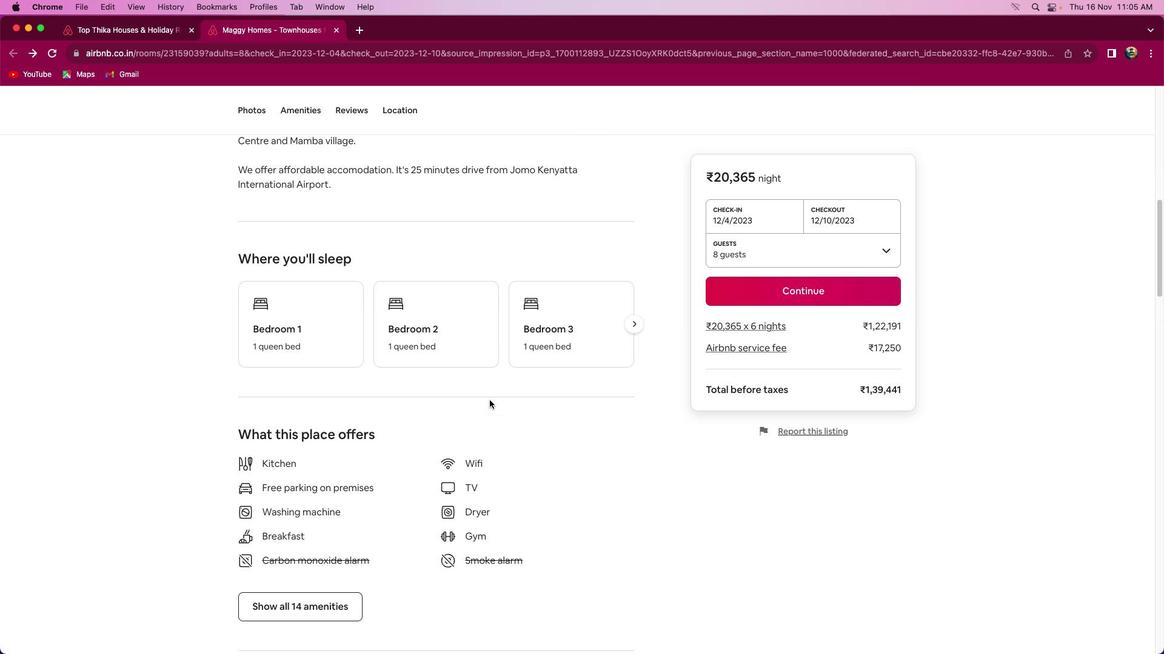 
Action: Mouse scrolled (490, 400) with delta (0, 0)
Screenshot: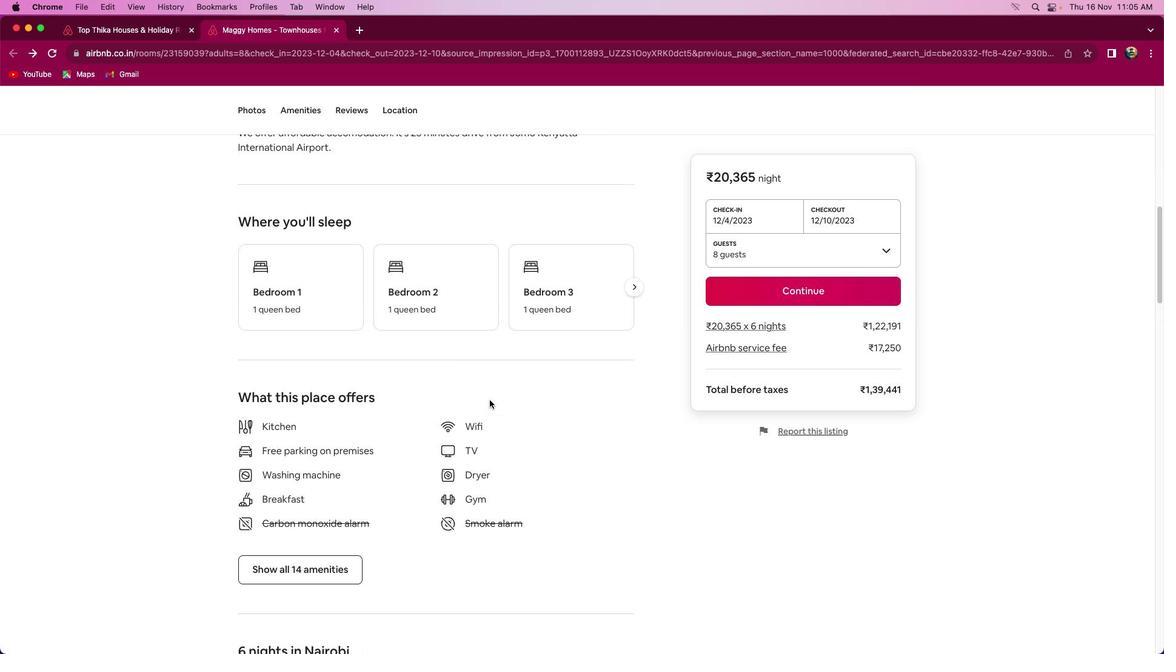 
Action: Mouse scrolled (490, 400) with delta (0, -1)
Screenshot: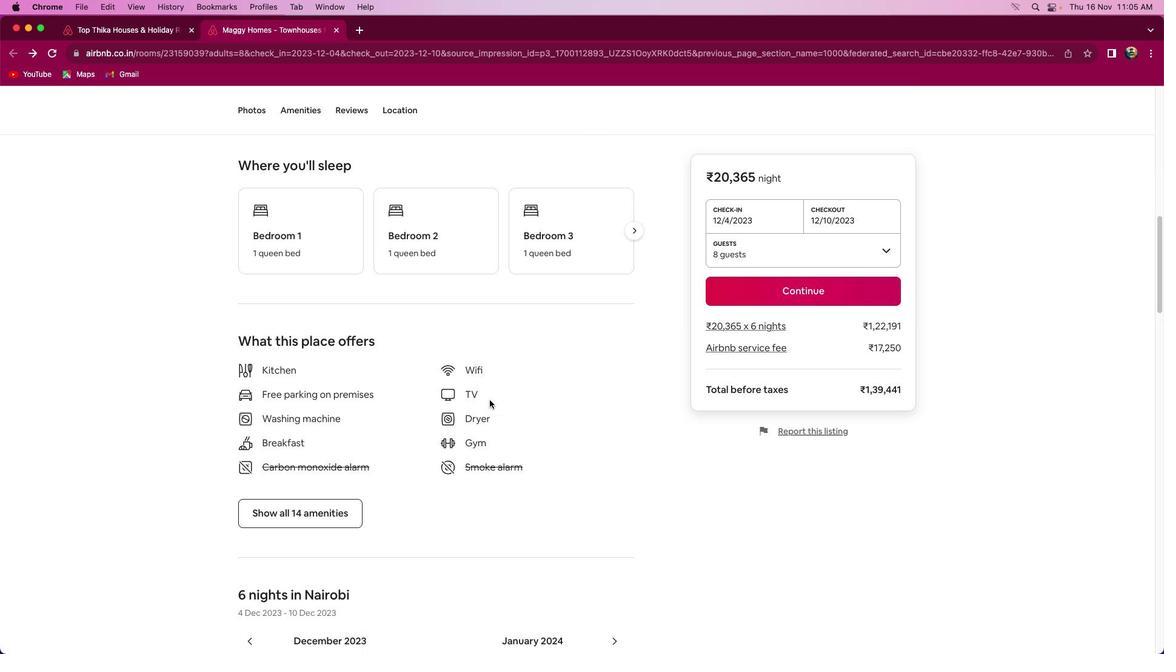 
Action: Mouse scrolled (490, 400) with delta (0, -2)
Screenshot: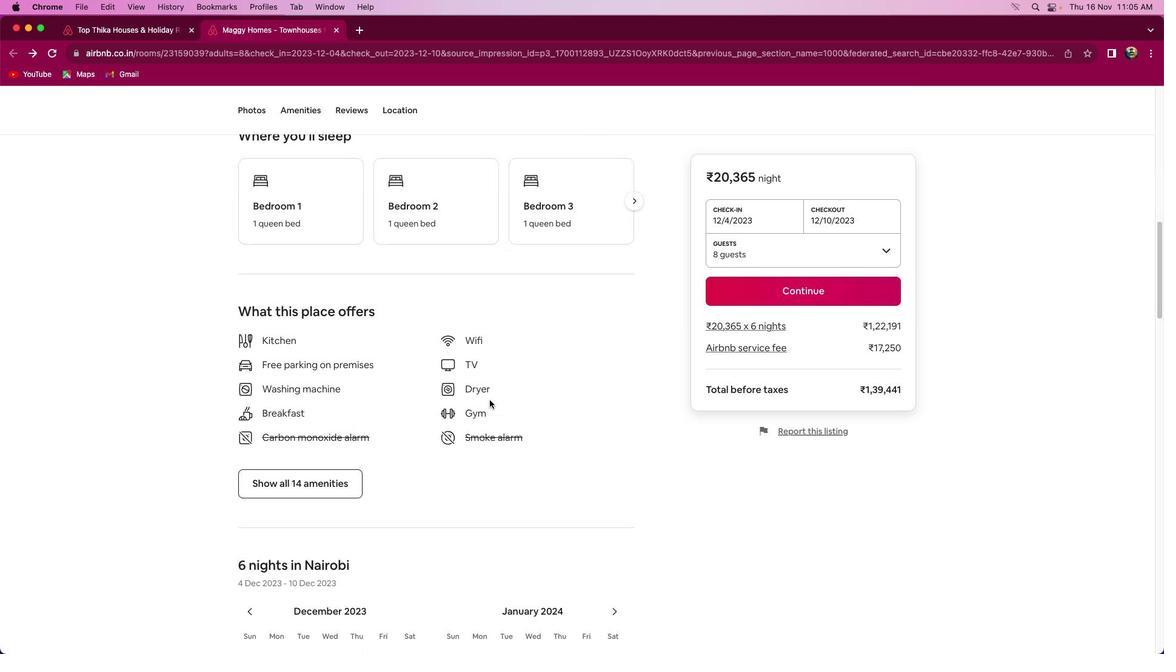
Action: Mouse moved to (488, 400)
Screenshot: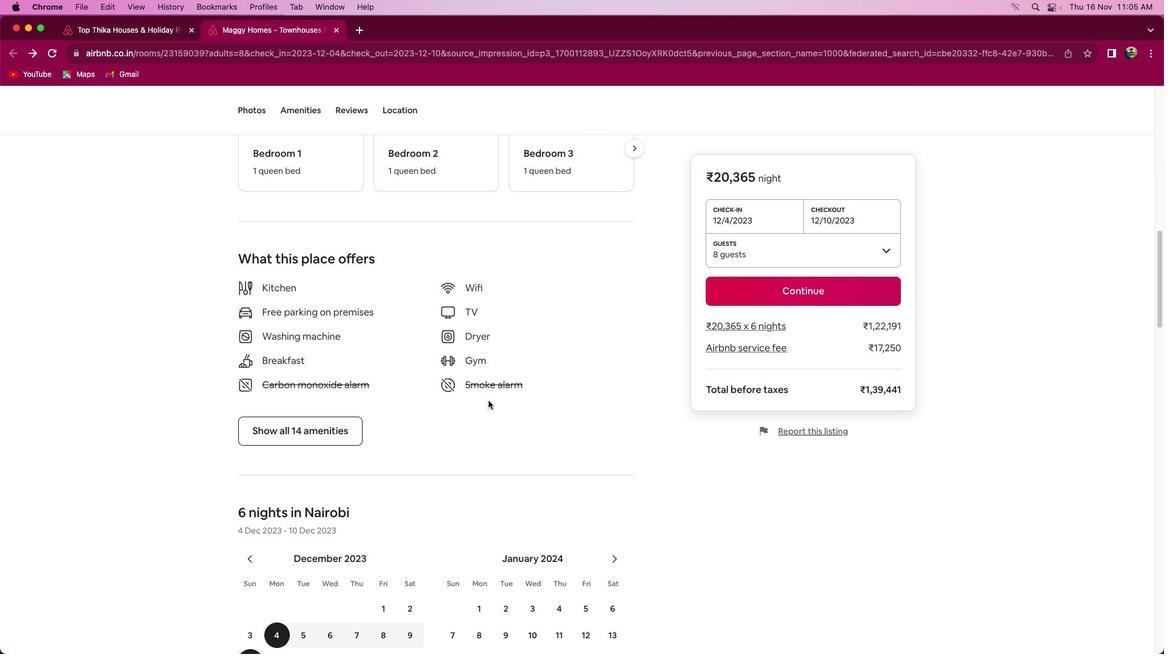 
Action: Mouse scrolled (488, 400) with delta (0, 0)
Screenshot: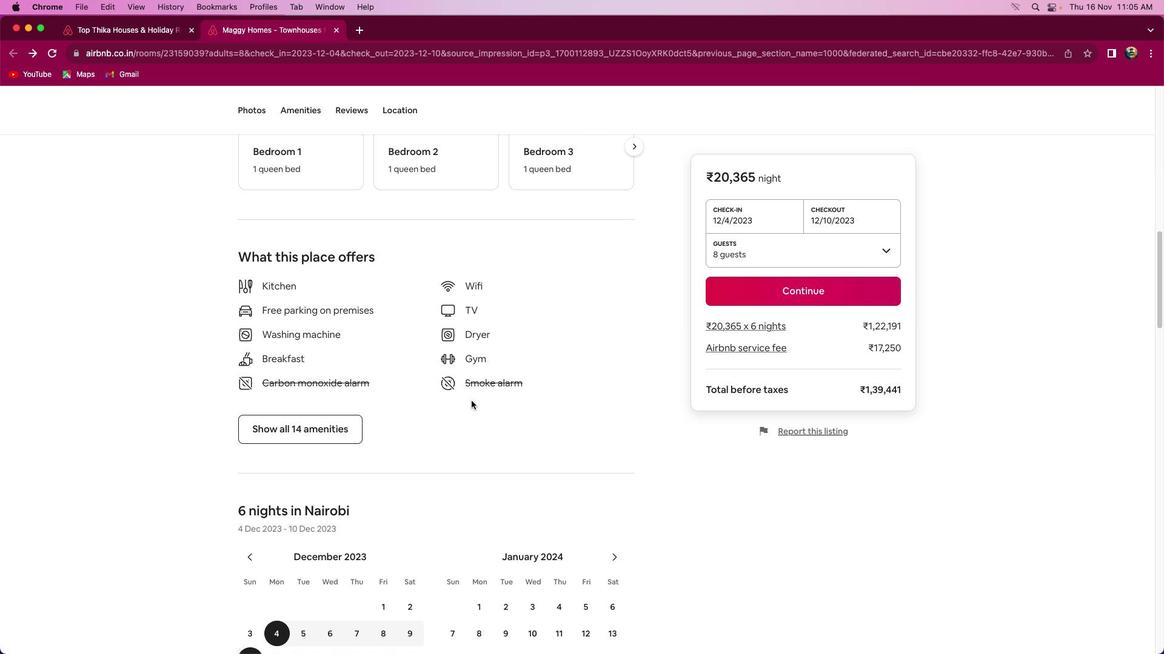 
Action: Mouse moved to (359, 428)
Screenshot: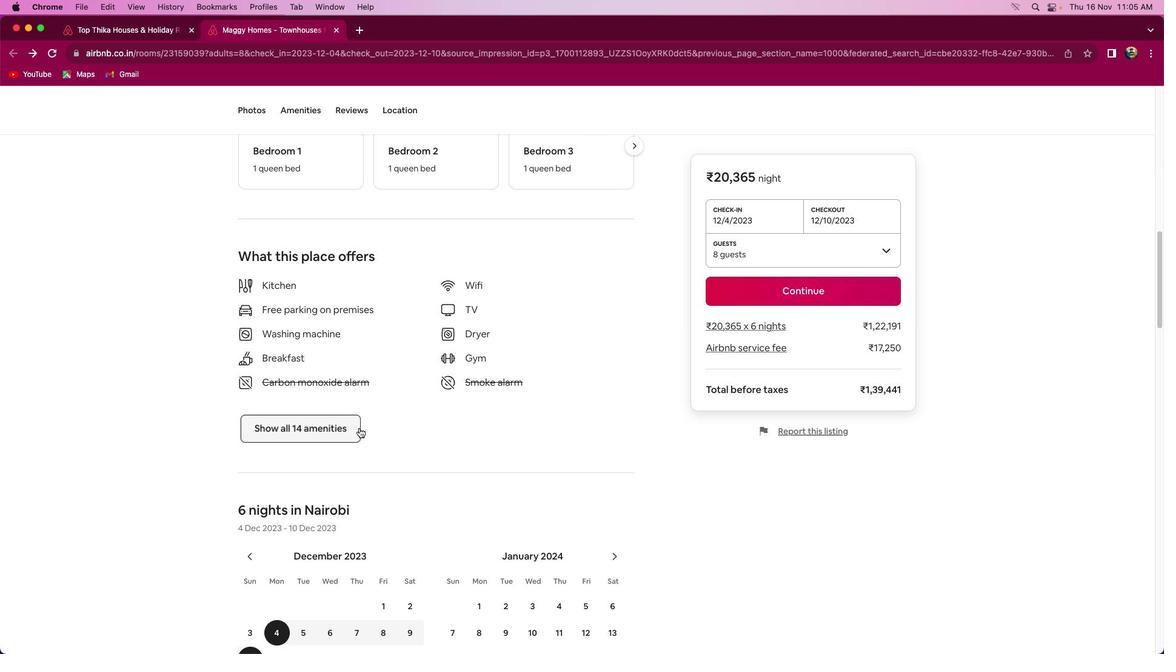
Action: Mouse pressed left at (359, 428)
Screenshot: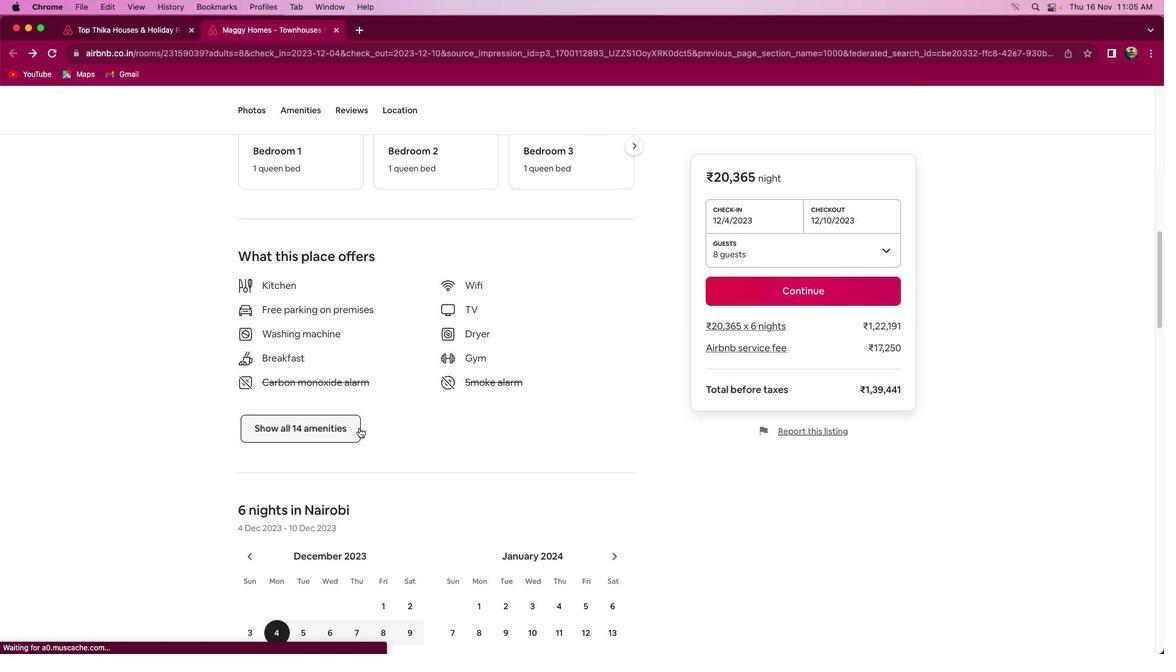 
Action: Mouse moved to (567, 353)
Screenshot: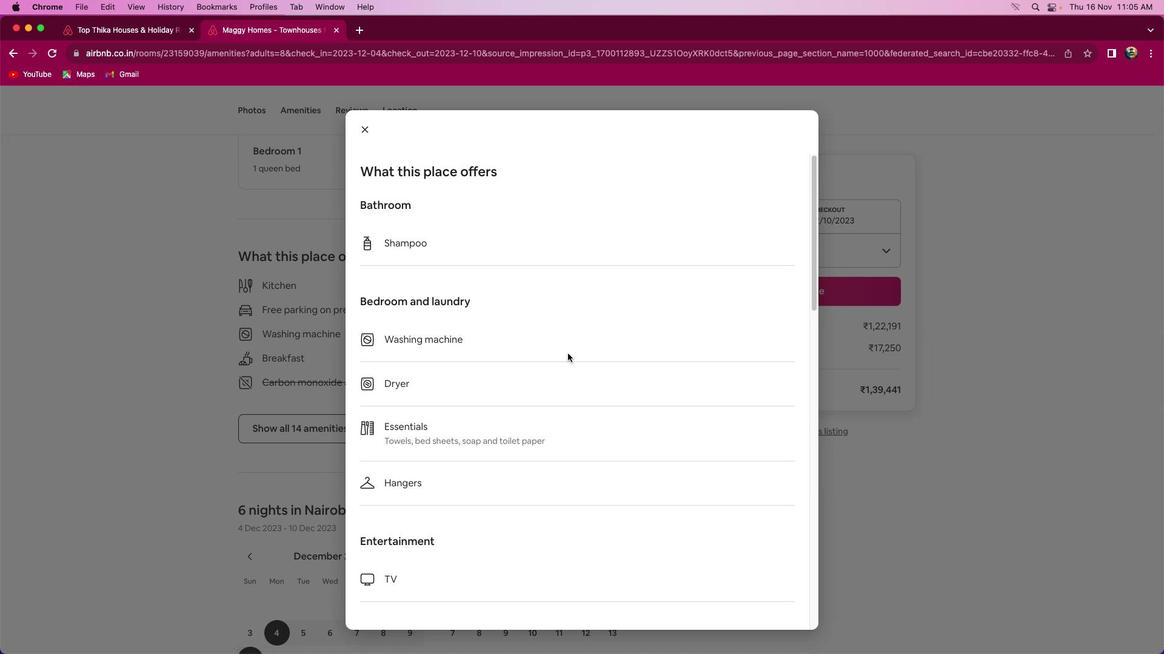 
Action: Mouse scrolled (567, 353) with delta (0, 0)
Screenshot: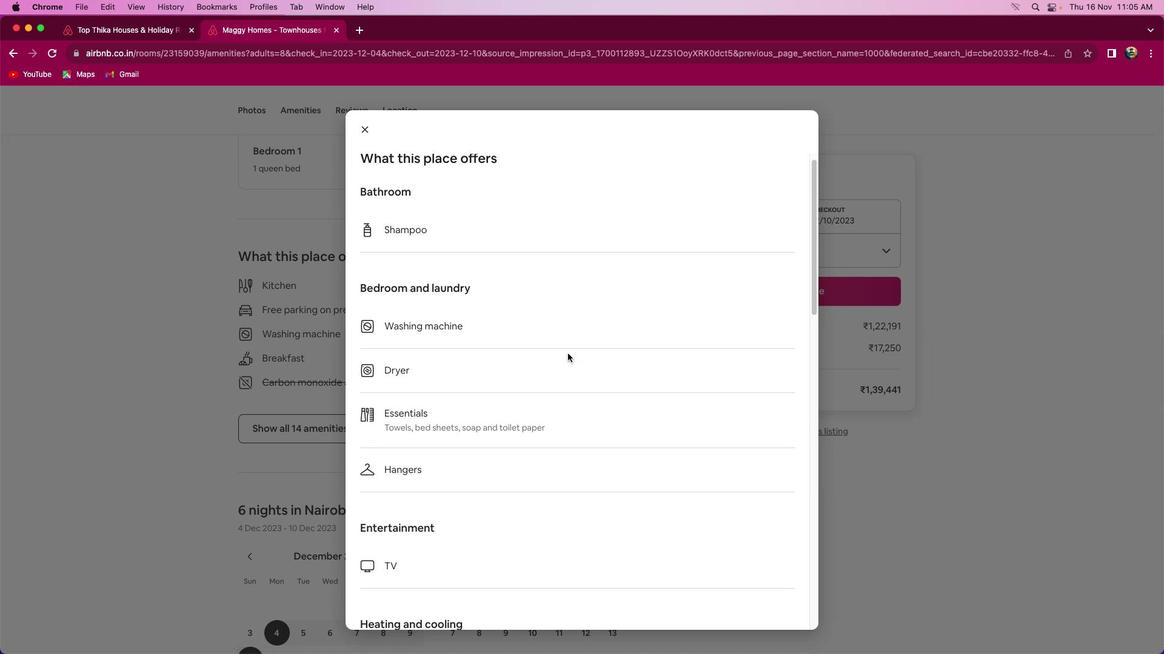 
Action: Mouse scrolled (567, 353) with delta (0, 0)
Screenshot: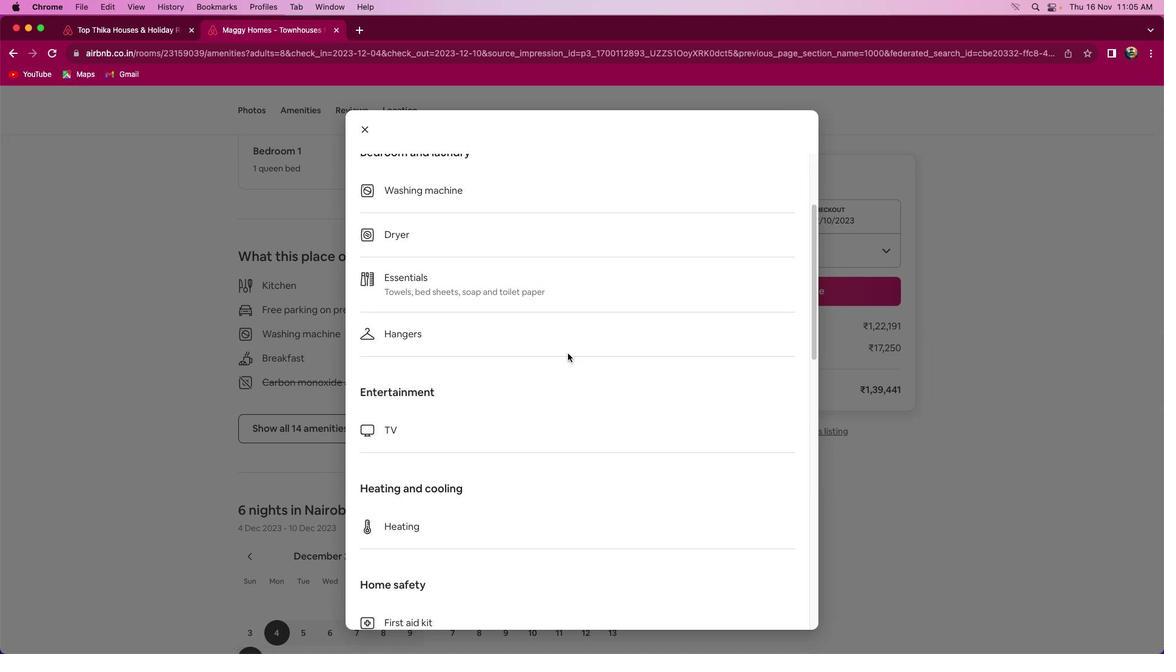 
Action: Mouse scrolled (567, 353) with delta (0, -1)
Screenshot: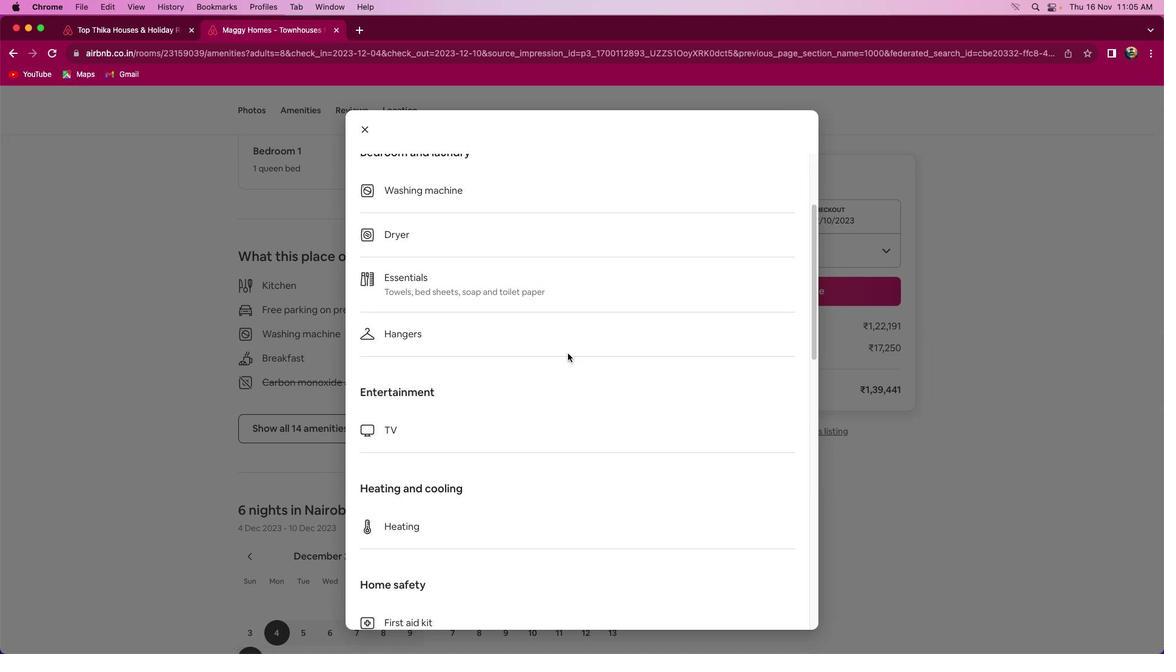 
Action: Mouse scrolled (567, 353) with delta (0, -2)
Screenshot: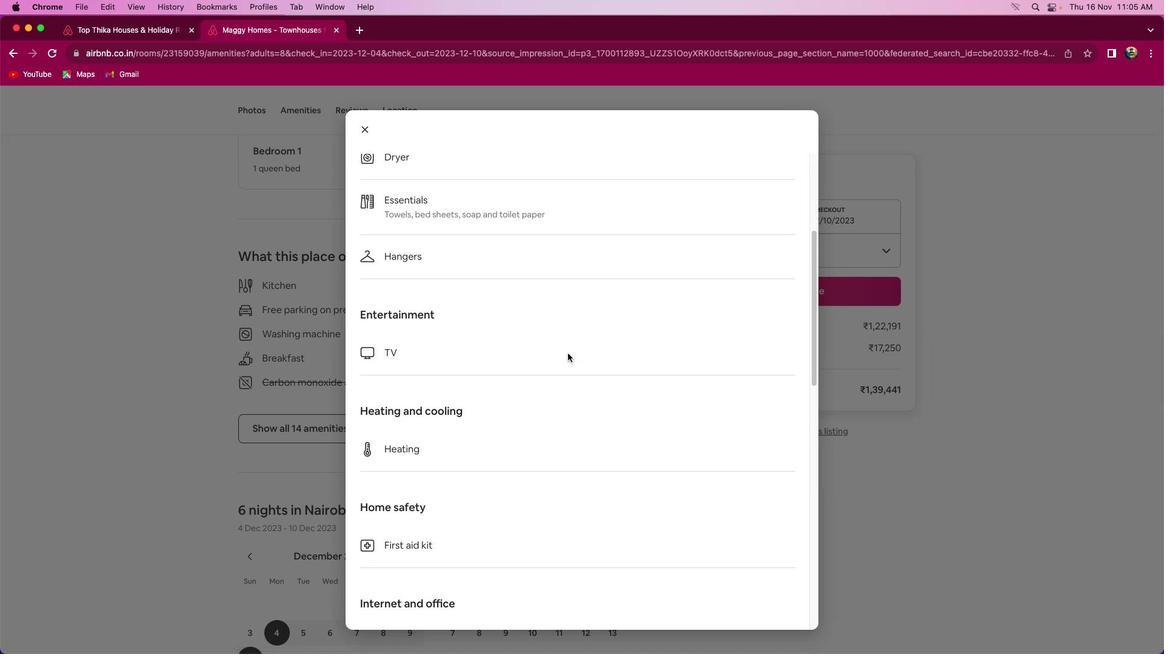 
Action: Mouse scrolled (567, 353) with delta (0, -3)
Screenshot: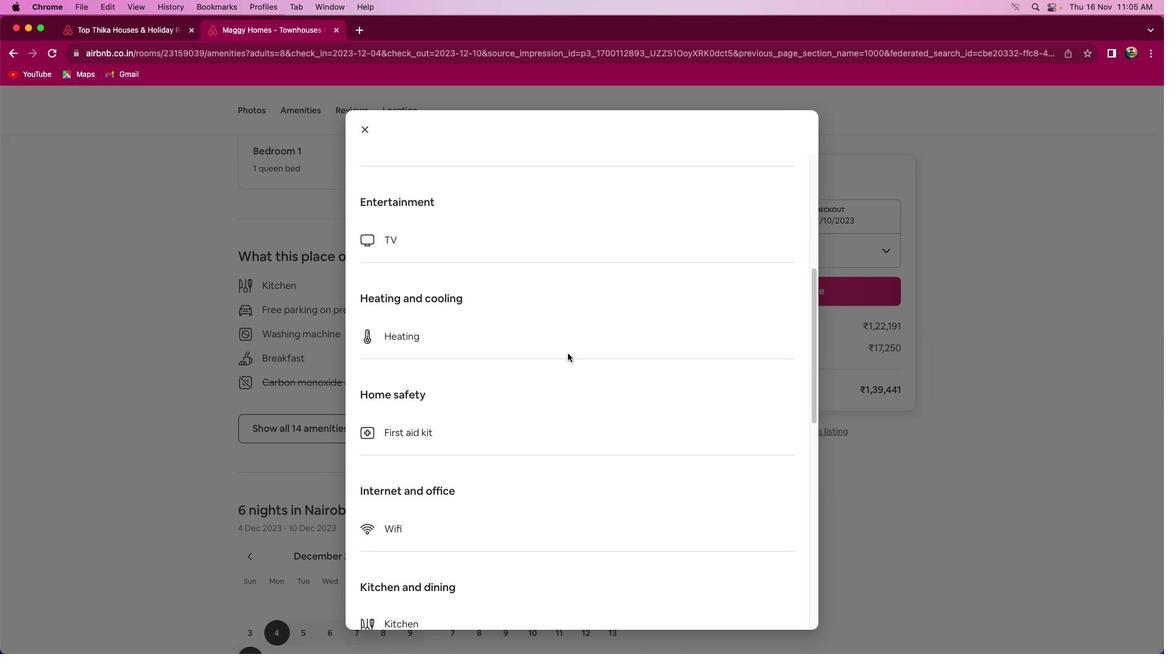 
Action: Mouse scrolled (567, 353) with delta (0, 0)
Screenshot: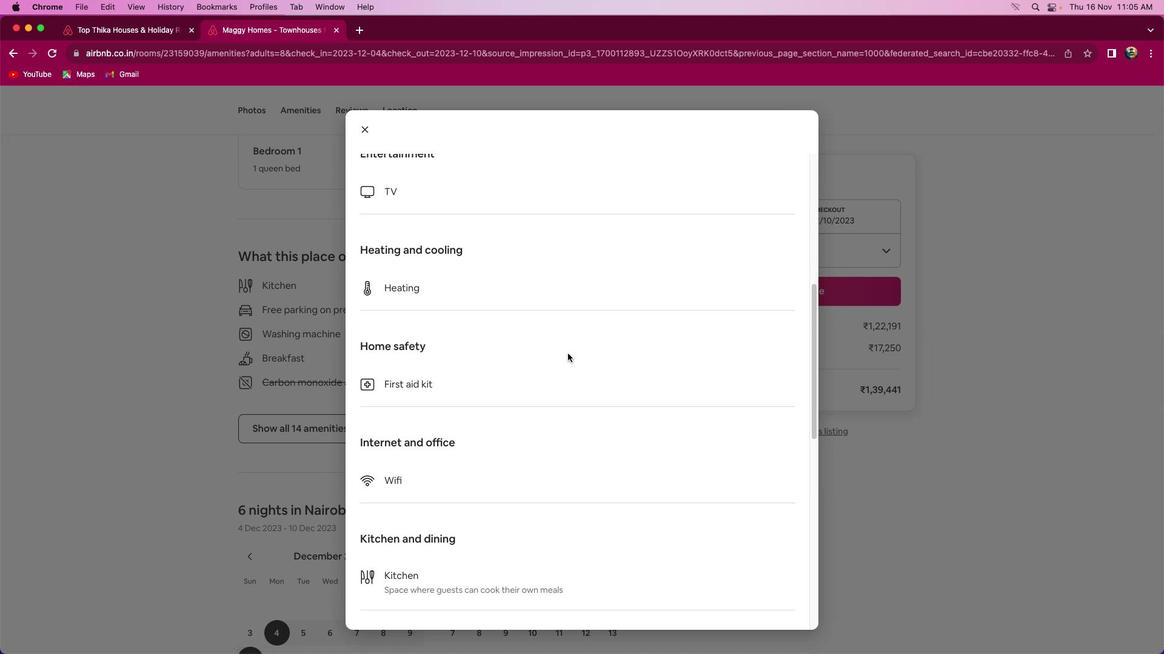 
Action: Mouse scrolled (567, 353) with delta (0, 0)
Screenshot: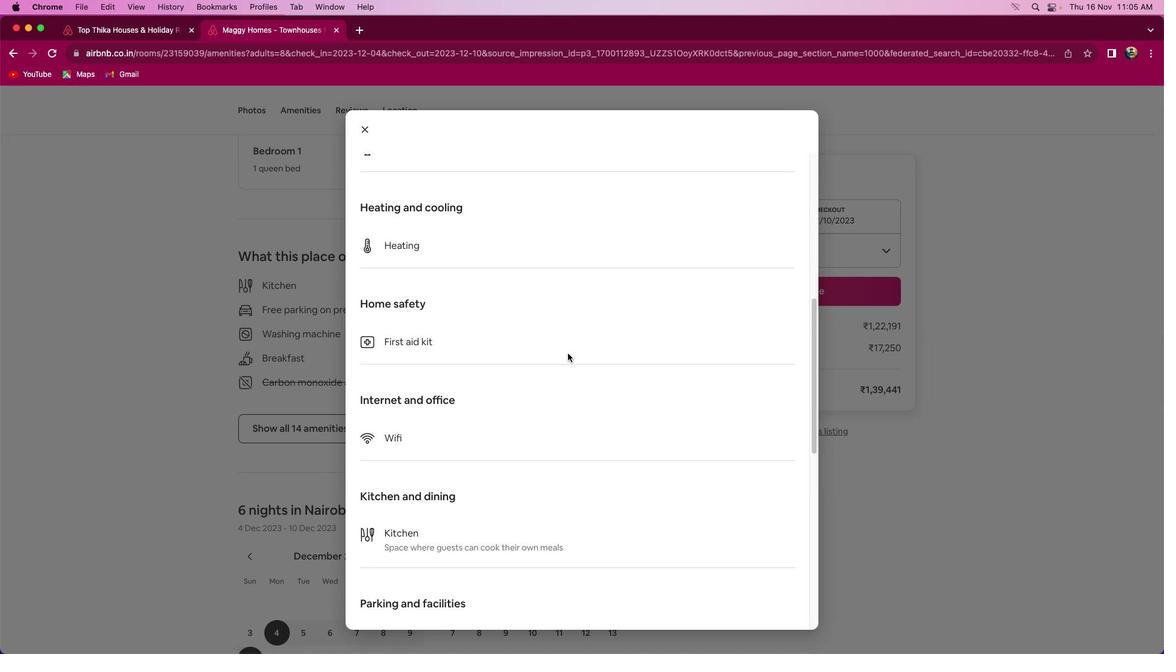 
Action: Mouse scrolled (567, 353) with delta (0, -1)
Screenshot: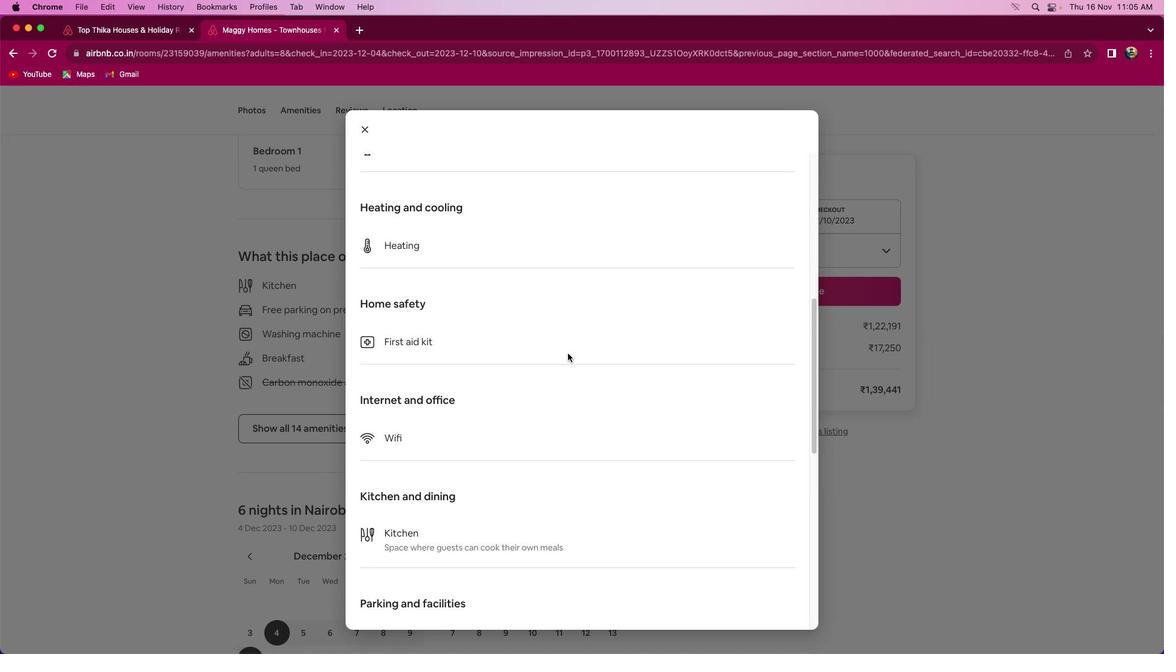 
Action: Mouse scrolled (567, 353) with delta (0, -2)
Screenshot: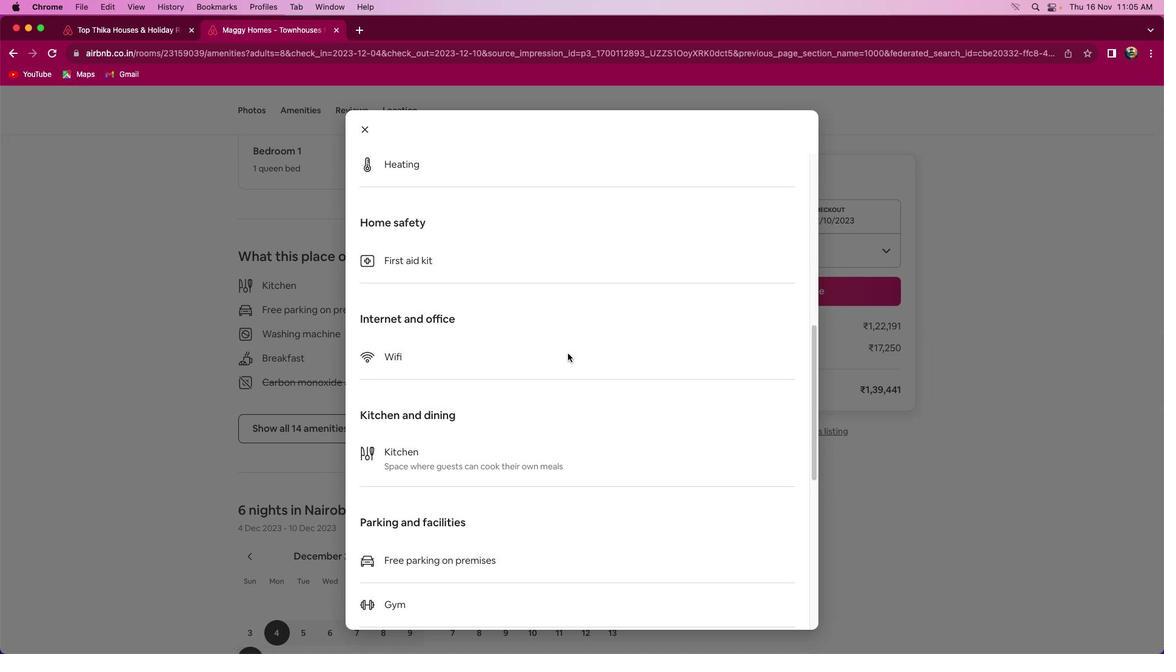 
Action: Mouse scrolled (567, 353) with delta (0, 0)
Screenshot: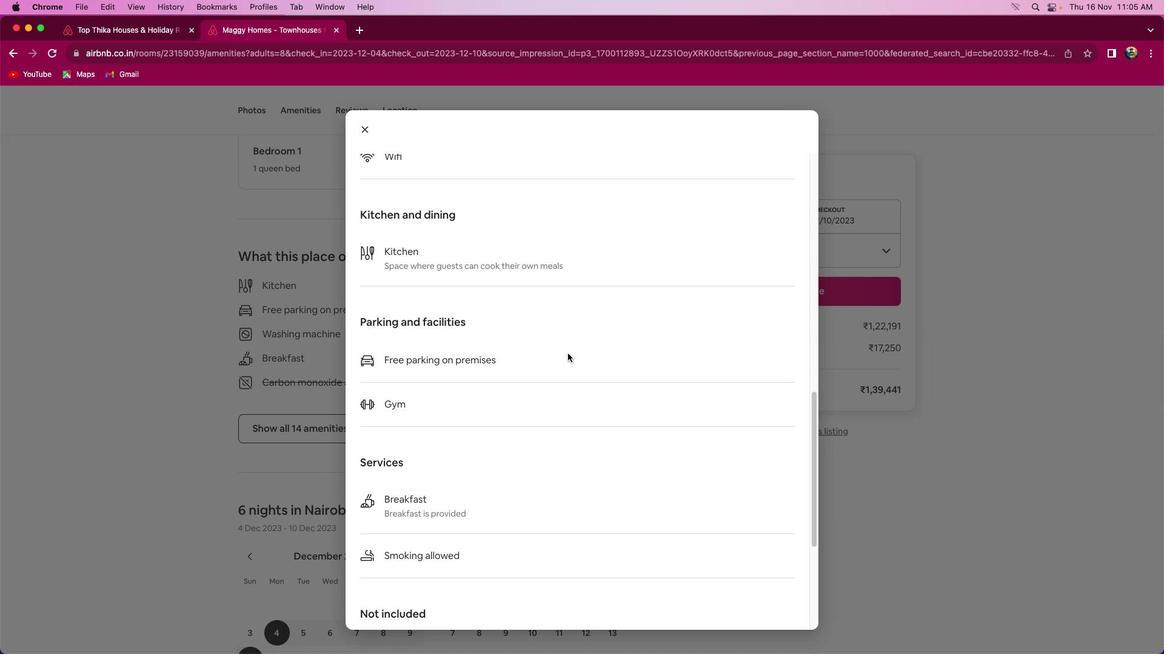 
Action: Mouse scrolled (567, 353) with delta (0, 0)
Screenshot: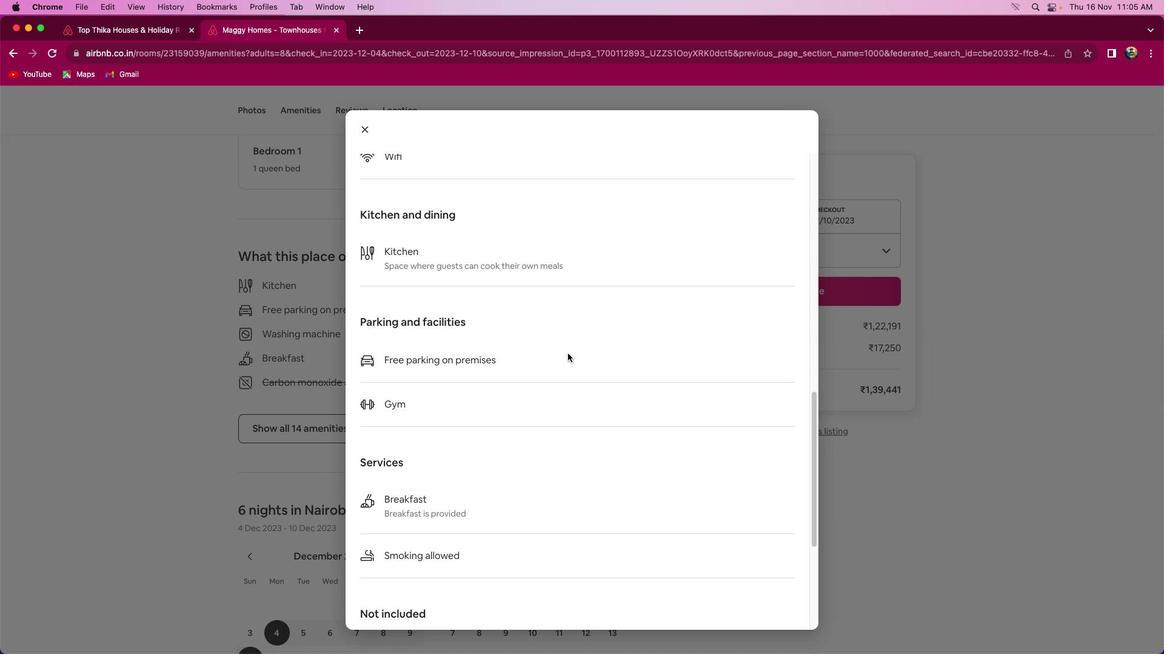 
Action: Mouse scrolled (567, 353) with delta (0, -1)
Screenshot: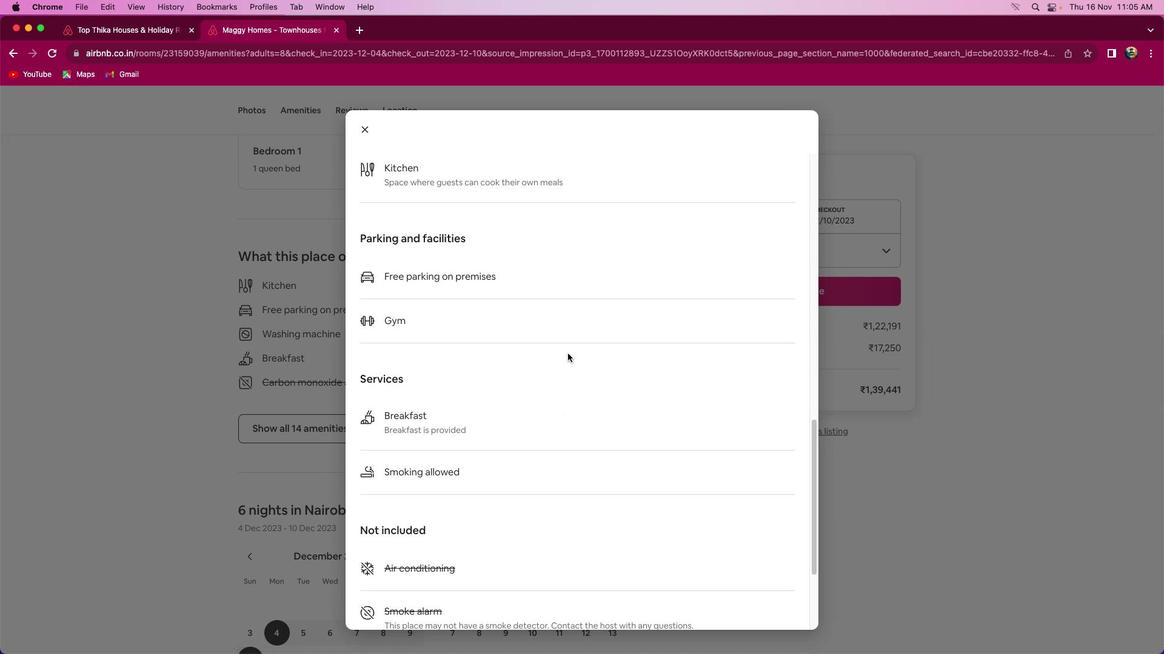 
Action: Mouse scrolled (567, 353) with delta (0, -3)
Screenshot: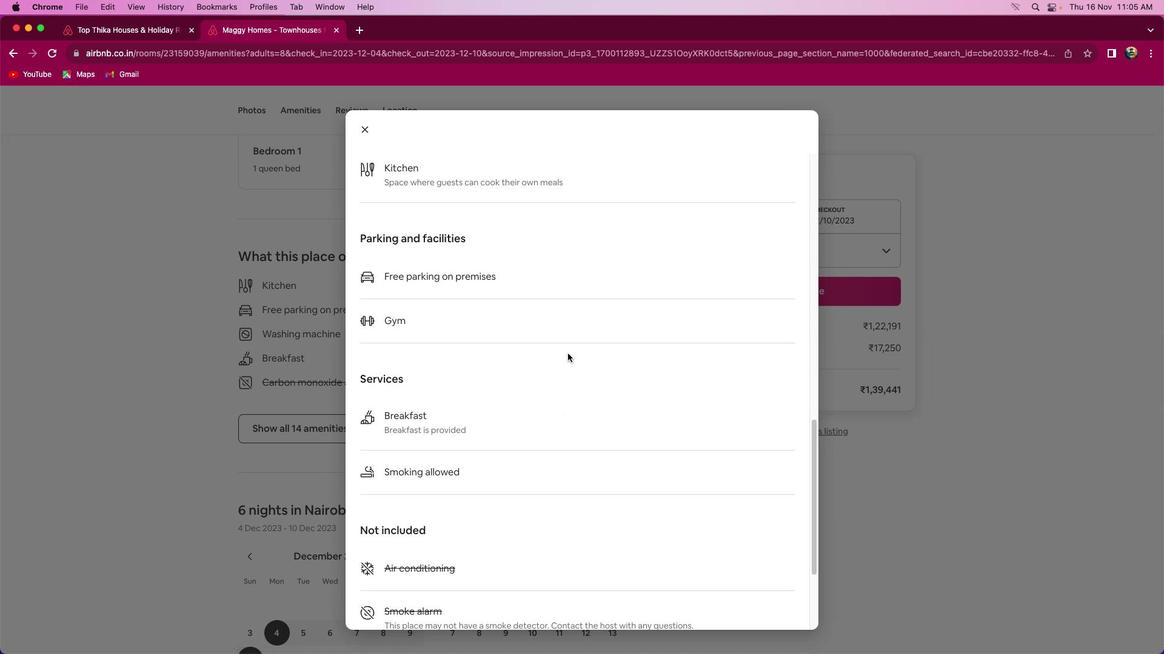 
Action: Mouse scrolled (567, 353) with delta (0, 0)
Screenshot: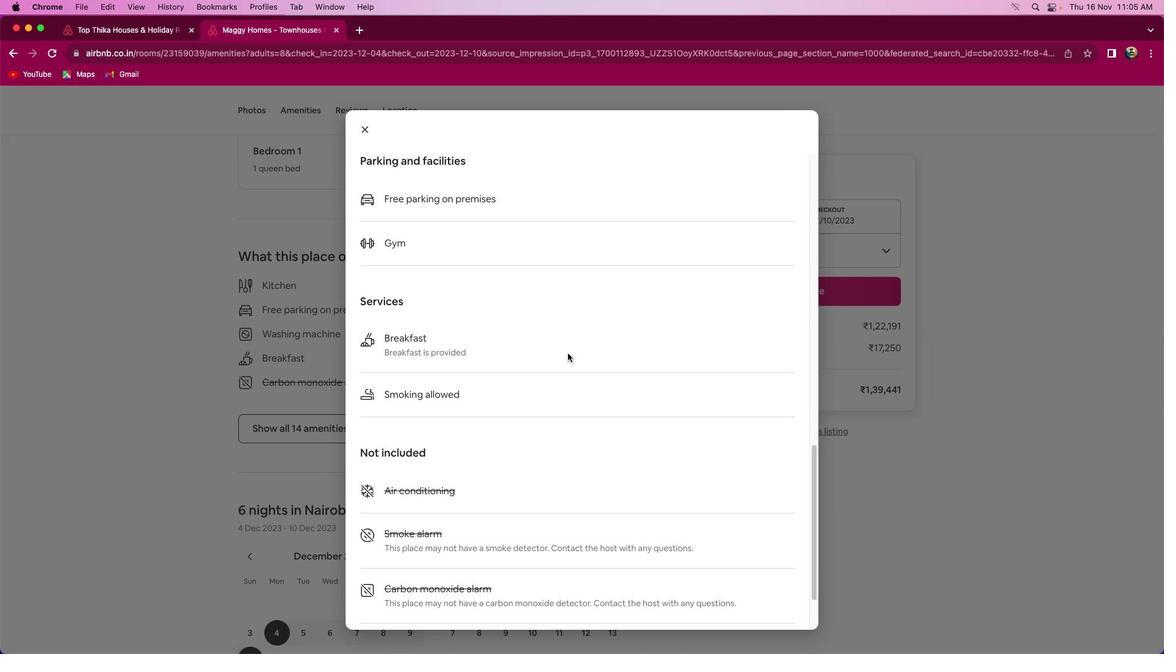 
Action: Mouse scrolled (567, 353) with delta (0, 0)
Screenshot: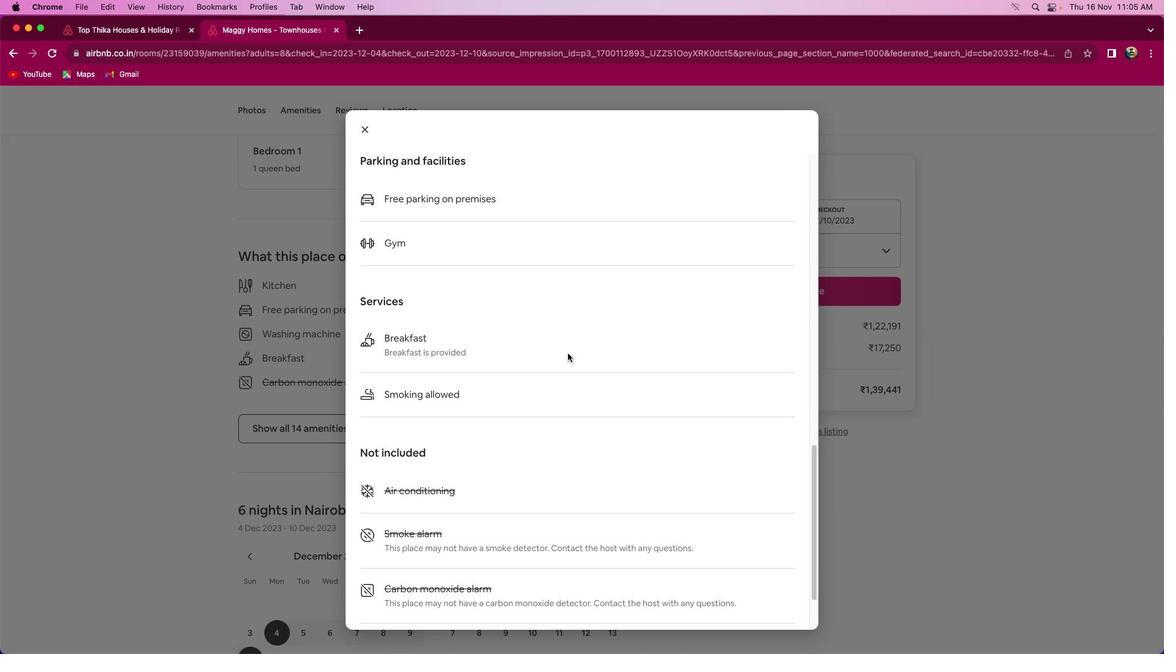 
Action: Mouse scrolled (567, 353) with delta (0, -1)
Screenshot: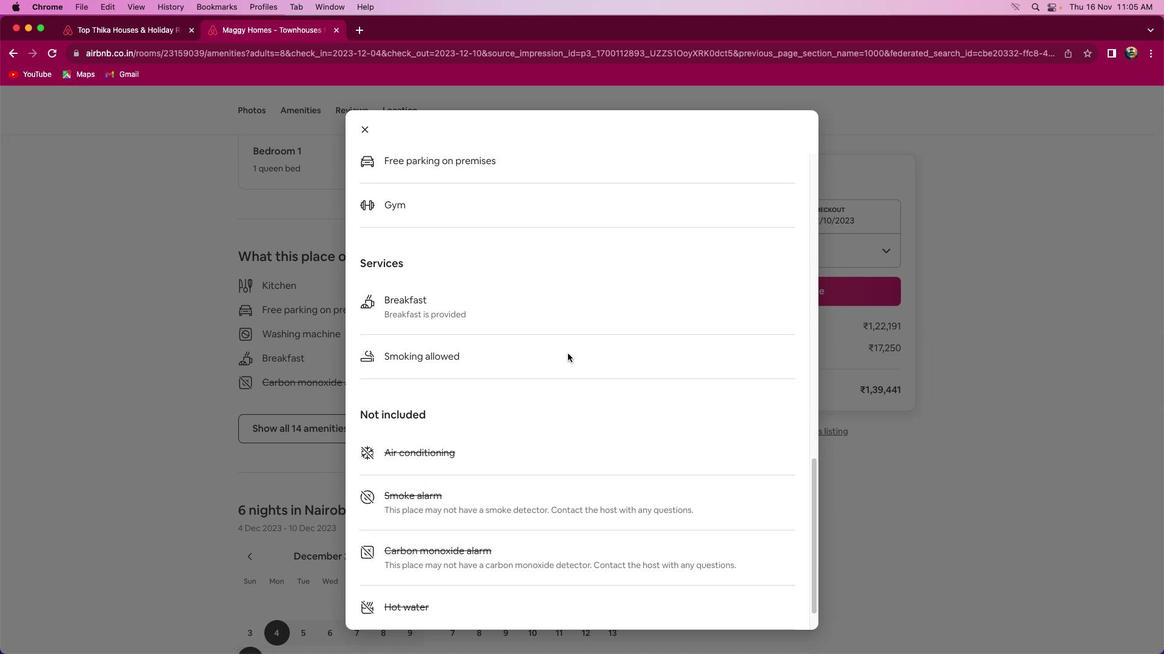 
Action: Mouse scrolled (567, 353) with delta (0, -3)
Screenshot: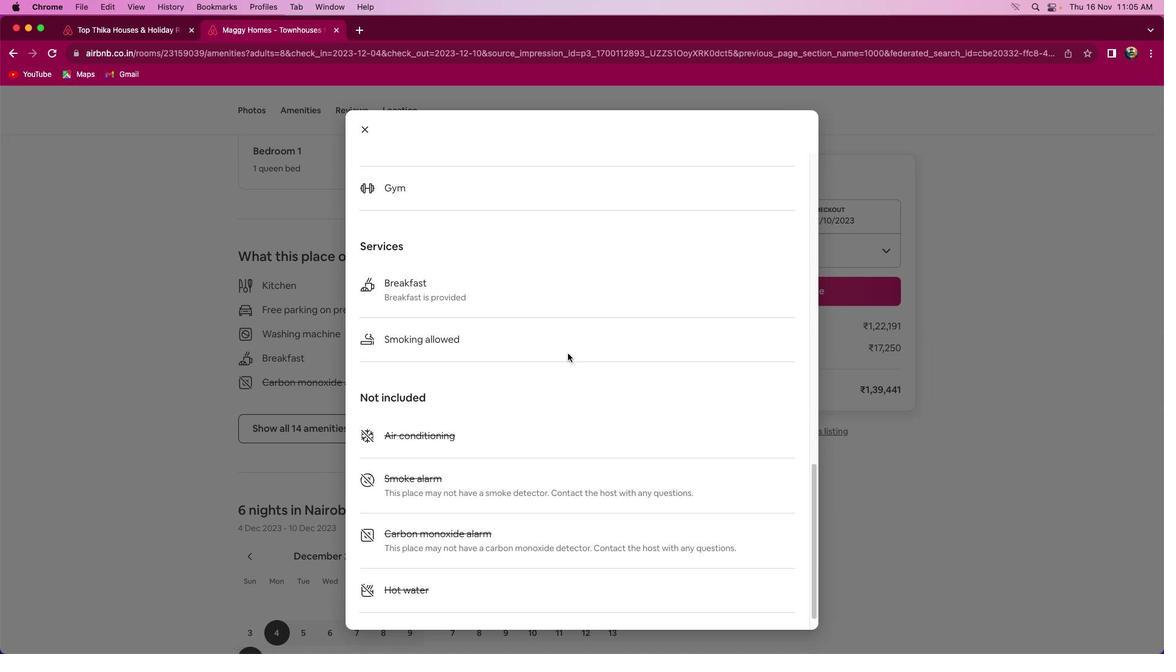 
Action: Mouse scrolled (567, 353) with delta (0, 0)
Screenshot: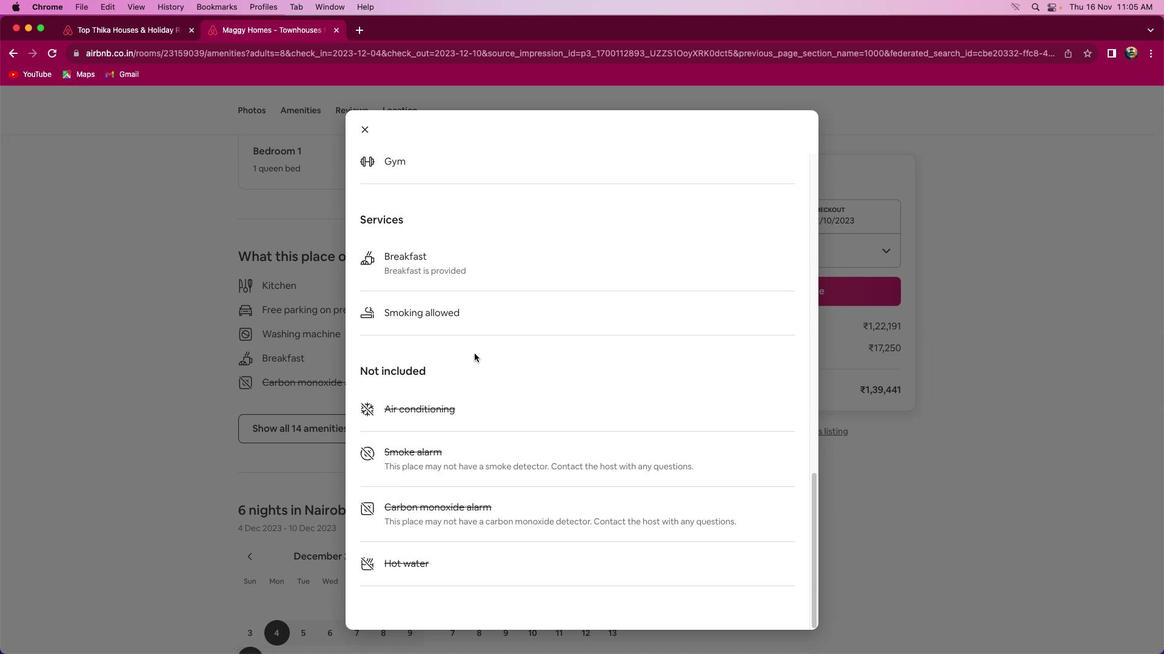 
Action: Mouse scrolled (567, 353) with delta (0, 0)
Screenshot: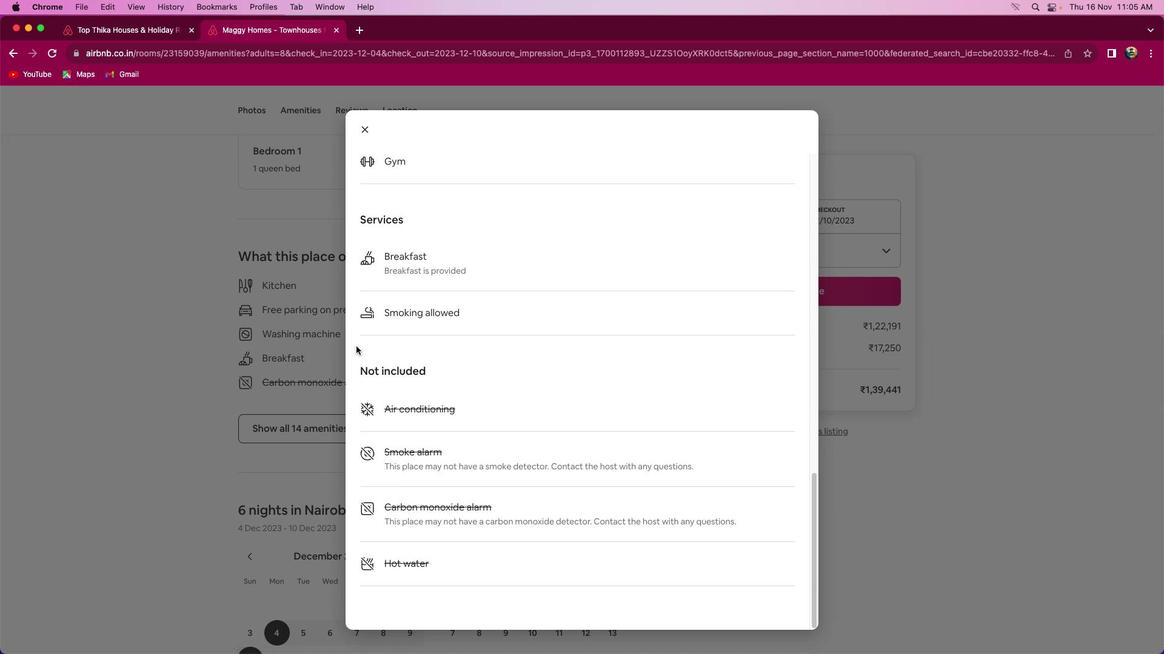 
Action: Mouse moved to (224, 345)
Screenshot: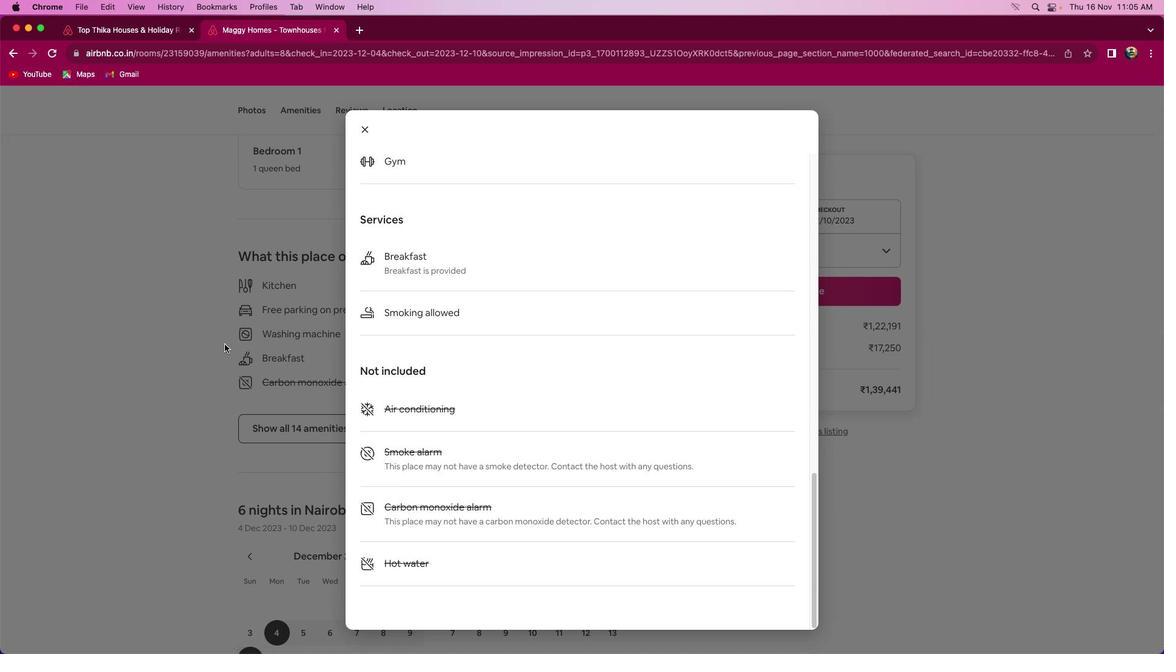 
Action: Mouse pressed left at (224, 345)
Screenshot: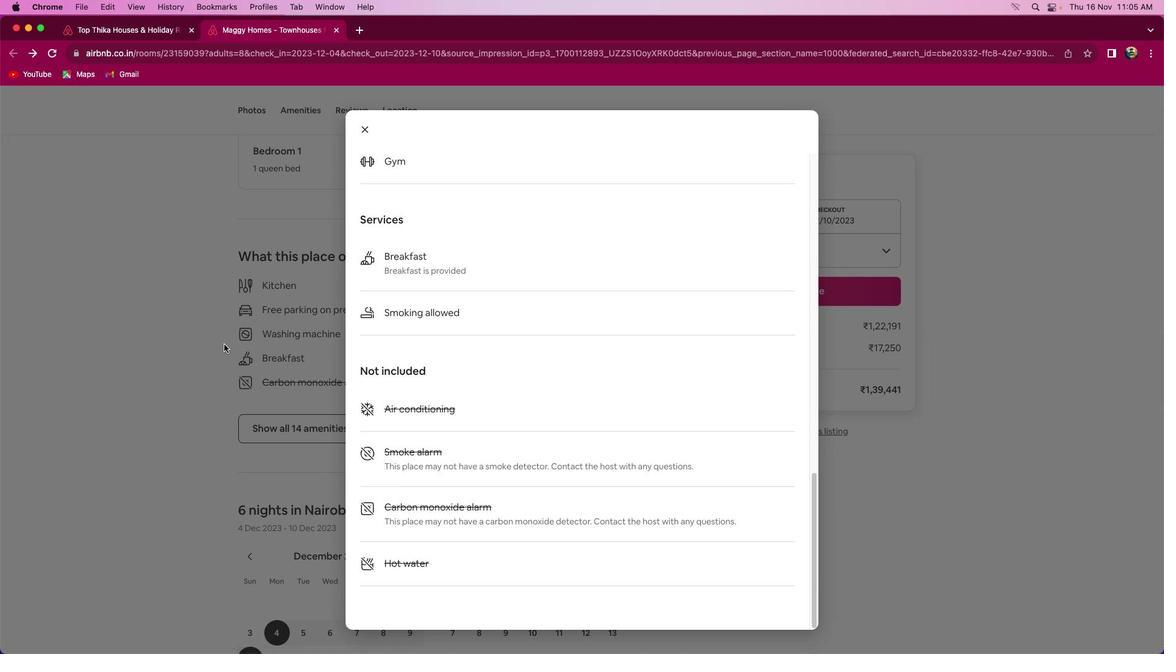 
Action: Mouse moved to (324, 388)
Screenshot: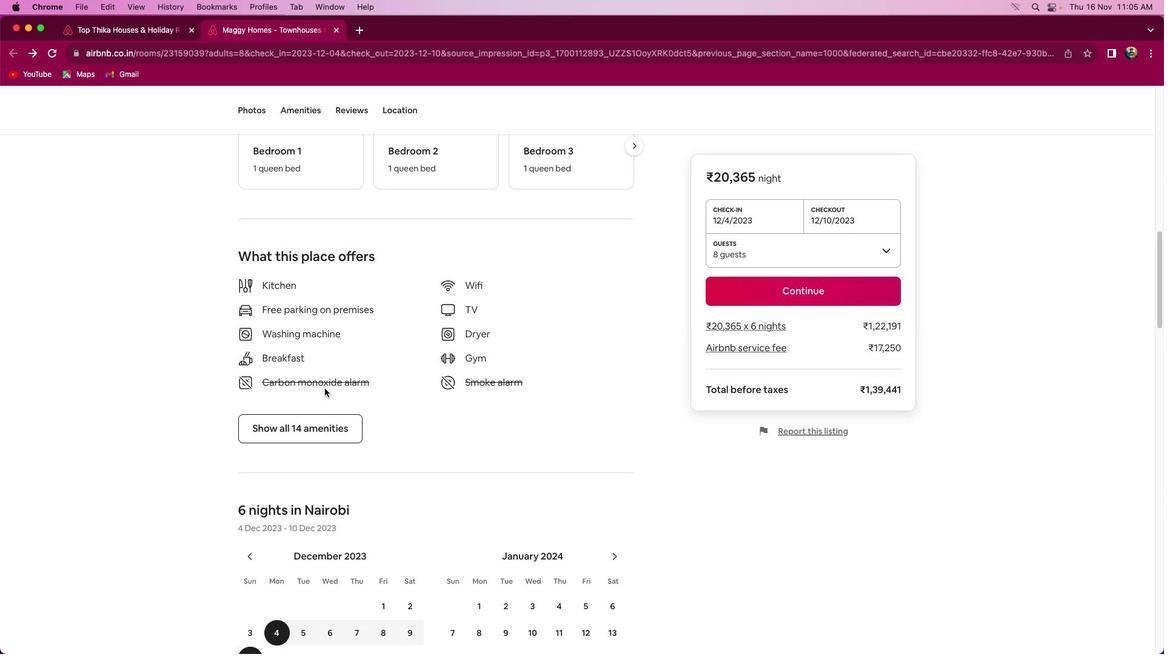 
Action: Mouse scrolled (324, 388) with delta (0, 0)
Screenshot: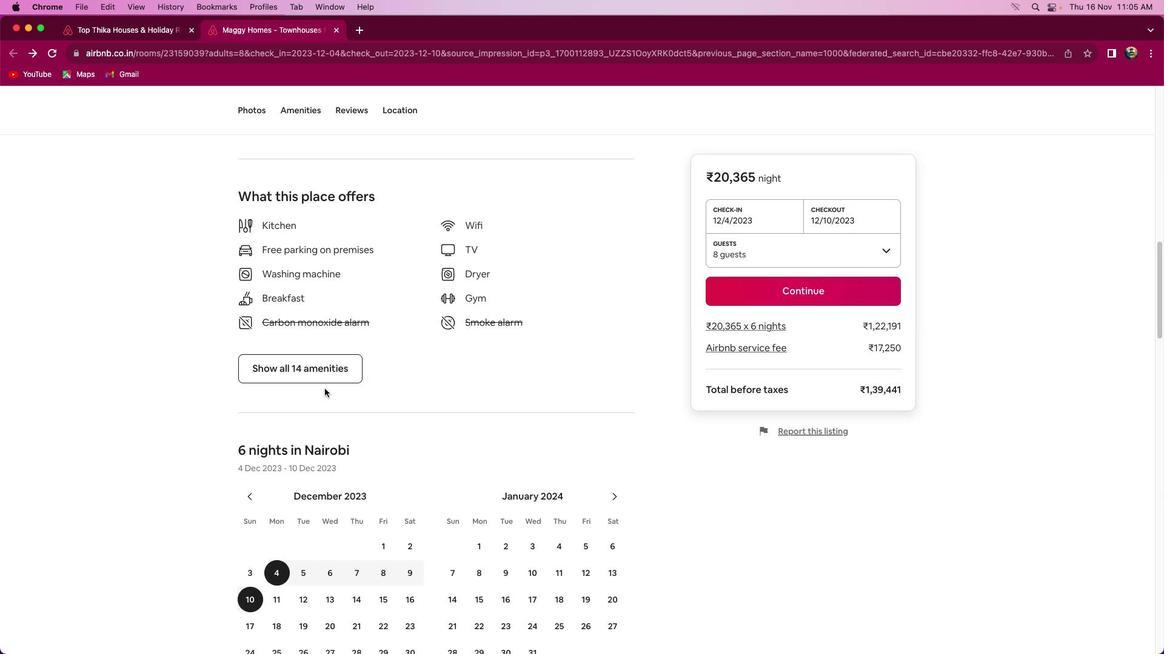 
Action: Mouse scrolled (324, 388) with delta (0, 0)
Screenshot: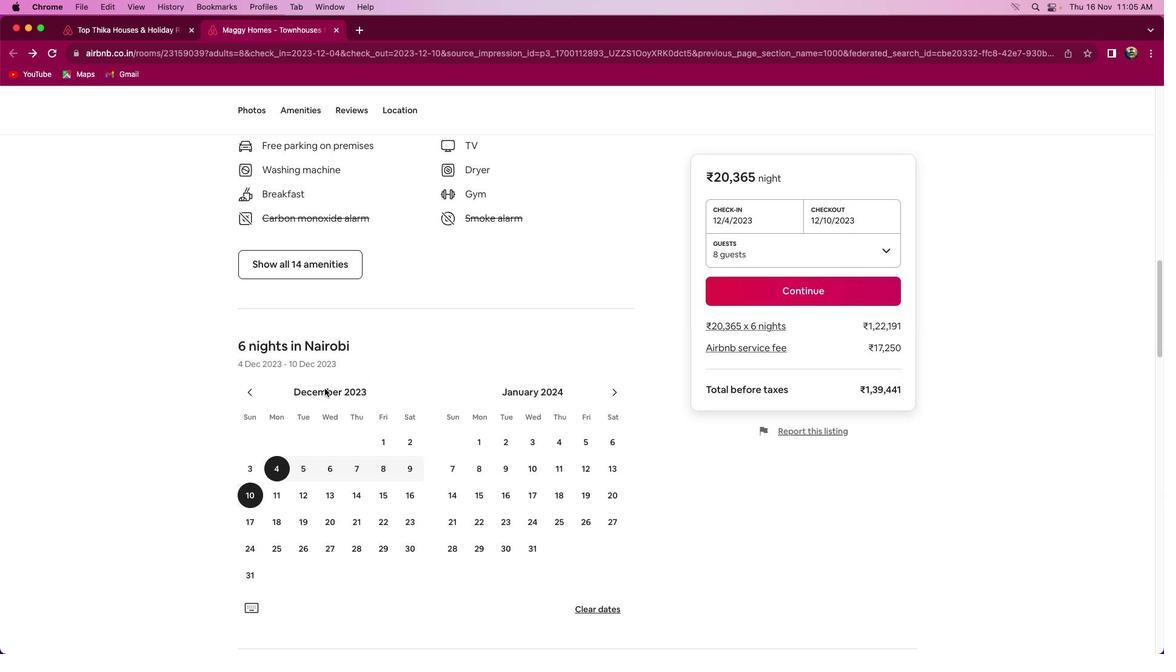 
Action: Mouse scrolled (324, 388) with delta (0, -1)
Screenshot: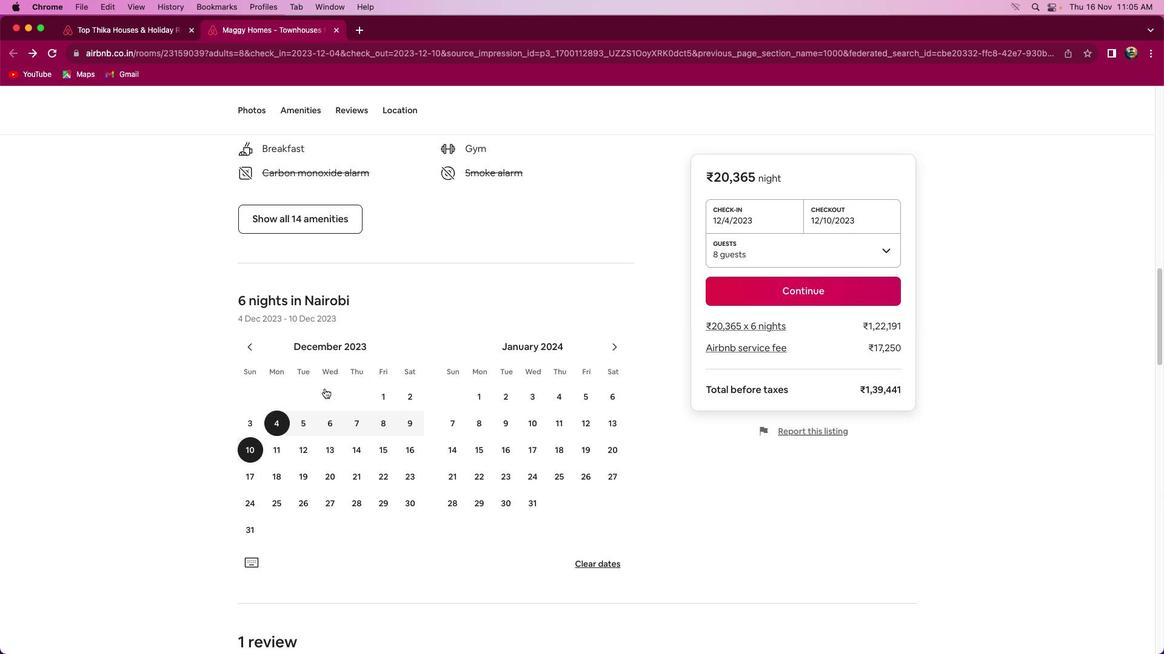 
Action: Mouse scrolled (324, 388) with delta (0, -3)
Screenshot: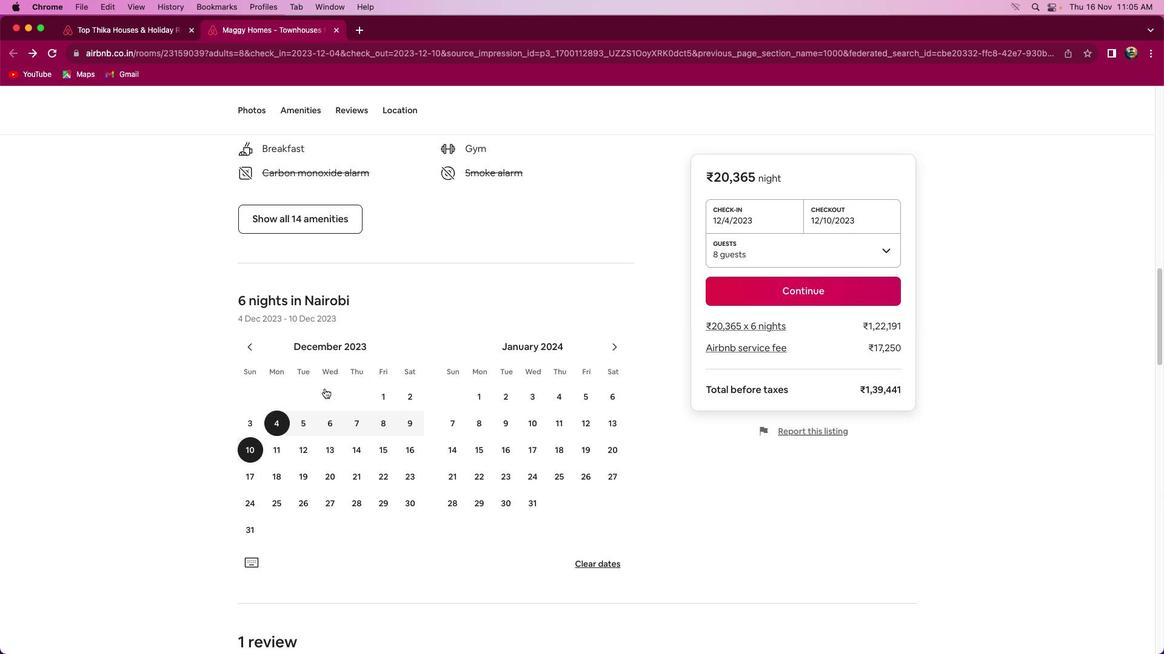 
Action: Mouse scrolled (324, 388) with delta (0, 0)
Screenshot: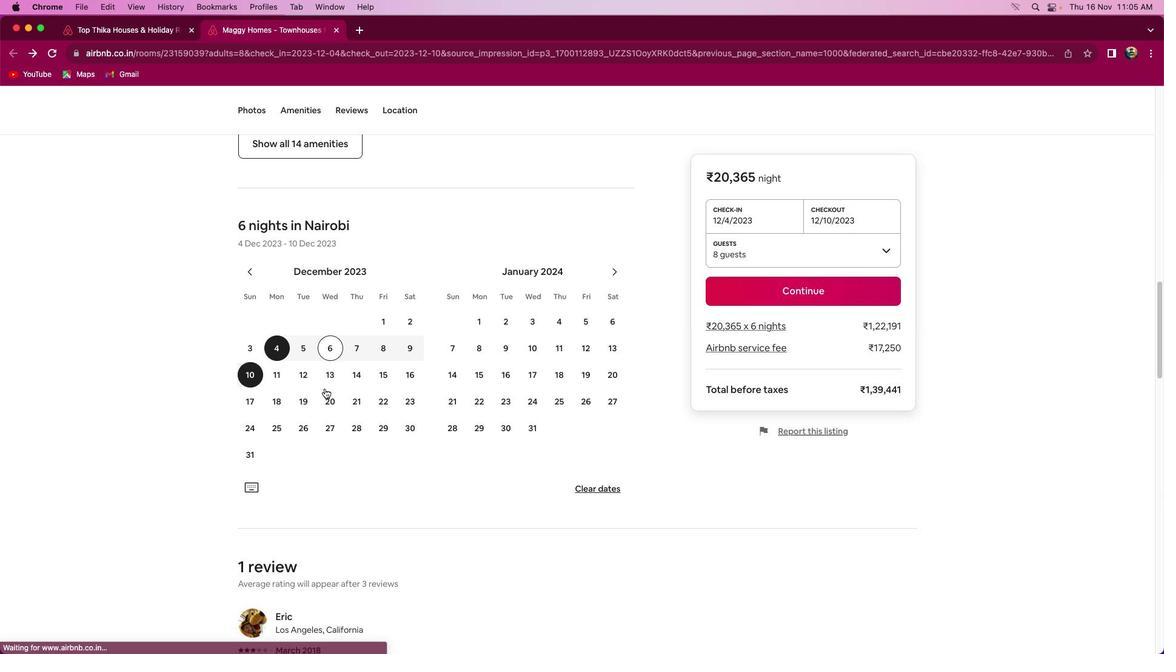 
Action: Mouse scrolled (324, 388) with delta (0, 0)
Screenshot: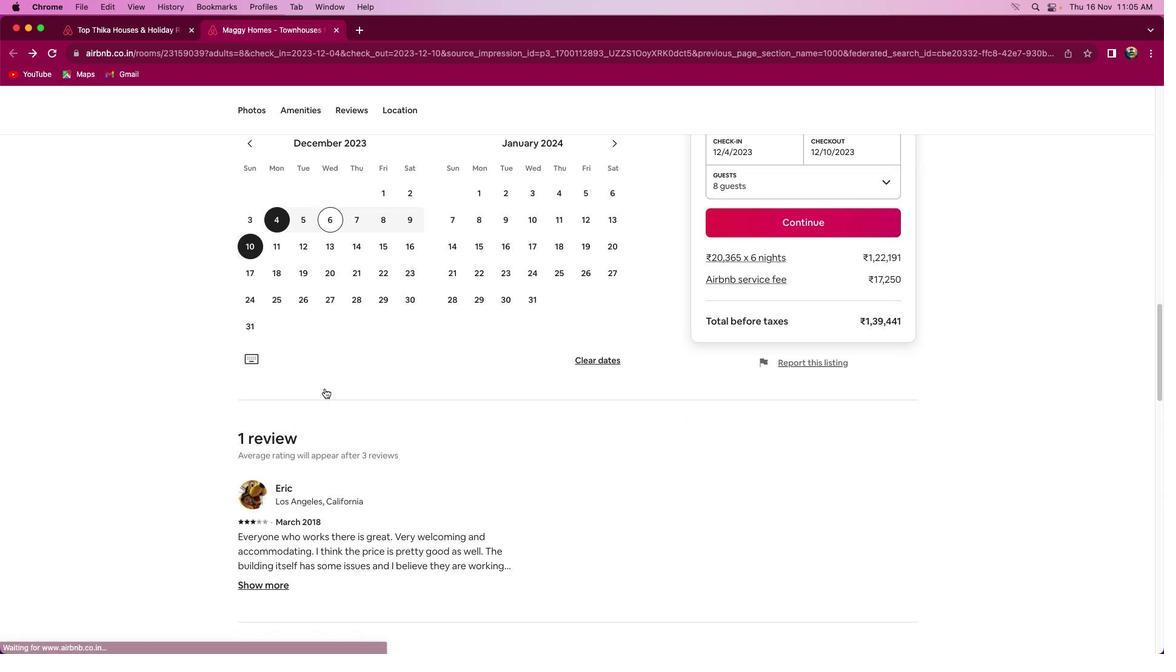 
Action: Mouse scrolled (324, 388) with delta (0, -1)
Screenshot: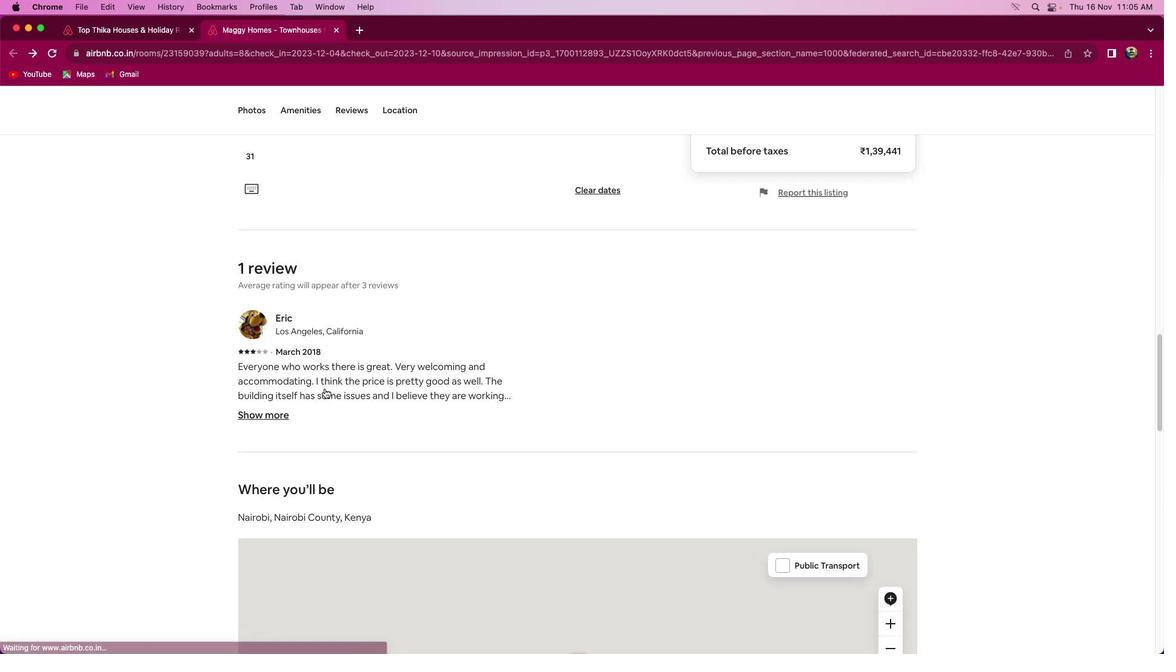 
Action: Mouse scrolled (324, 388) with delta (0, -3)
Screenshot: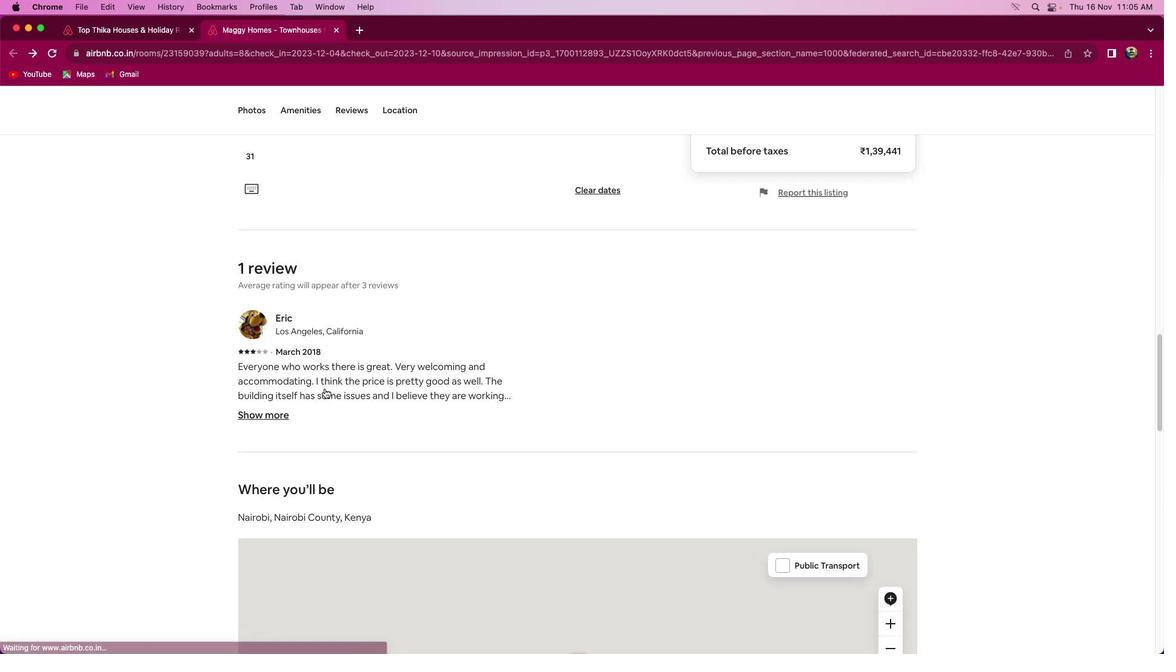 
Action: Mouse scrolled (324, 388) with delta (0, -3)
Screenshot: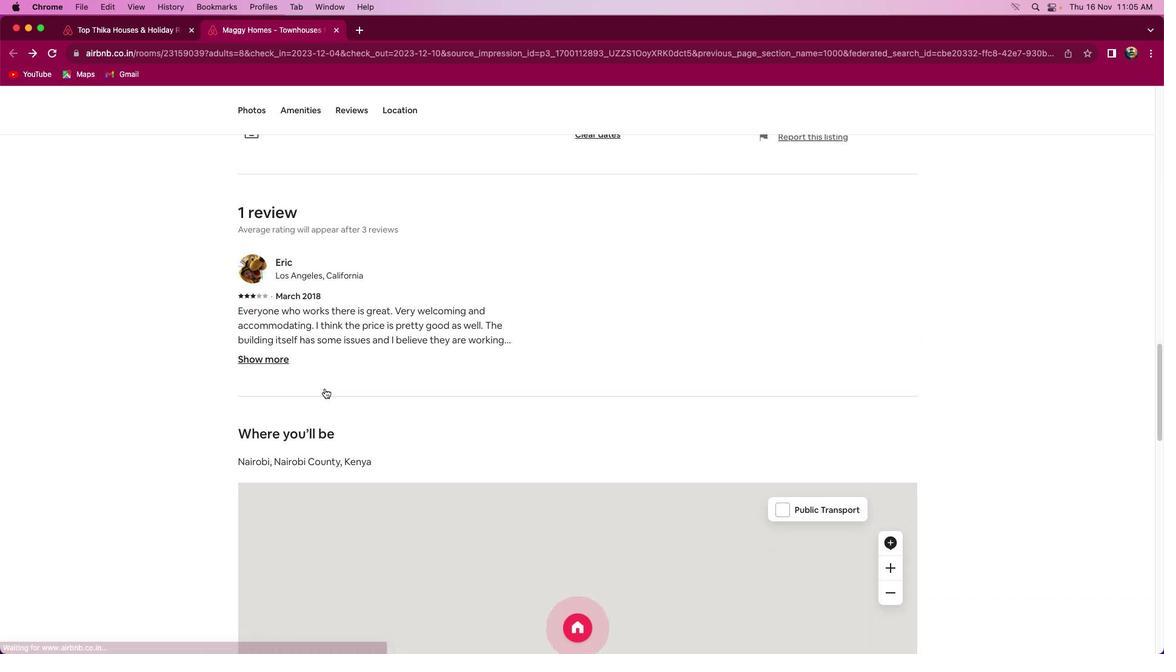 
Action: Mouse moved to (269, 360)
Screenshot: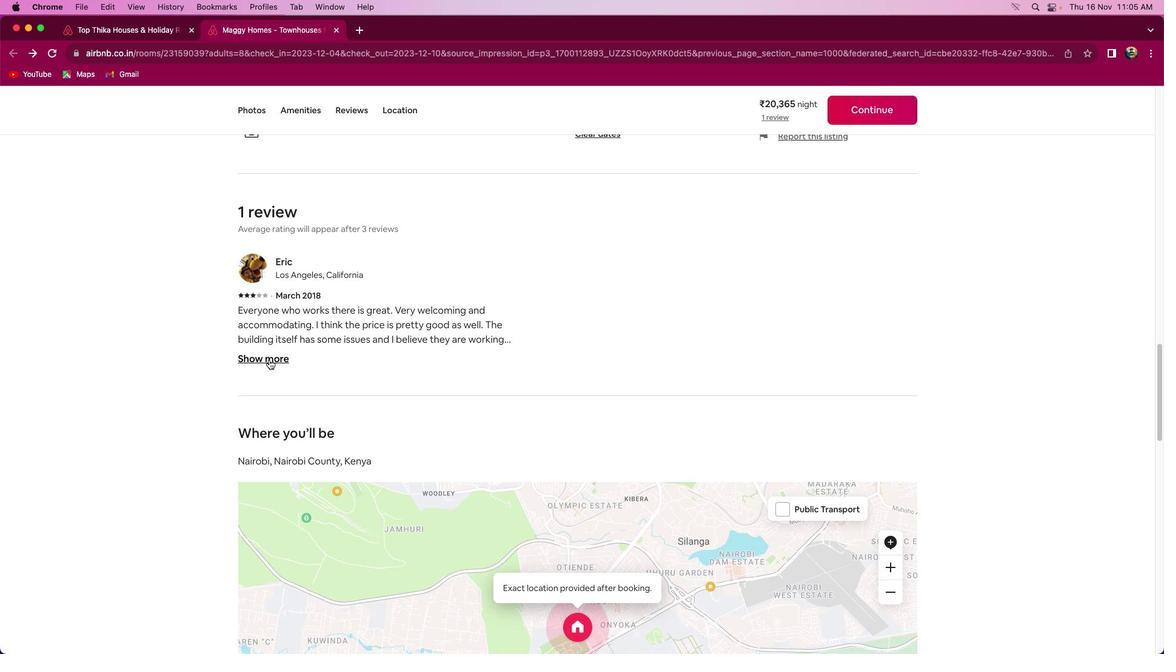 
Action: Mouse scrolled (269, 360) with delta (0, 0)
Screenshot: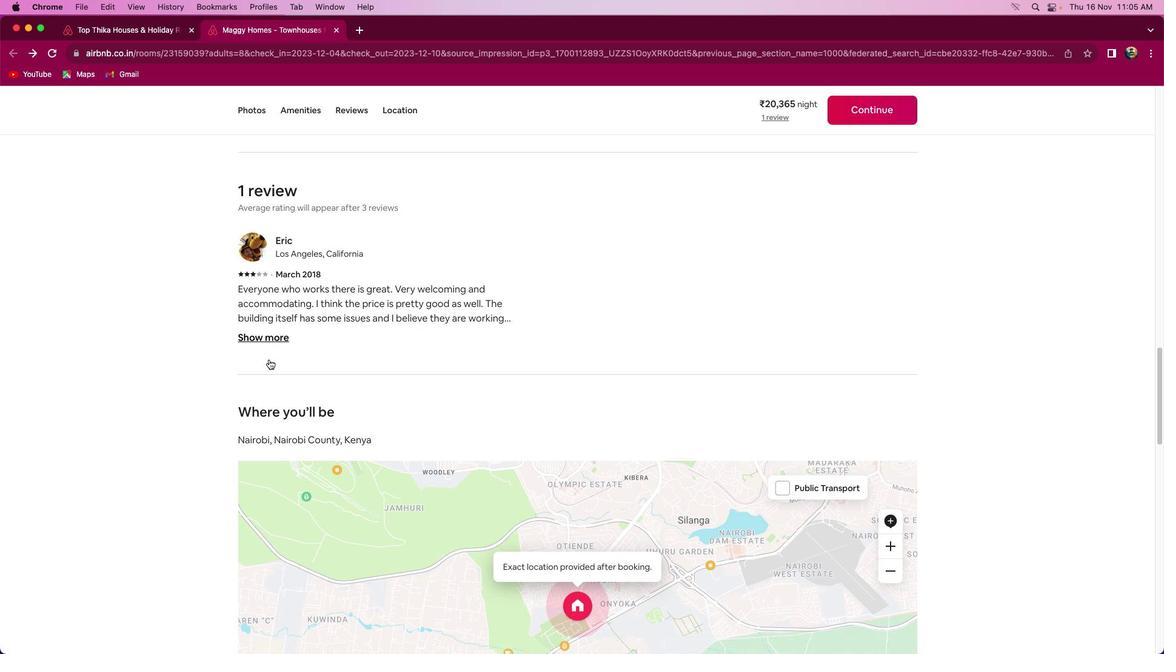 
Action: Mouse scrolled (269, 360) with delta (0, 0)
Screenshot: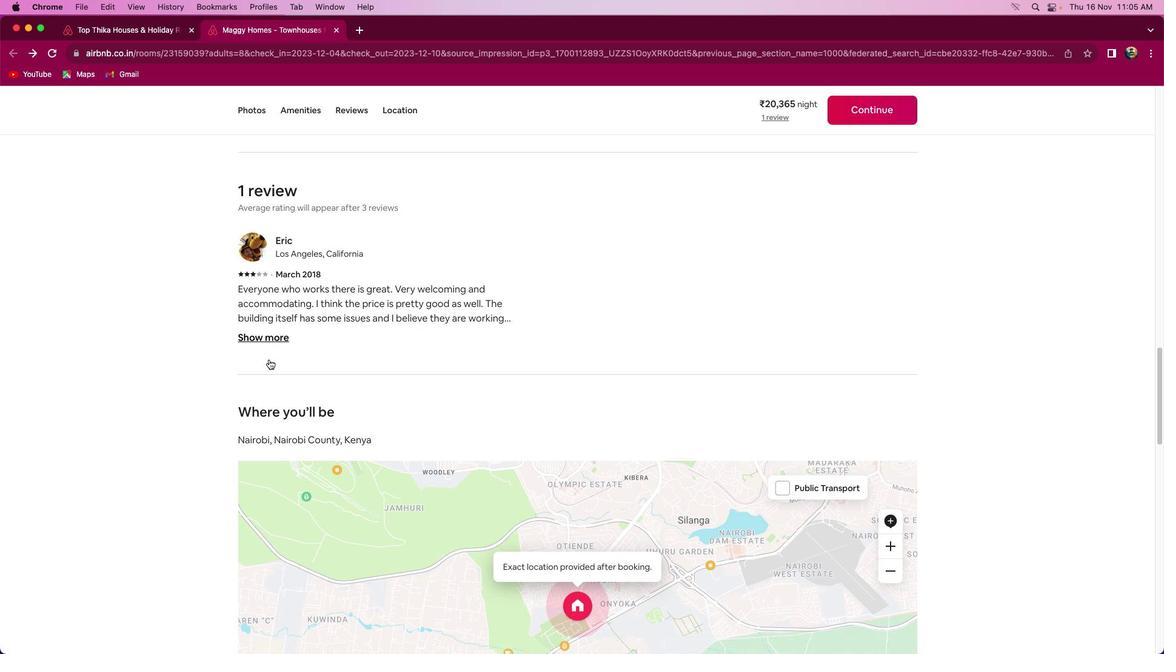 
Action: Mouse scrolled (269, 360) with delta (0, -1)
Screenshot: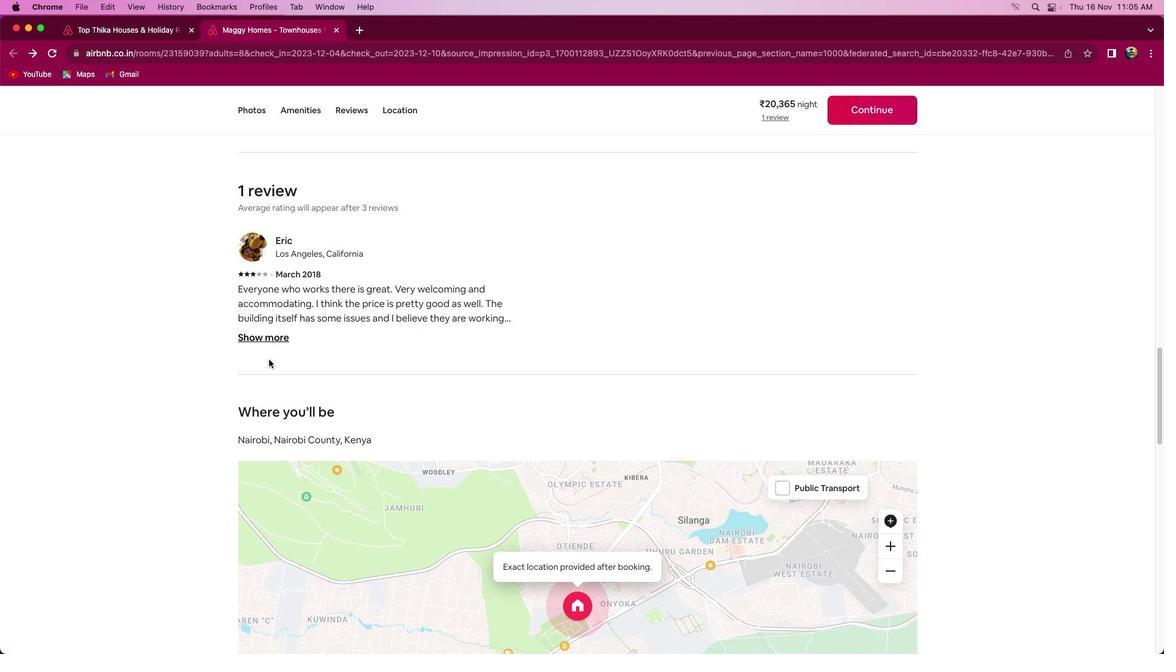 
Action: Mouse scrolled (269, 360) with delta (0, -2)
Screenshot: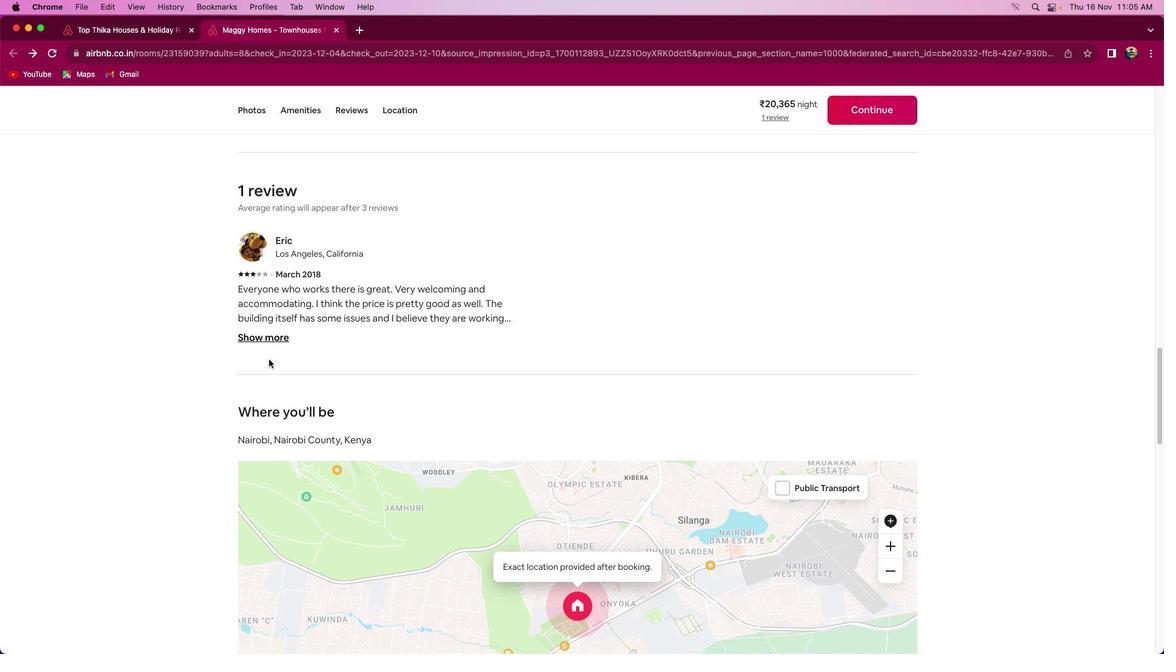 
Action: Mouse scrolled (269, 360) with delta (0, 0)
Screenshot: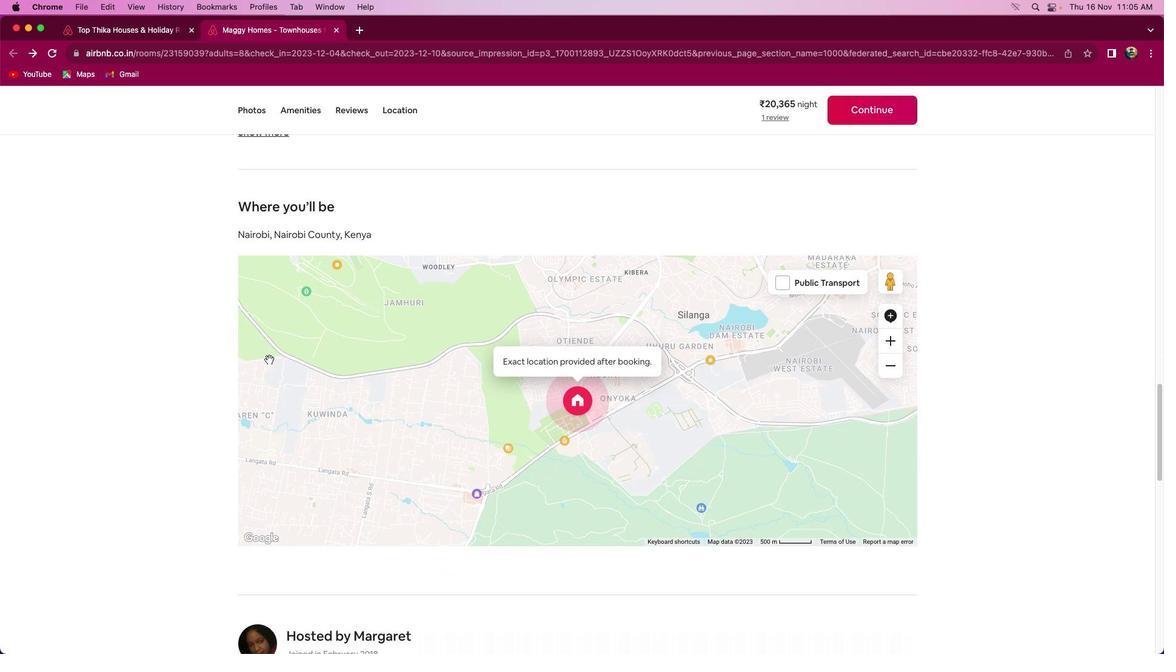 
Action: Mouse scrolled (269, 360) with delta (0, 0)
Screenshot: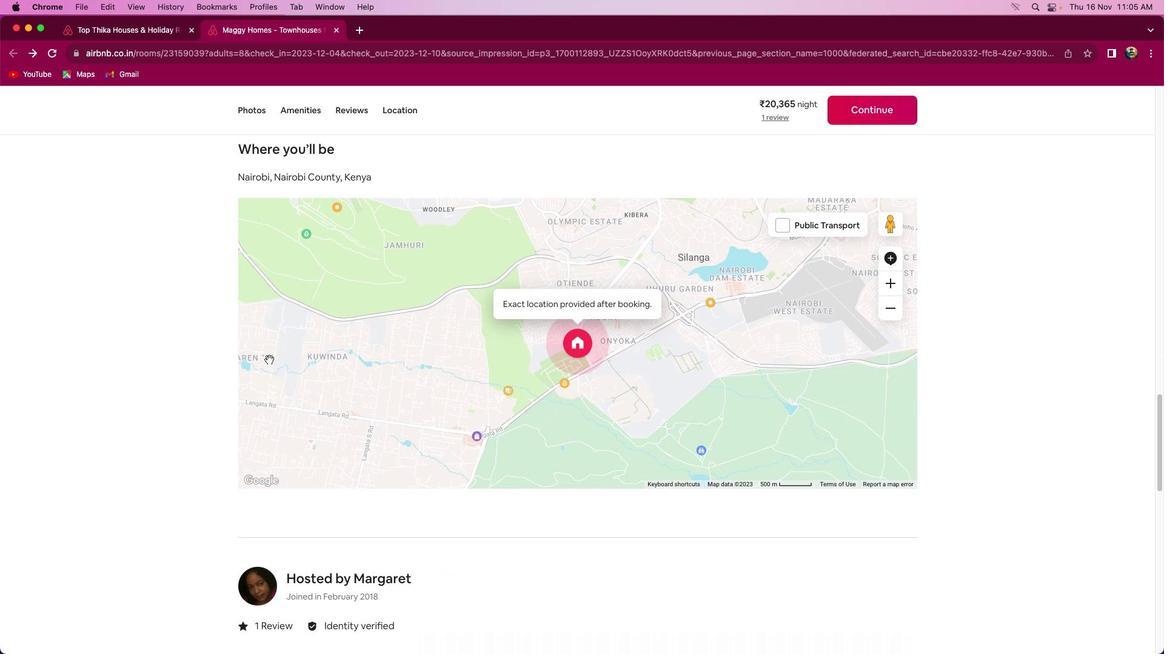 
Action: Mouse scrolled (269, 360) with delta (0, -1)
Screenshot: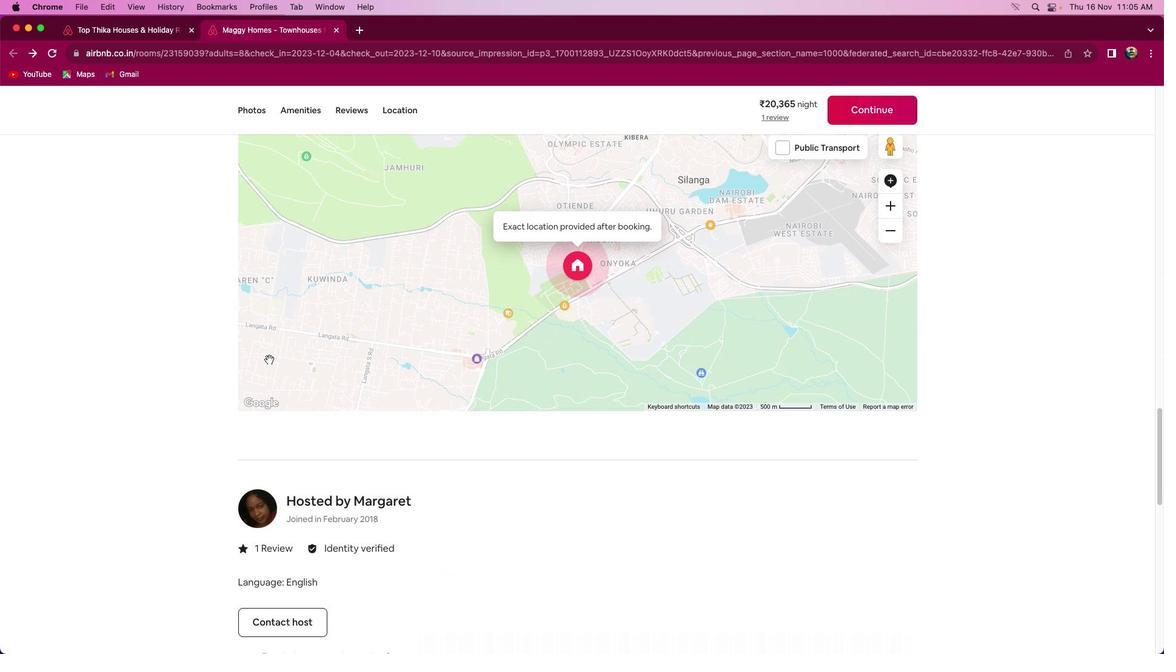 
Action: Mouse scrolled (269, 360) with delta (0, -2)
Screenshot: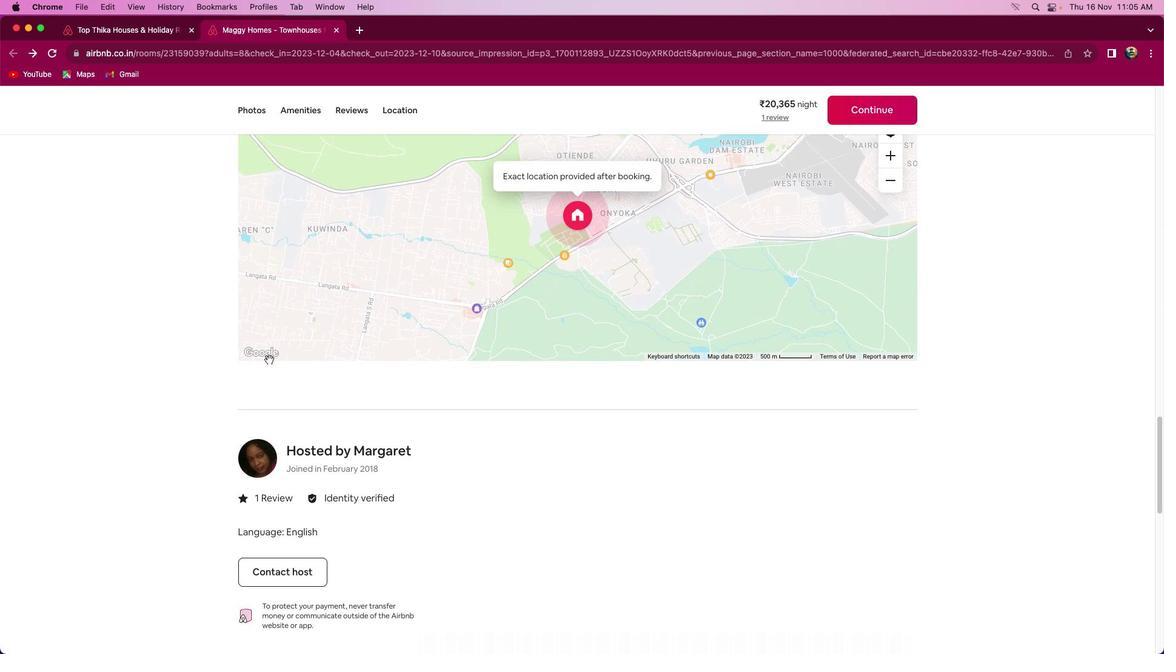 
Action: Mouse scrolled (269, 360) with delta (0, 0)
Screenshot: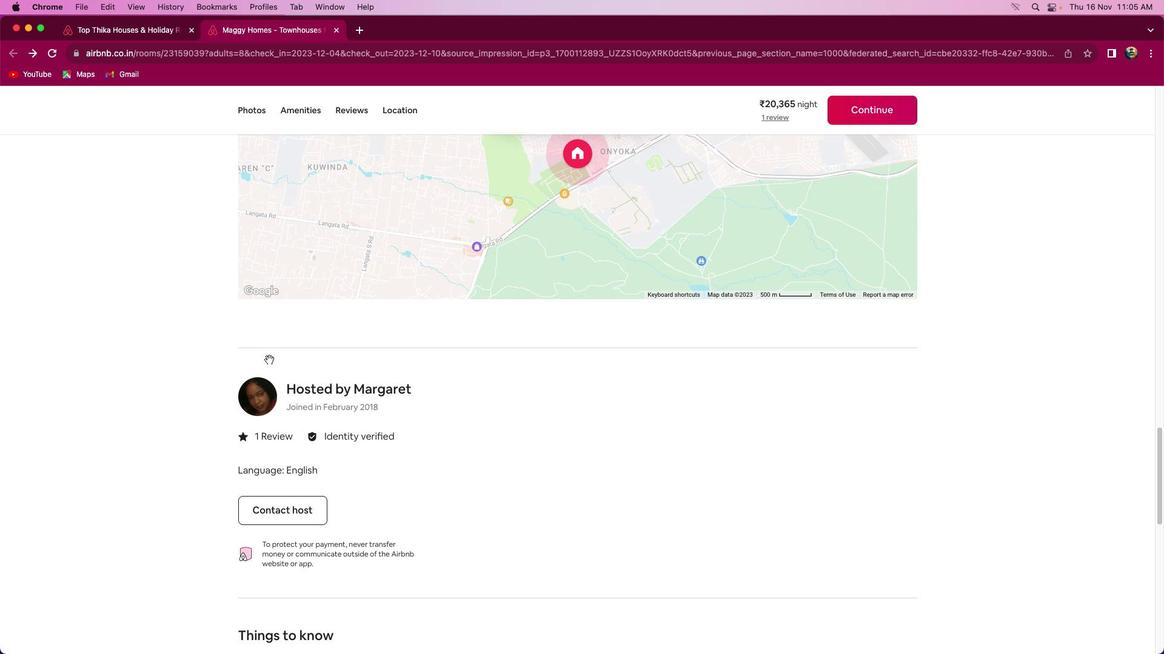 
Action: Mouse scrolled (269, 360) with delta (0, 0)
Screenshot: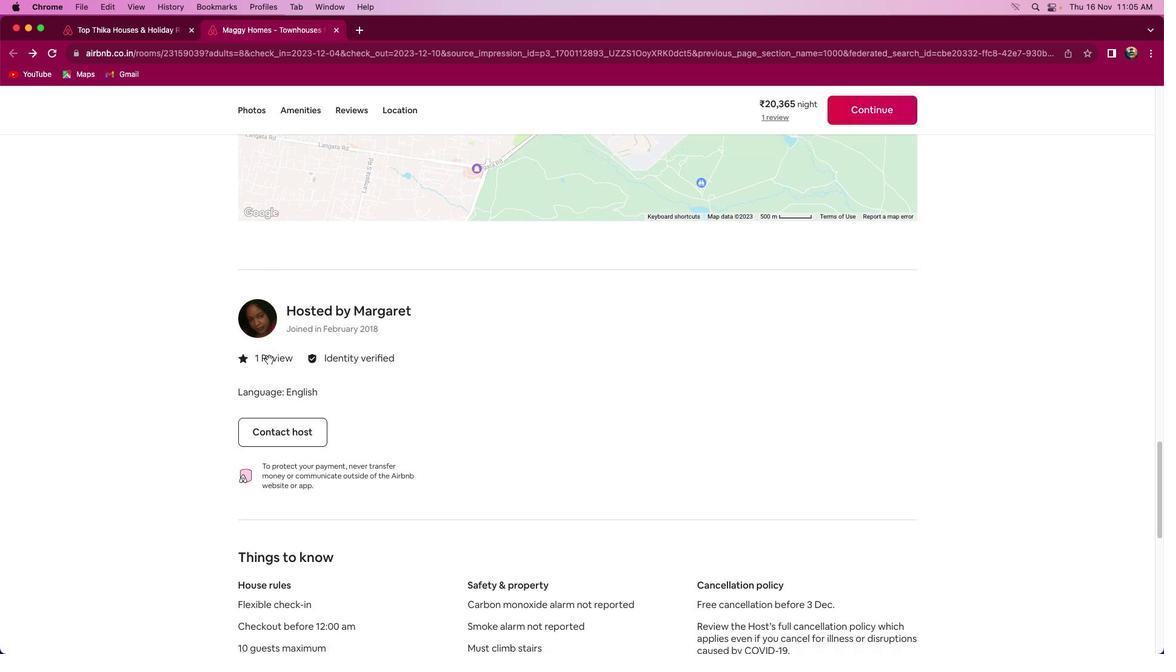 
Action: Mouse scrolled (269, 360) with delta (0, -1)
Screenshot: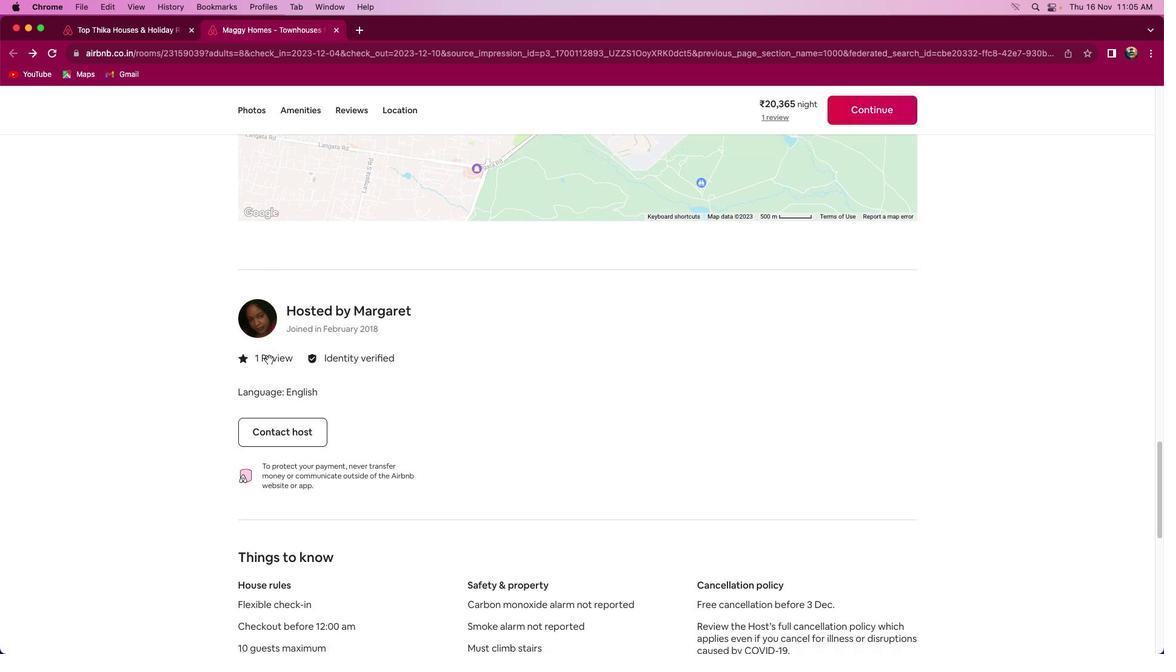 
Action: Mouse scrolled (269, 360) with delta (0, -2)
Screenshot: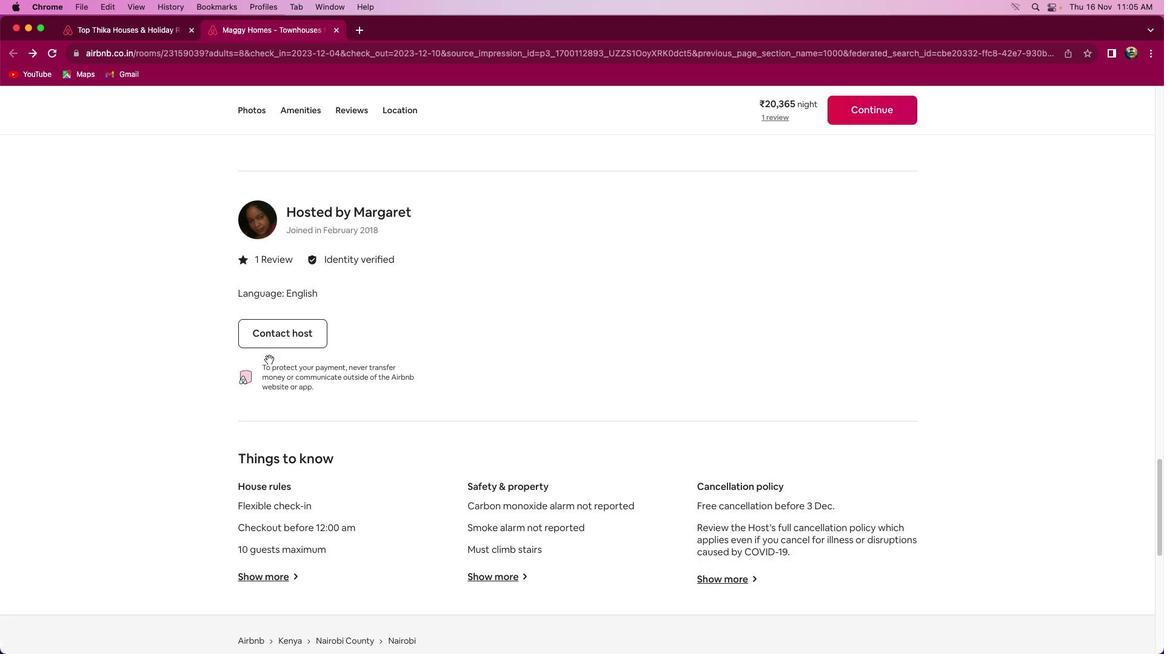 
Action: Mouse moved to (163, 25)
Screenshot: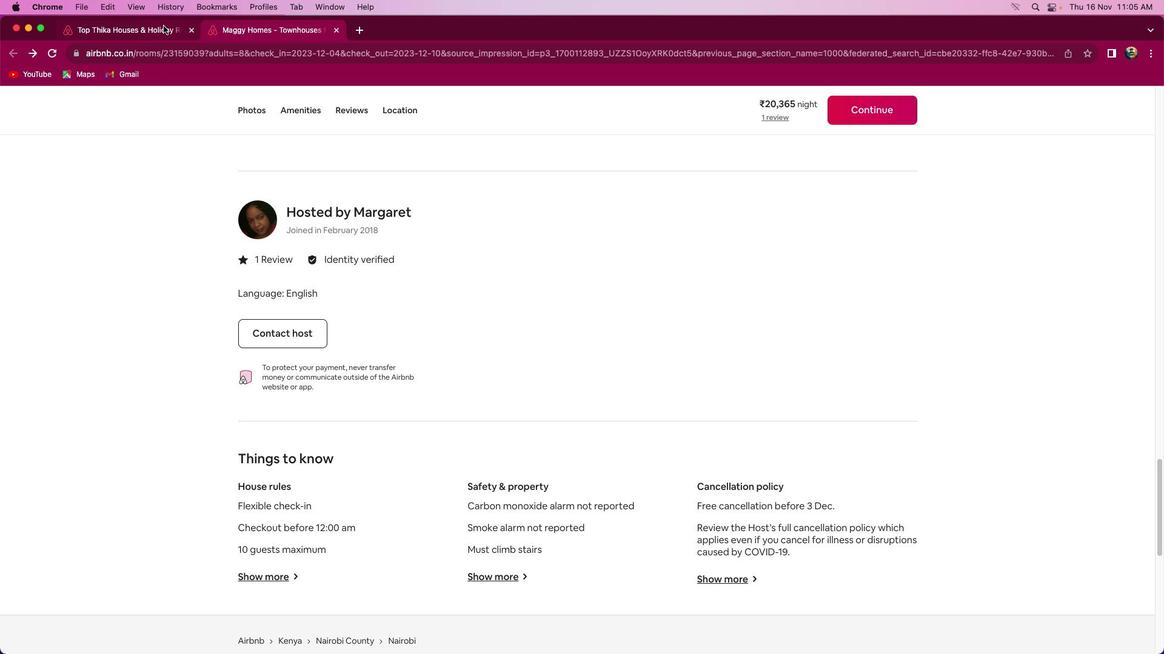 
Action: Mouse pressed left at (163, 25)
Screenshot: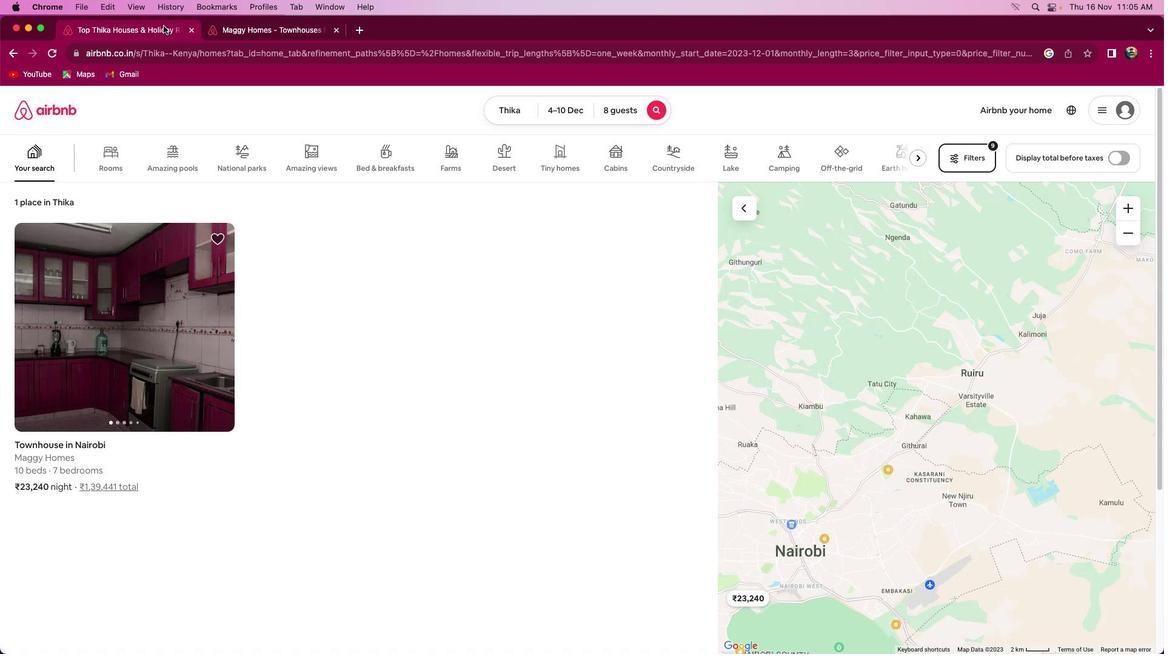 
Action: Mouse moved to (251, 292)
Screenshot: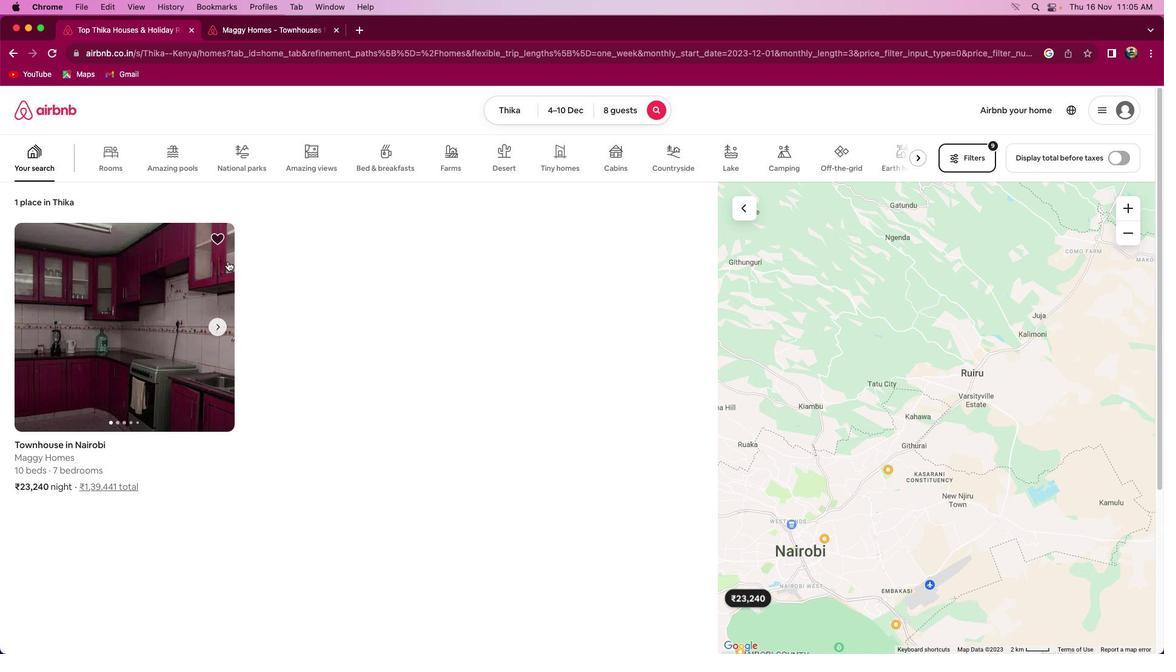 
